 Task: Share a photo edited with the "Vivid" filter to enhance colors
Action: Mouse scrolled (768, 612) with delta (117, 0)
Screenshot: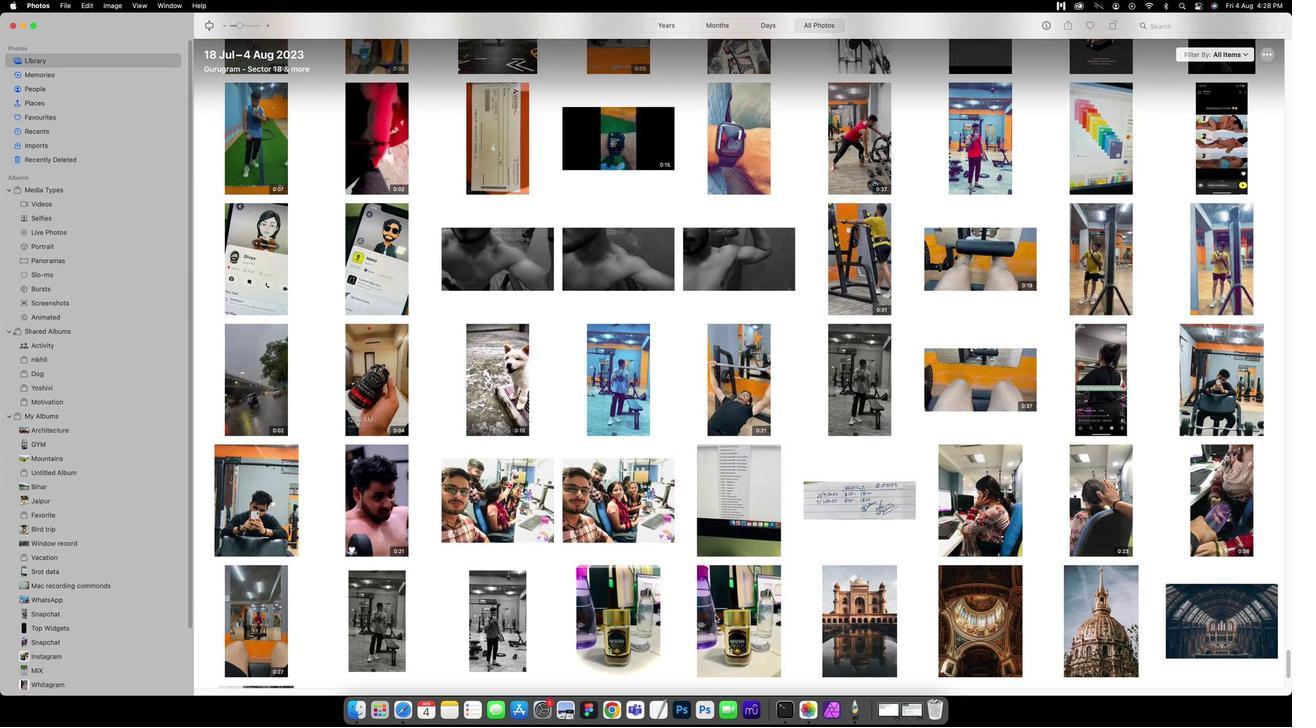 
Action: Mouse scrolled (768, 612) with delta (117, 0)
Screenshot: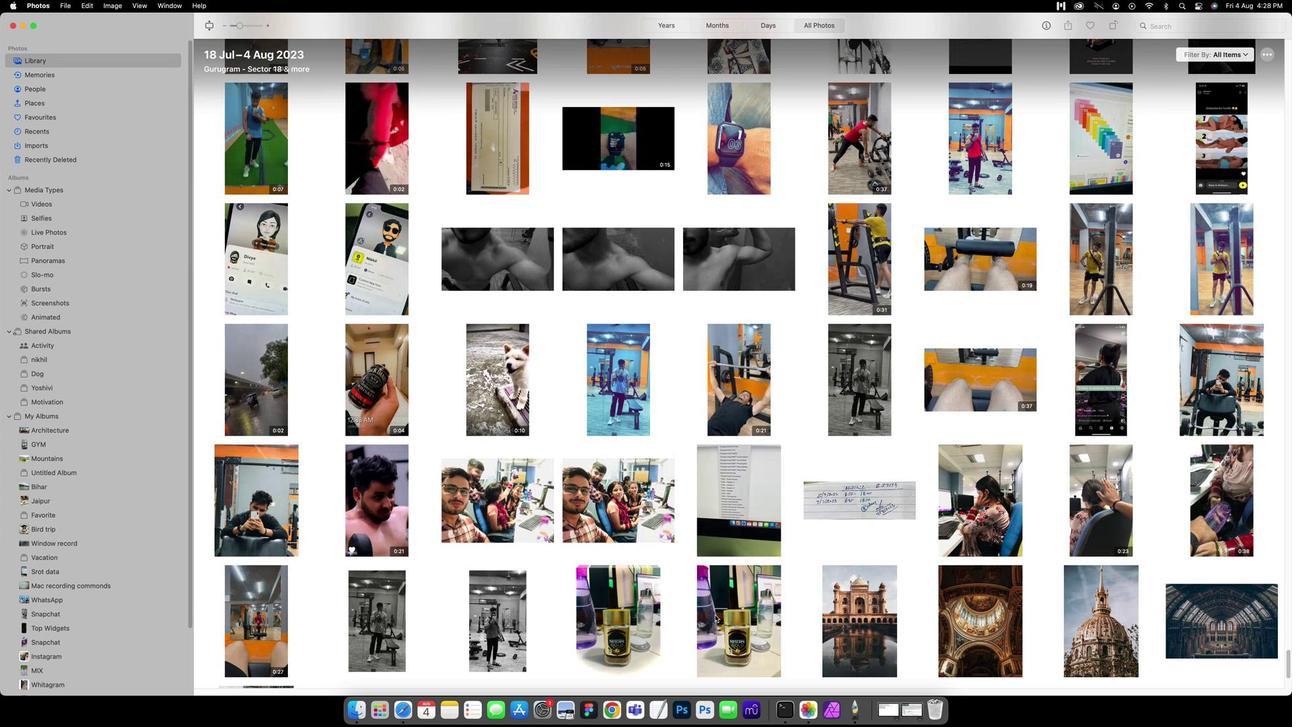 
Action: Mouse scrolled (768, 612) with delta (117, 0)
Screenshot: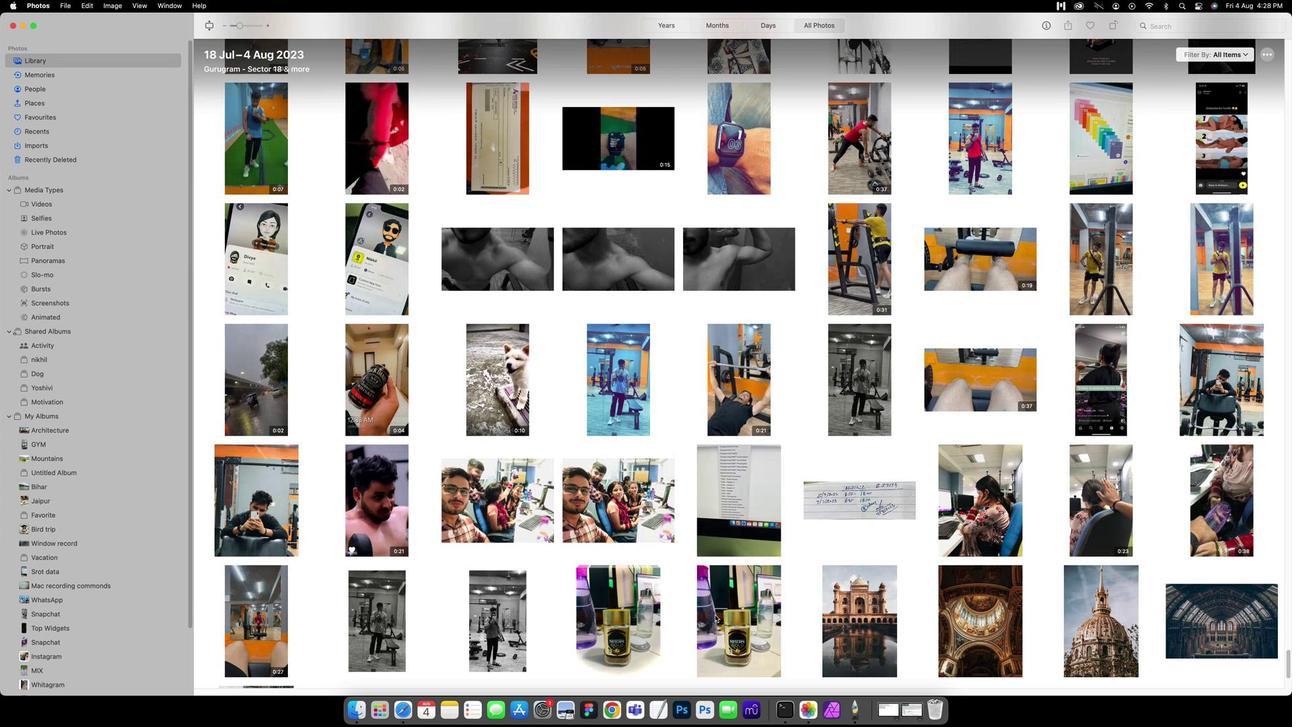
Action: Mouse scrolled (768, 612) with delta (117, 1)
Screenshot: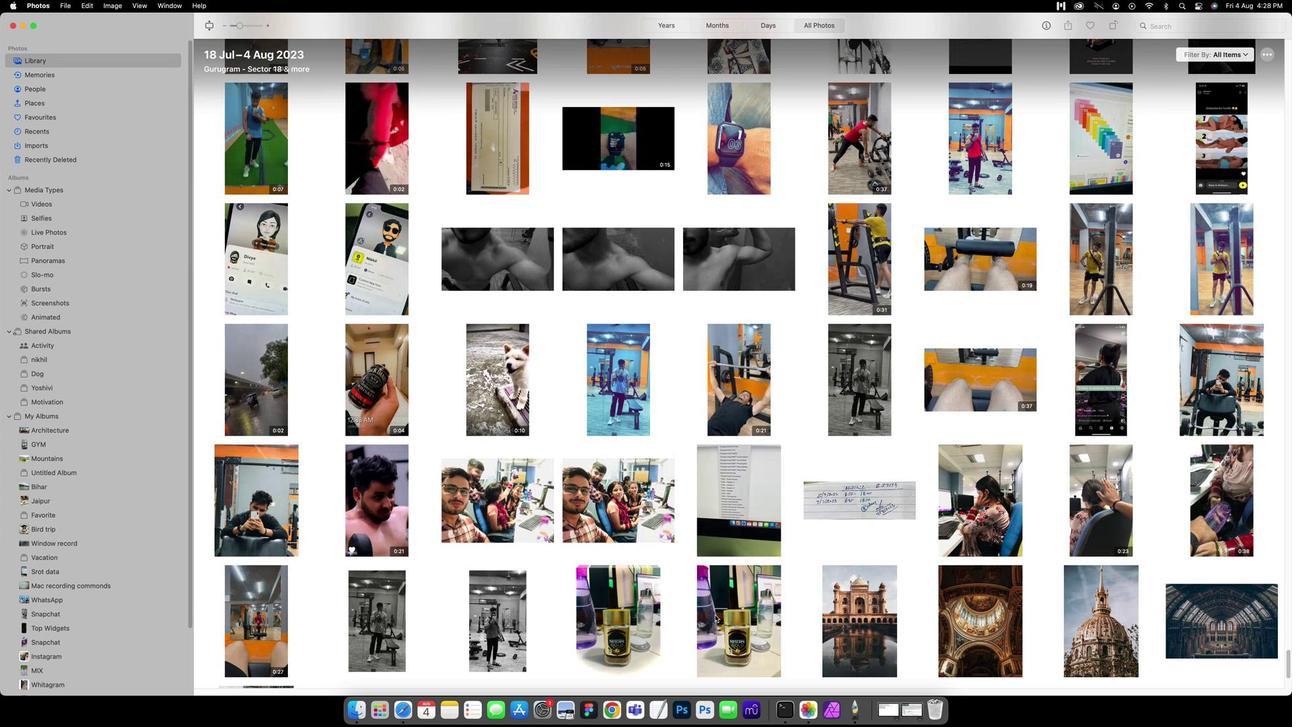 
Action: Mouse scrolled (768, 612) with delta (117, 2)
Screenshot: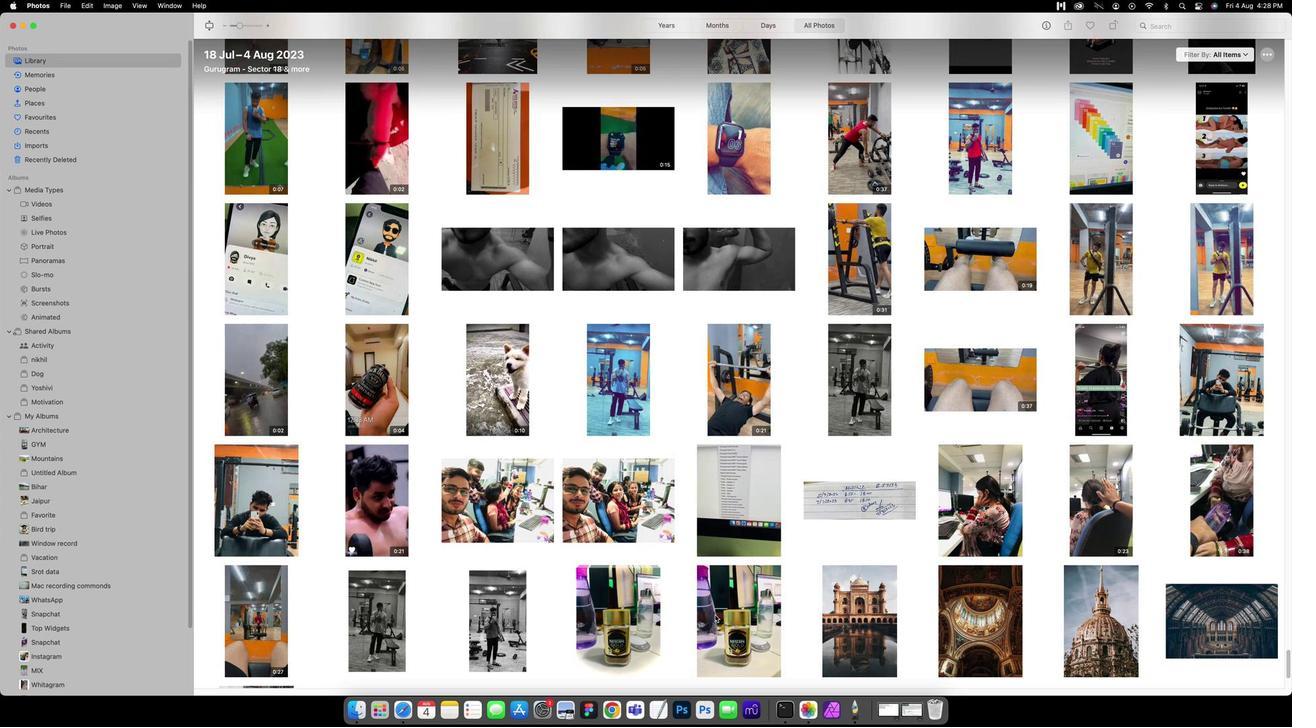 
Action: Mouse scrolled (768, 612) with delta (117, 0)
Screenshot: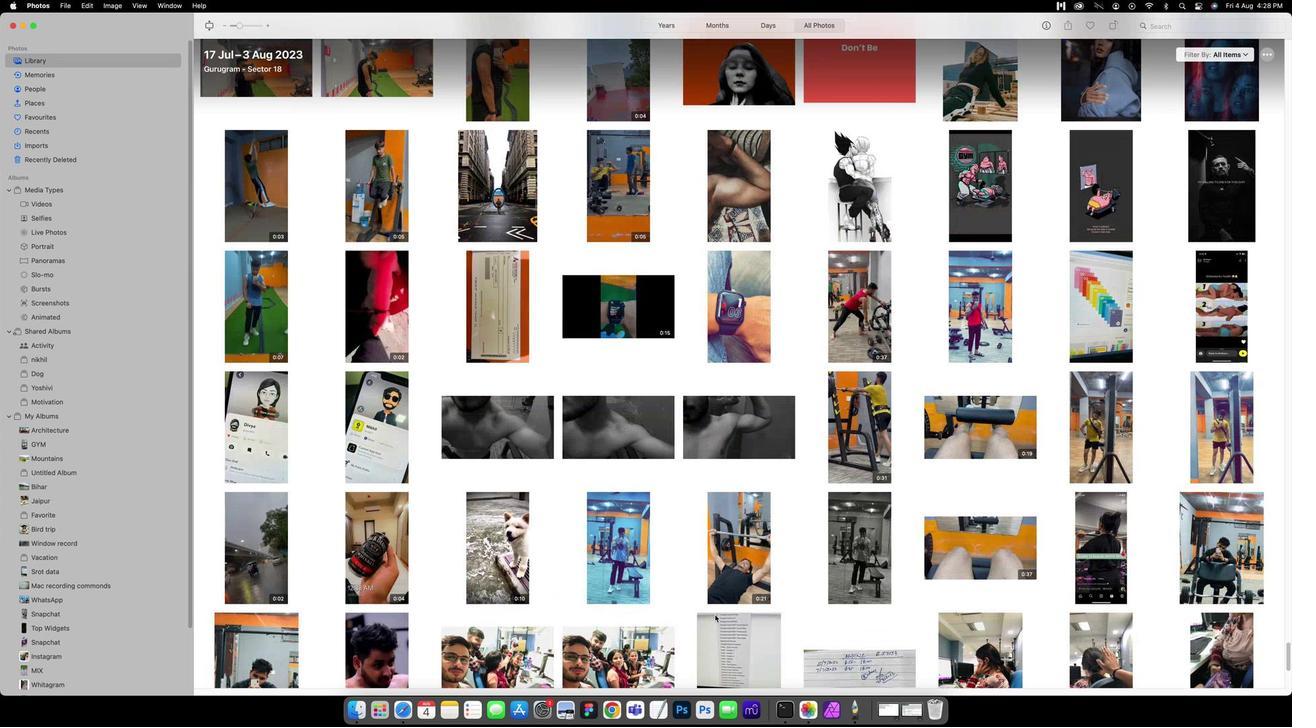 
Action: Mouse scrolled (768, 612) with delta (117, 0)
Screenshot: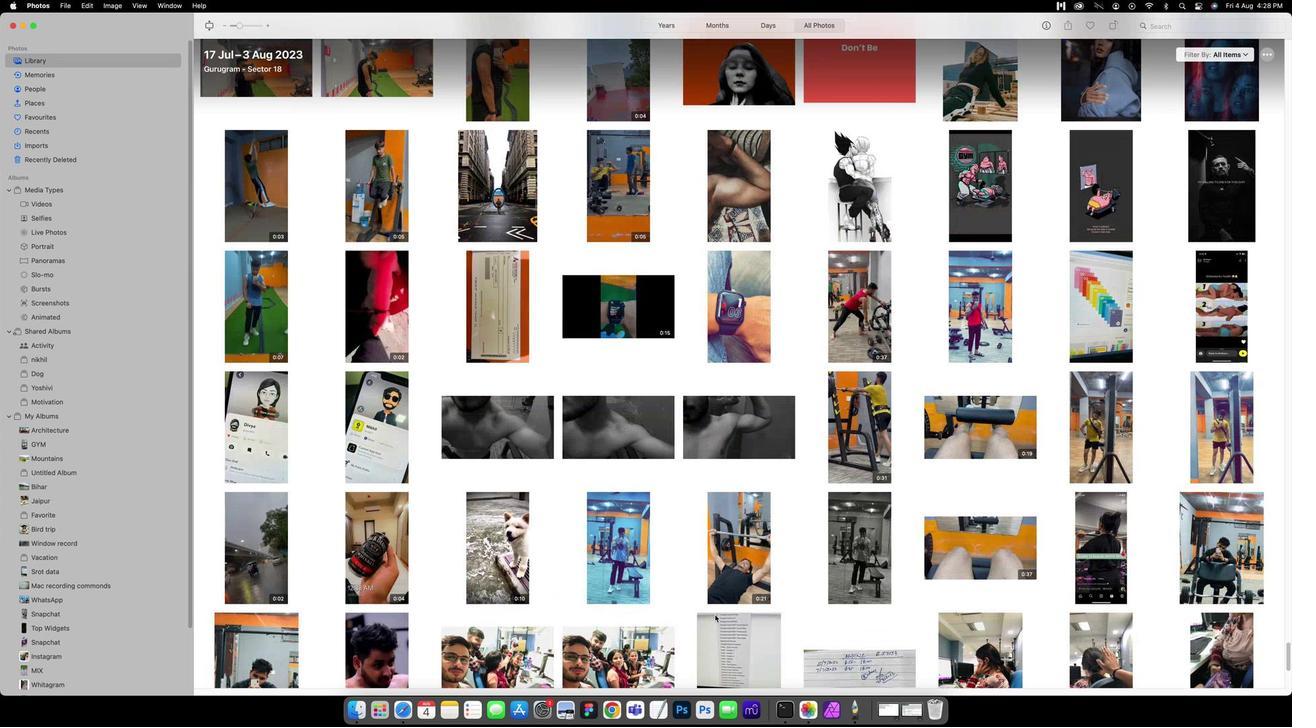 
Action: Mouse scrolled (768, 612) with delta (117, 0)
Screenshot: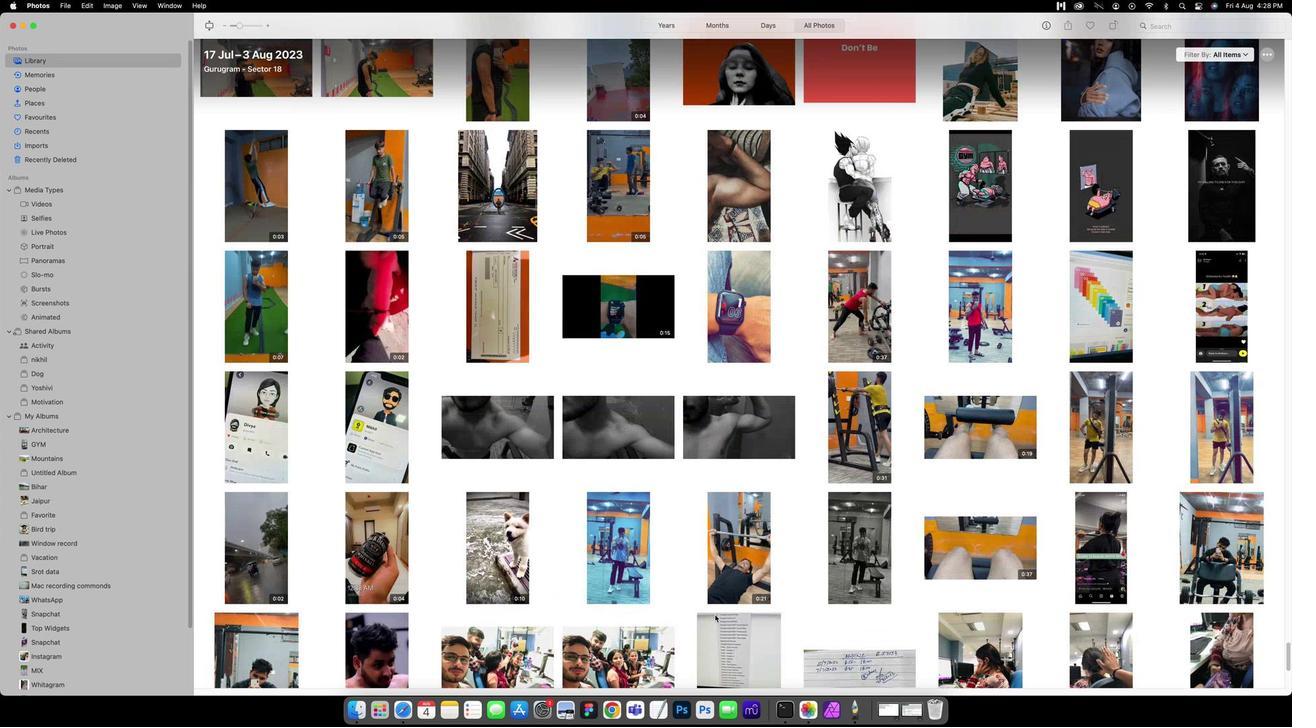 
Action: Mouse scrolled (768, 612) with delta (117, 1)
Screenshot: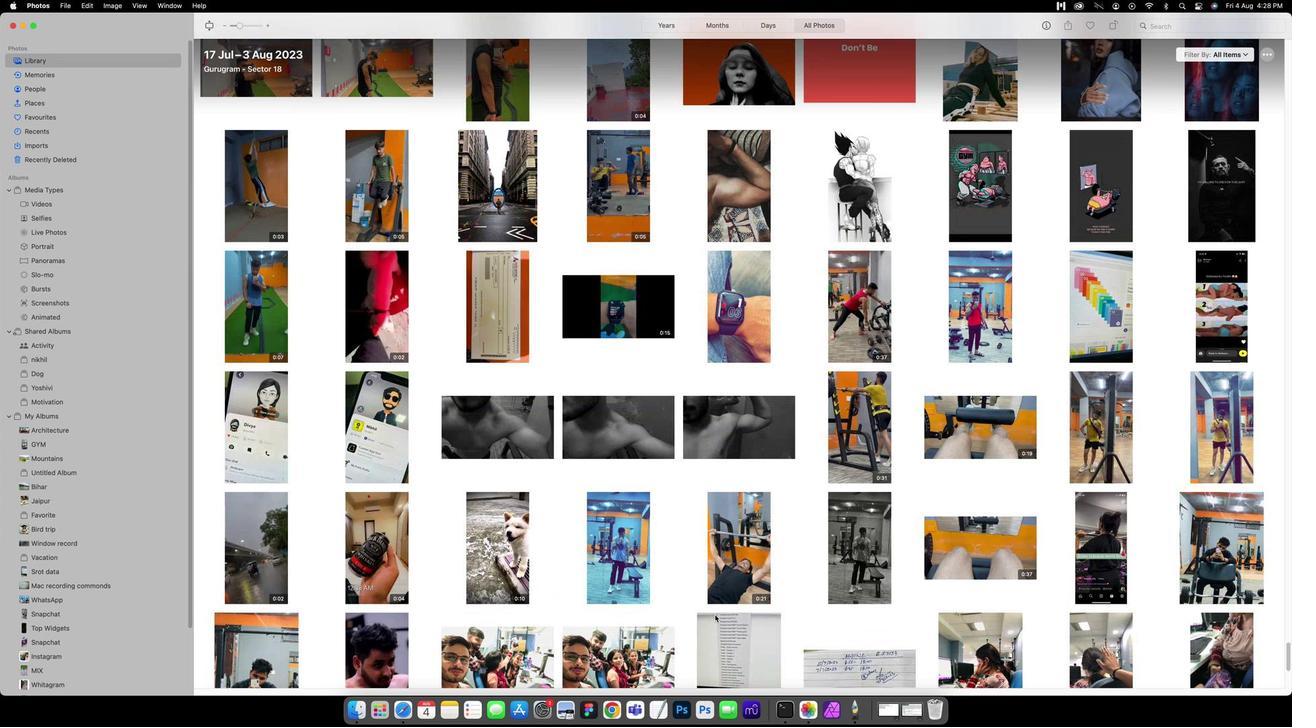 
Action: Mouse scrolled (768, 612) with delta (117, 2)
Screenshot: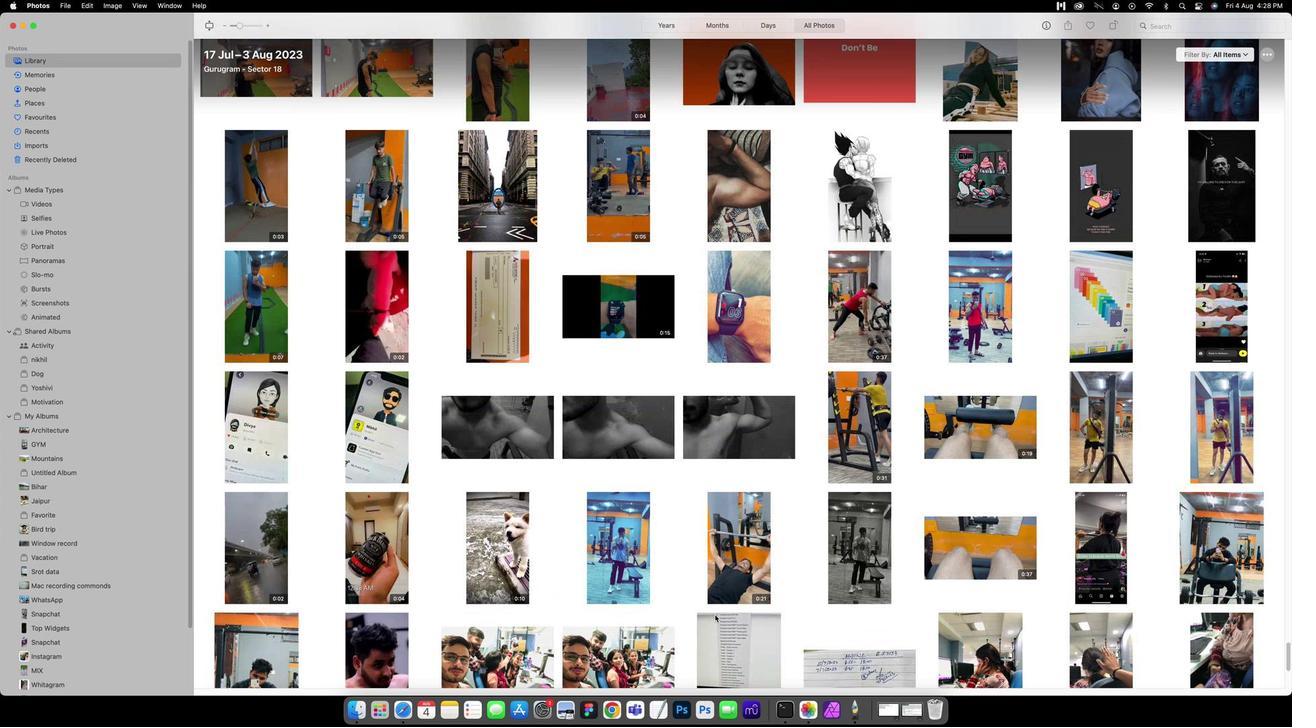 
Action: Mouse scrolled (768, 612) with delta (117, 2)
Screenshot: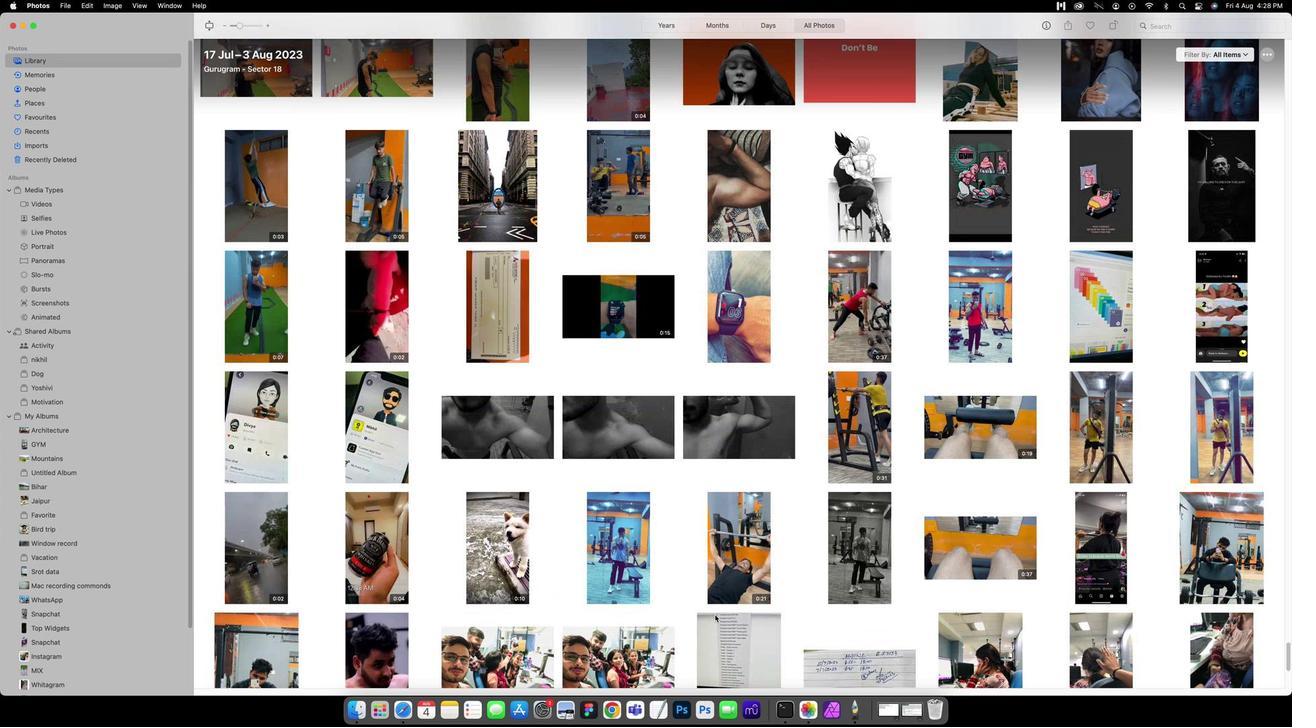 
Action: Mouse scrolled (768, 612) with delta (117, 2)
Screenshot: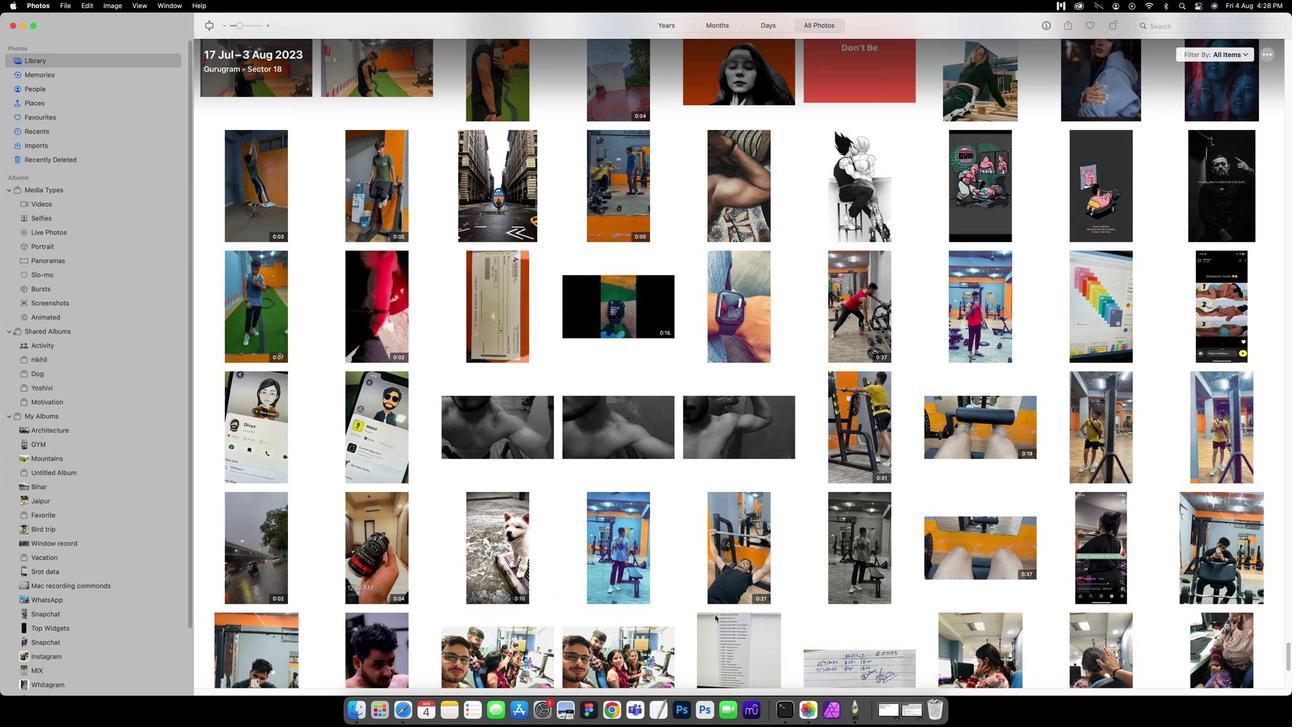 
Action: Mouse scrolled (768, 612) with delta (117, 0)
Screenshot: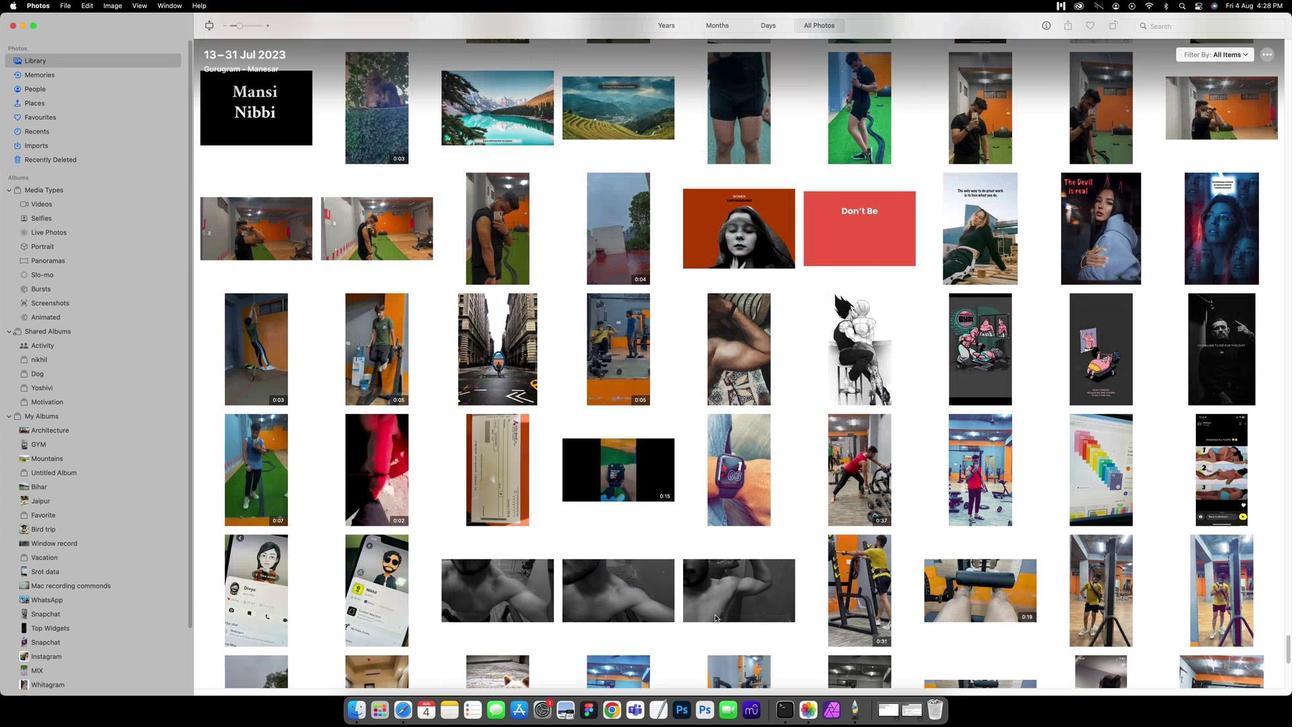 
Action: Mouse scrolled (768, 612) with delta (117, 0)
Screenshot: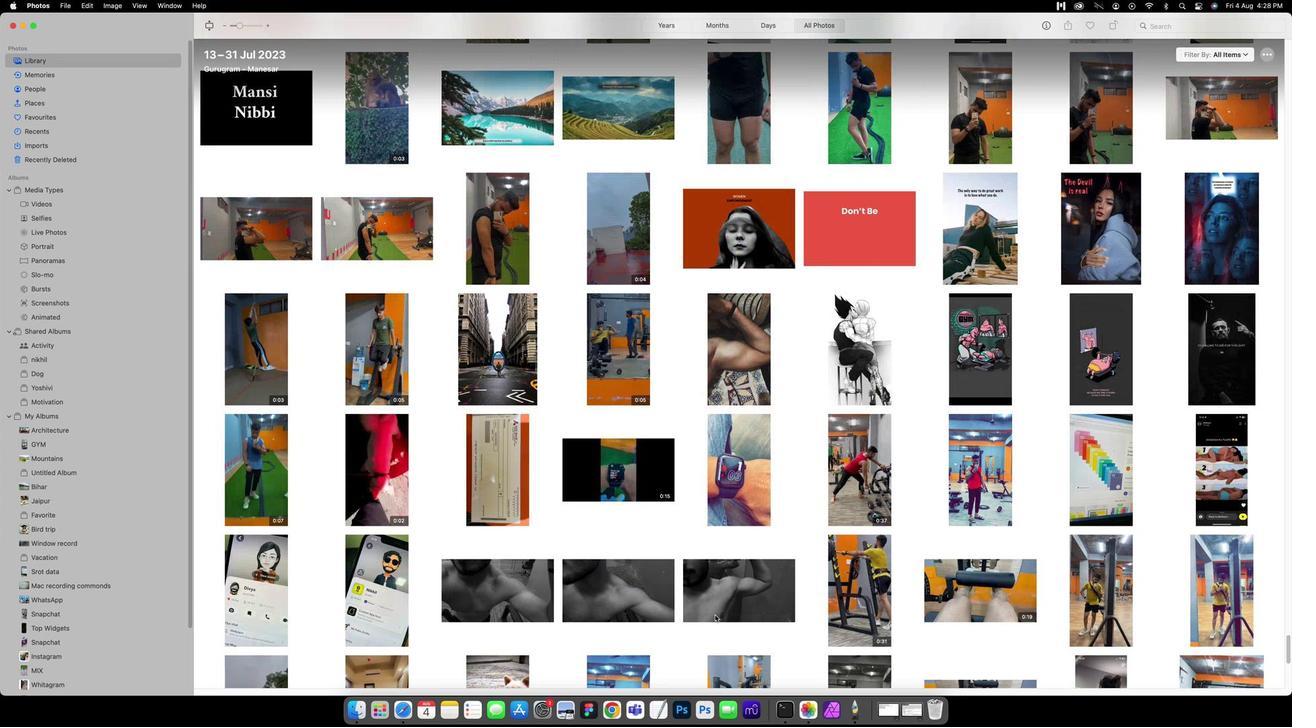 
Action: Mouse scrolled (768, 612) with delta (117, 0)
Screenshot: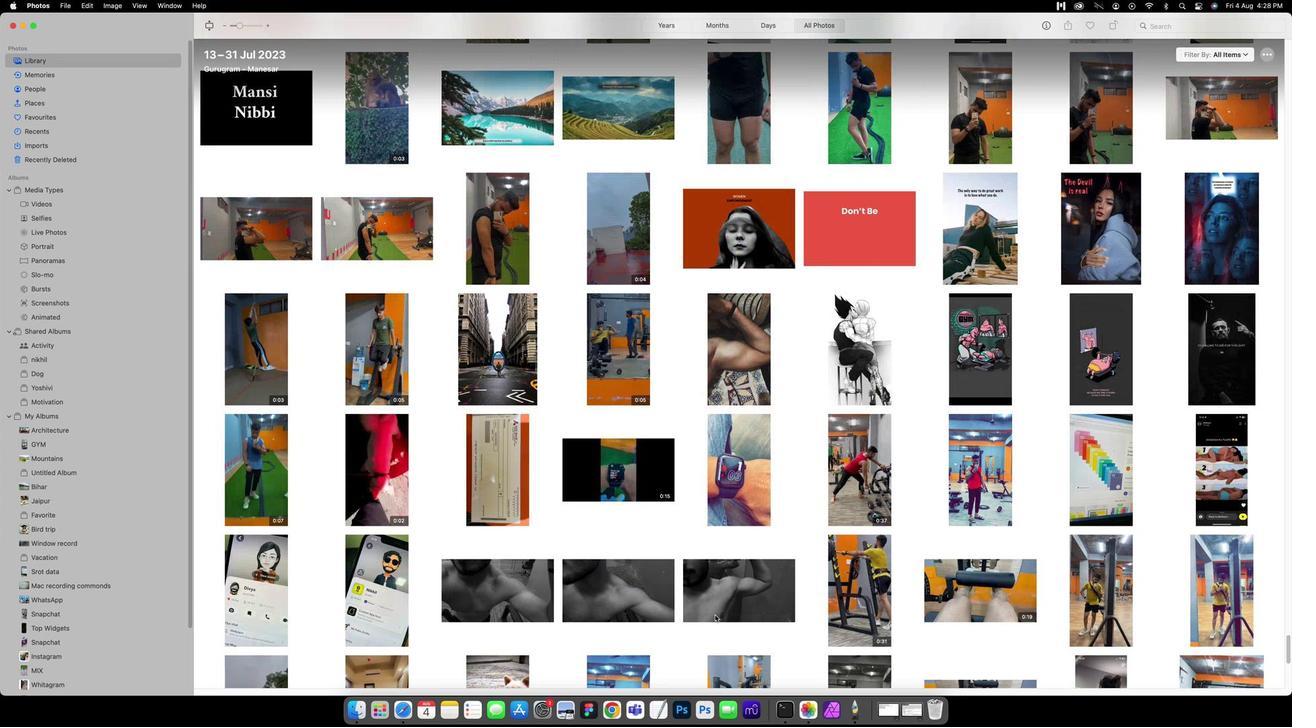 
Action: Mouse scrolled (768, 612) with delta (117, 1)
Screenshot: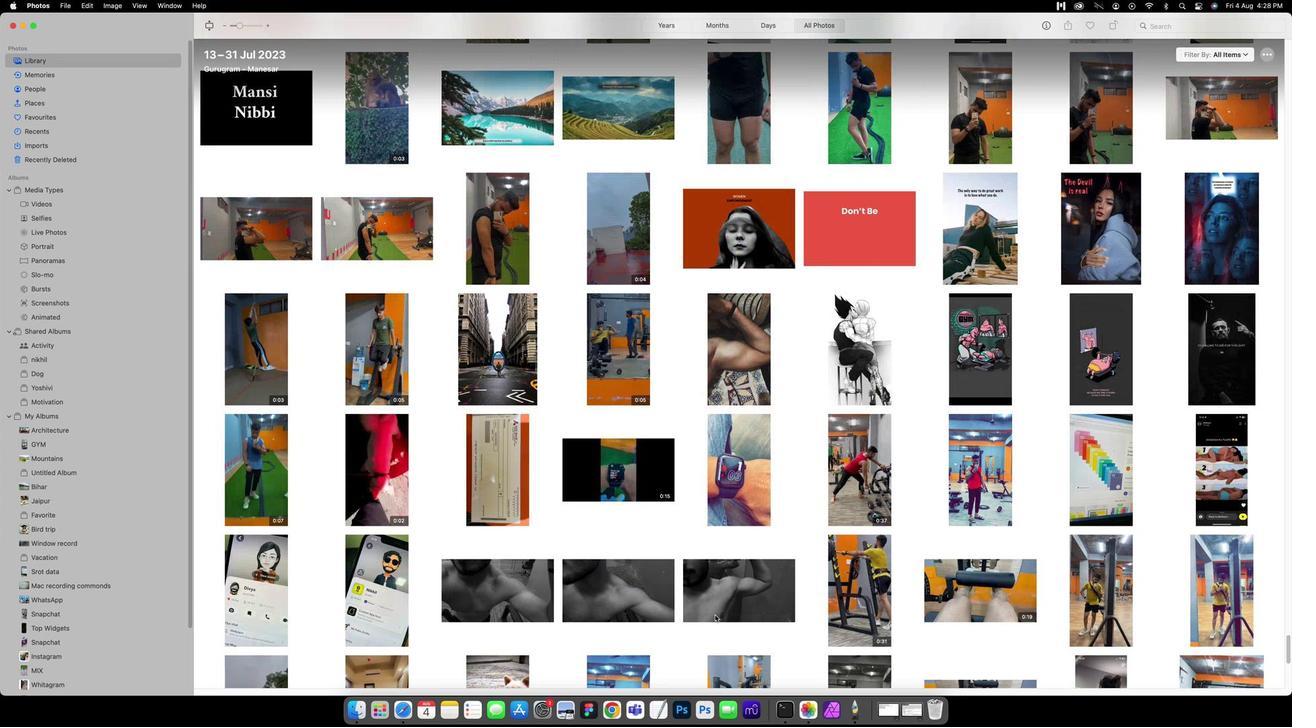 
Action: Mouse scrolled (768, 612) with delta (117, 2)
Screenshot: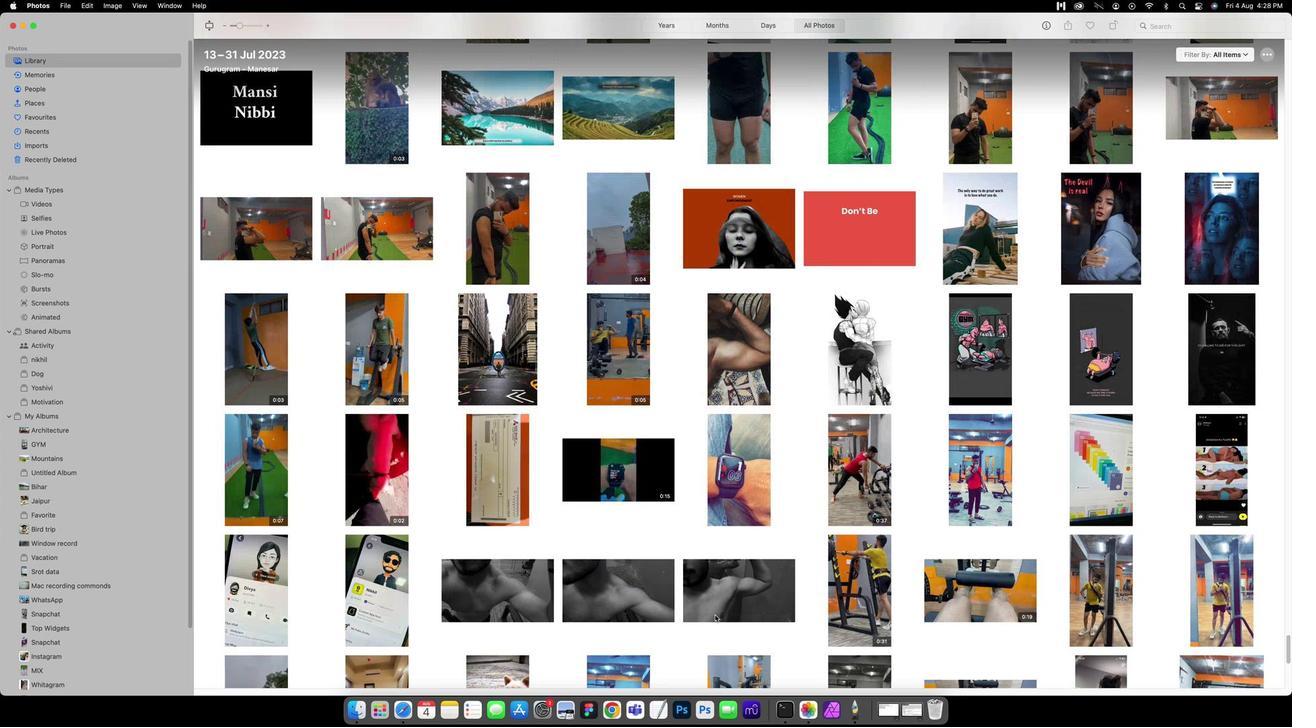 
Action: Mouse scrolled (768, 612) with delta (117, 2)
Screenshot: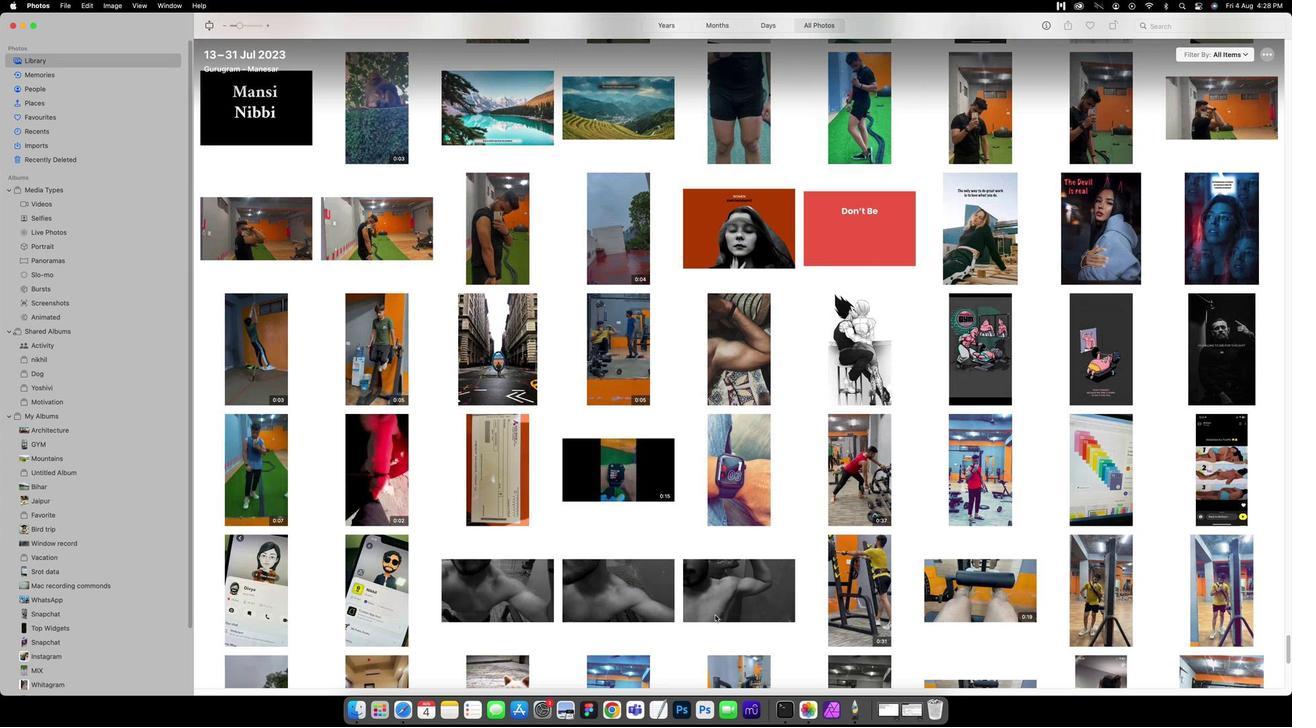 
Action: Mouse scrolled (768, 612) with delta (117, 2)
Screenshot: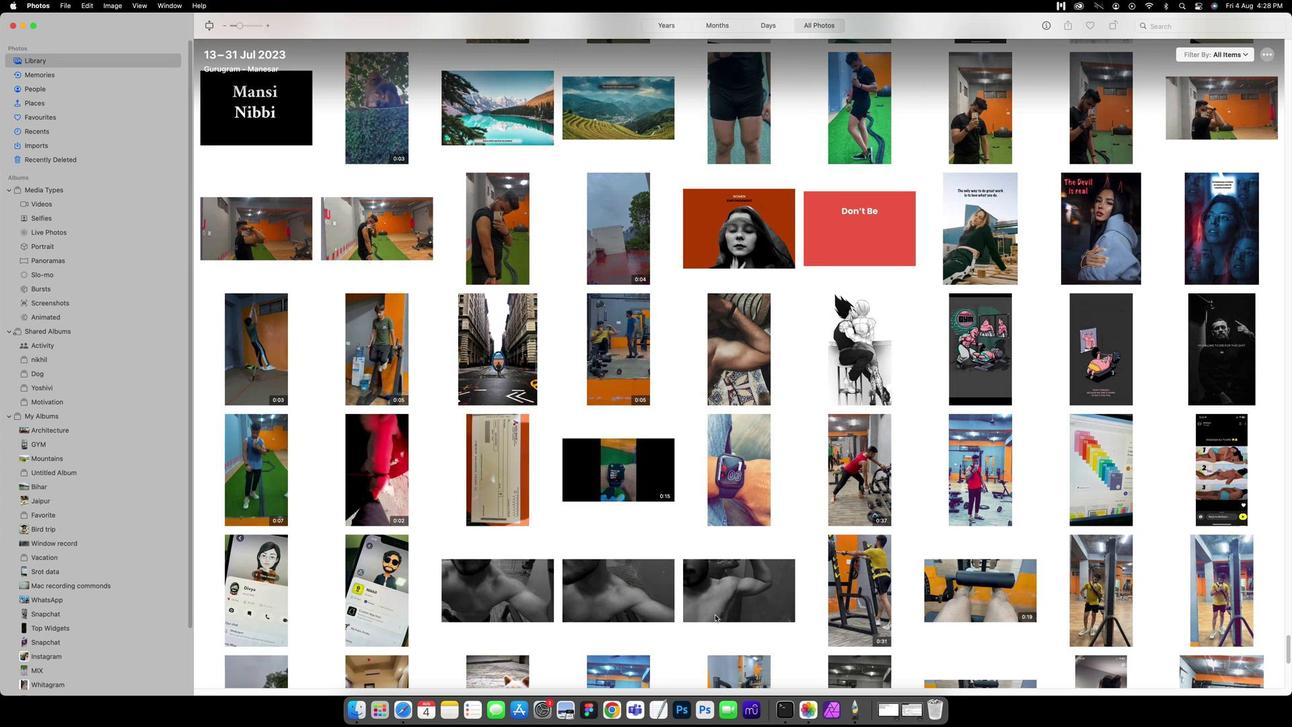 
Action: Mouse scrolled (768, 612) with delta (117, 0)
Screenshot: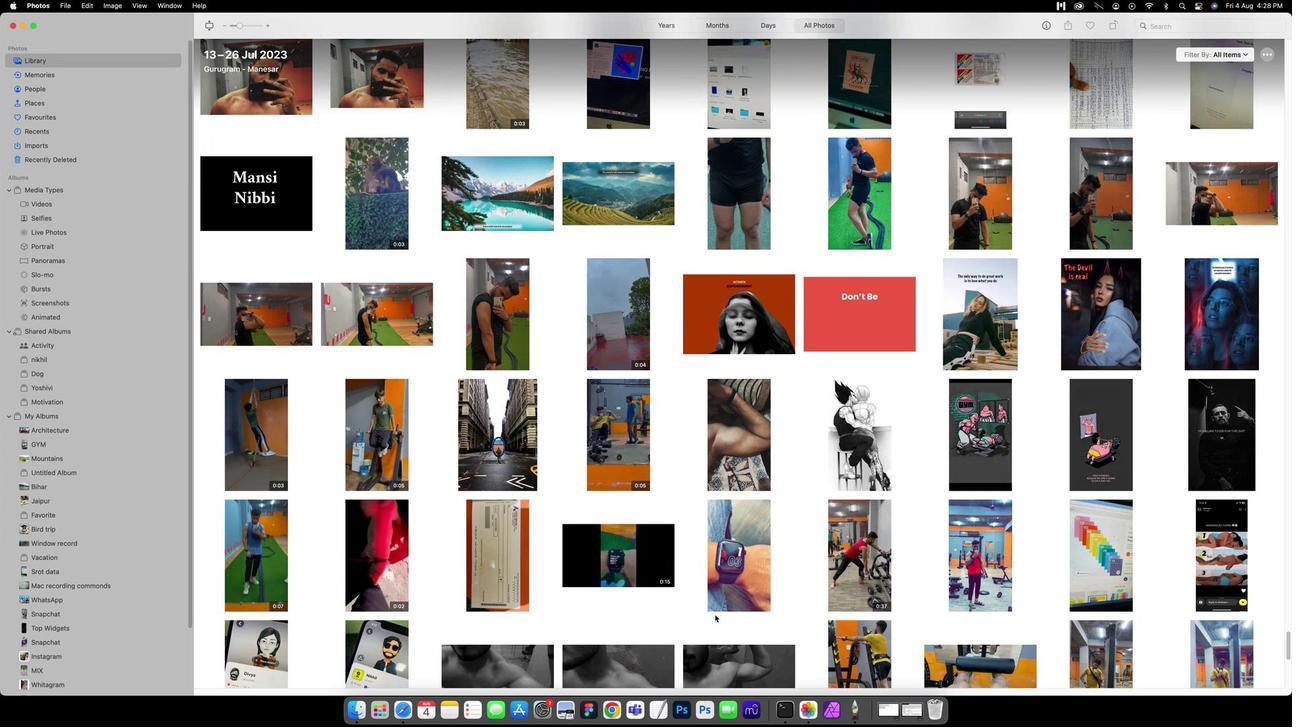 
Action: Mouse scrolled (768, 612) with delta (117, 0)
Screenshot: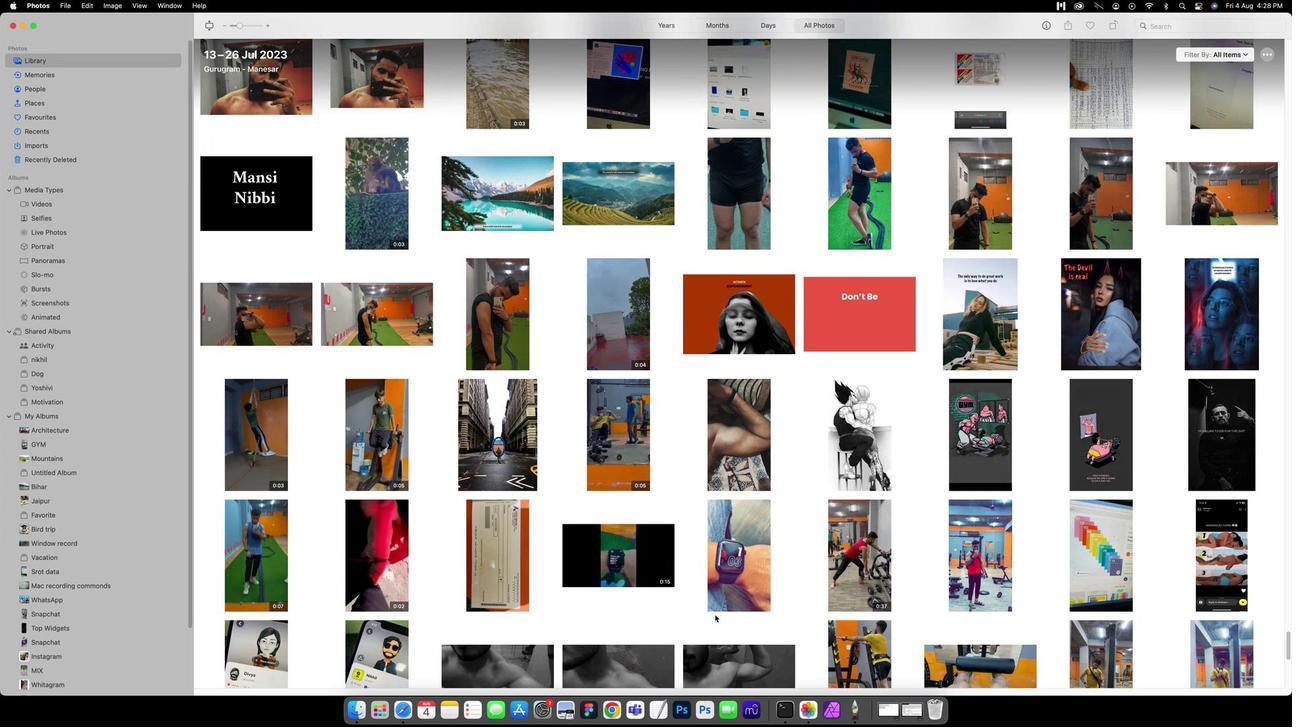 
Action: Mouse scrolled (768, 612) with delta (117, 0)
Screenshot: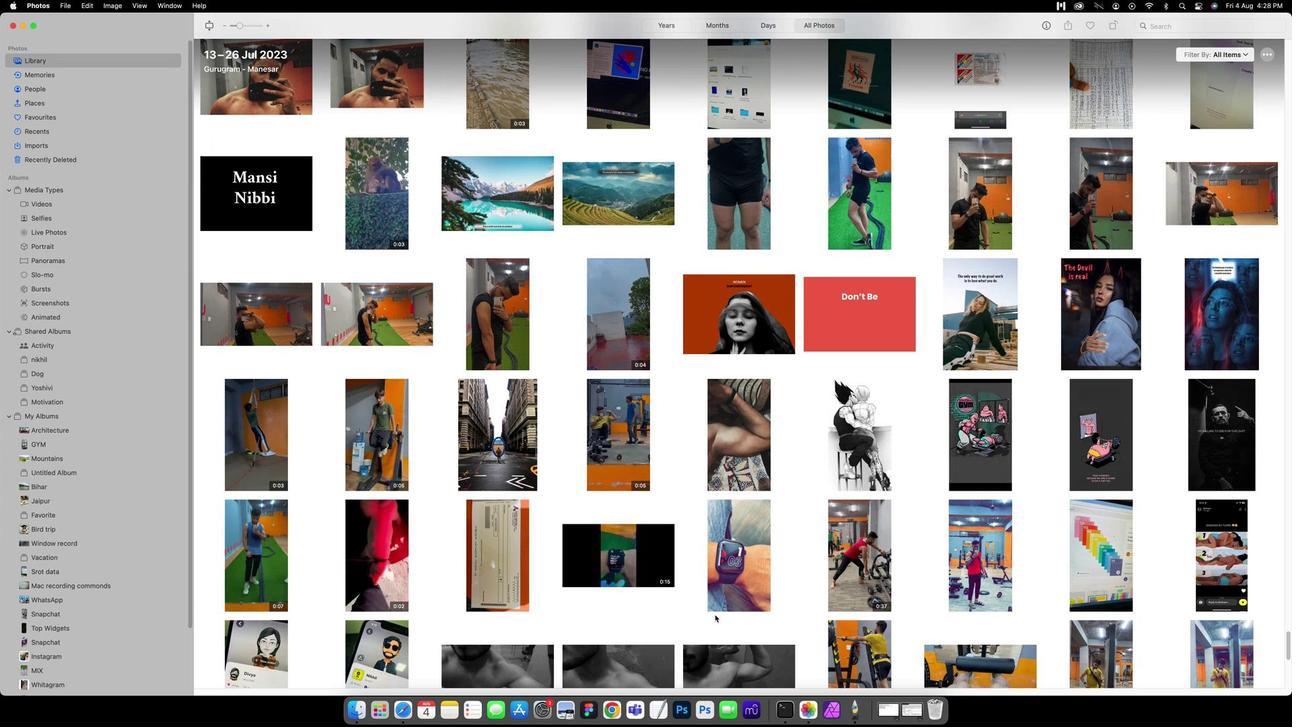 
Action: Mouse scrolled (768, 612) with delta (117, 1)
Screenshot: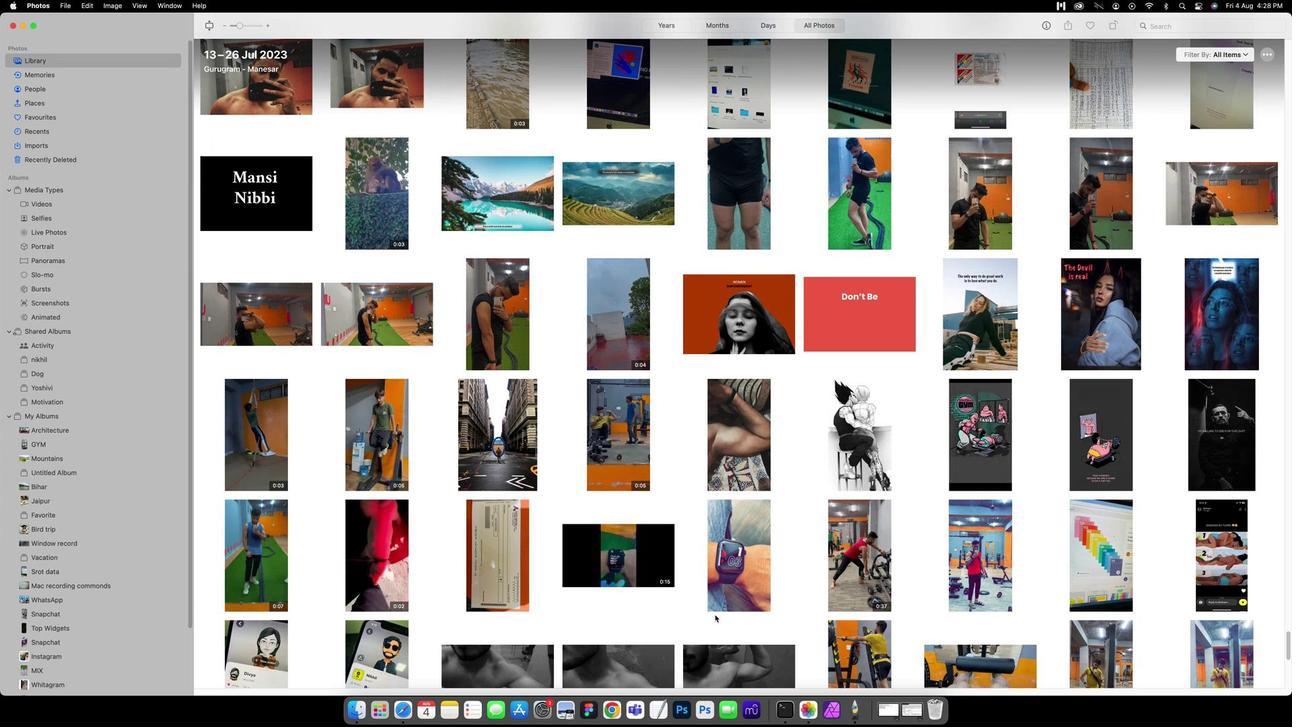 
Action: Mouse scrolled (768, 612) with delta (117, 2)
Screenshot: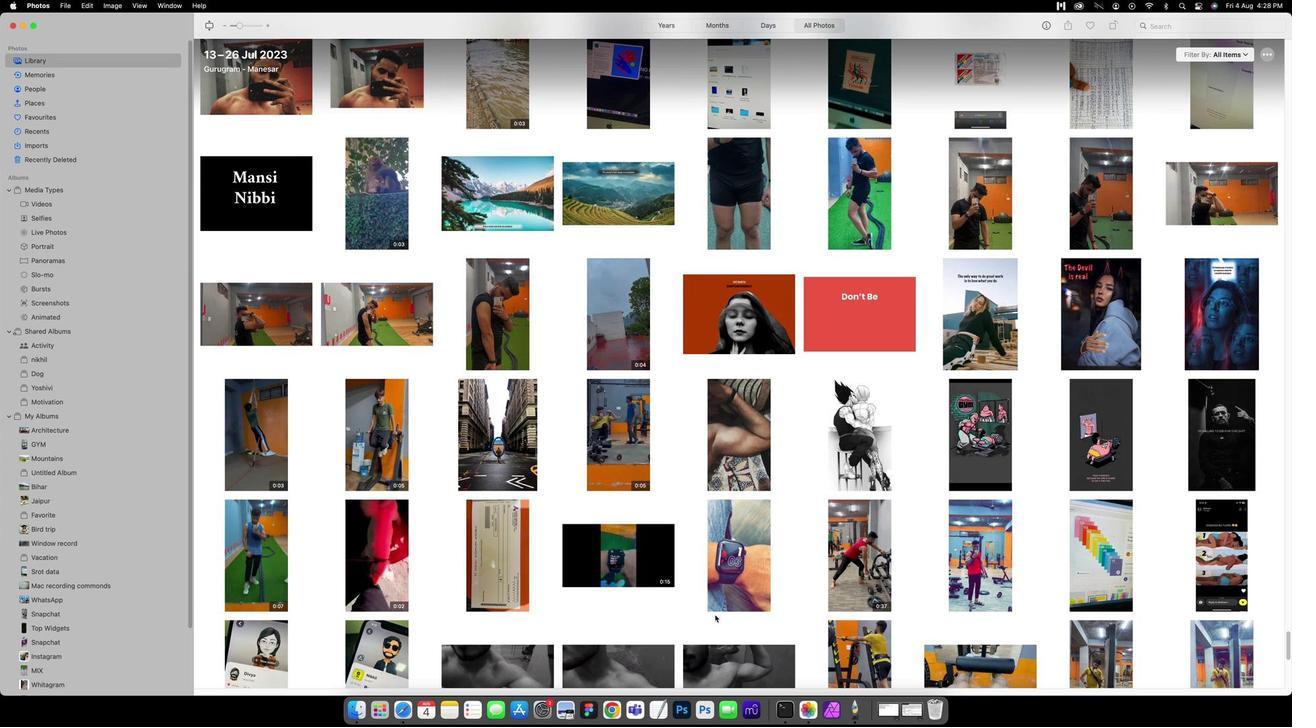 
Action: Mouse scrolled (768, 612) with delta (117, 0)
Screenshot: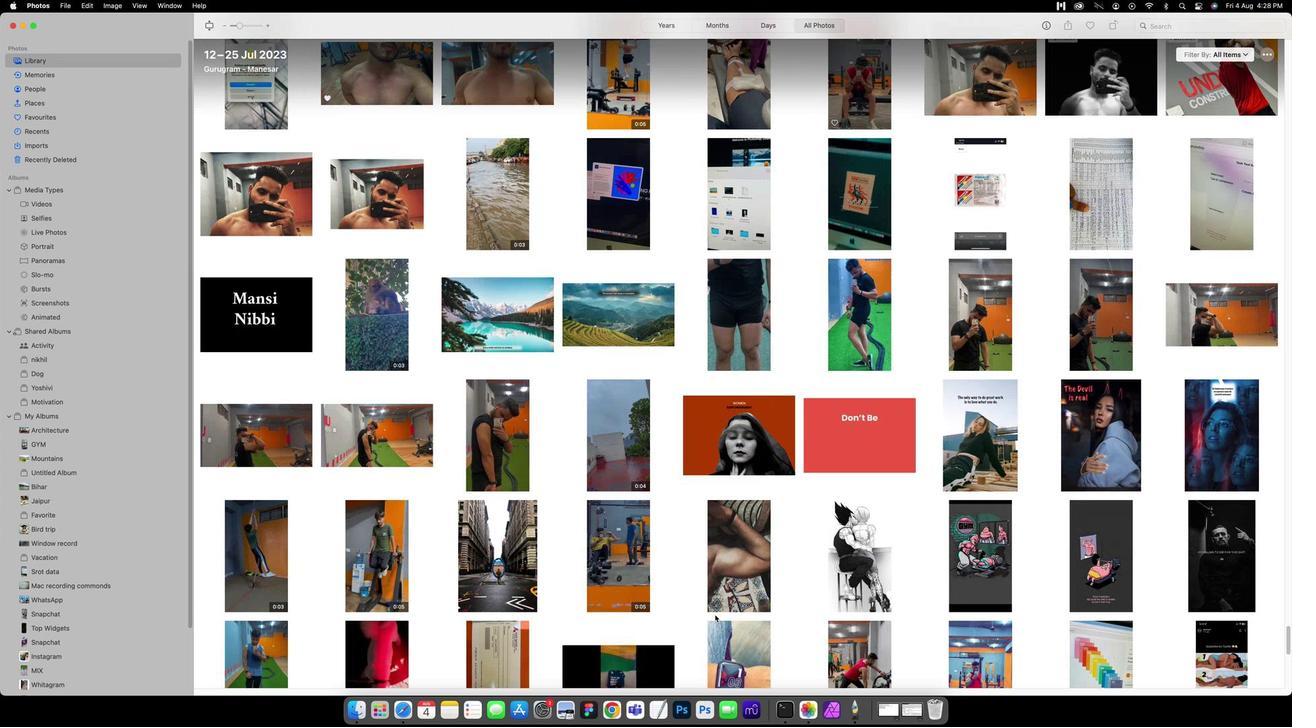 
Action: Mouse scrolled (768, 612) with delta (117, 0)
Screenshot: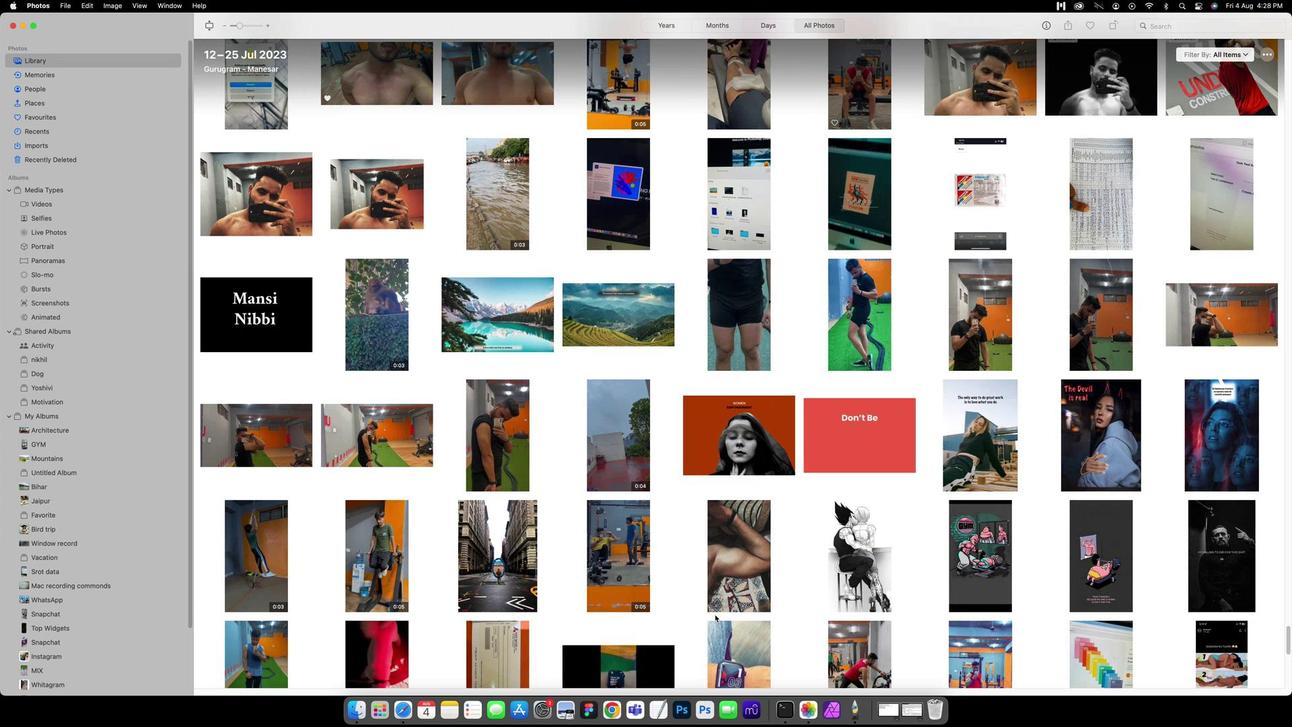 
Action: Mouse scrolled (768, 612) with delta (117, 0)
Screenshot: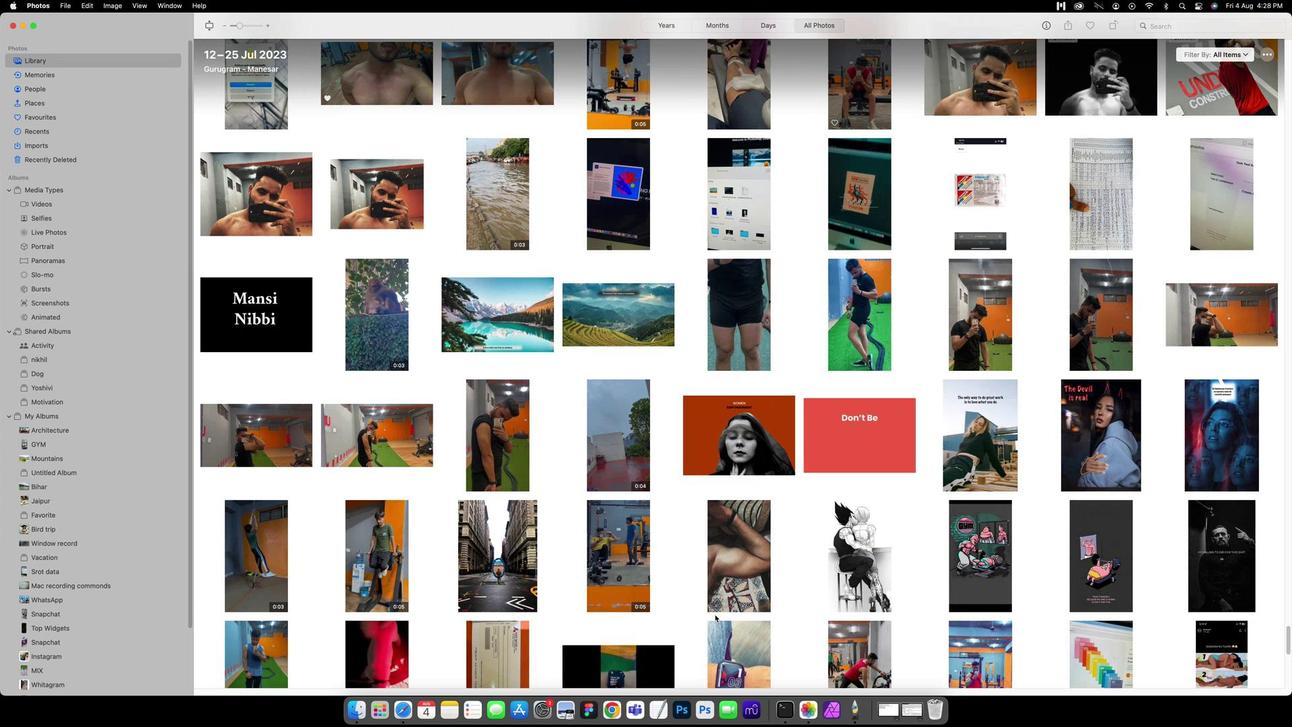 
Action: Mouse scrolled (768, 612) with delta (117, 1)
Screenshot: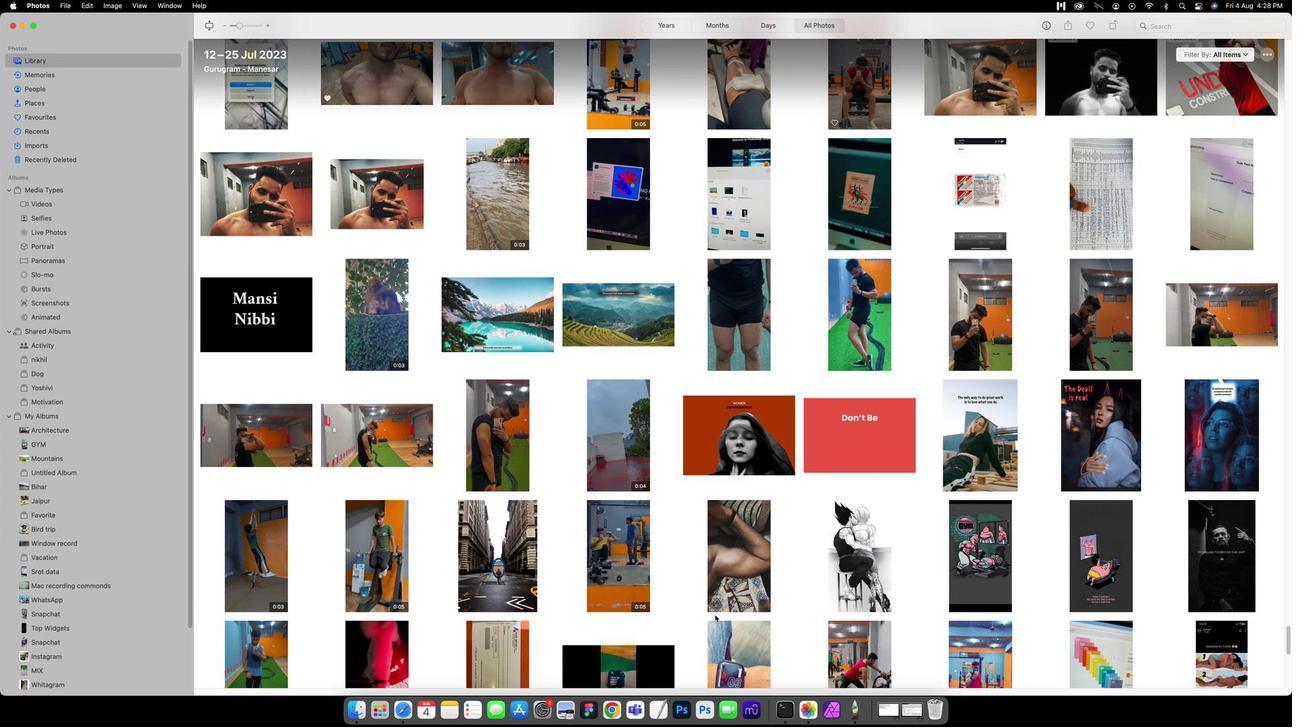 
Action: Mouse scrolled (768, 612) with delta (117, 2)
Screenshot: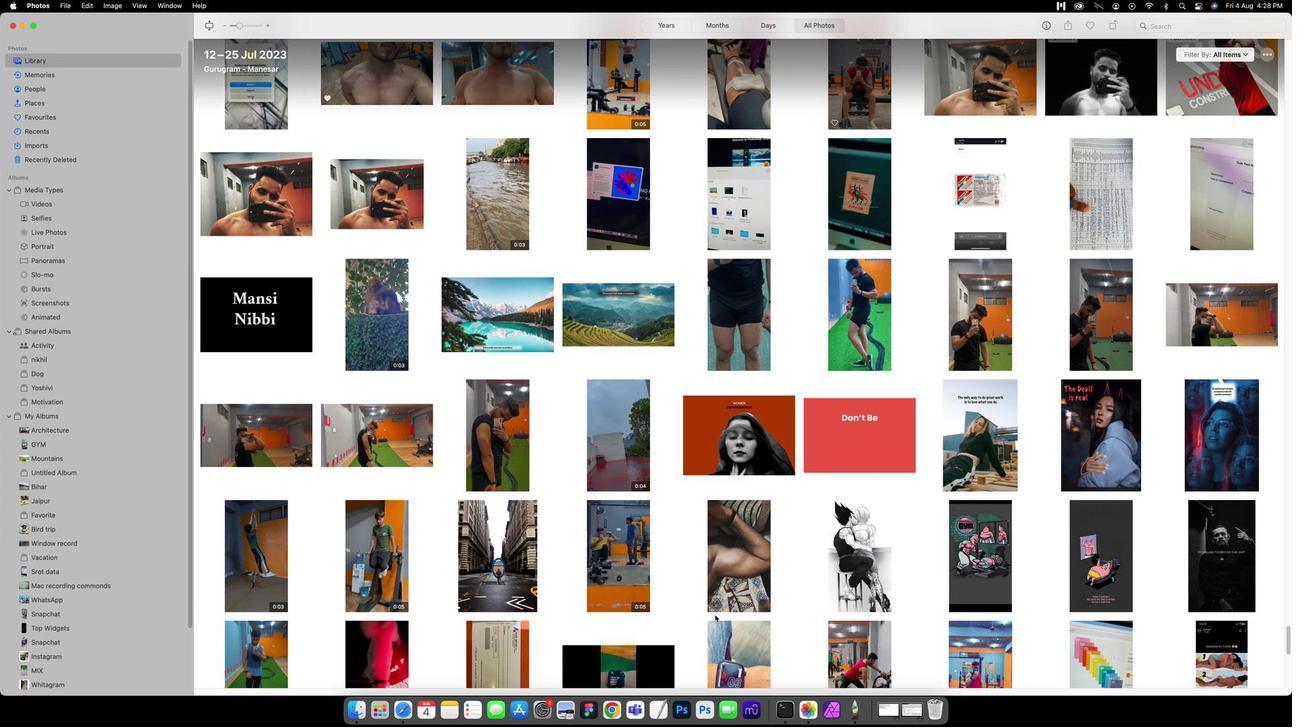 
Action: Mouse scrolled (768, 612) with delta (117, 2)
Screenshot: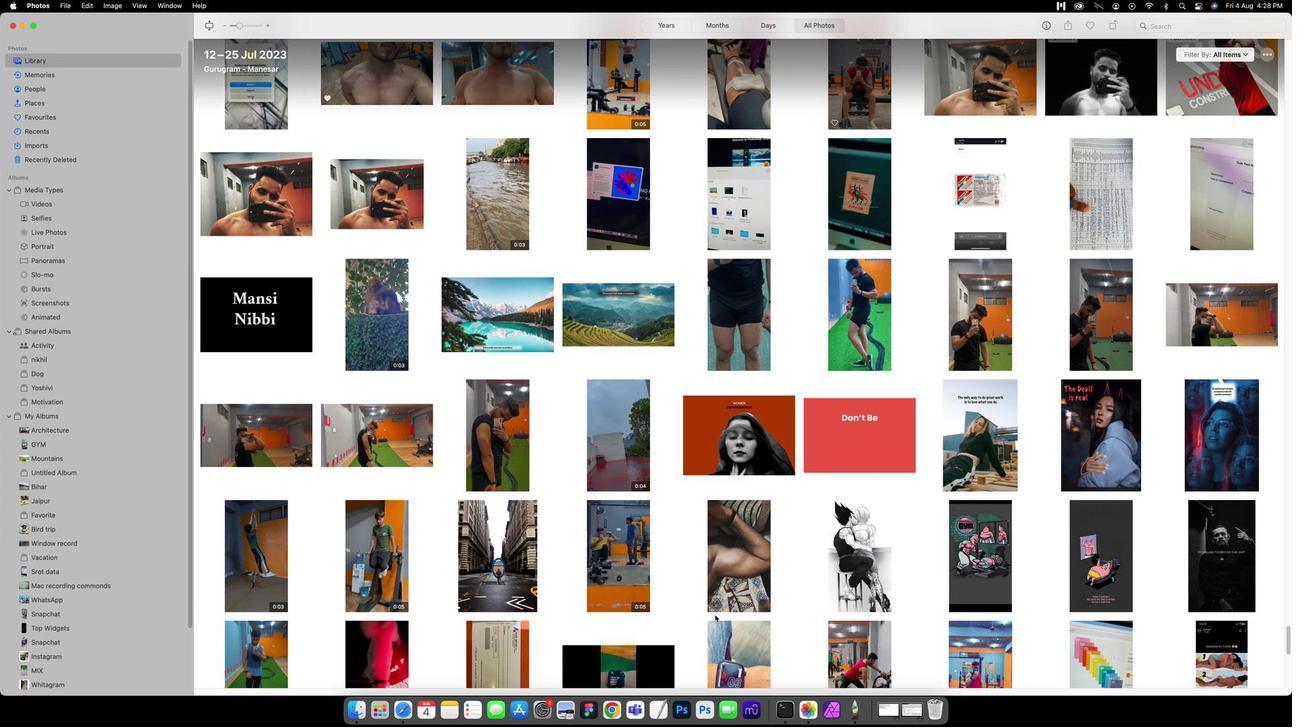 
Action: Mouse scrolled (768, 612) with delta (117, 0)
Screenshot: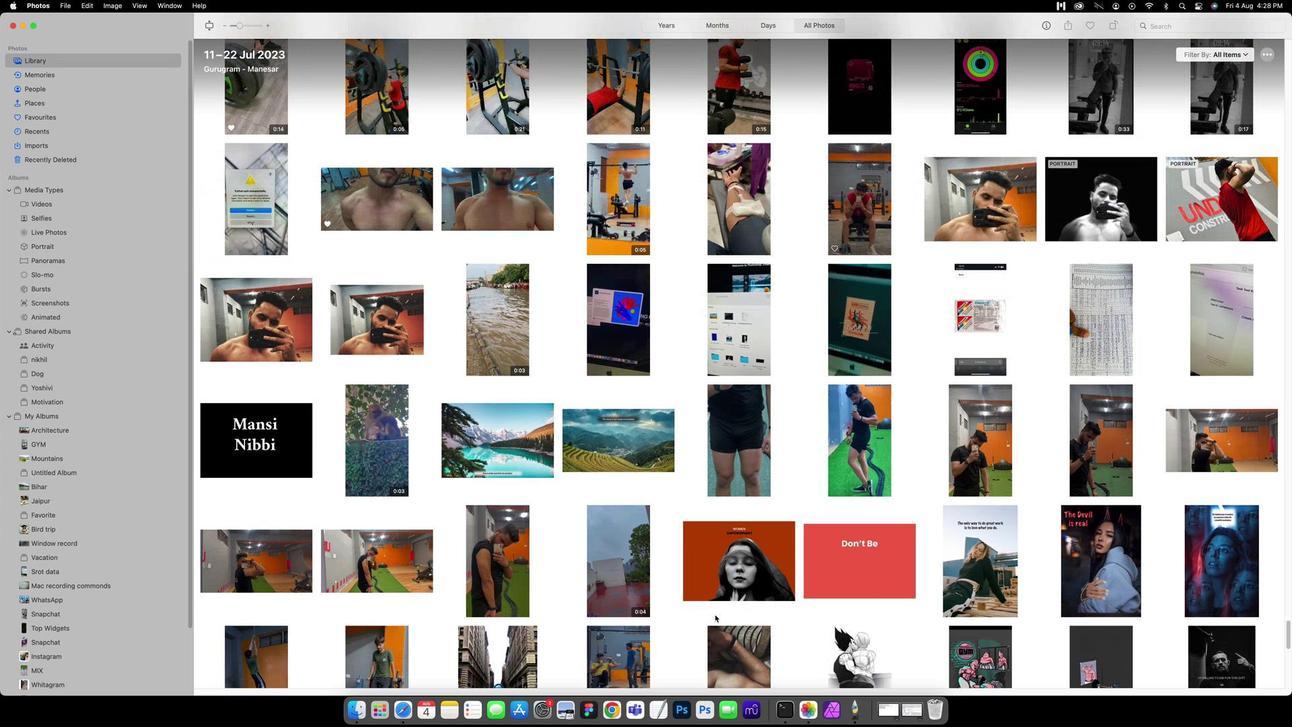 
Action: Mouse scrolled (768, 612) with delta (117, 0)
Screenshot: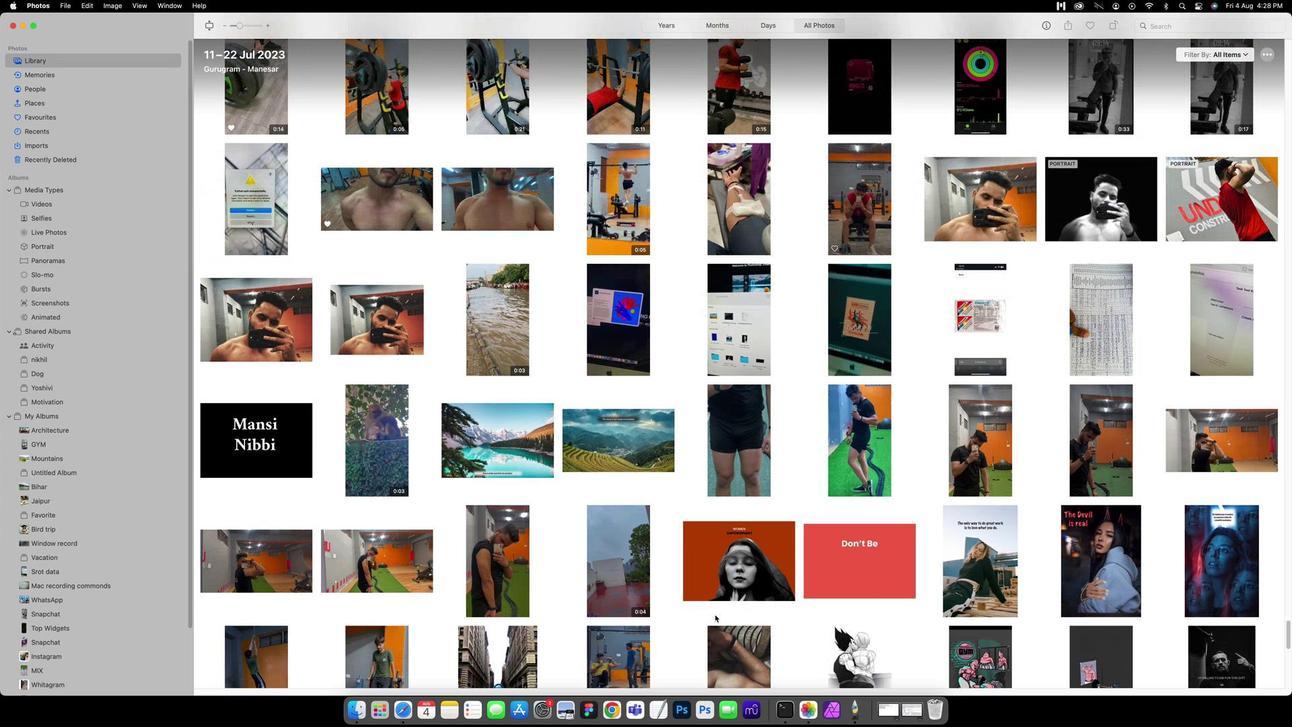 
Action: Mouse scrolled (768, 612) with delta (117, 0)
Screenshot: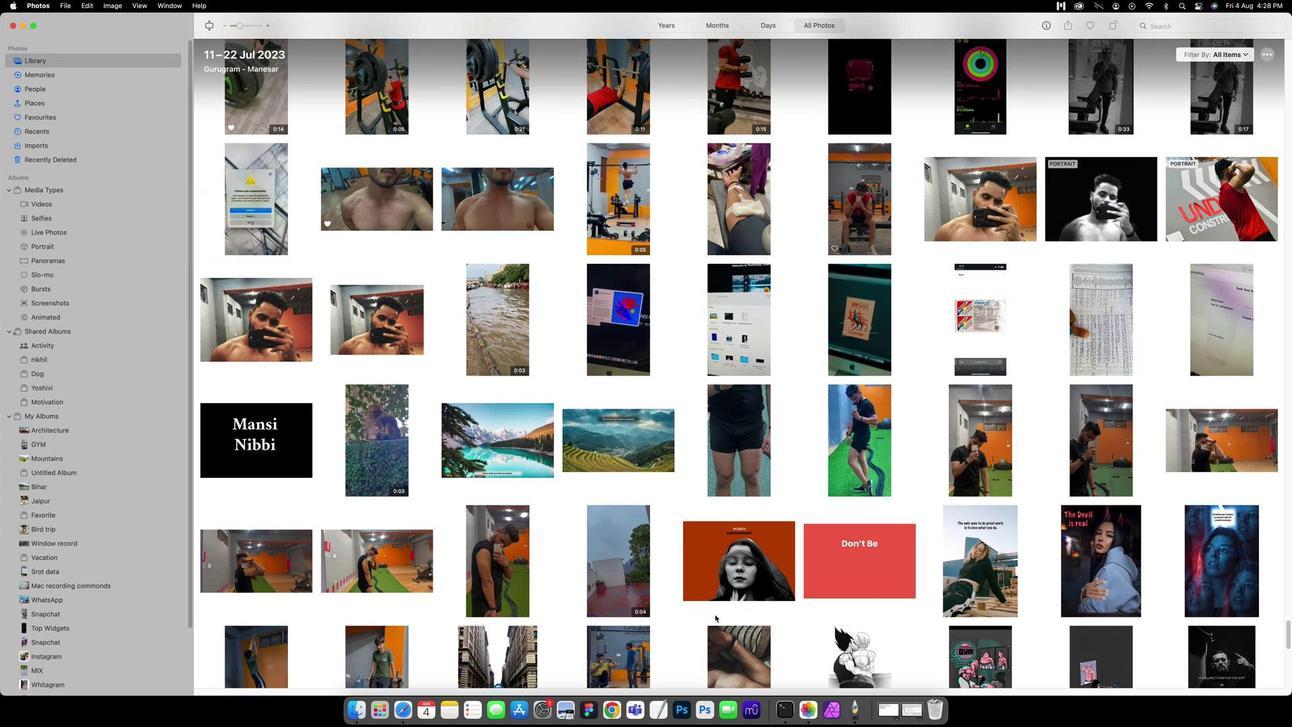 
Action: Mouse scrolled (768, 612) with delta (117, 1)
Screenshot: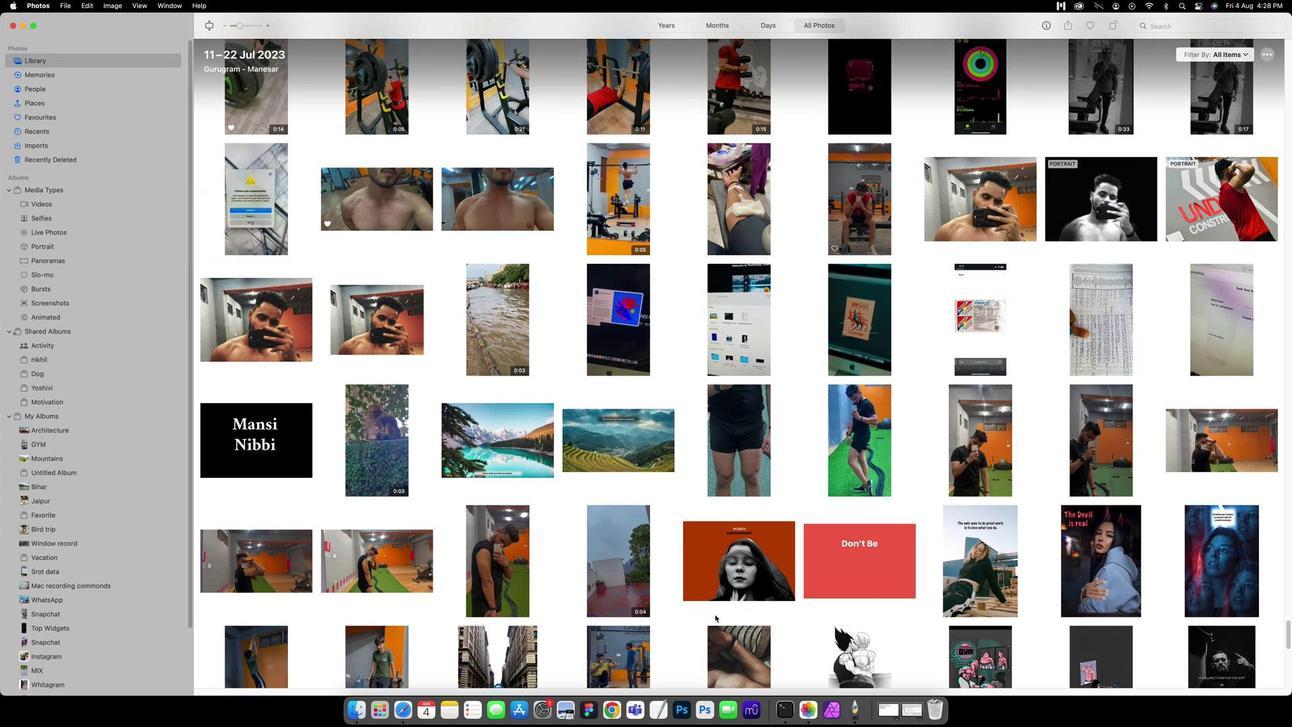 
Action: Mouse scrolled (768, 612) with delta (117, 2)
Screenshot: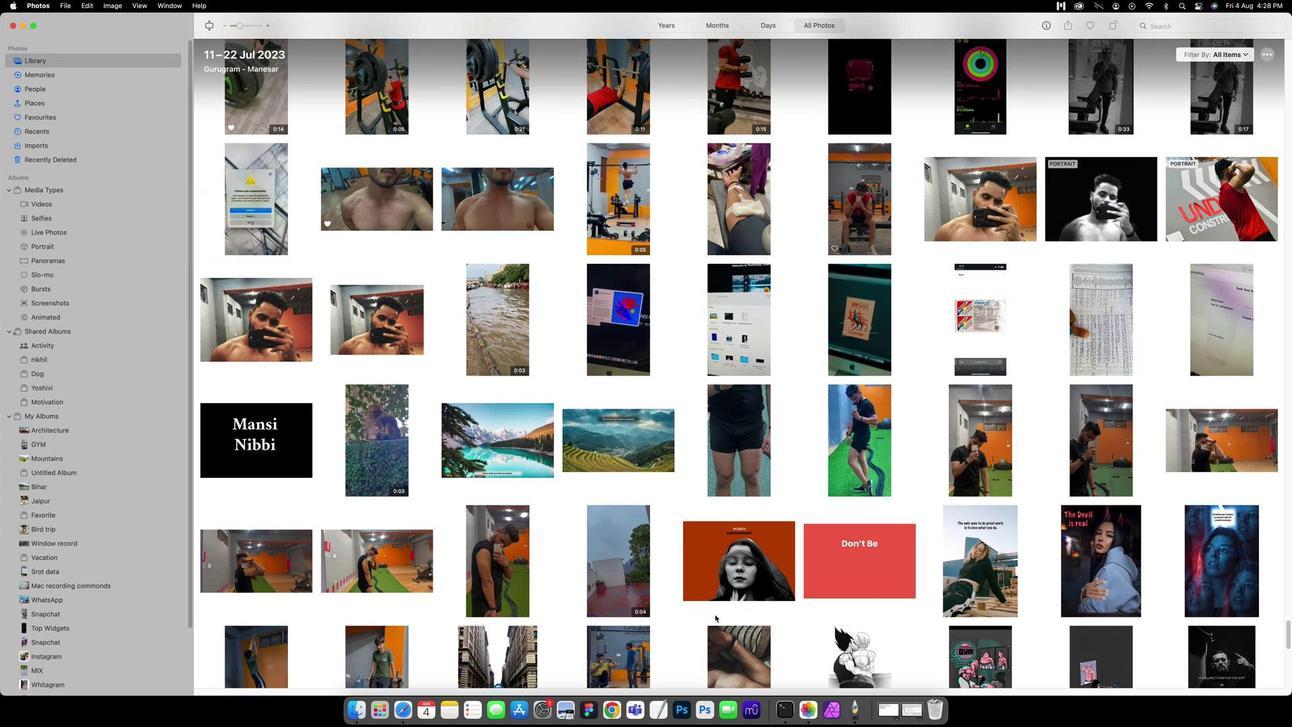 
Action: Mouse scrolled (768, 612) with delta (117, 2)
Screenshot: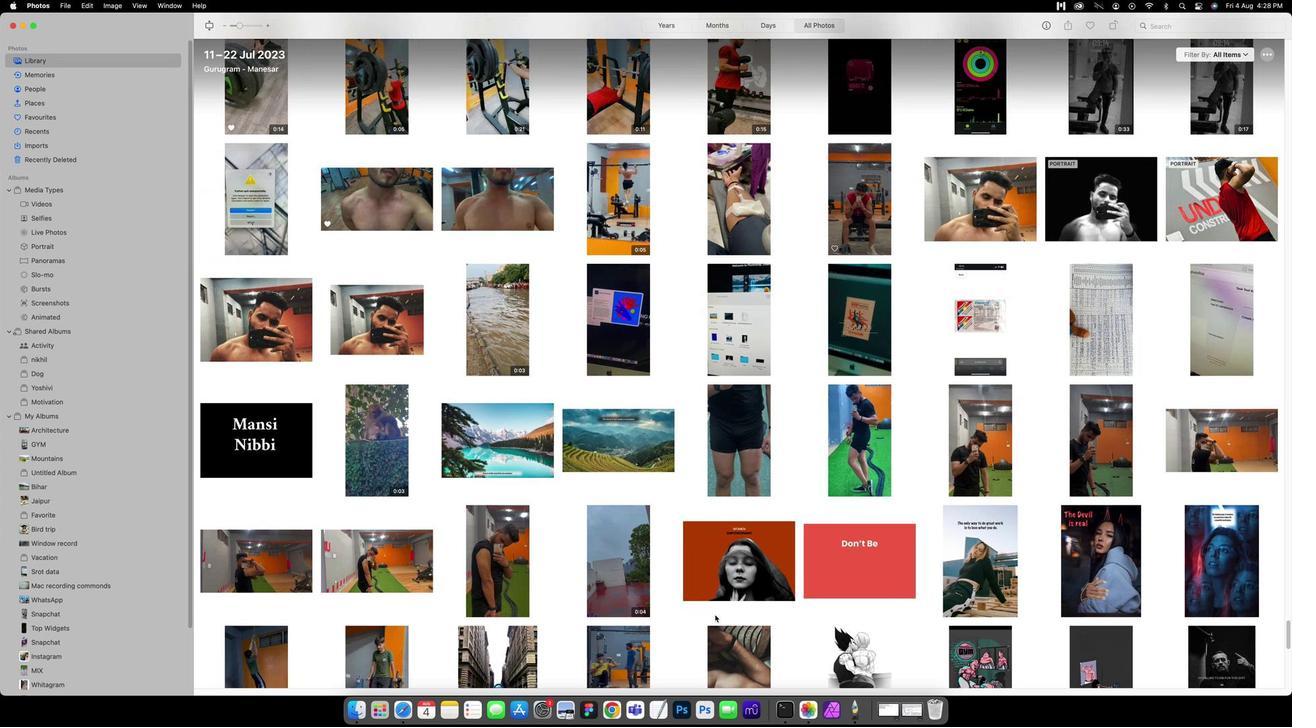 
Action: Mouse scrolled (768, 612) with delta (117, 0)
Screenshot: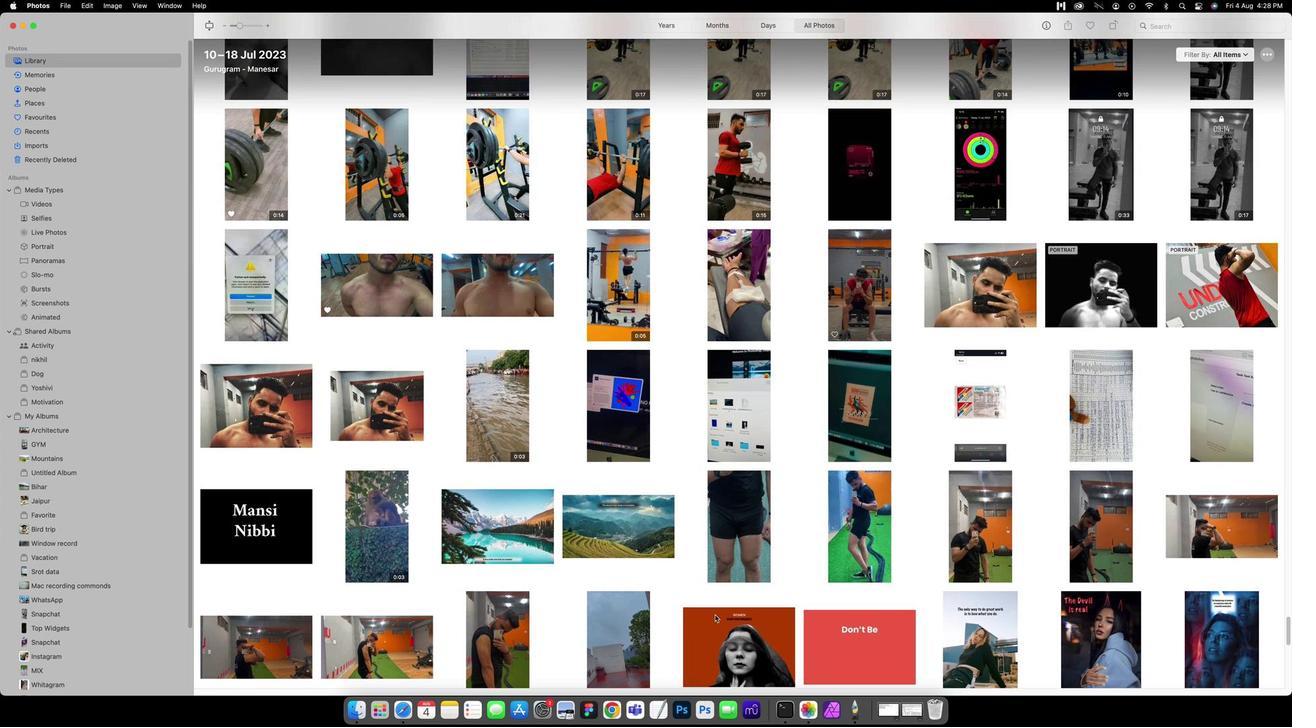 
Action: Mouse scrolled (768, 612) with delta (117, 0)
Screenshot: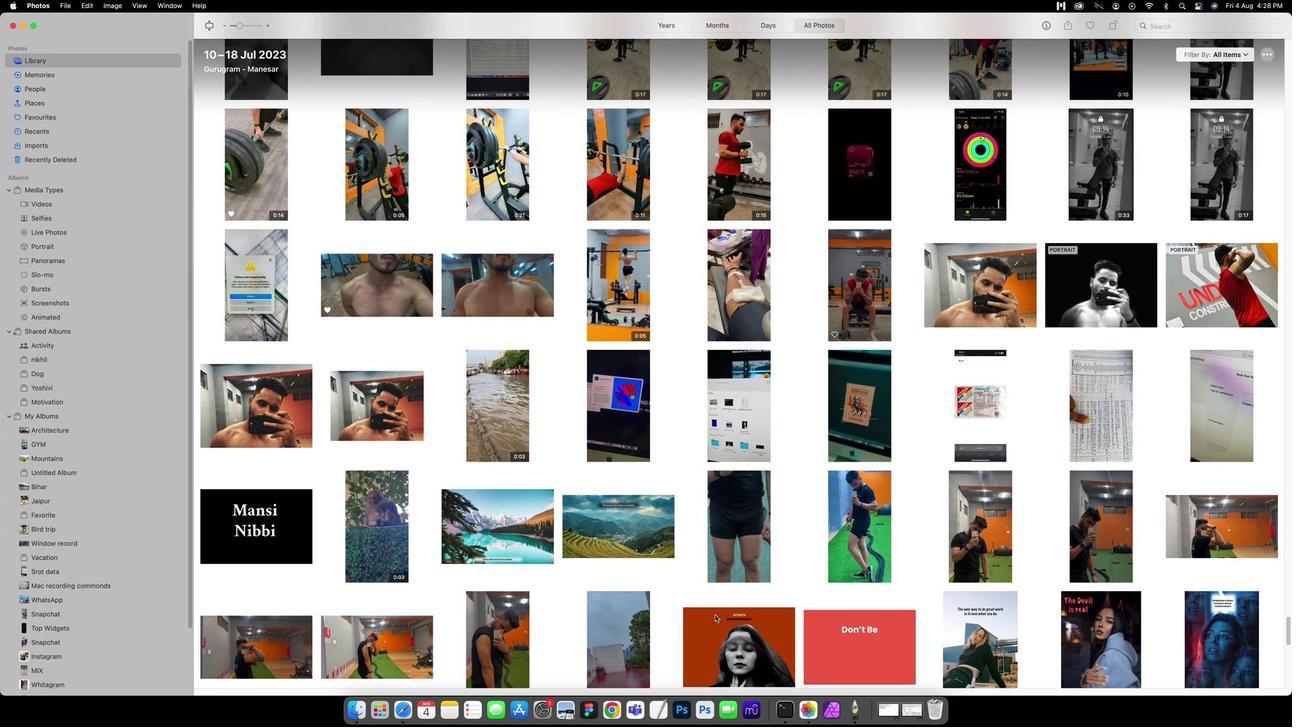 
Action: Mouse scrolled (768, 612) with delta (117, 0)
Screenshot: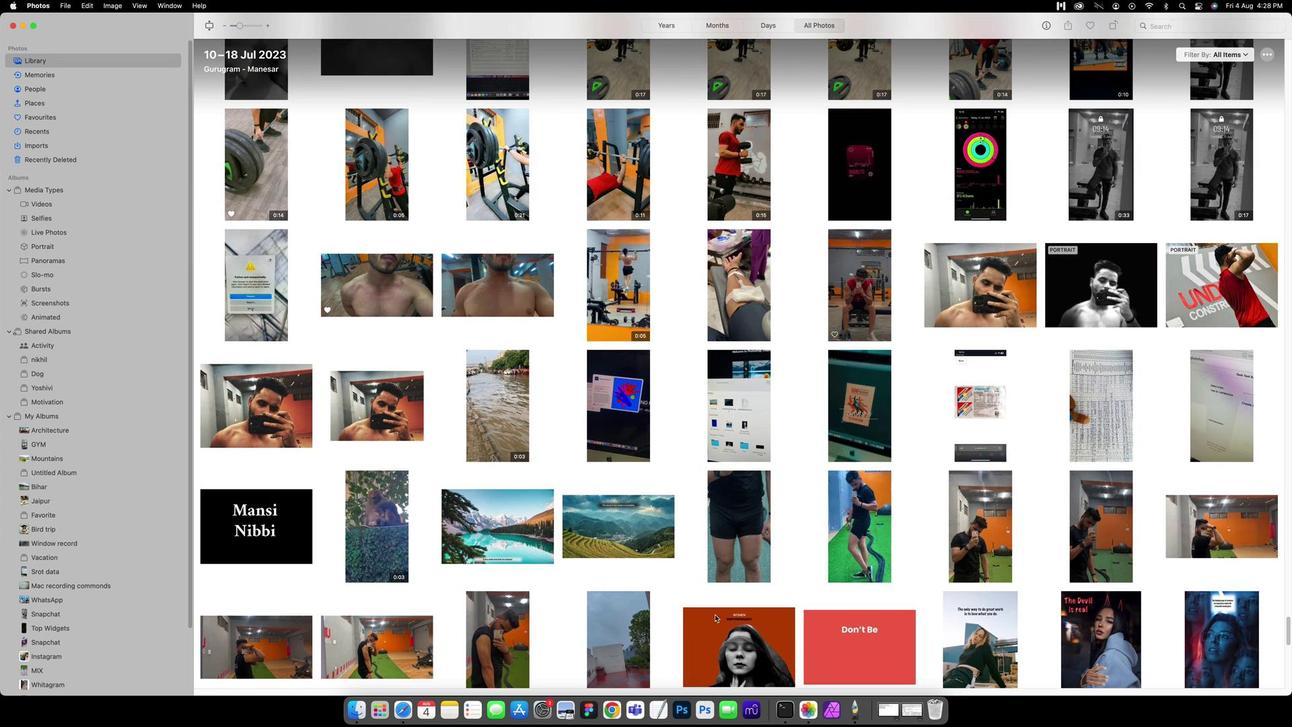 
Action: Mouse scrolled (768, 612) with delta (117, 1)
Screenshot: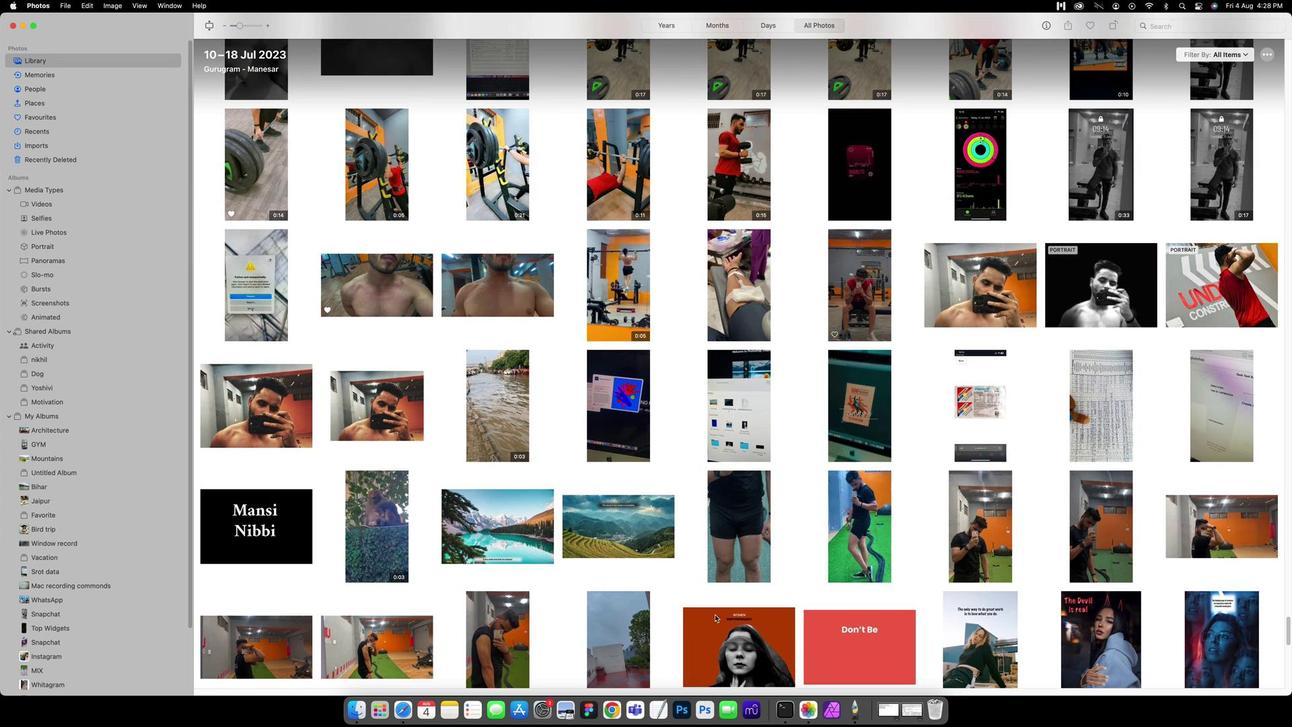 
Action: Mouse scrolled (768, 612) with delta (117, 2)
Screenshot: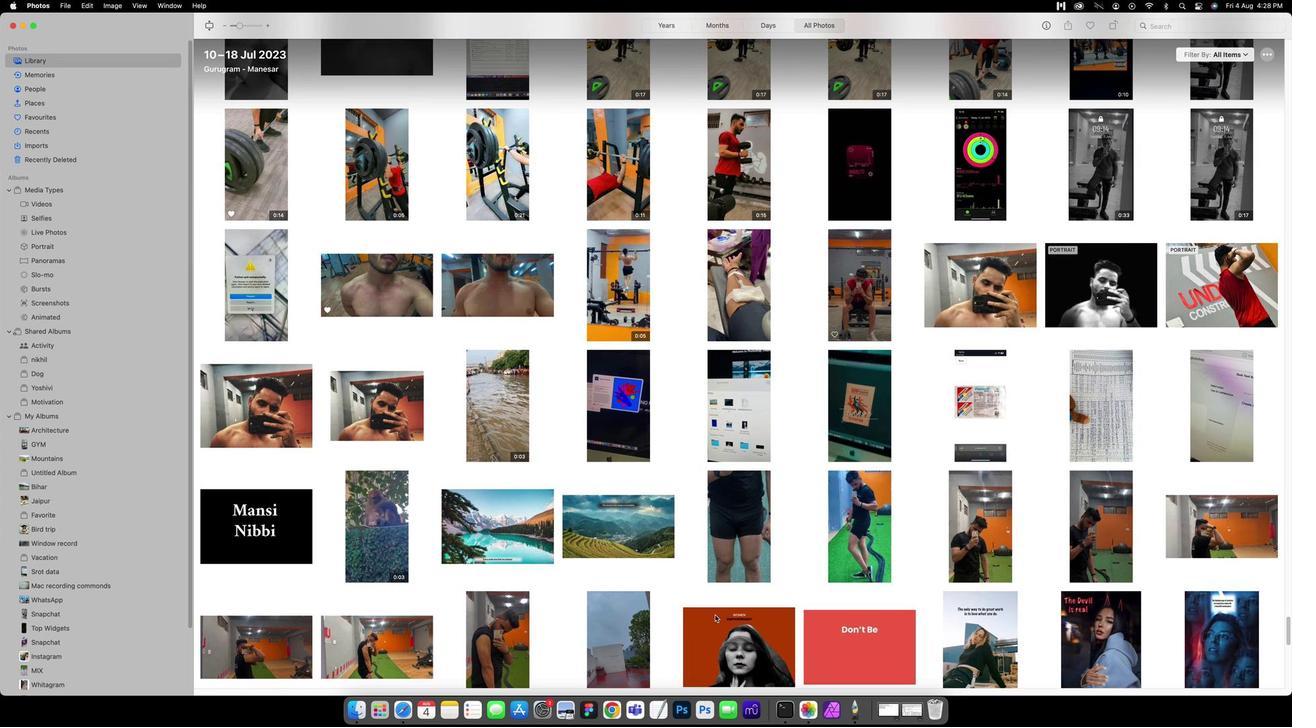 
Action: Mouse scrolled (768, 612) with delta (117, 0)
Screenshot: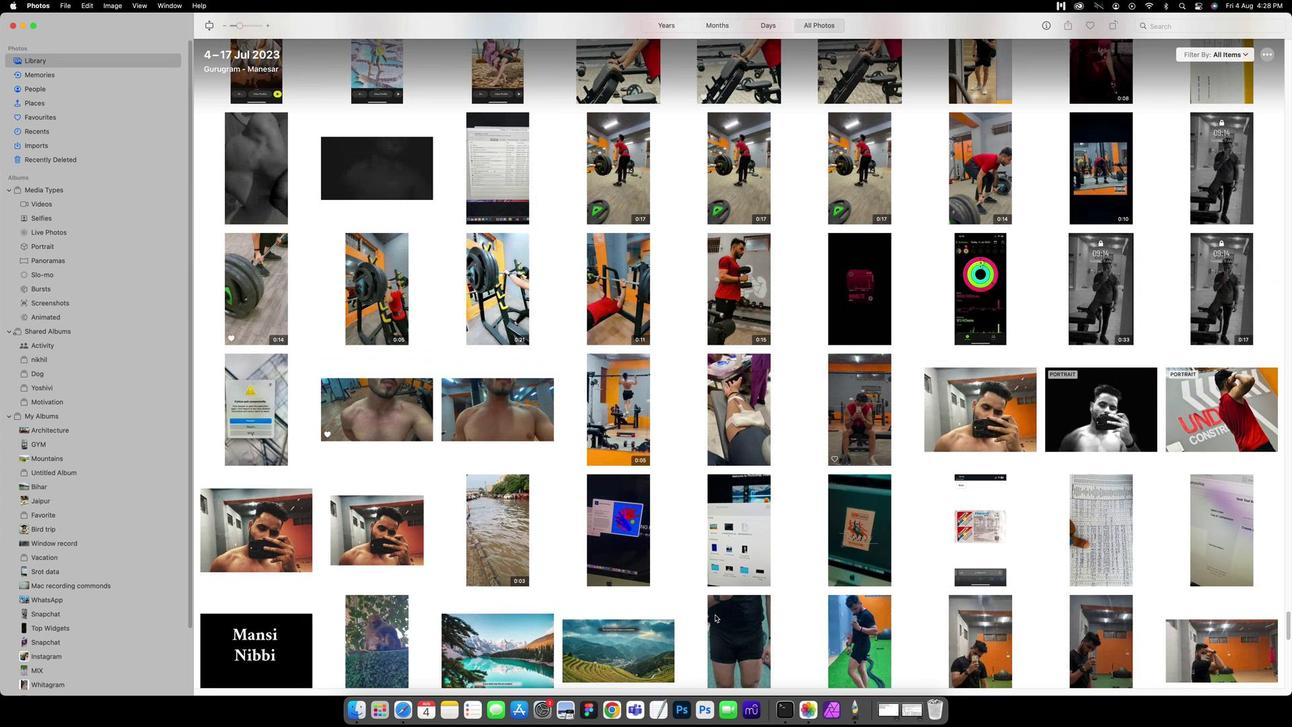 
Action: Mouse scrolled (768, 612) with delta (117, 0)
Screenshot: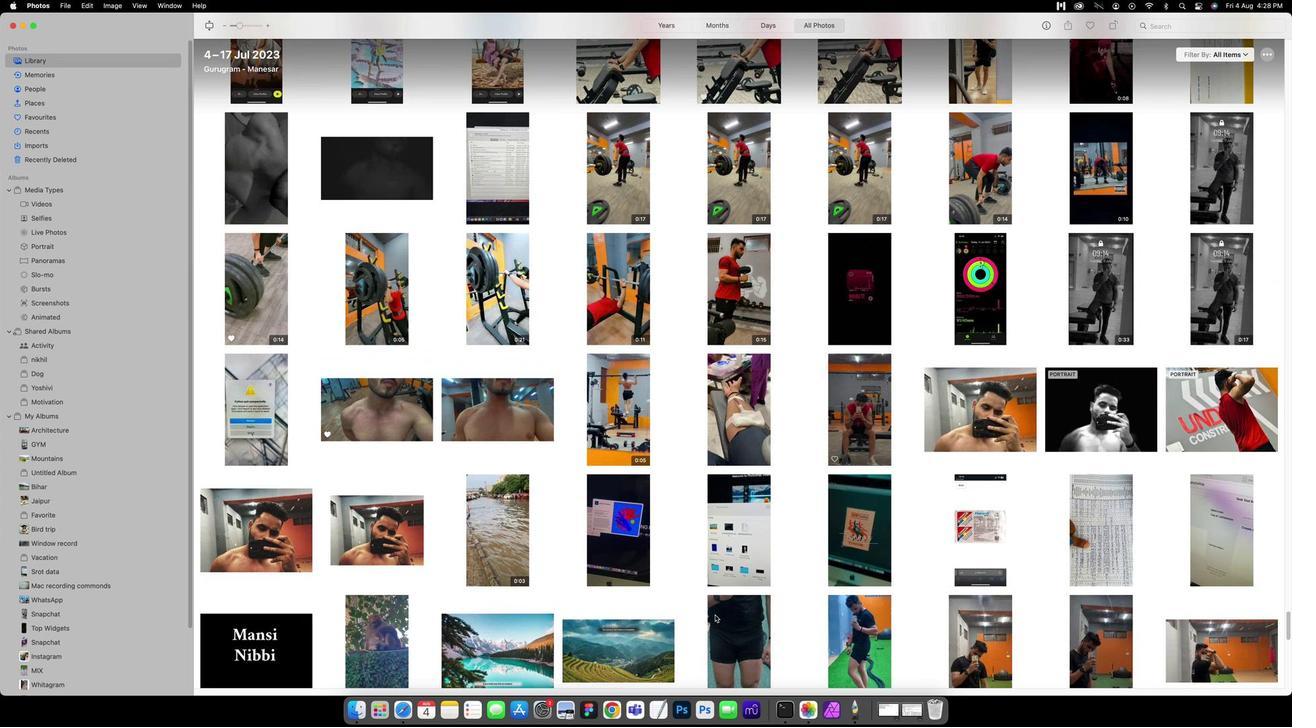
Action: Mouse scrolled (768, 612) with delta (117, 0)
Screenshot: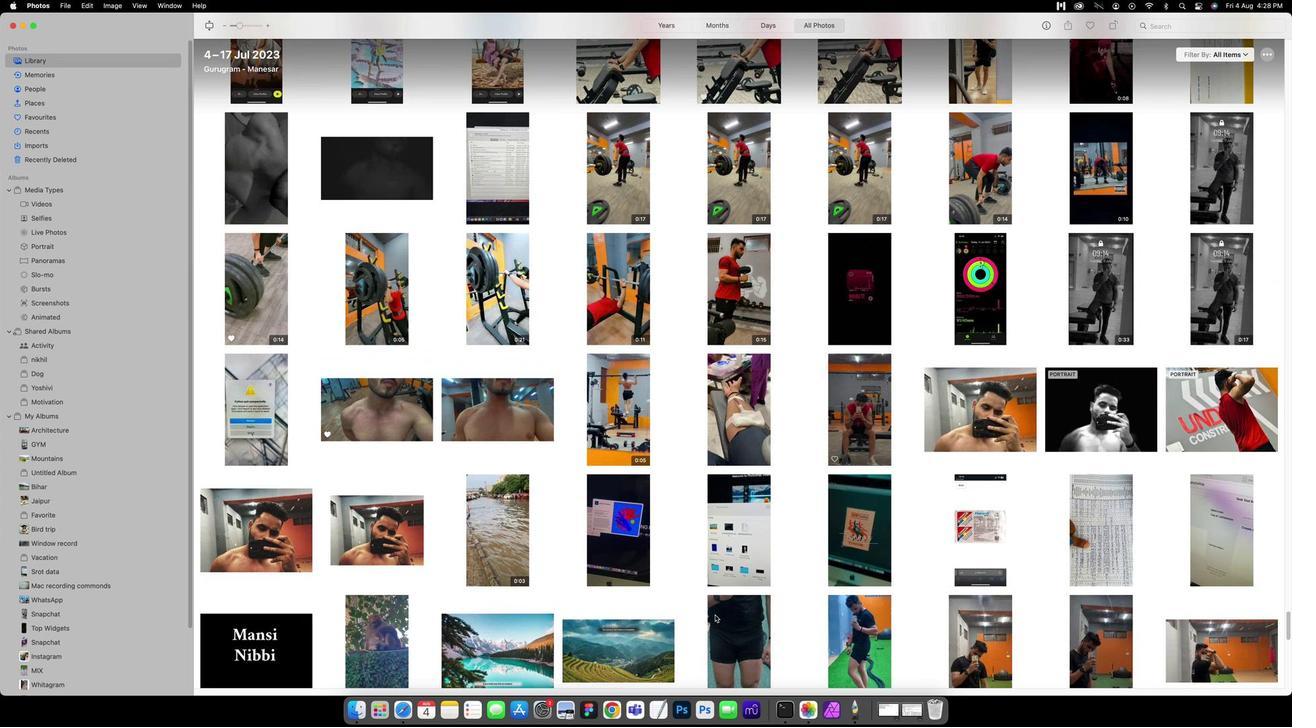 
Action: Mouse scrolled (768, 612) with delta (117, 1)
Screenshot: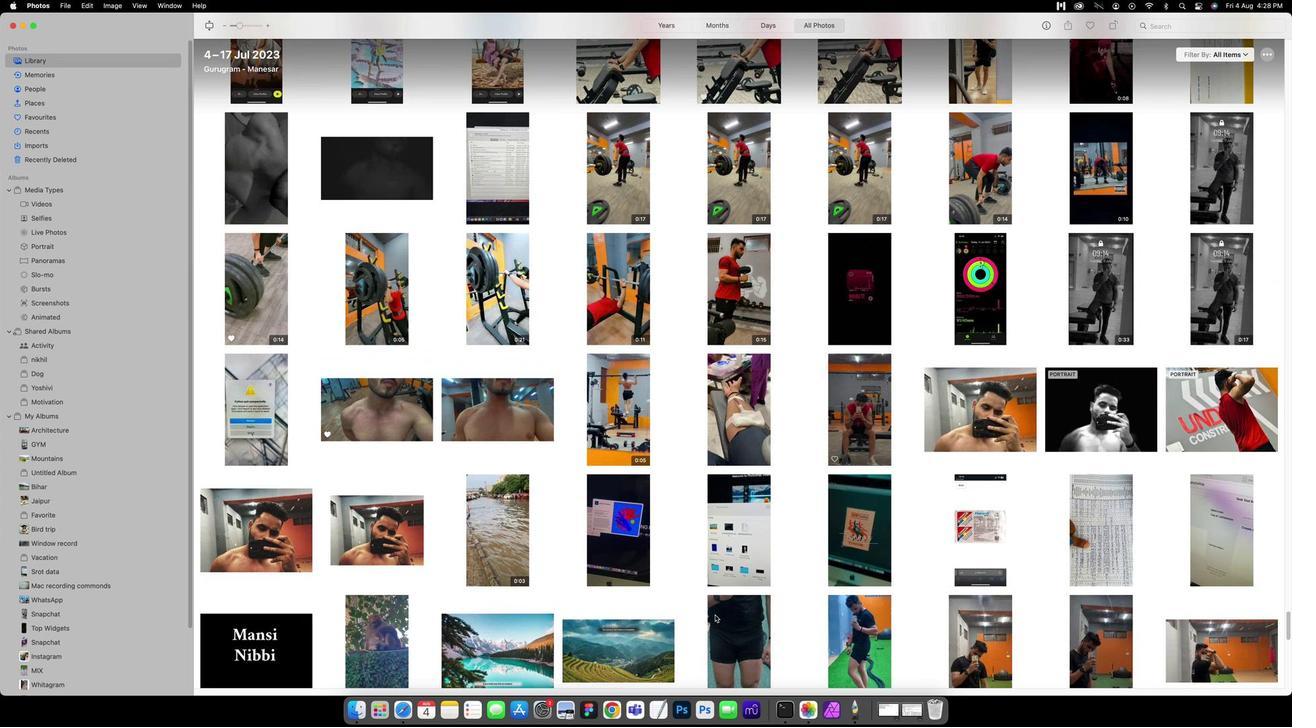 
Action: Mouse scrolled (768, 612) with delta (117, 2)
Screenshot: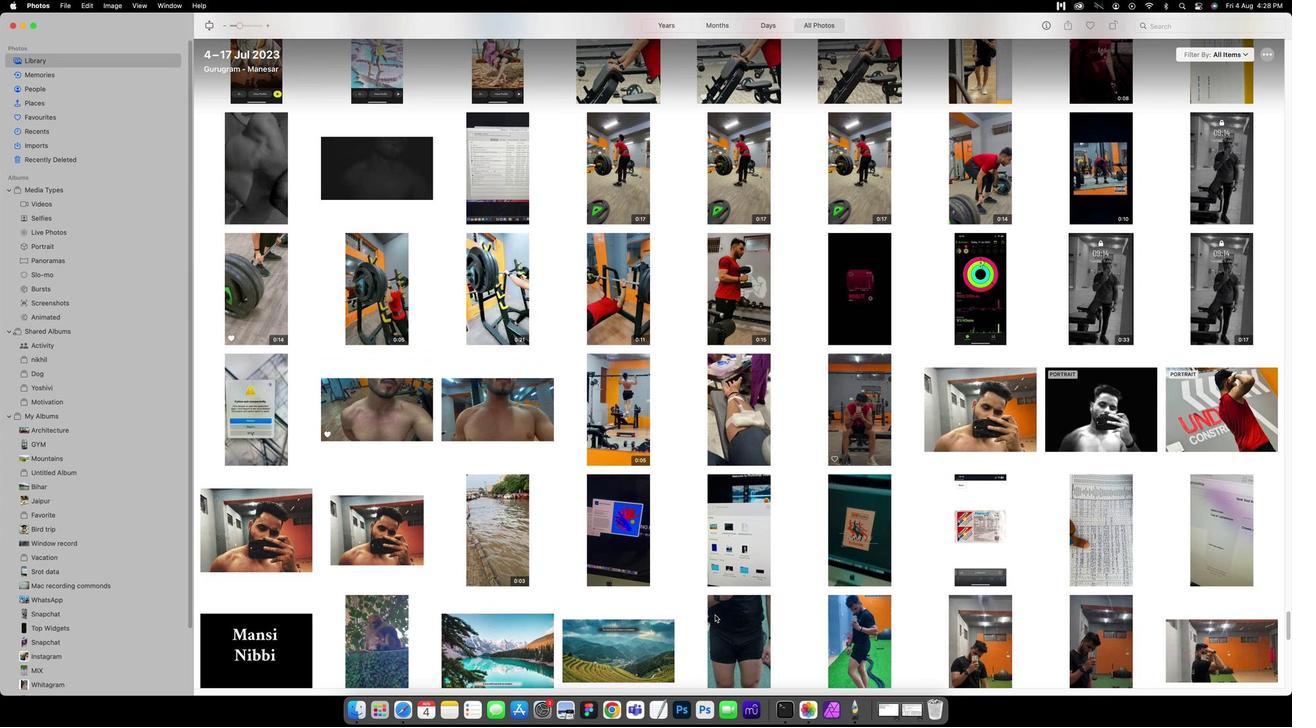 
Action: Mouse scrolled (768, 612) with delta (117, 2)
Screenshot: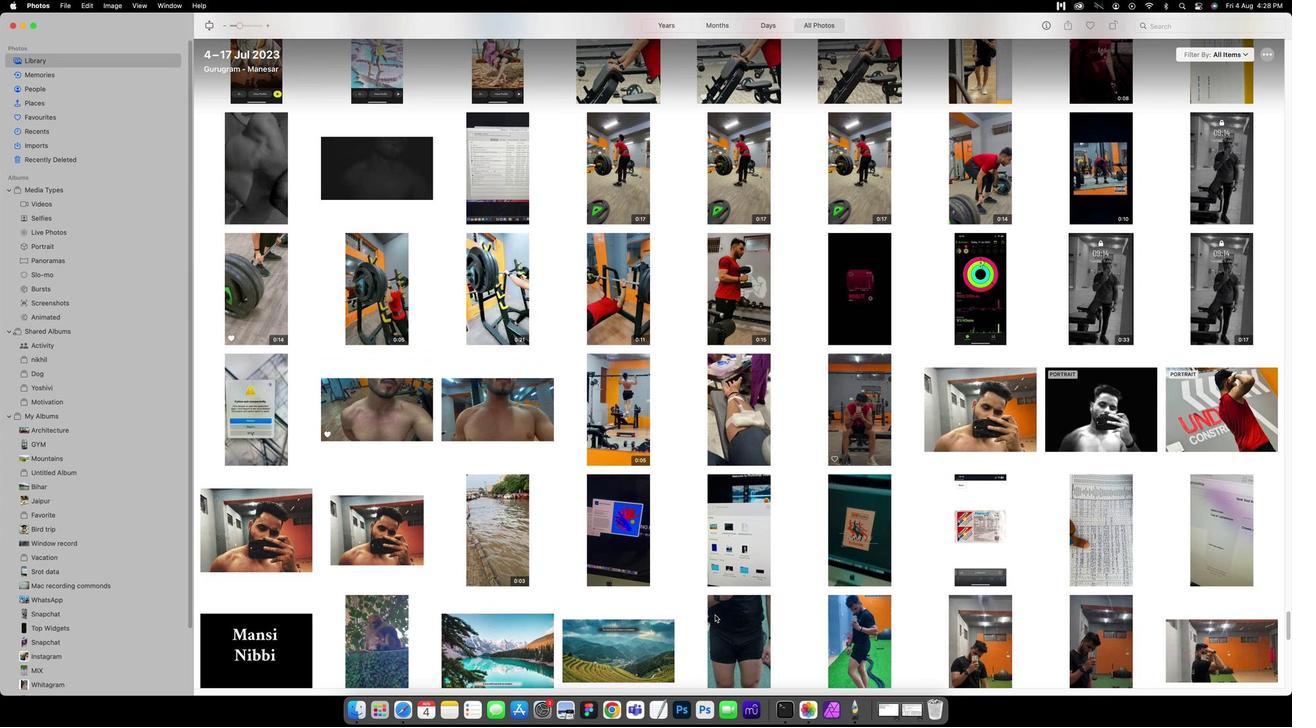 
Action: Mouse scrolled (768, 612) with delta (117, 0)
Screenshot: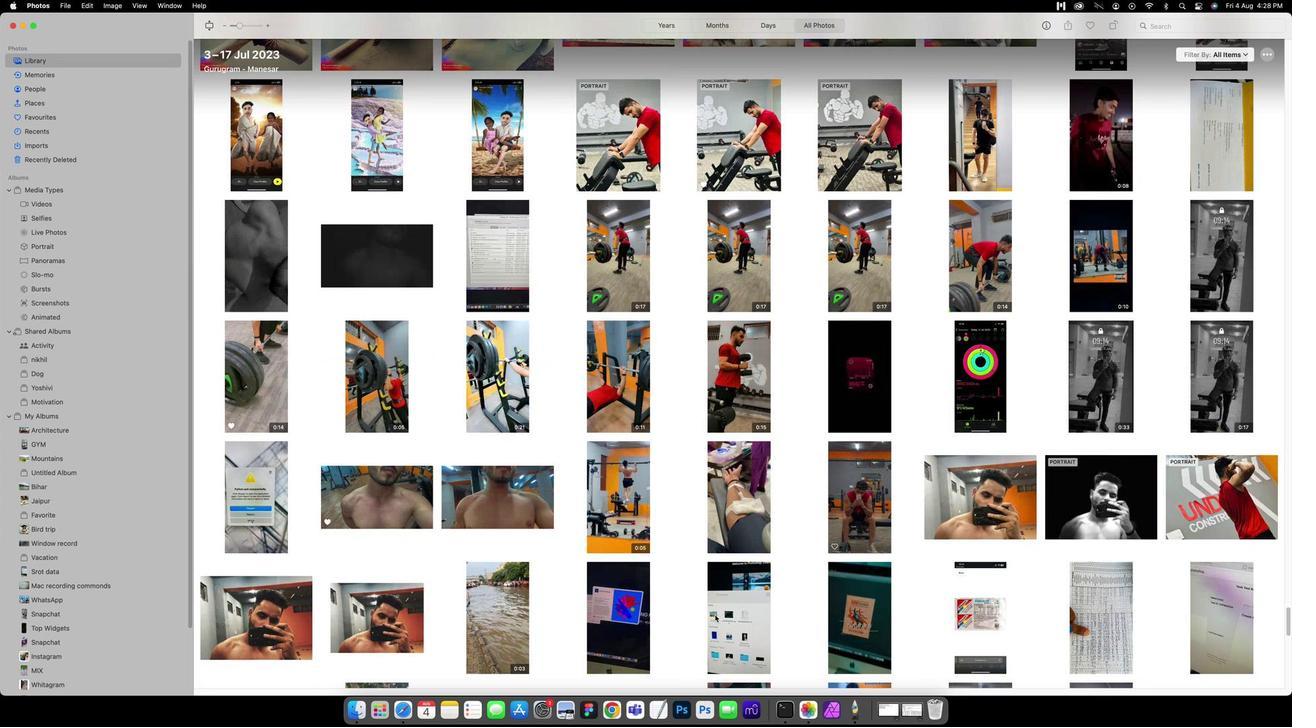 
Action: Mouse scrolled (768, 612) with delta (117, 0)
Screenshot: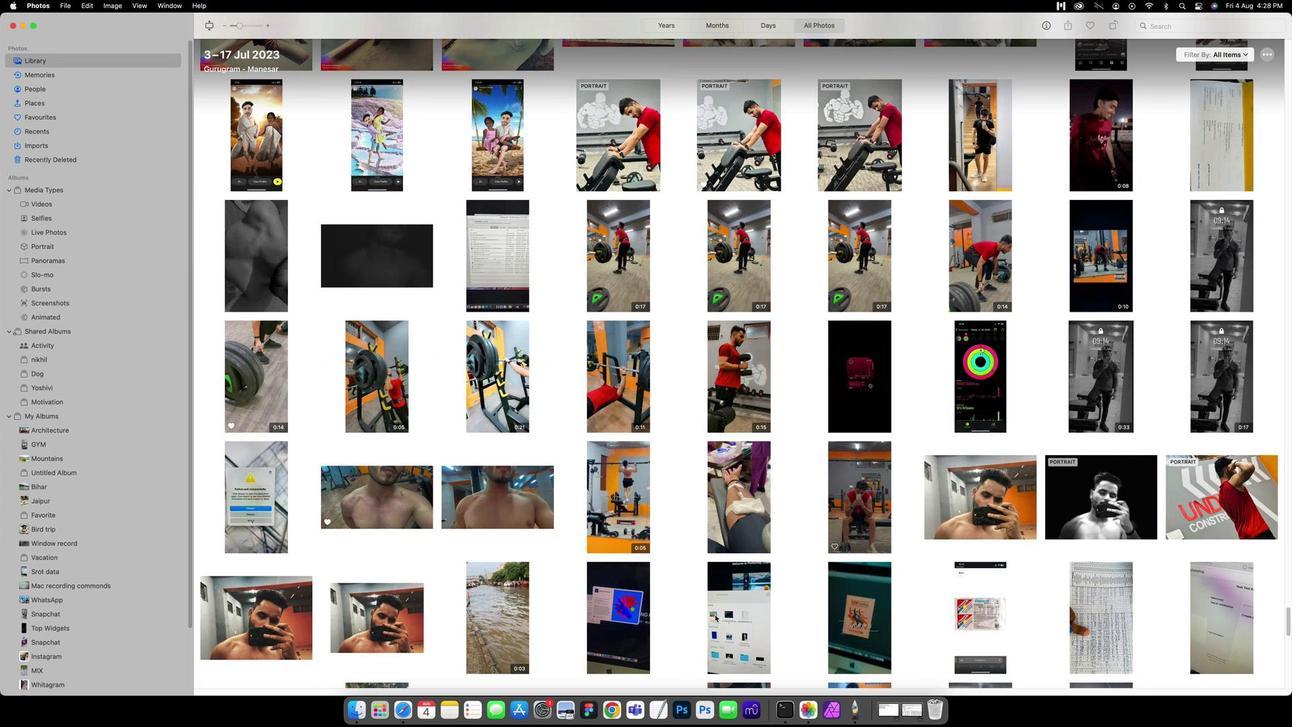 
Action: Mouse scrolled (768, 612) with delta (117, 0)
Screenshot: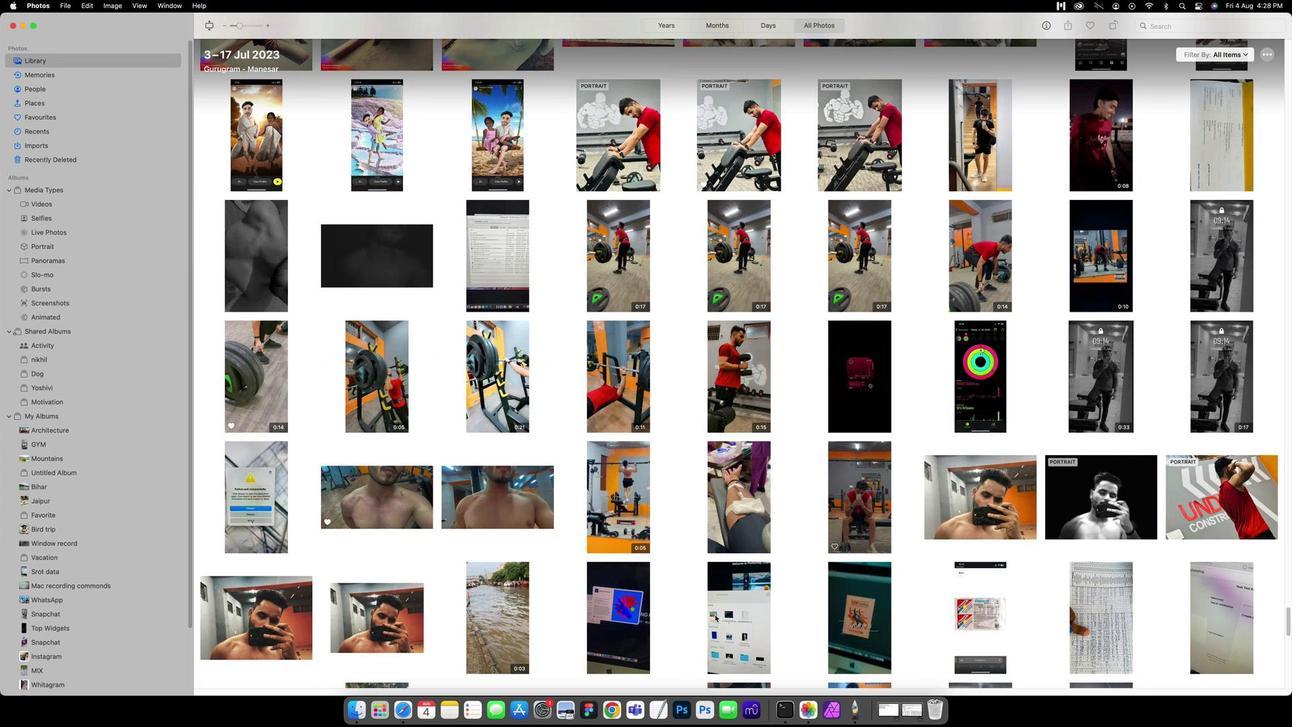 
Action: Mouse scrolled (768, 612) with delta (117, 1)
Screenshot: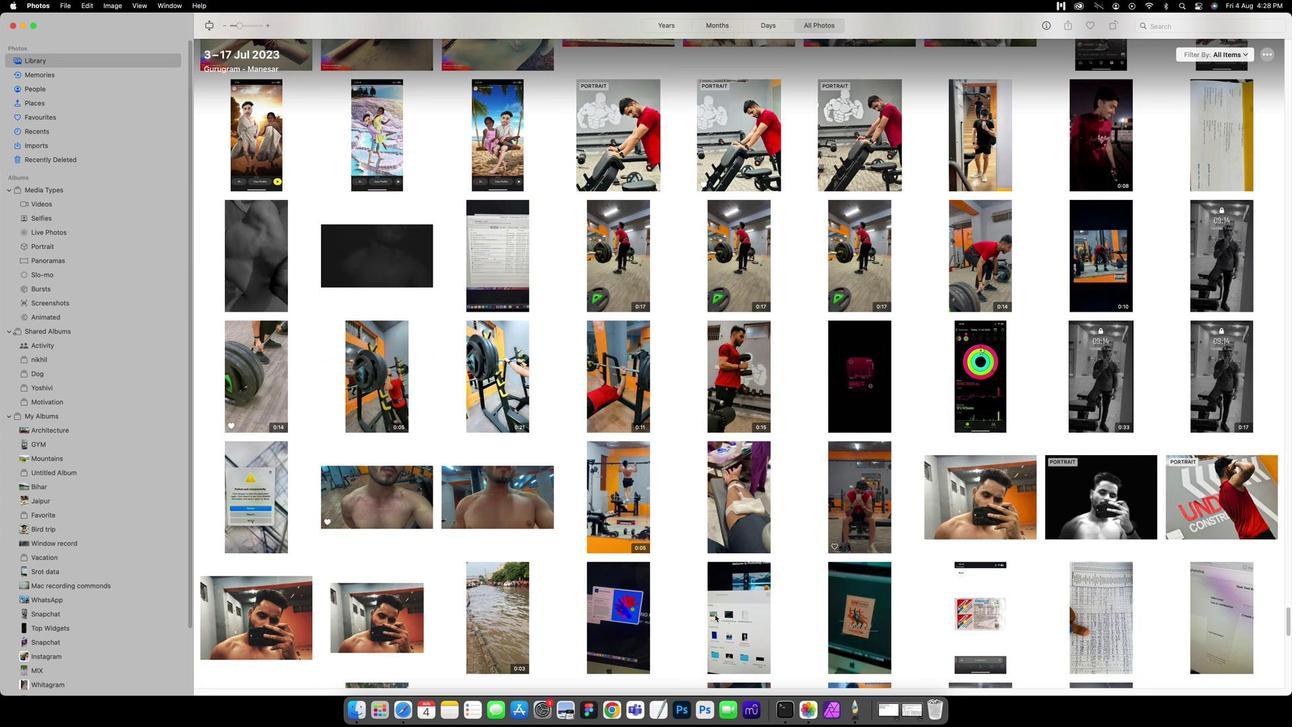 
Action: Mouse scrolled (768, 612) with delta (117, 2)
Screenshot: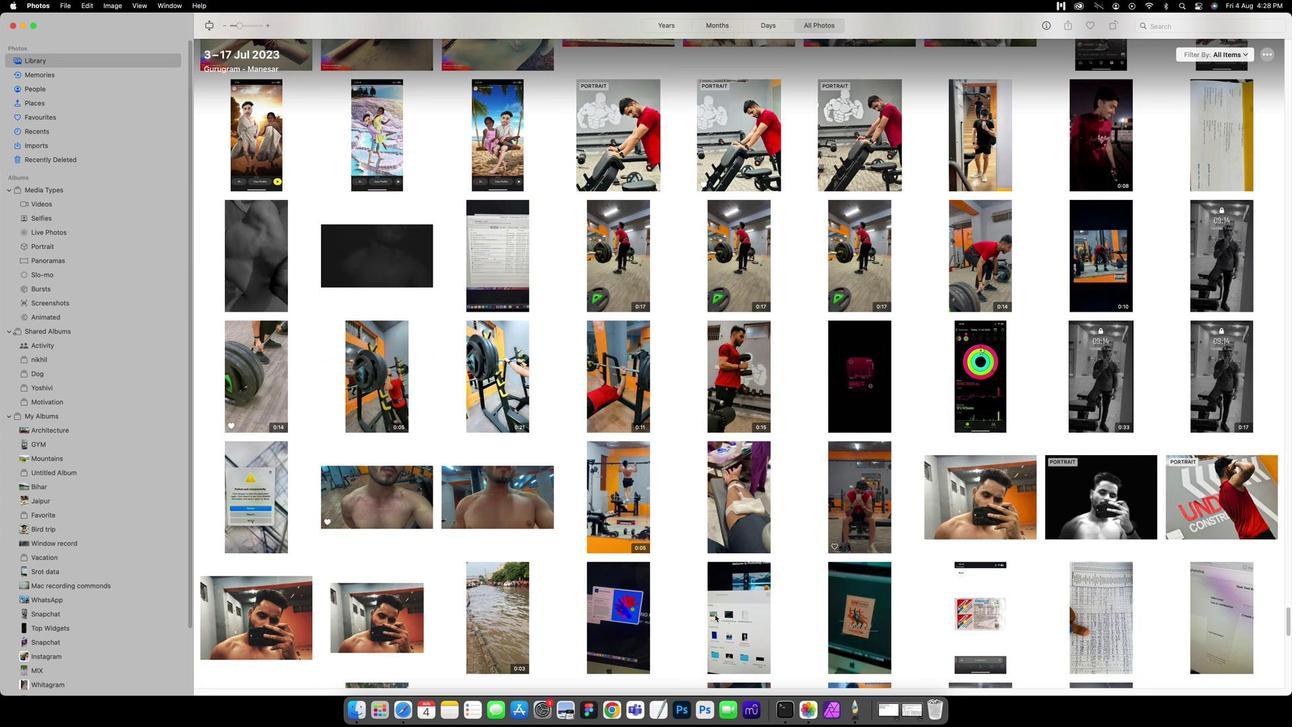 
Action: Mouse scrolled (768, 612) with delta (117, 0)
Screenshot: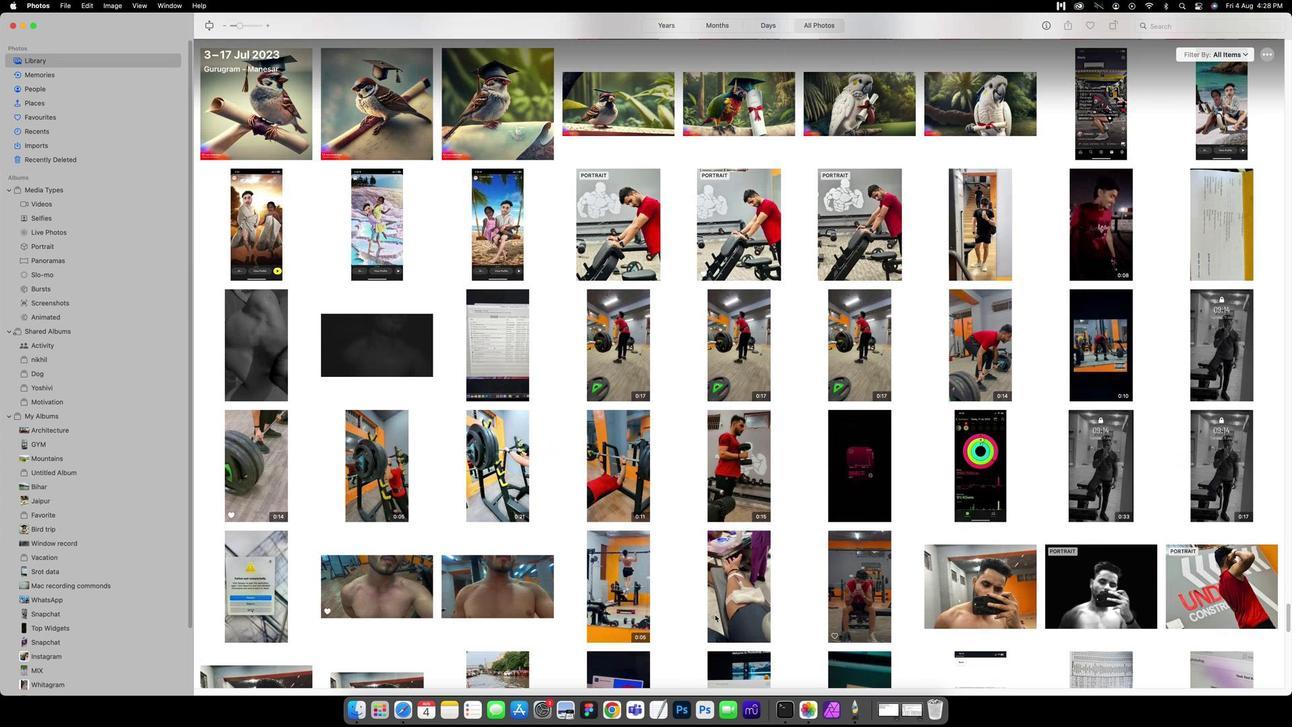 
Action: Mouse scrolled (768, 612) with delta (117, 0)
Screenshot: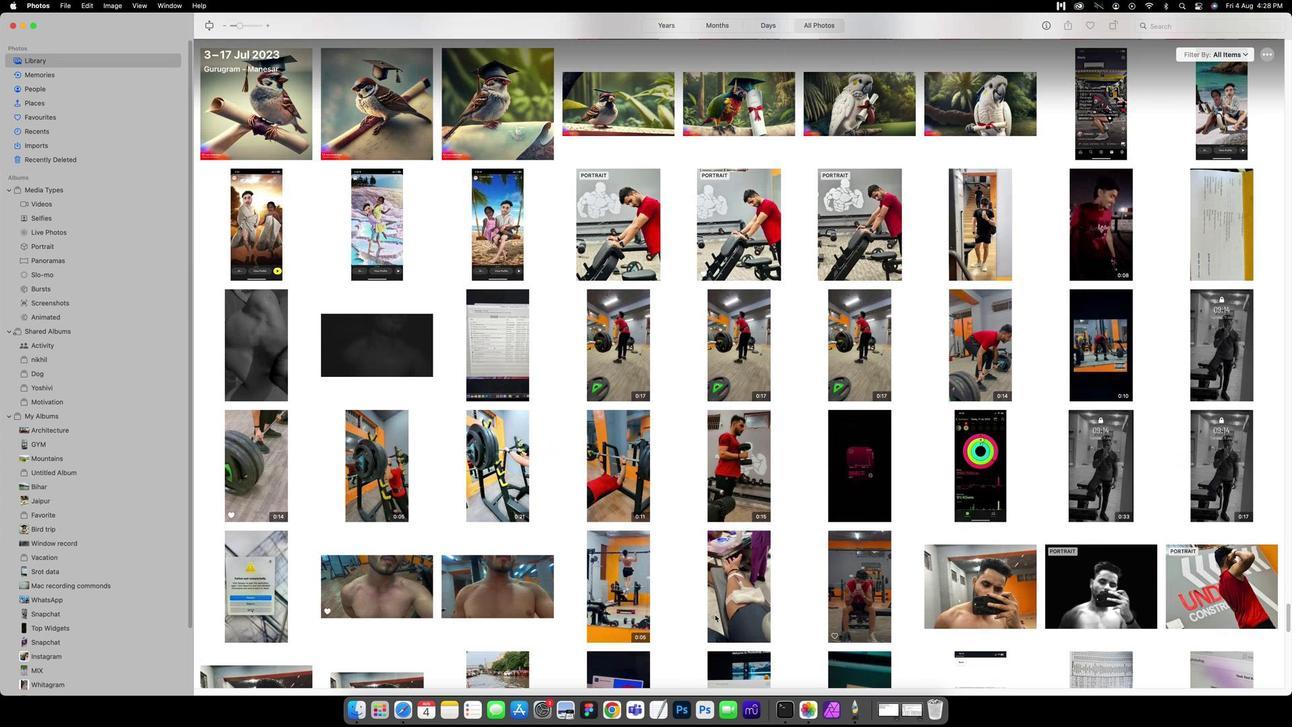 
Action: Mouse scrolled (768, 612) with delta (117, 0)
Screenshot: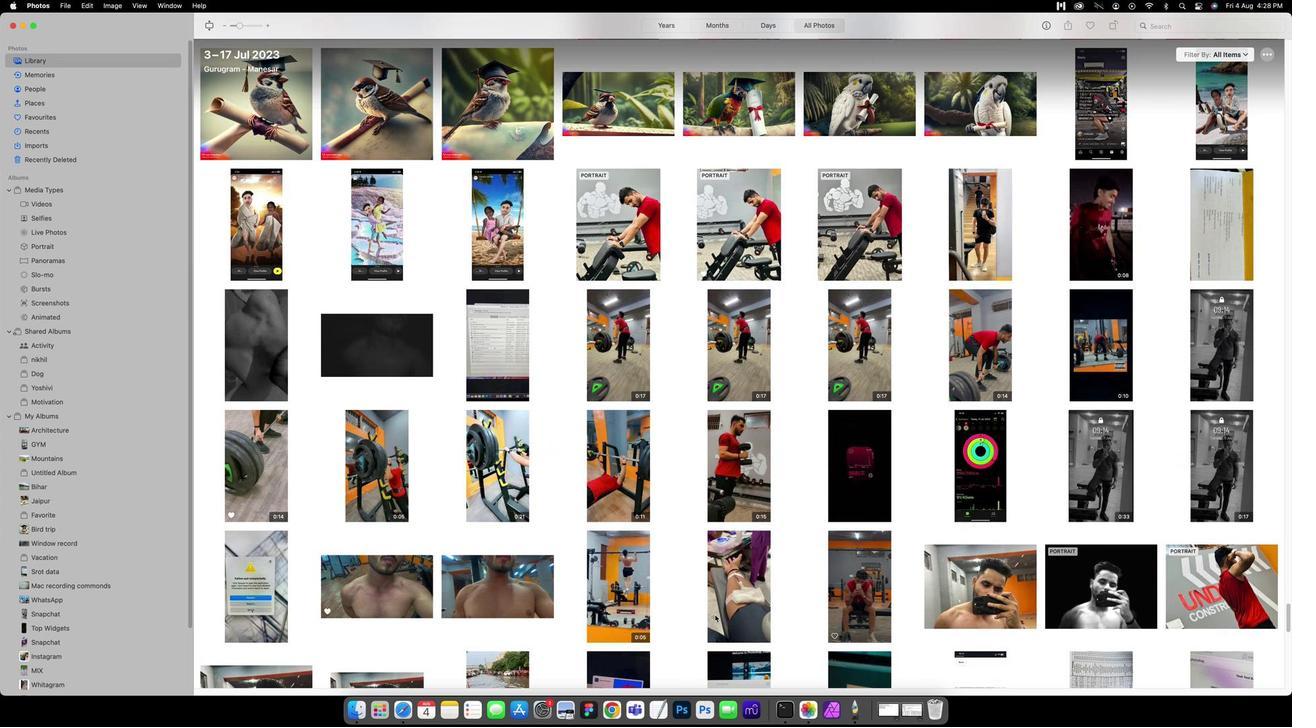 
Action: Mouse scrolled (768, 612) with delta (117, 1)
Screenshot: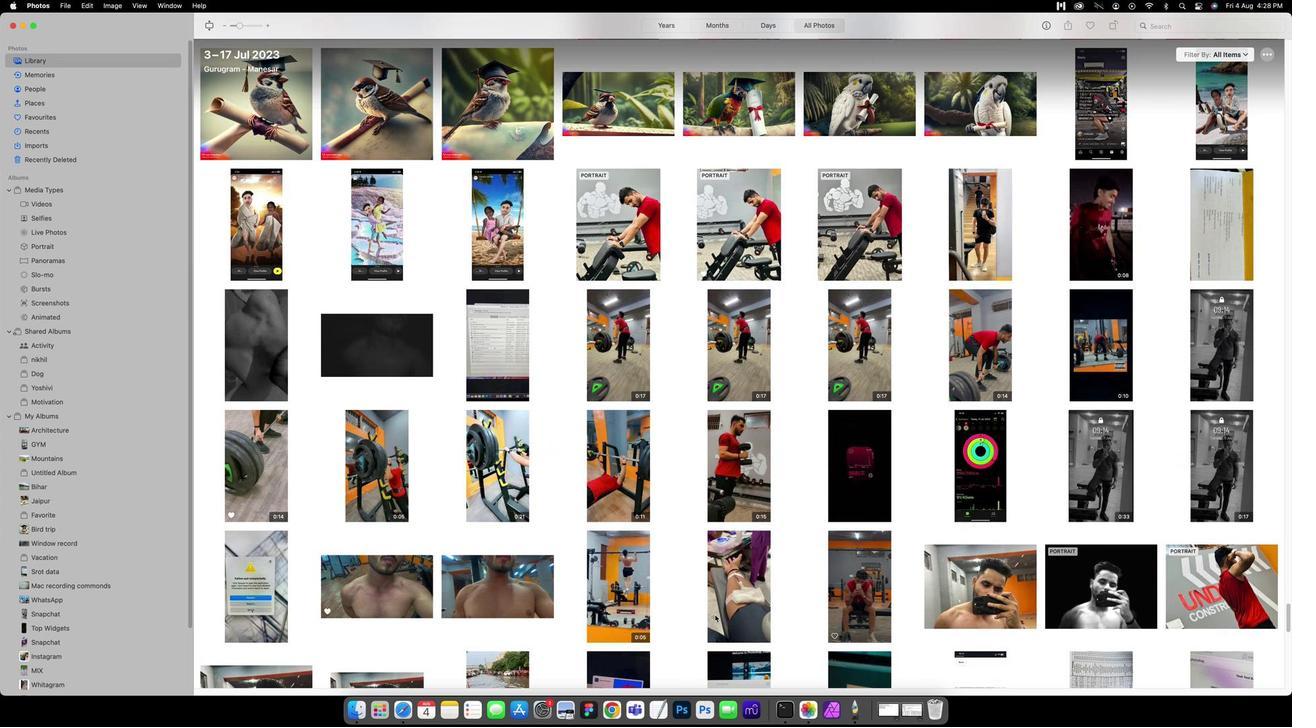 
Action: Mouse scrolled (768, 612) with delta (117, 2)
Screenshot: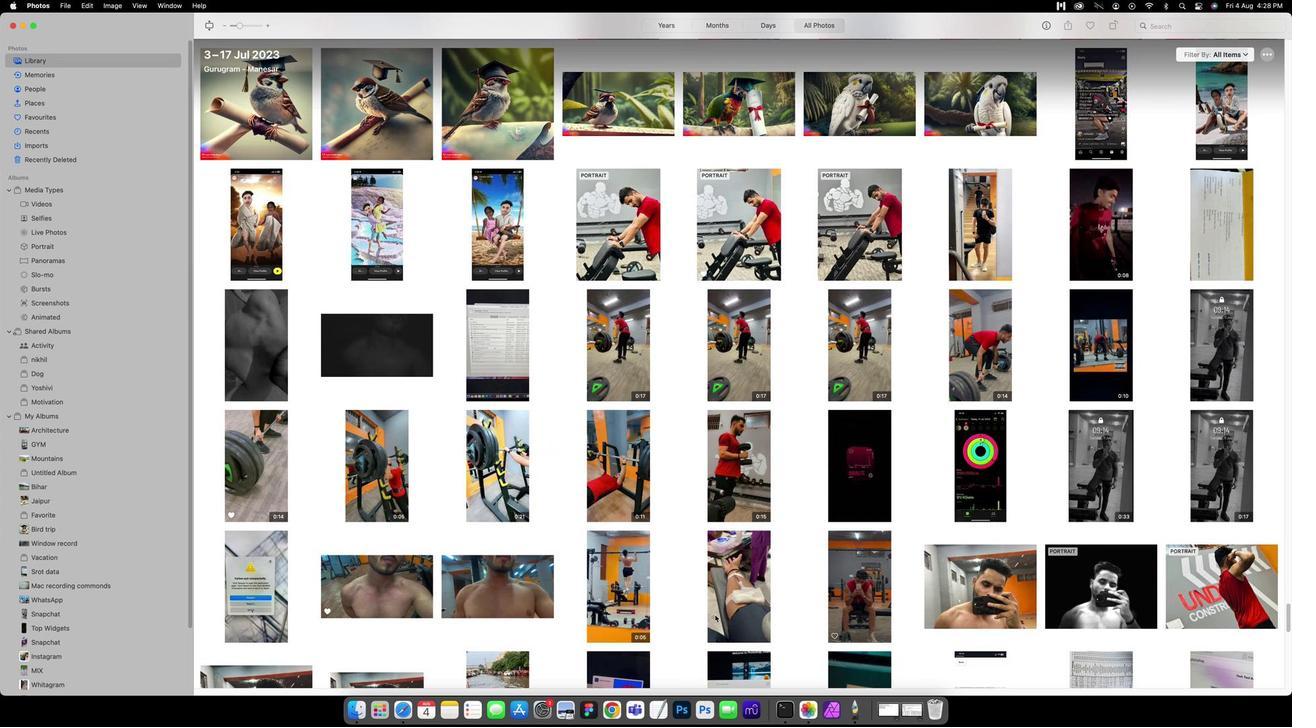 
Action: Mouse scrolled (768, 612) with delta (117, 0)
Screenshot: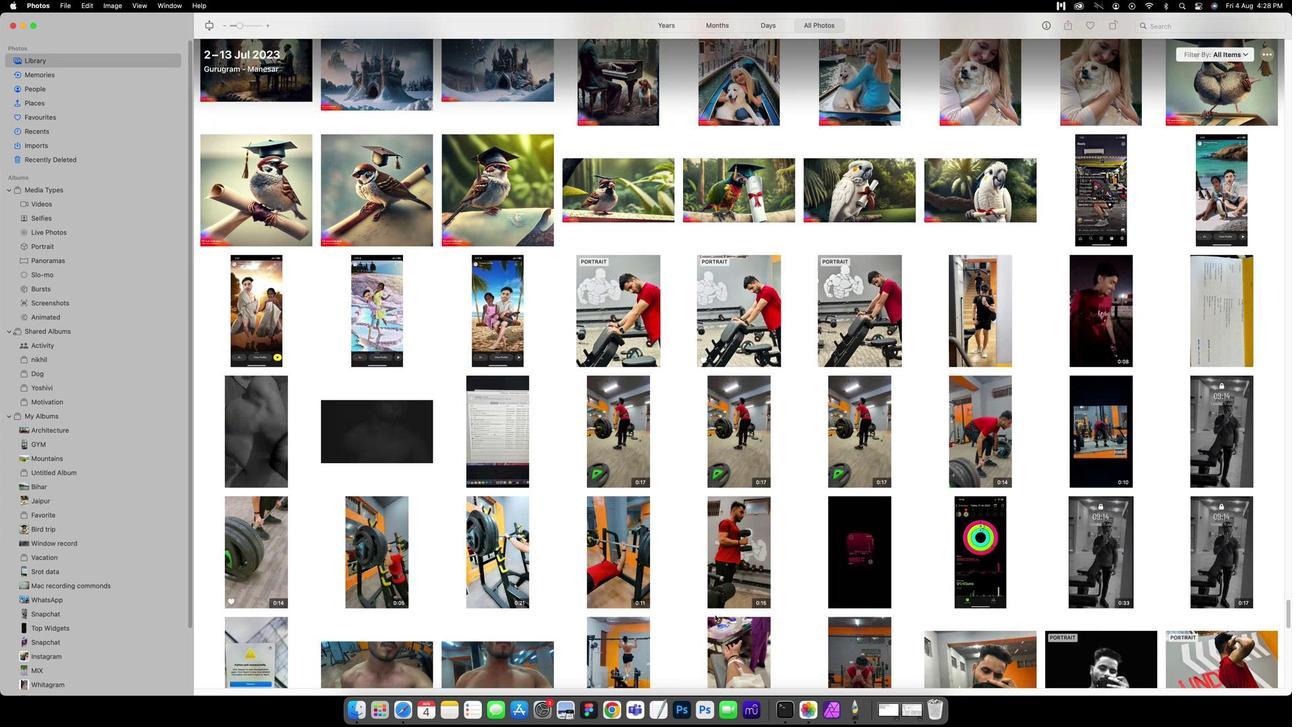 
Action: Mouse scrolled (768, 612) with delta (117, 0)
Screenshot: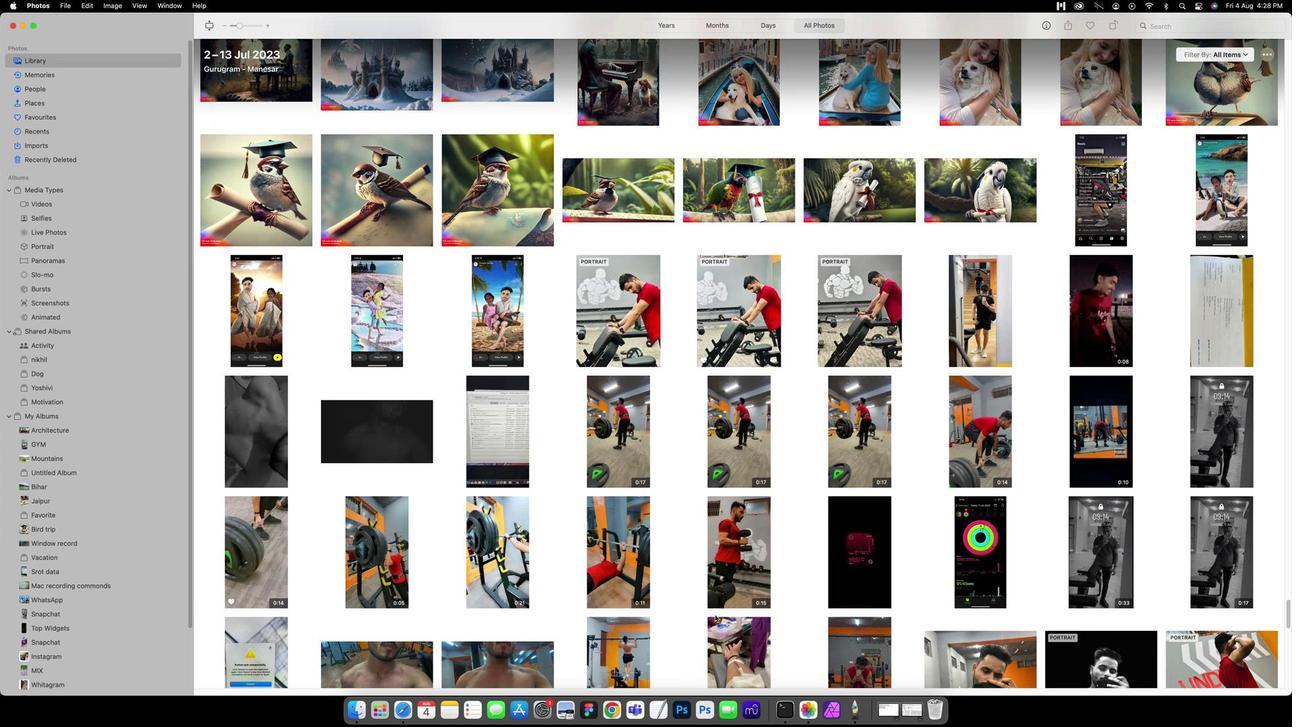 
Action: Mouse scrolled (768, 612) with delta (117, 0)
Screenshot: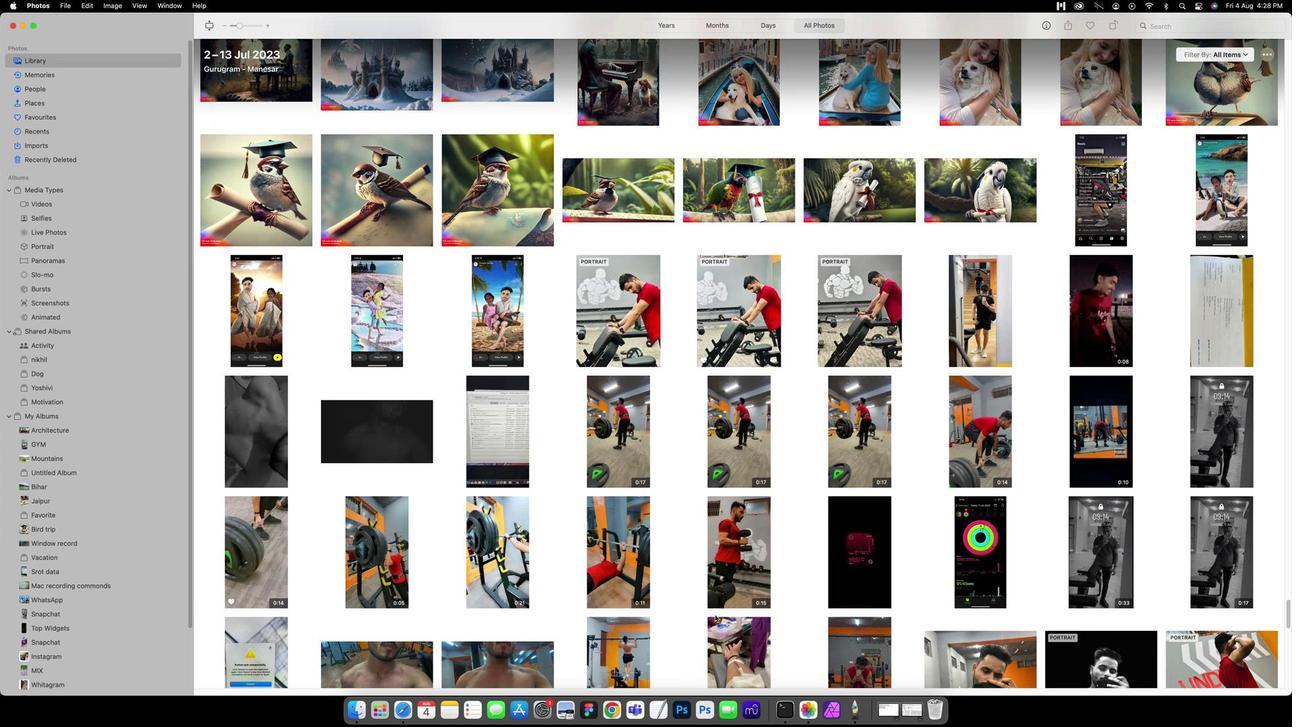 
Action: Mouse scrolled (768, 612) with delta (117, 1)
Screenshot: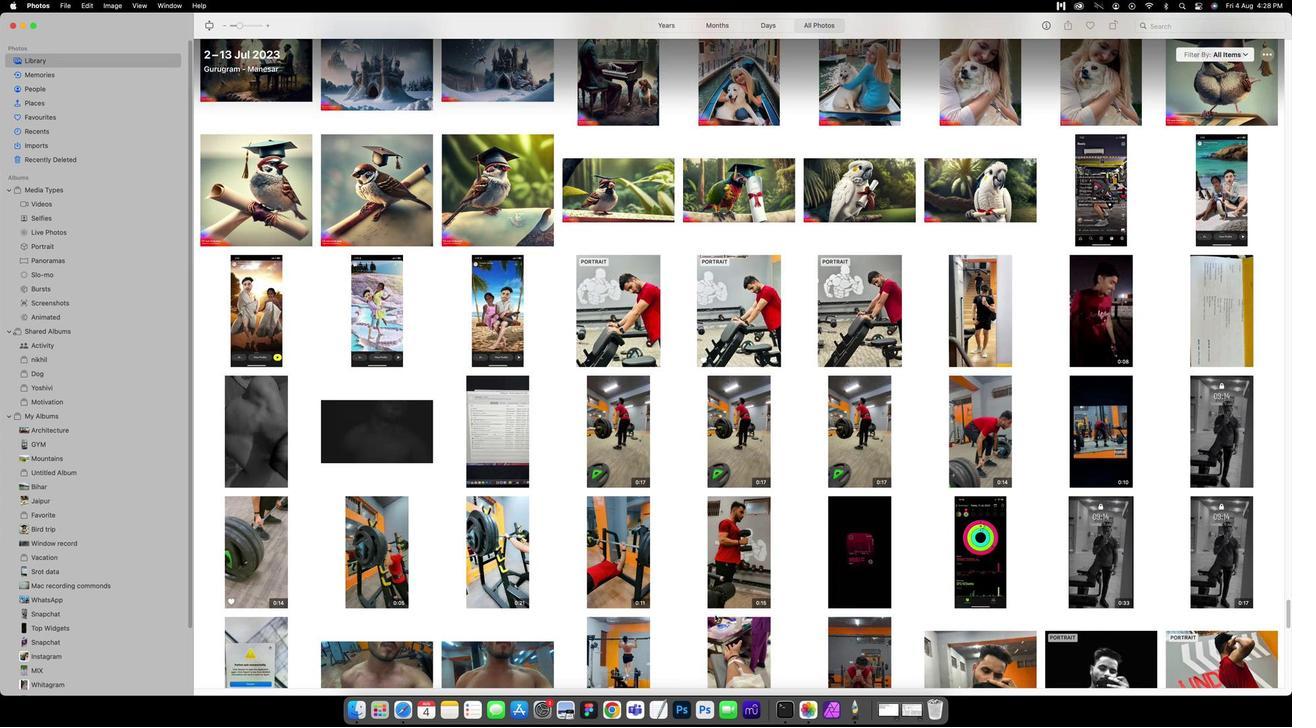 
Action: Mouse scrolled (768, 612) with delta (117, 2)
Screenshot: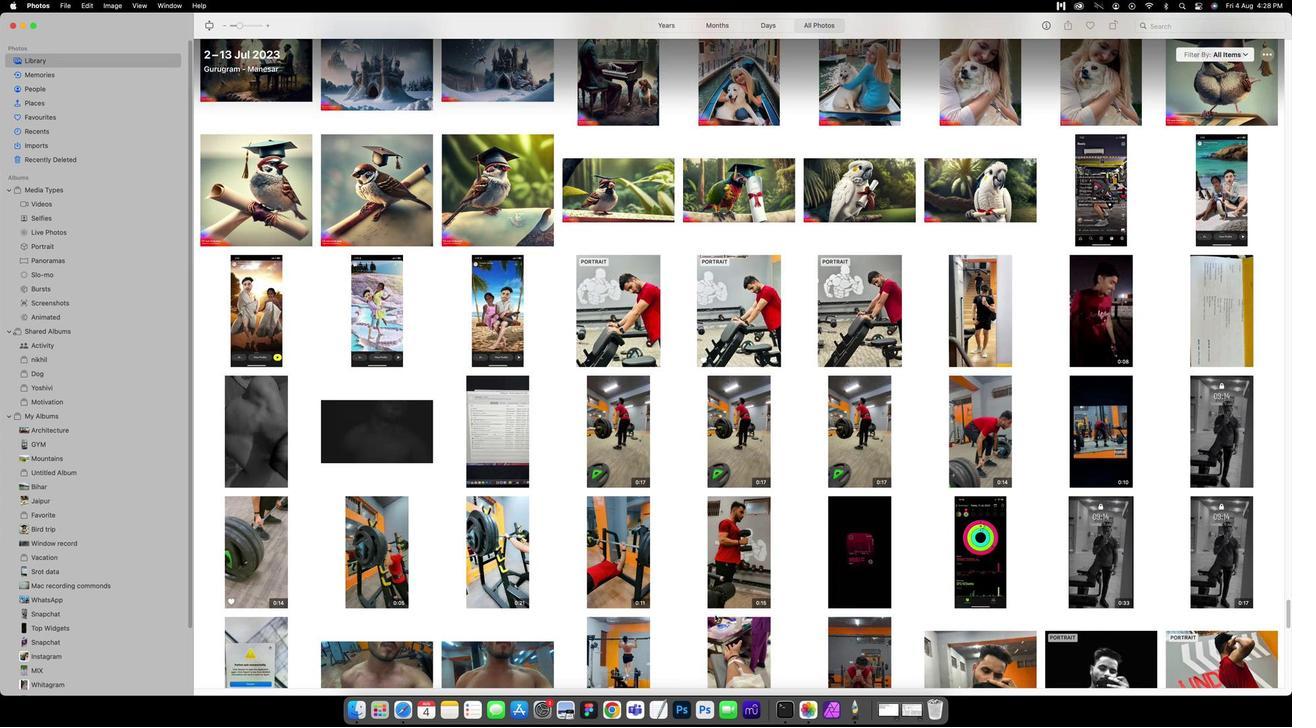 
Action: Mouse scrolled (768, 612) with delta (117, 0)
Screenshot: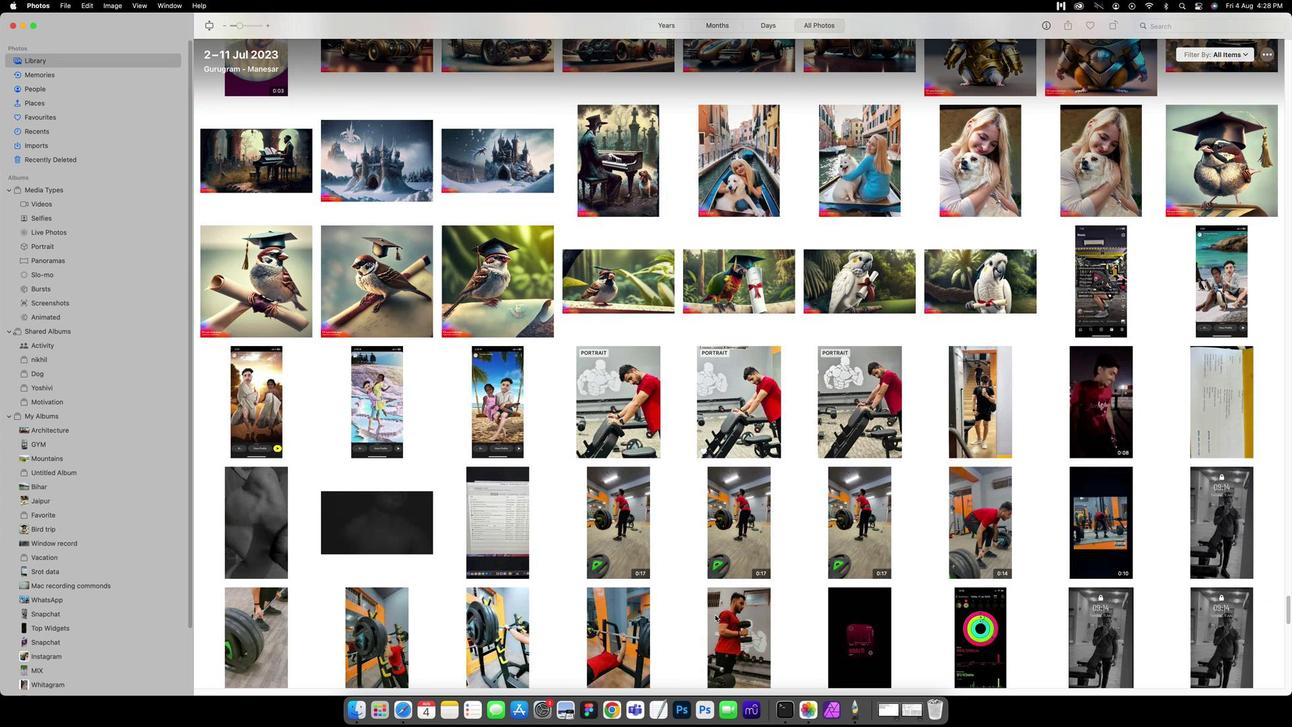 
Action: Mouse scrolled (768, 612) with delta (117, 0)
Screenshot: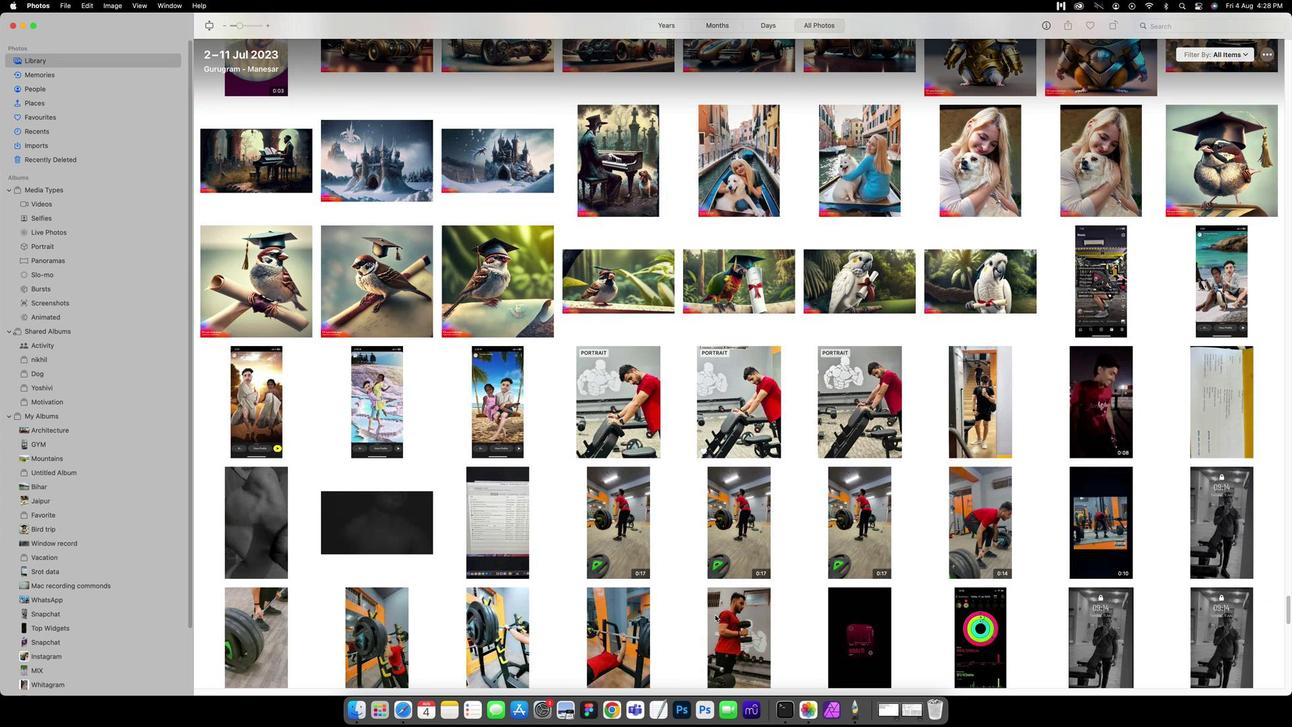 
Action: Mouse scrolled (768, 612) with delta (117, 0)
Screenshot: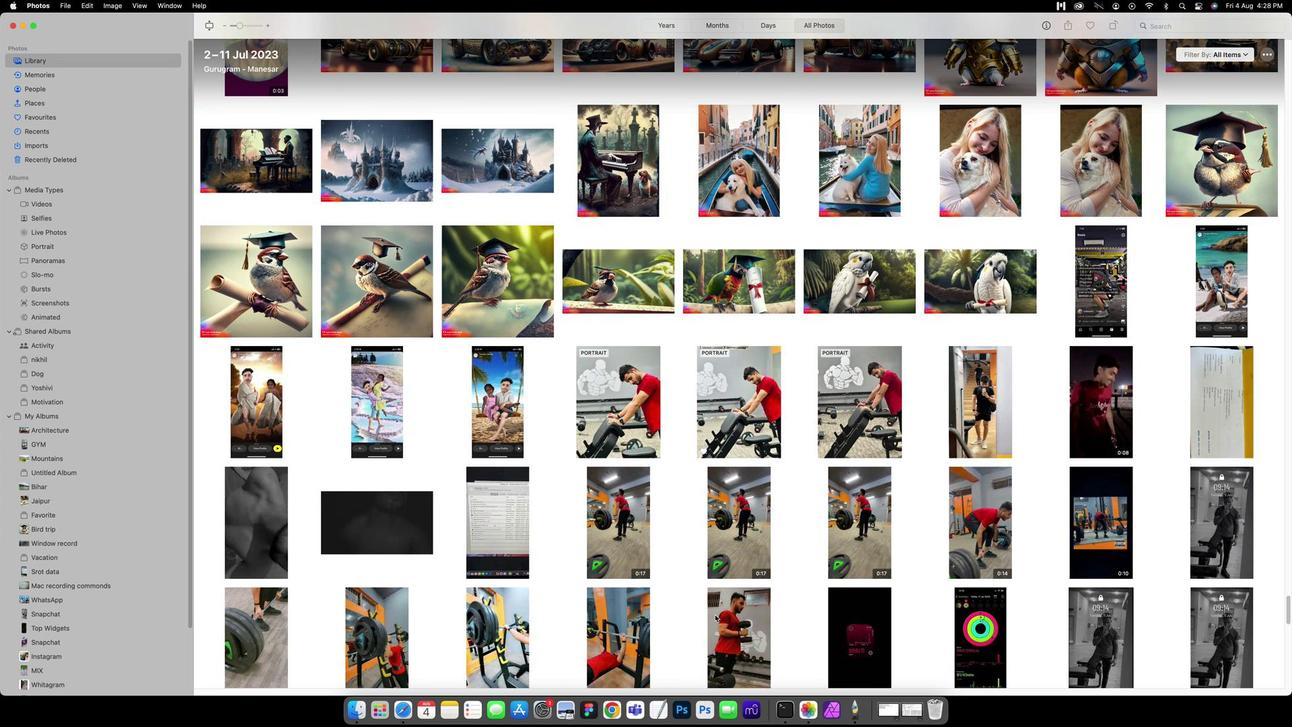 
Action: Mouse scrolled (768, 612) with delta (117, 1)
Screenshot: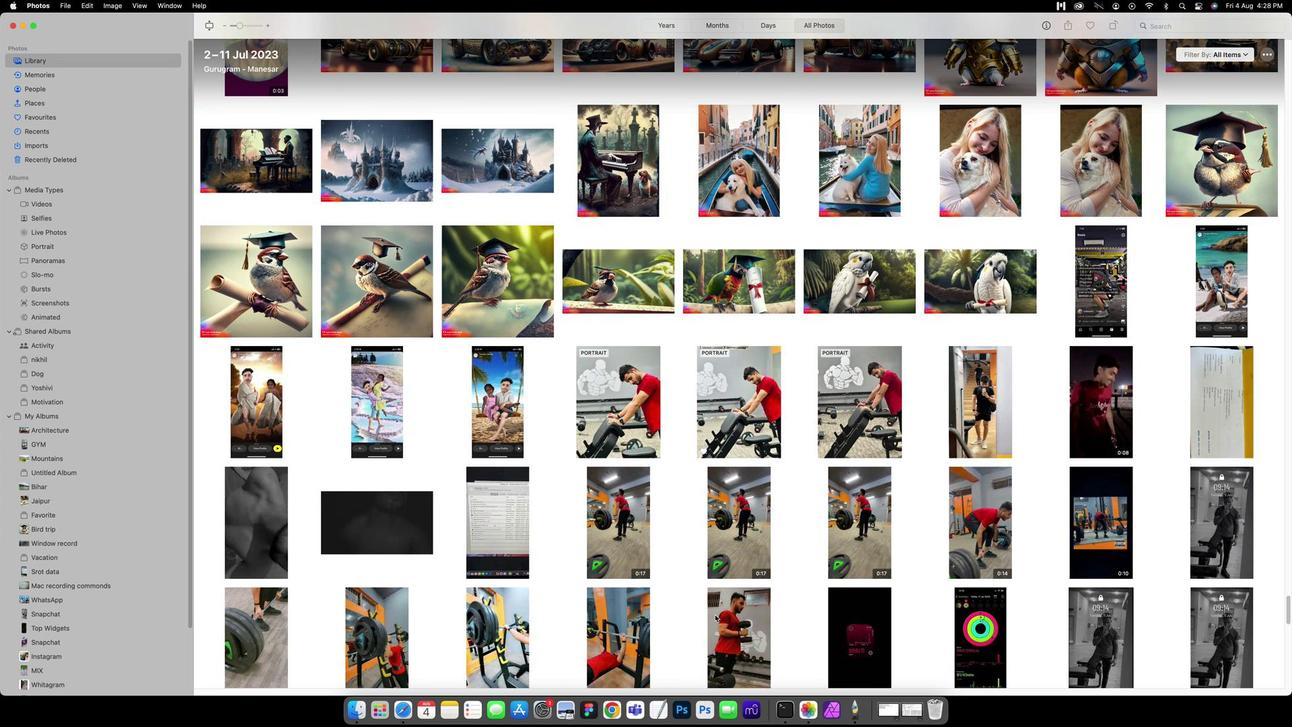 
Action: Mouse scrolled (768, 612) with delta (117, 2)
Screenshot: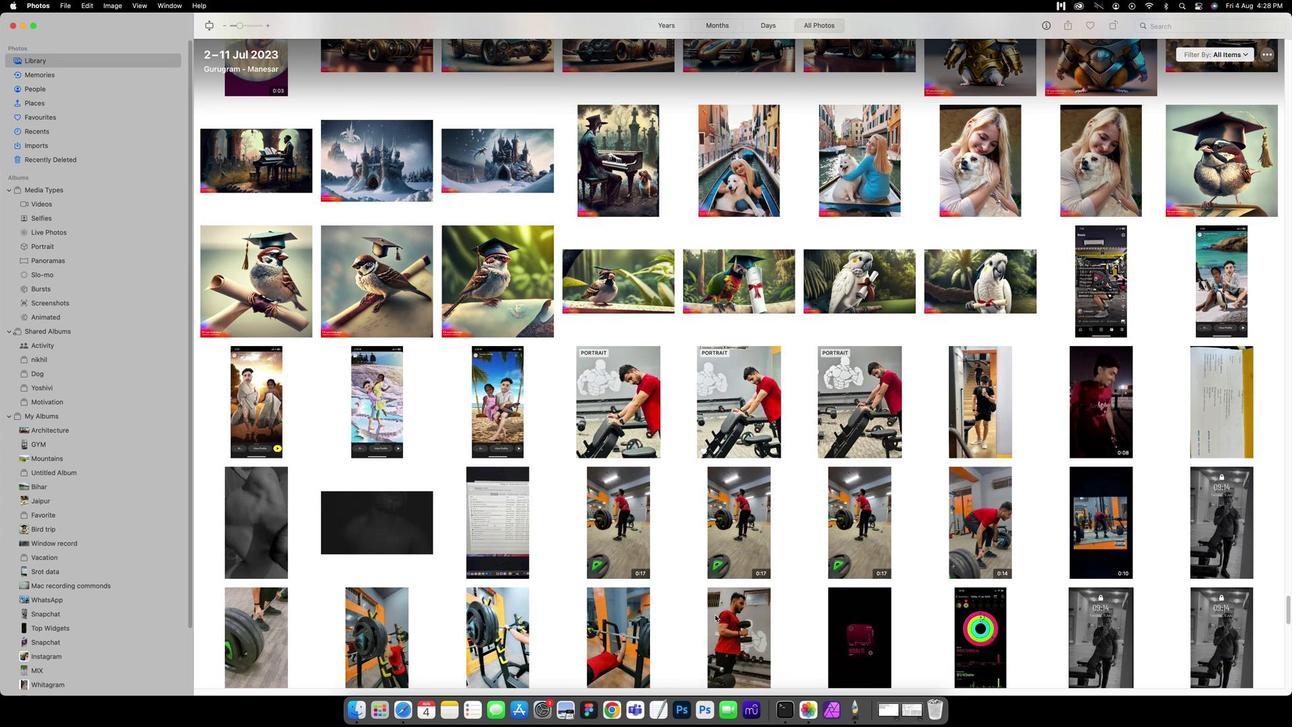 
Action: Mouse scrolled (768, 612) with delta (117, 0)
Screenshot: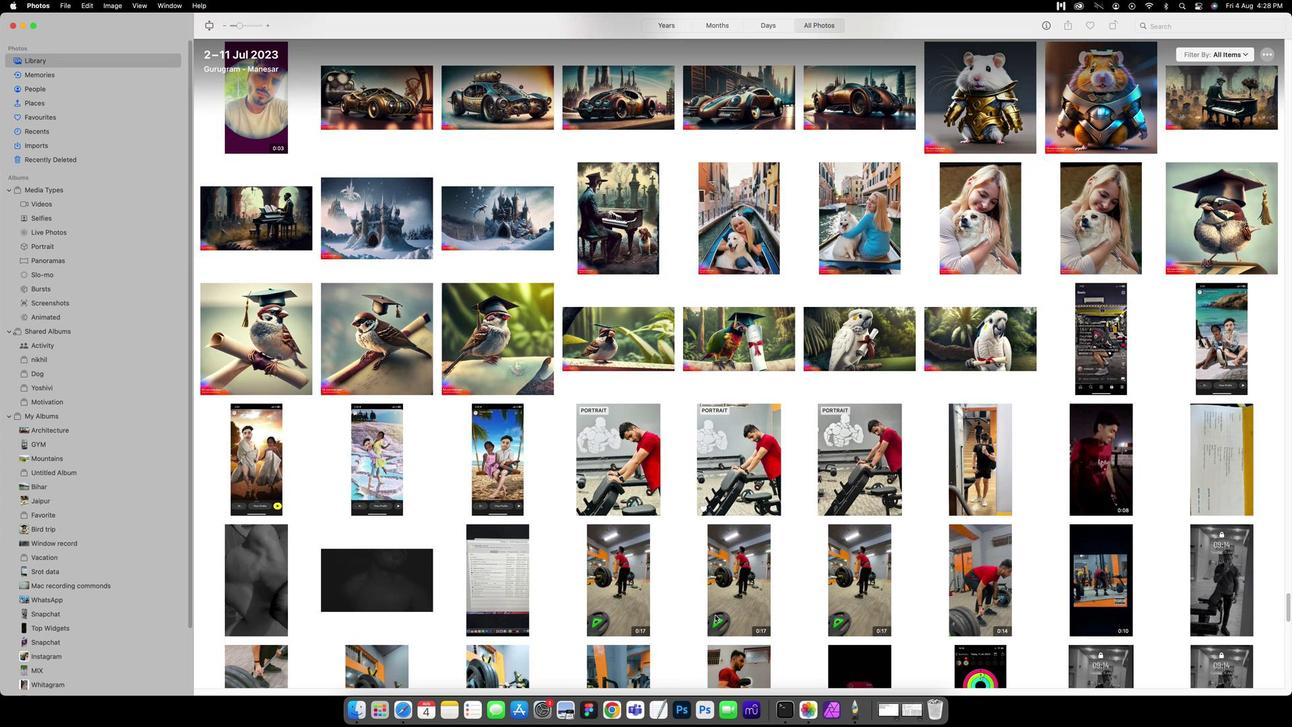 
Action: Mouse scrolled (768, 612) with delta (117, 0)
Screenshot: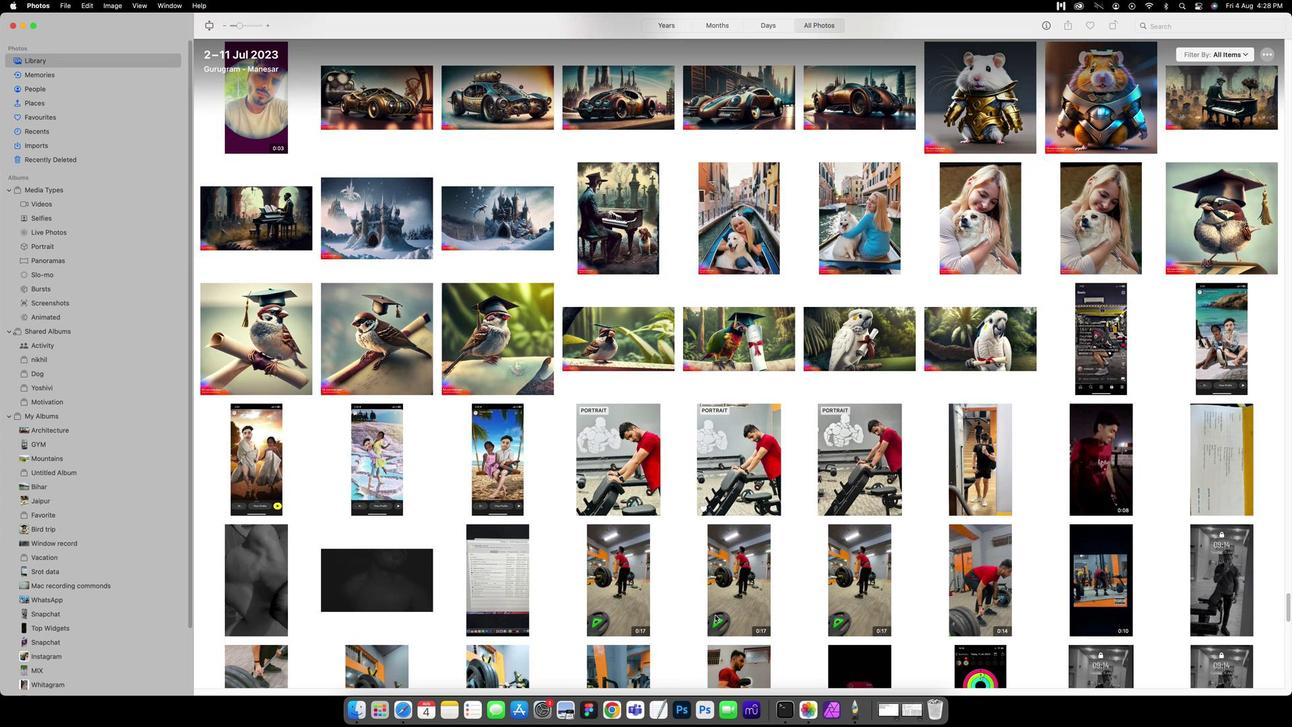 
Action: Mouse scrolled (768, 612) with delta (117, 0)
Screenshot: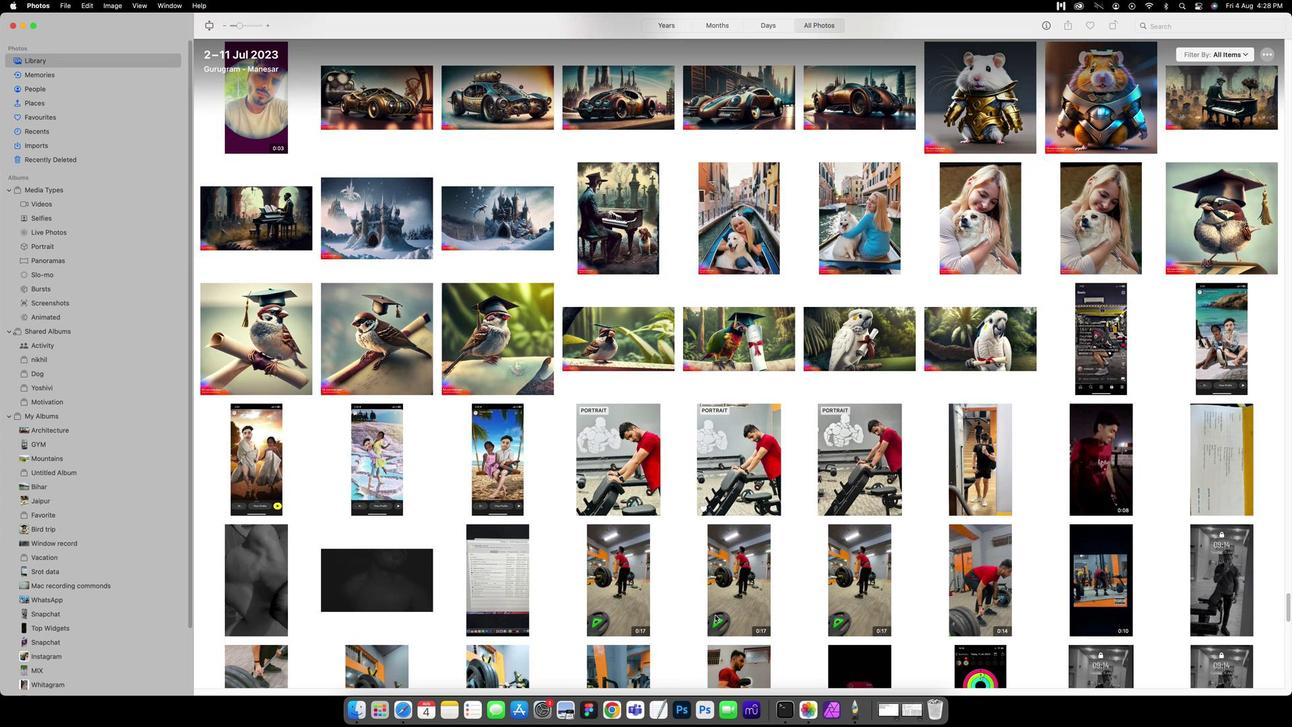 
Action: Mouse scrolled (768, 612) with delta (117, 1)
Screenshot: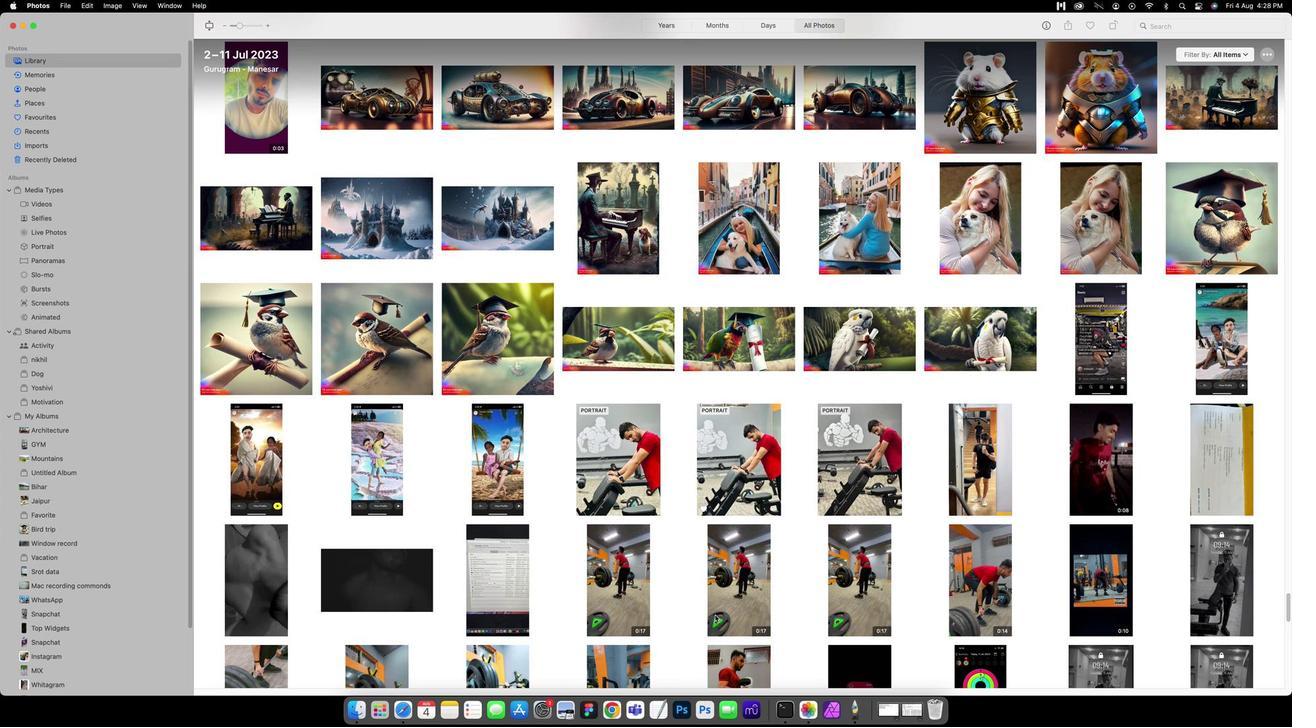 
Action: Mouse scrolled (768, 612) with delta (117, 0)
Screenshot: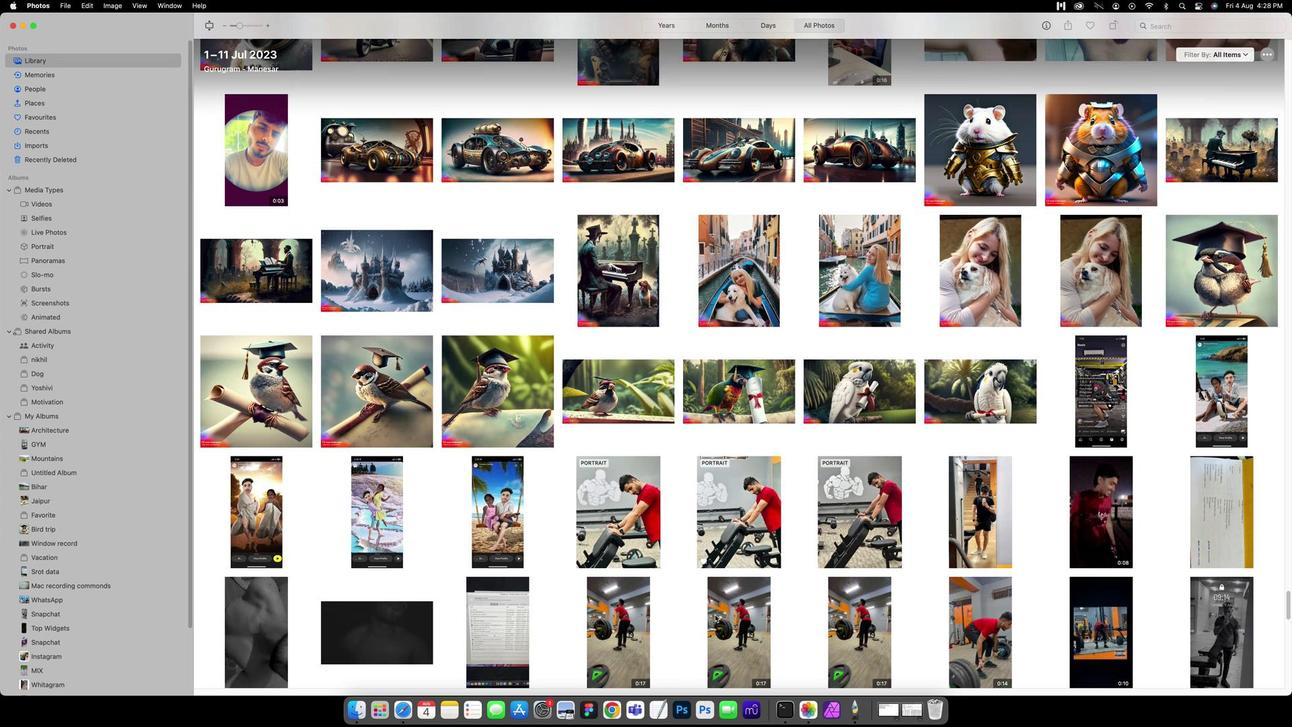 
Action: Mouse scrolled (768, 612) with delta (117, 0)
Screenshot: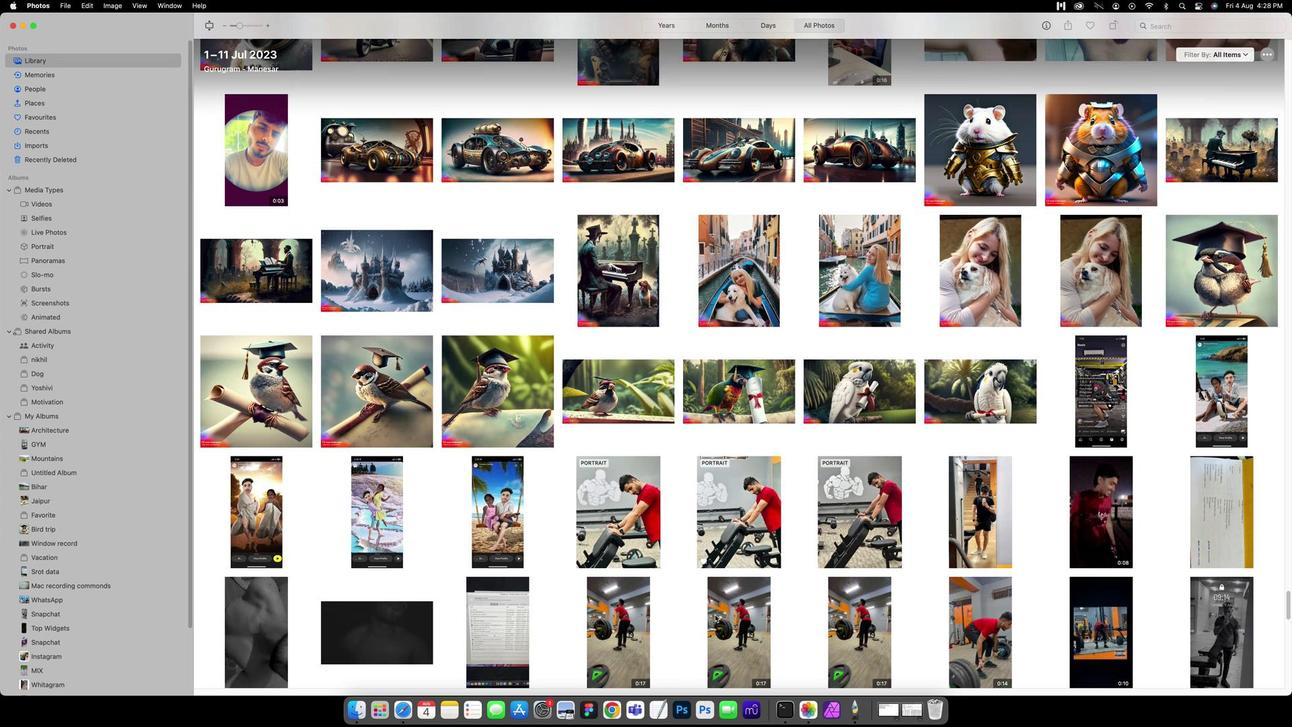 
Action: Mouse scrolled (768, 612) with delta (117, 0)
Screenshot: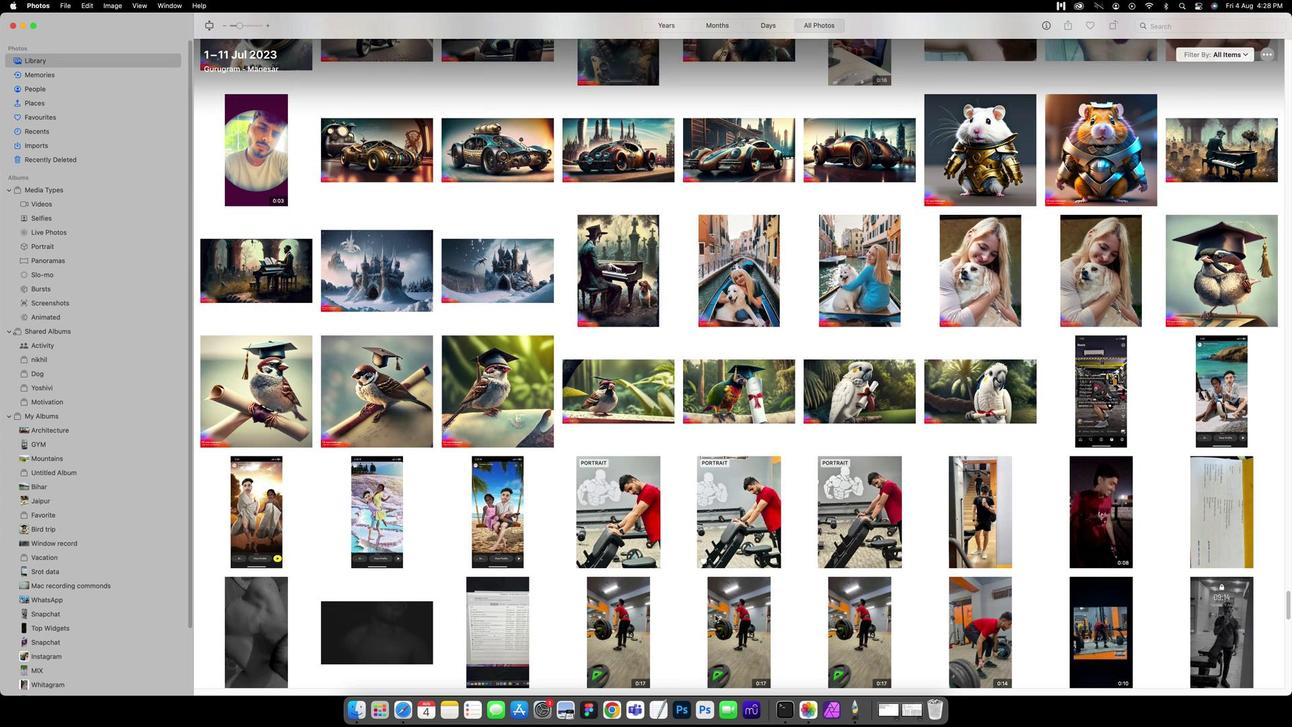 
Action: Mouse scrolled (768, 612) with delta (117, 1)
Screenshot: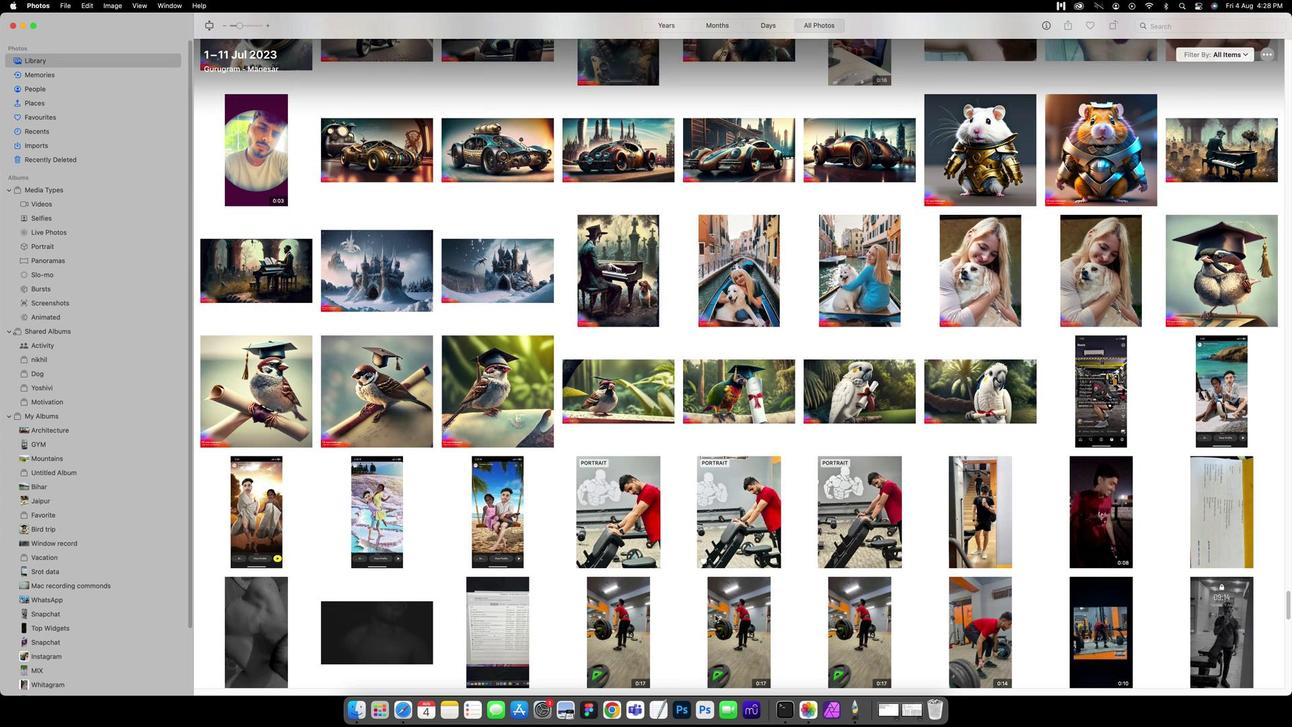 
Action: Mouse scrolled (768, 612) with delta (117, 0)
Screenshot: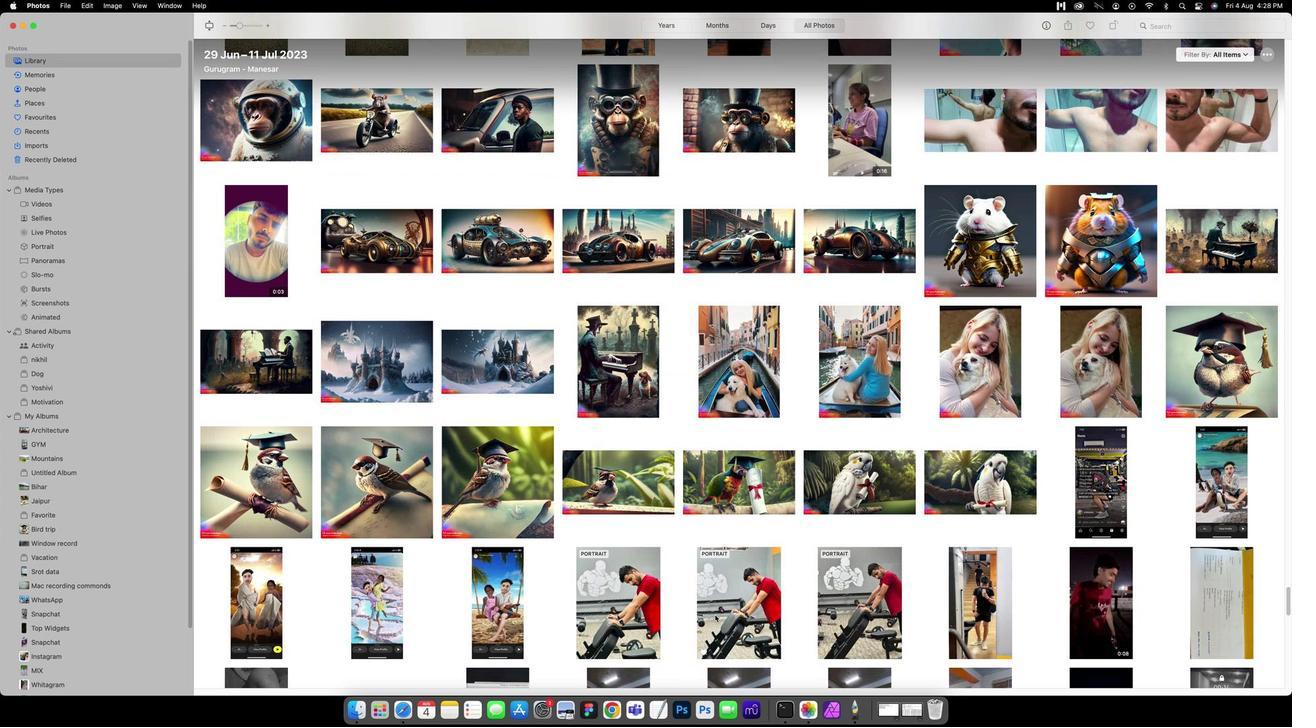 
Action: Mouse scrolled (768, 612) with delta (117, 0)
Screenshot: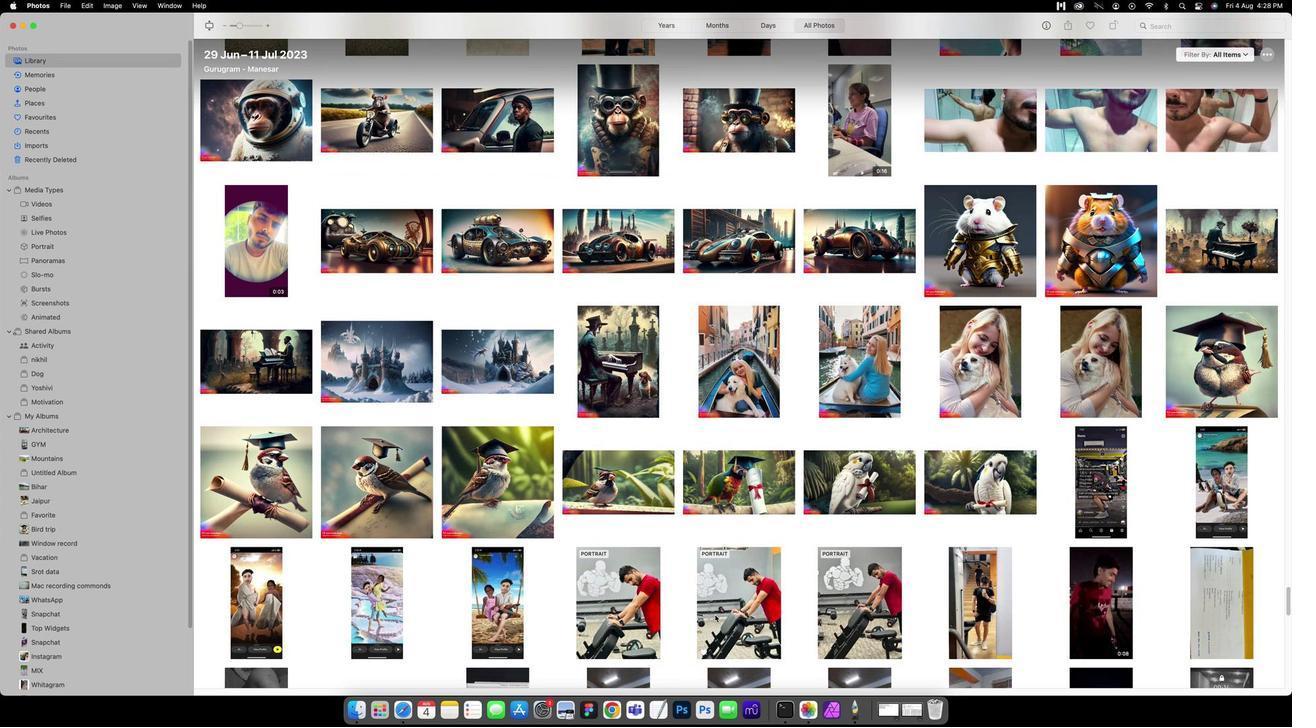 
Action: Mouse scrolled (768, 612) with delta (117, 0)
Screenshot: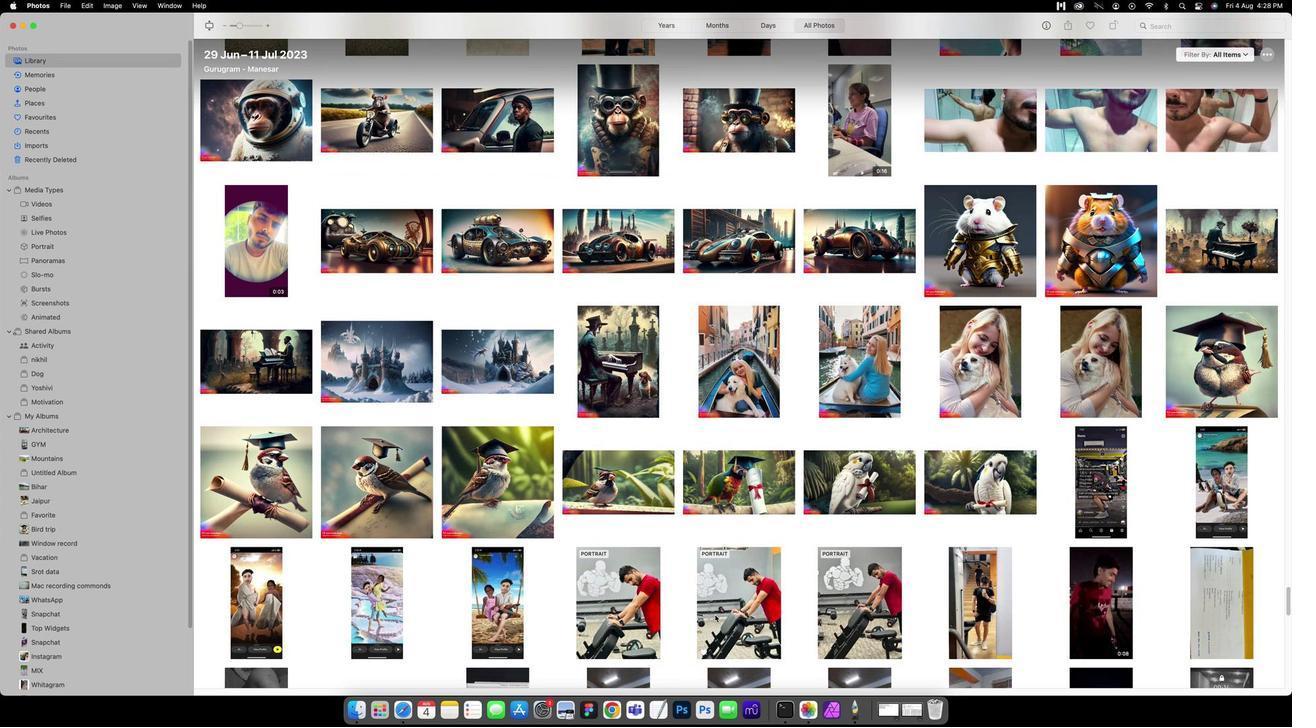 
Action: Mouse scrolled (768, 612) with delta (117, 1)
Screenshot: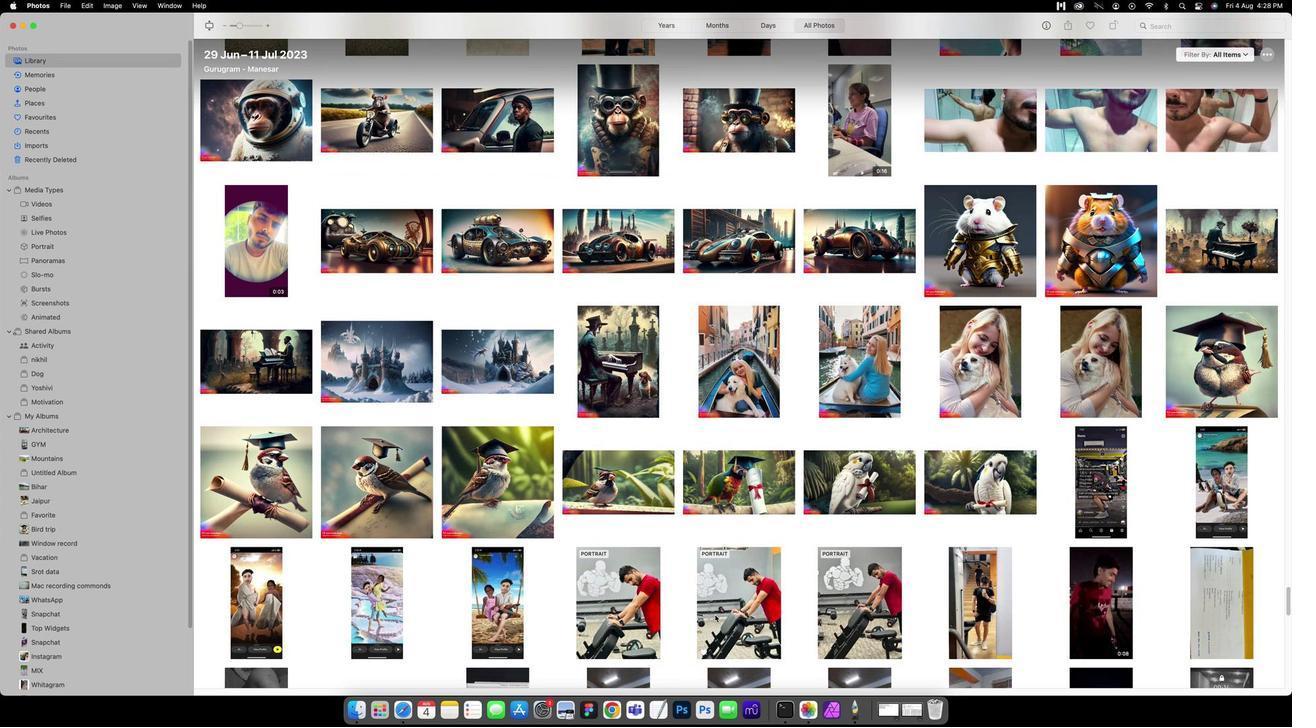 
Action: Mouse scrolled (768, 612) with delta (117, 2)
Screenshot: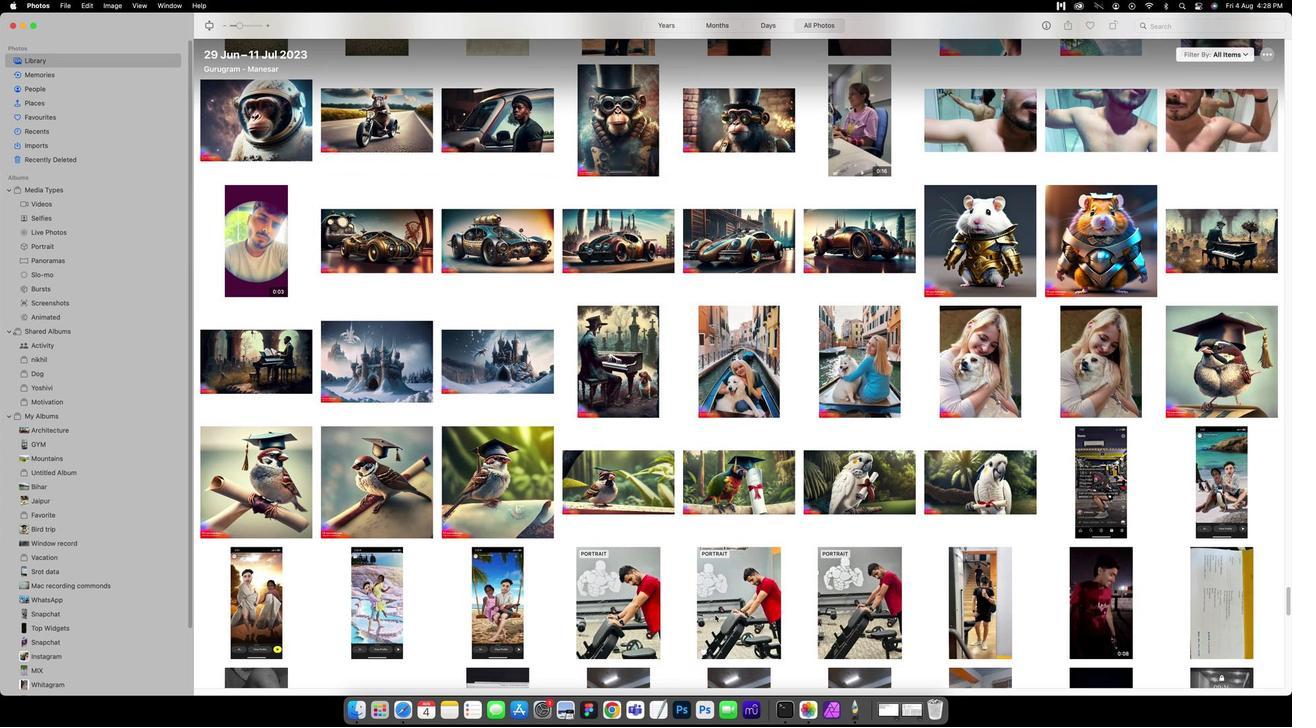 
Action: Mouse scrolled (768, 612) with delta (117, 0)
Screenshot: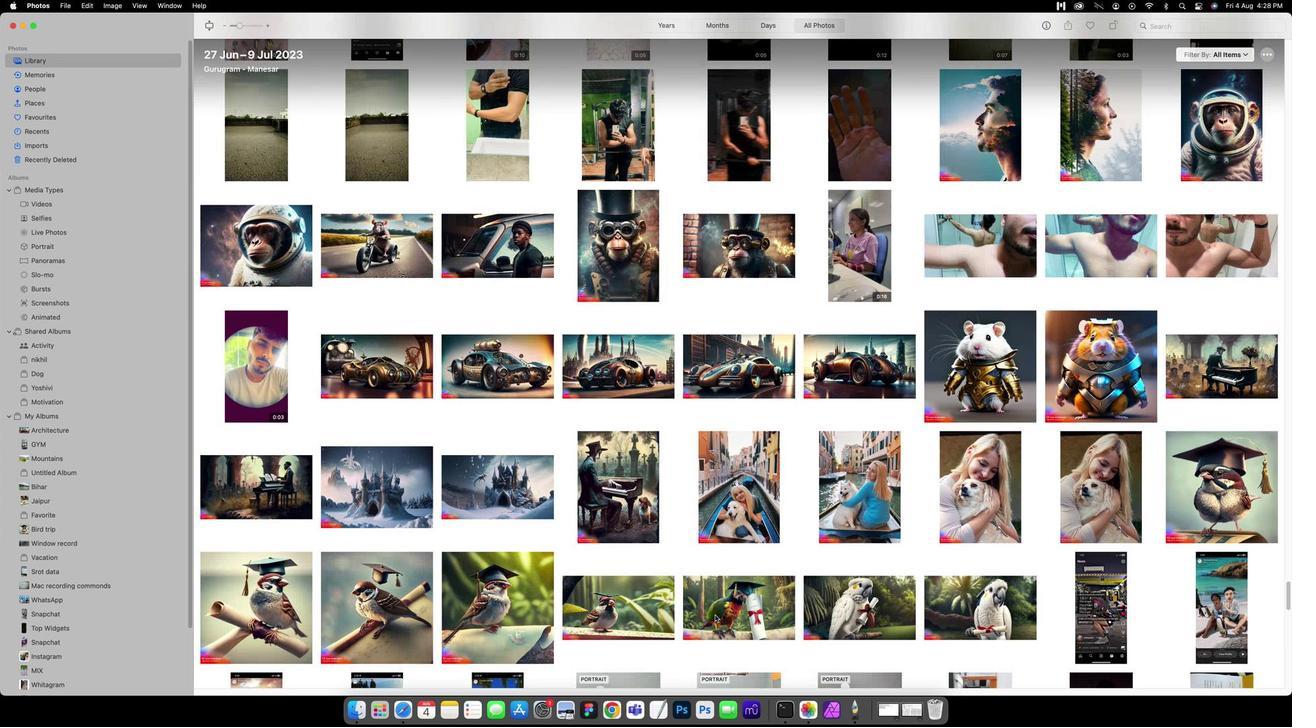 
Action: Mouse scrolled (768, 612) with delta (117, 0)
Screenshot: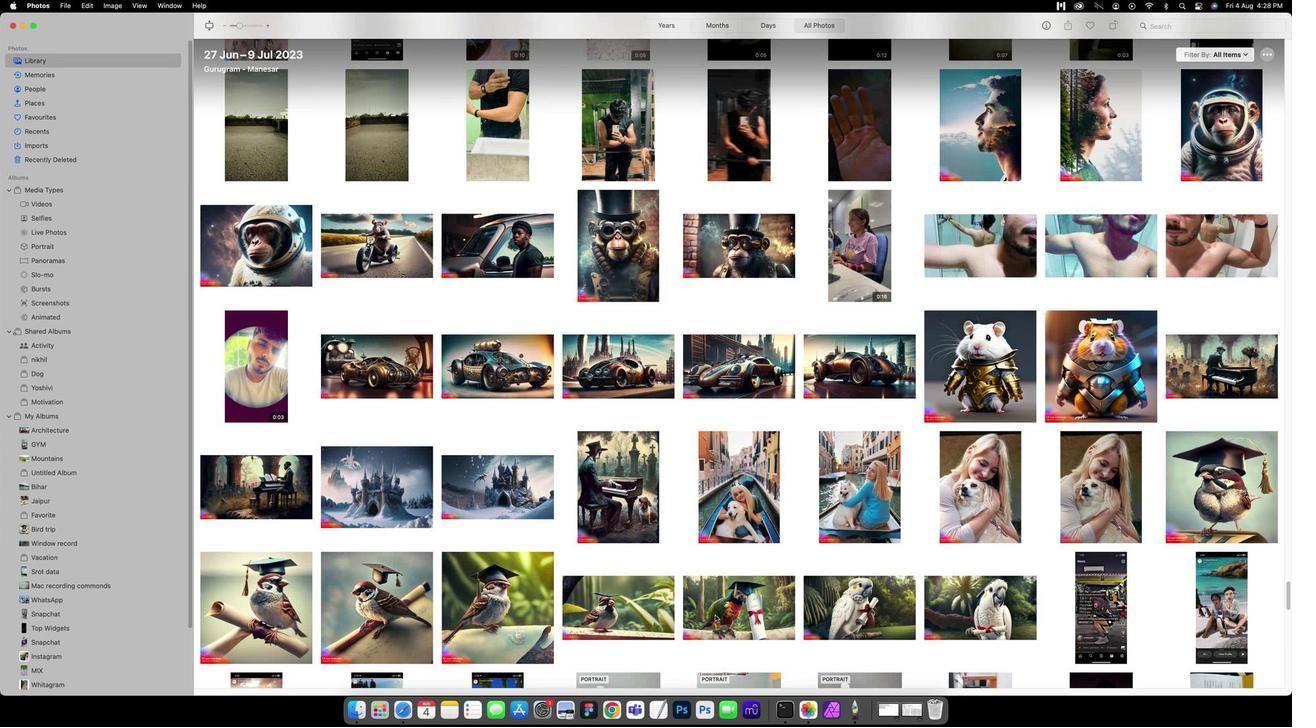 
Action: Mouse scrolled (768, 612) with delta (117, 0)
Screenshot: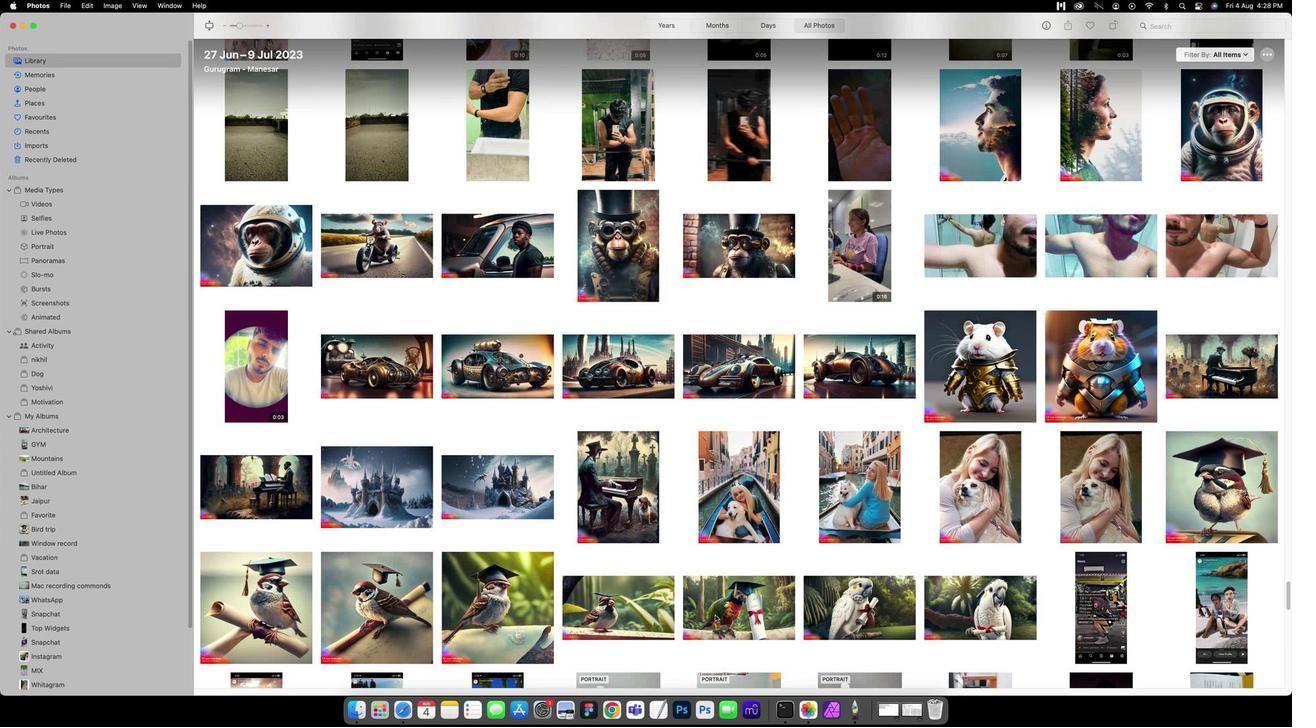 
Action: Mouse scrolled (768, 612) with delta (117, 1)
Screenshot: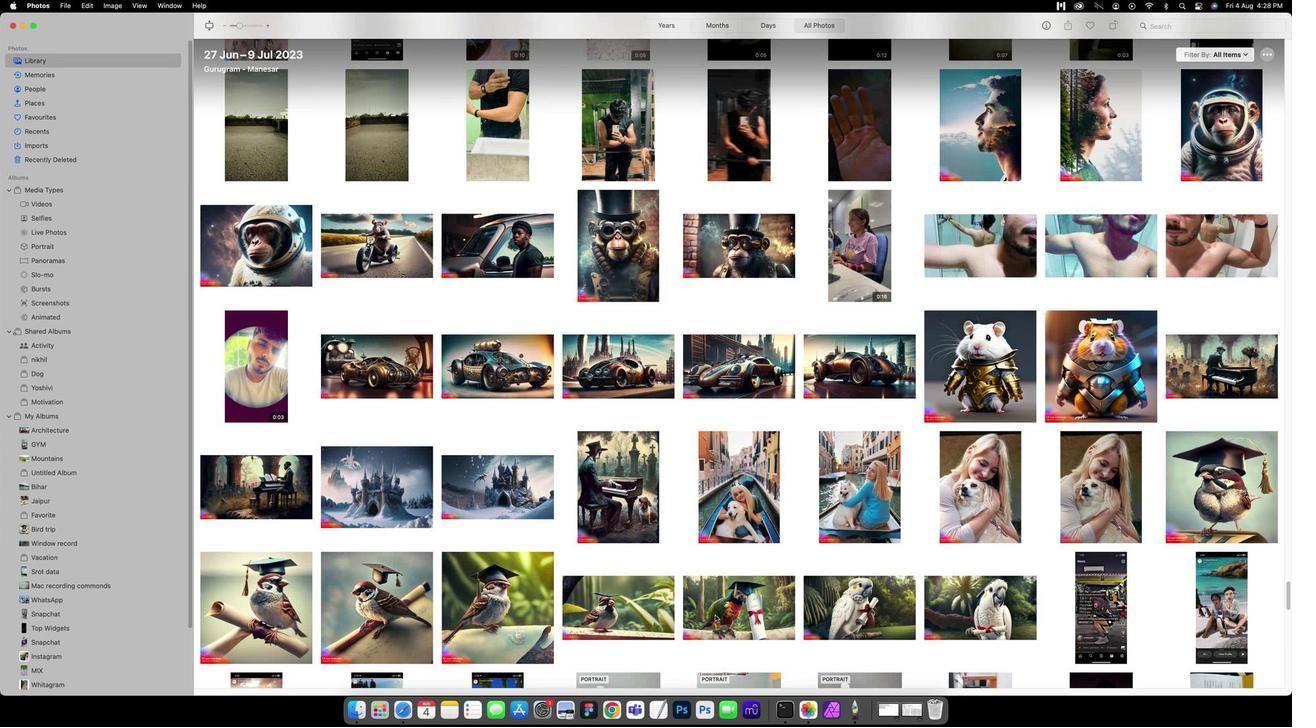 
Action: Mouse scrolled (768, 612) with delta (117, 2)
Screenshot: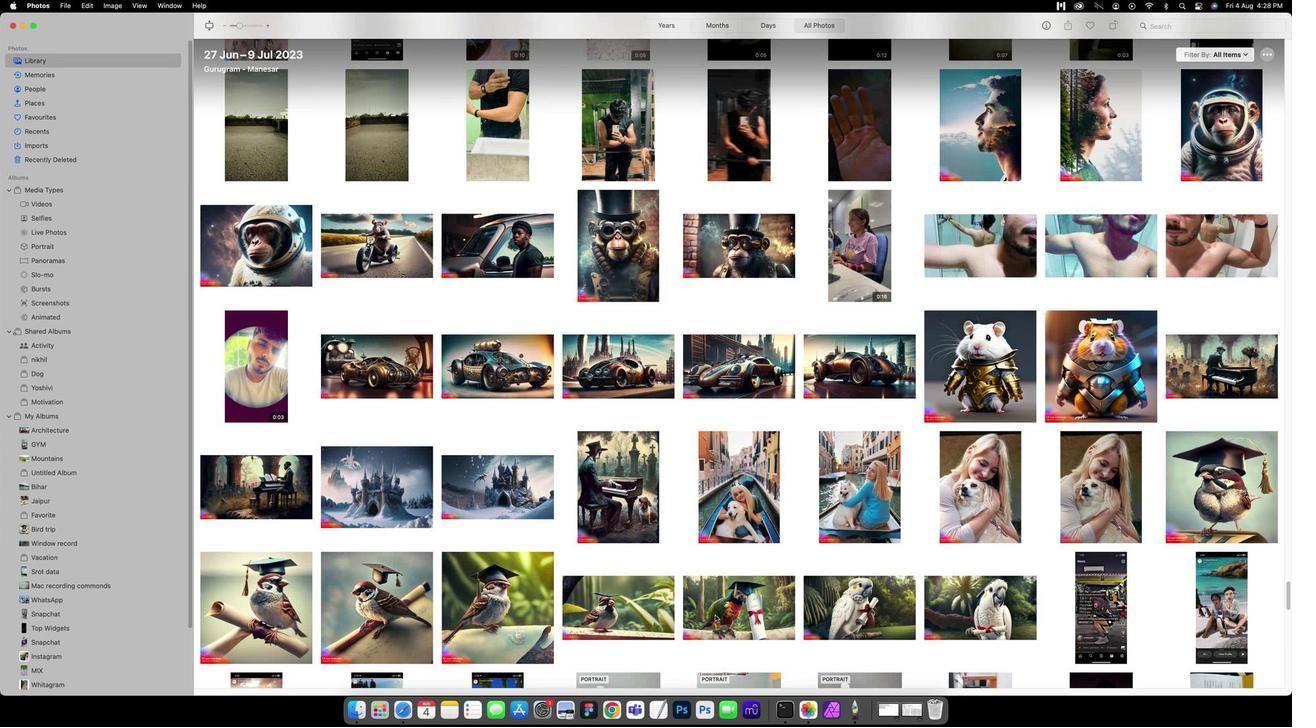 
Action: Mouse scrolled (768, 612) with delta (117, 2)
Screenshot: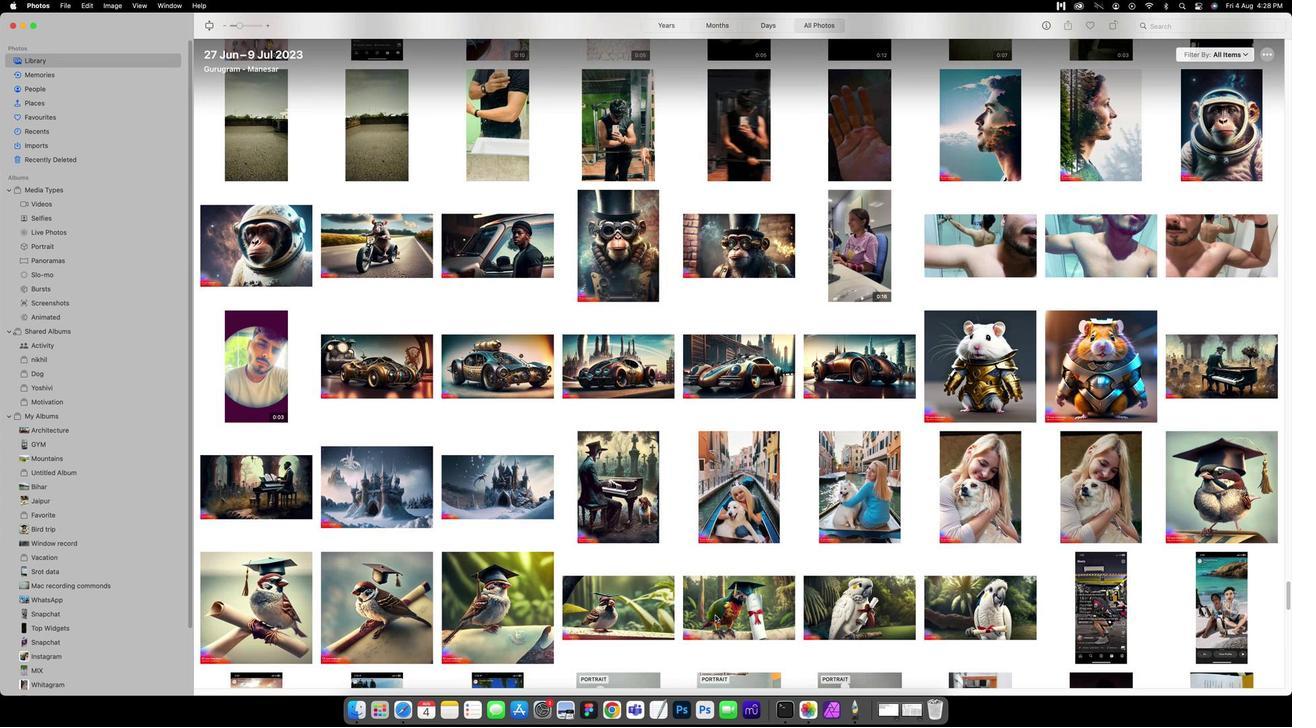 
Action: Mouse scrolled (768, 612) with delta (117, 0)
Screenshot: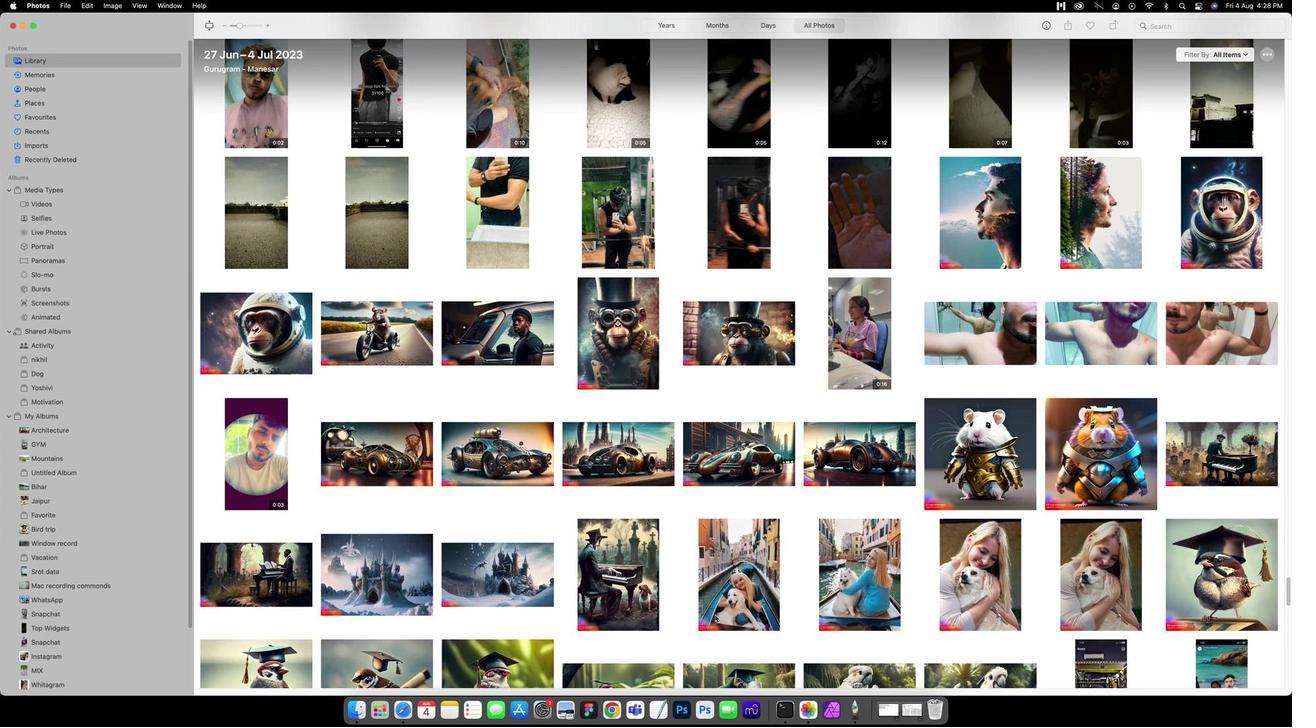 
Action: Mouse scrolled (768, 612) with delta (117, 0)
Screenshot: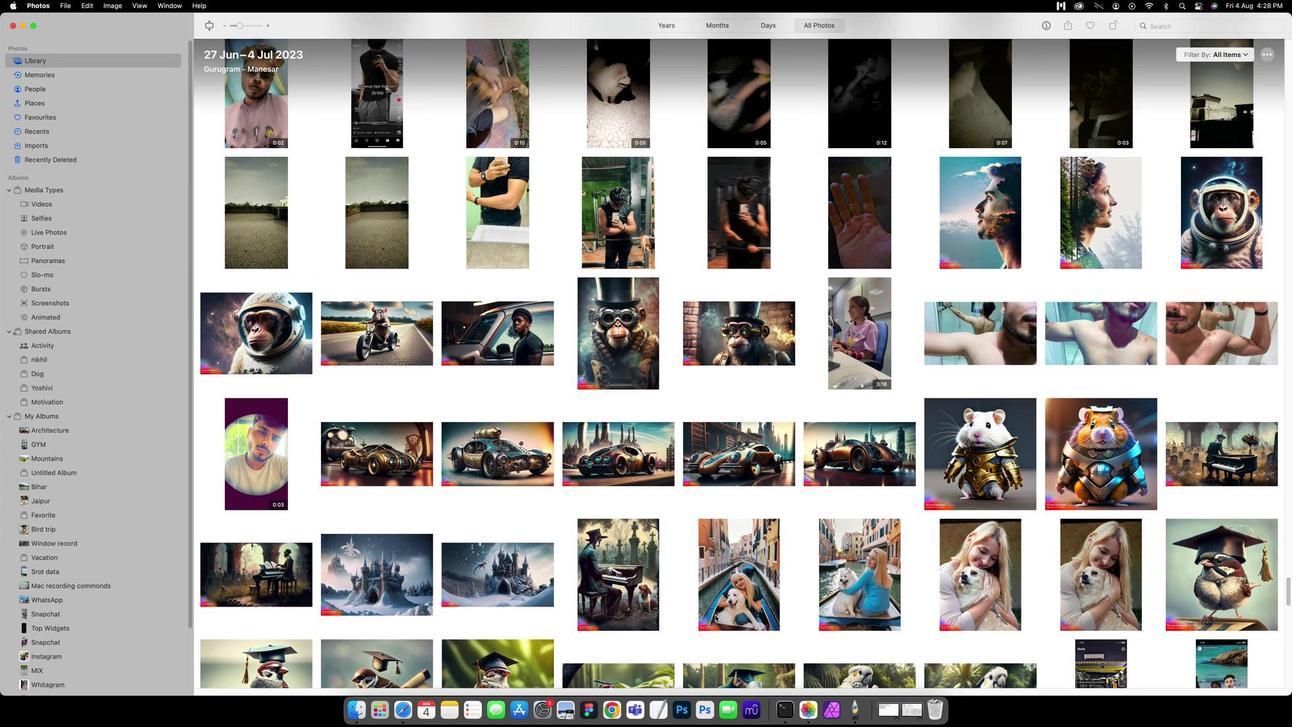 
Action: Mouse scrolled (768, 612) with delta (117, 0)
Screenshot: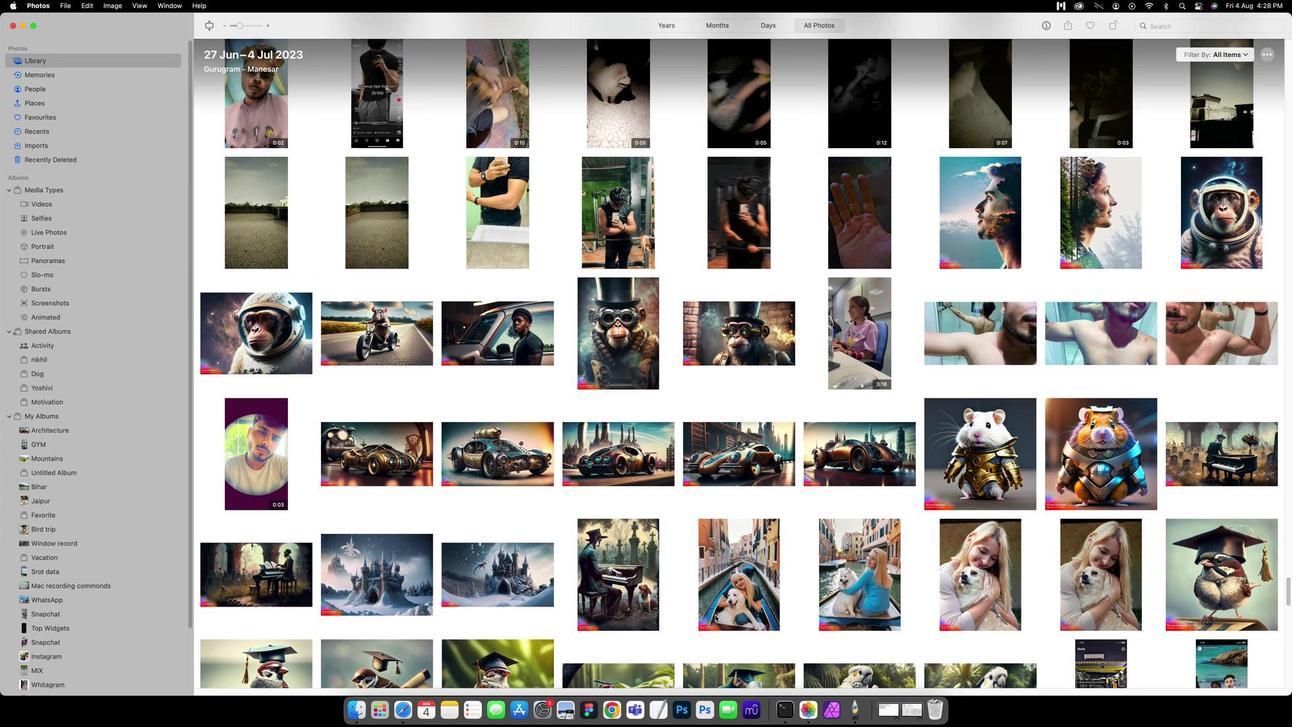 
Action: Mouse scrolled (768, 612) with delta (117, 1)
Screenshot: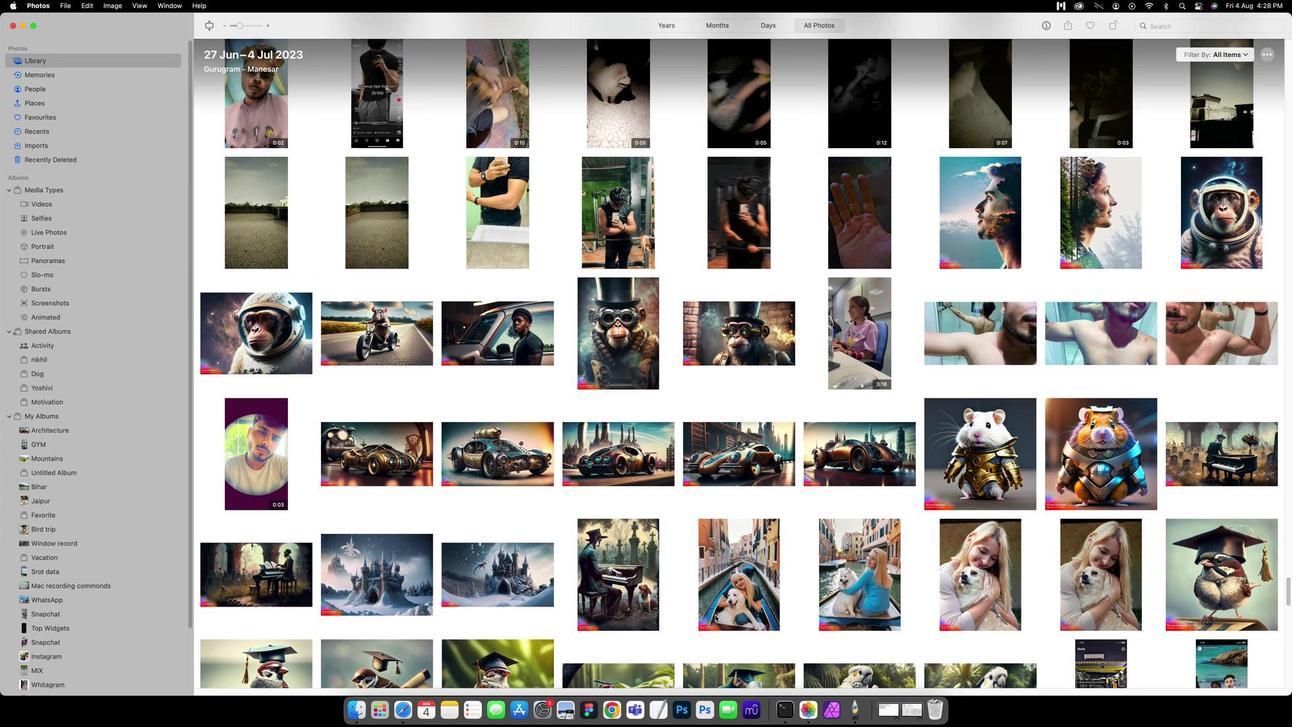 
Action: Mouse scrolled (768, 612) with delta (117, 2)
Screenshot: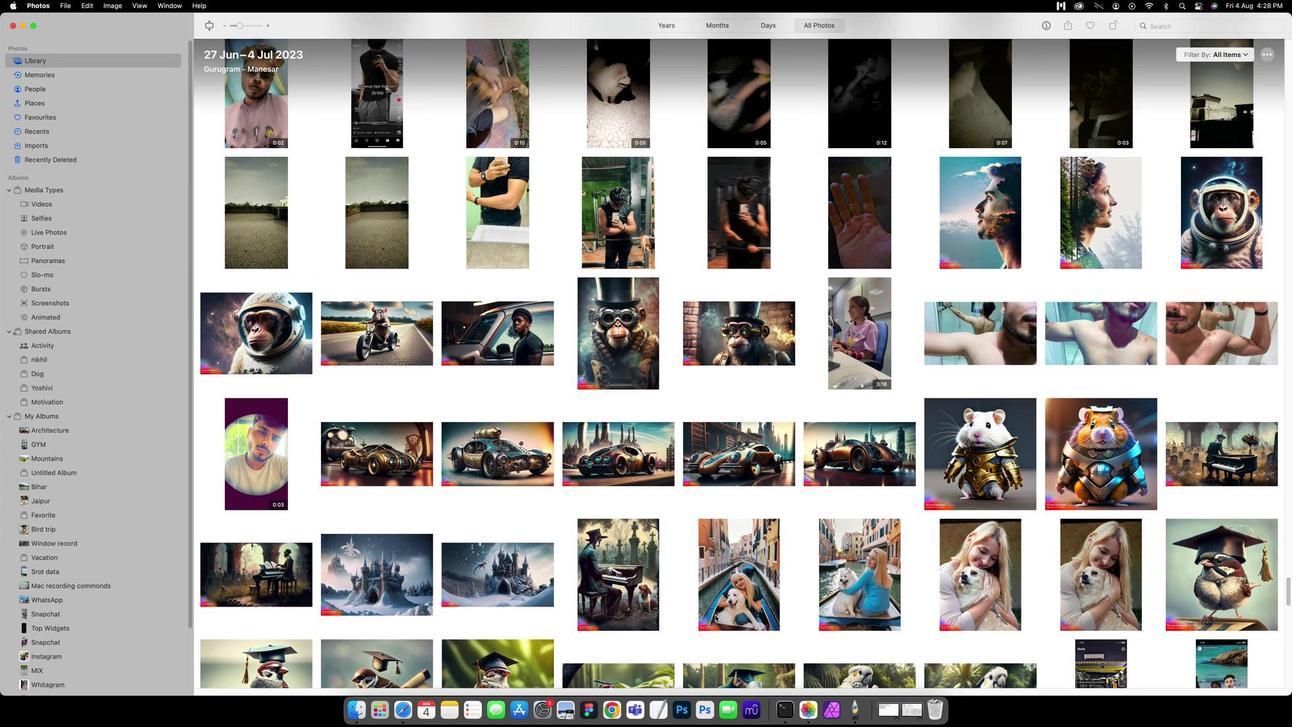 
Action: Mouse scrolled (768, 612) with delta (117, 0)
Screenshot: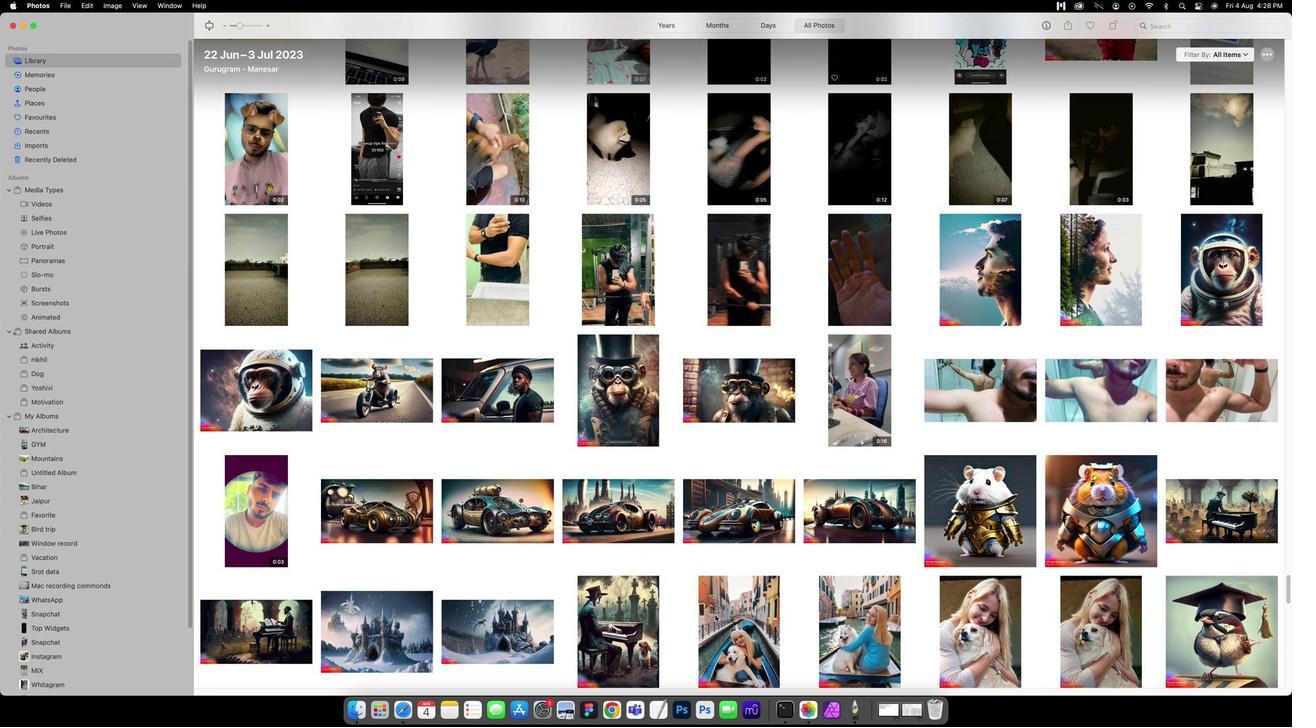
Action: Mouse scrolled (768, 612) with delta (117, 0)
Screenshot: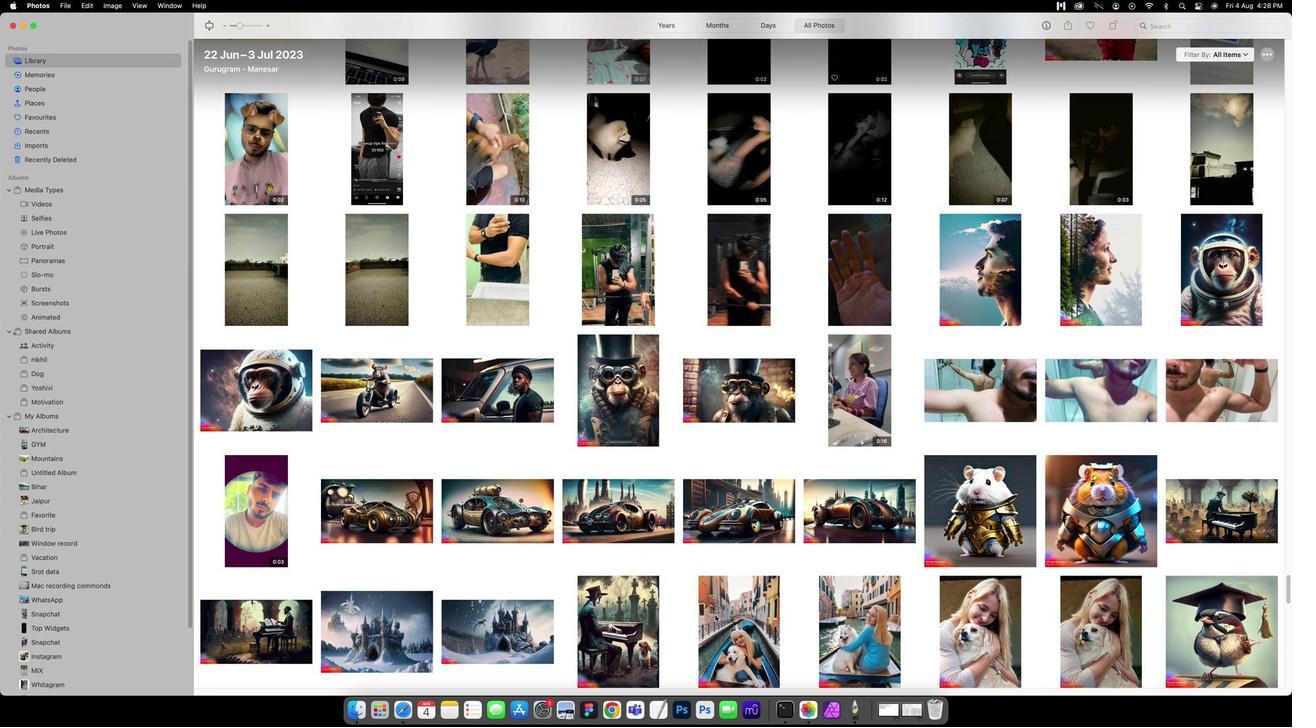 
Action: Mouse scrolled (768, 612) with delta (117, 0)
Screenshot: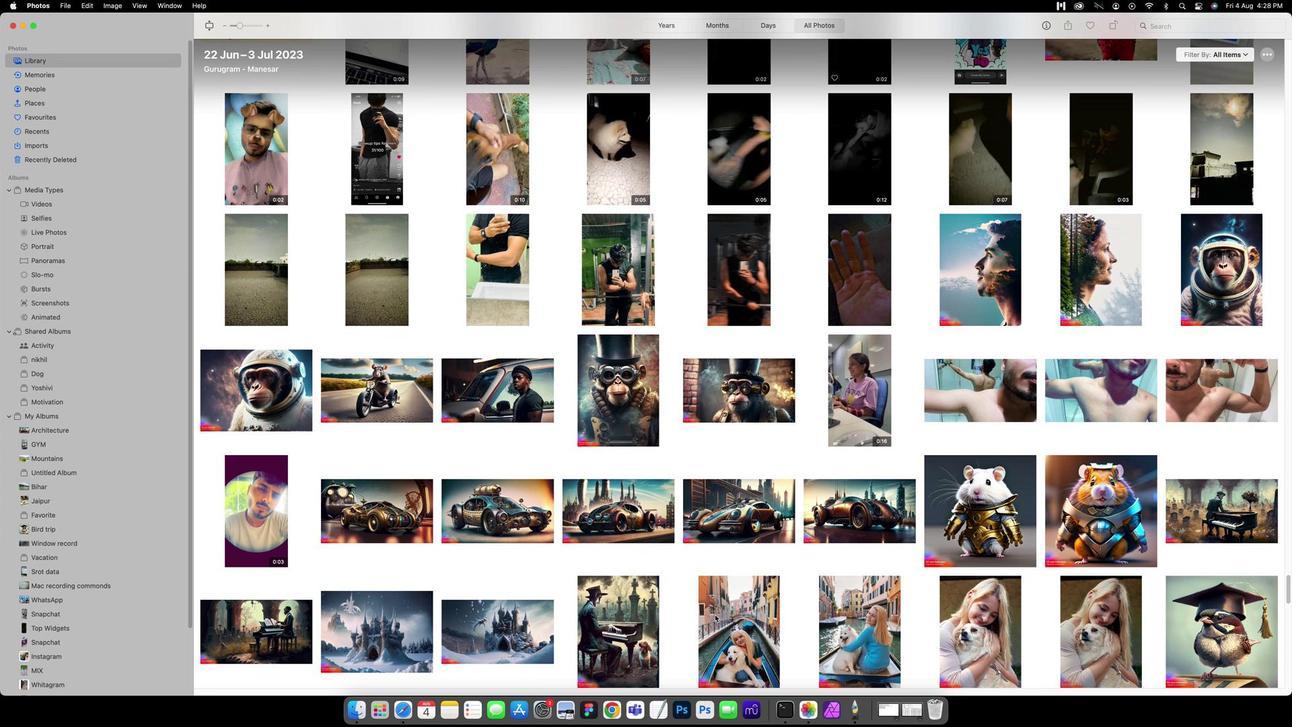 
Action: Mouse scrolled (768, 612) with delta (117, 1)
Screenshot: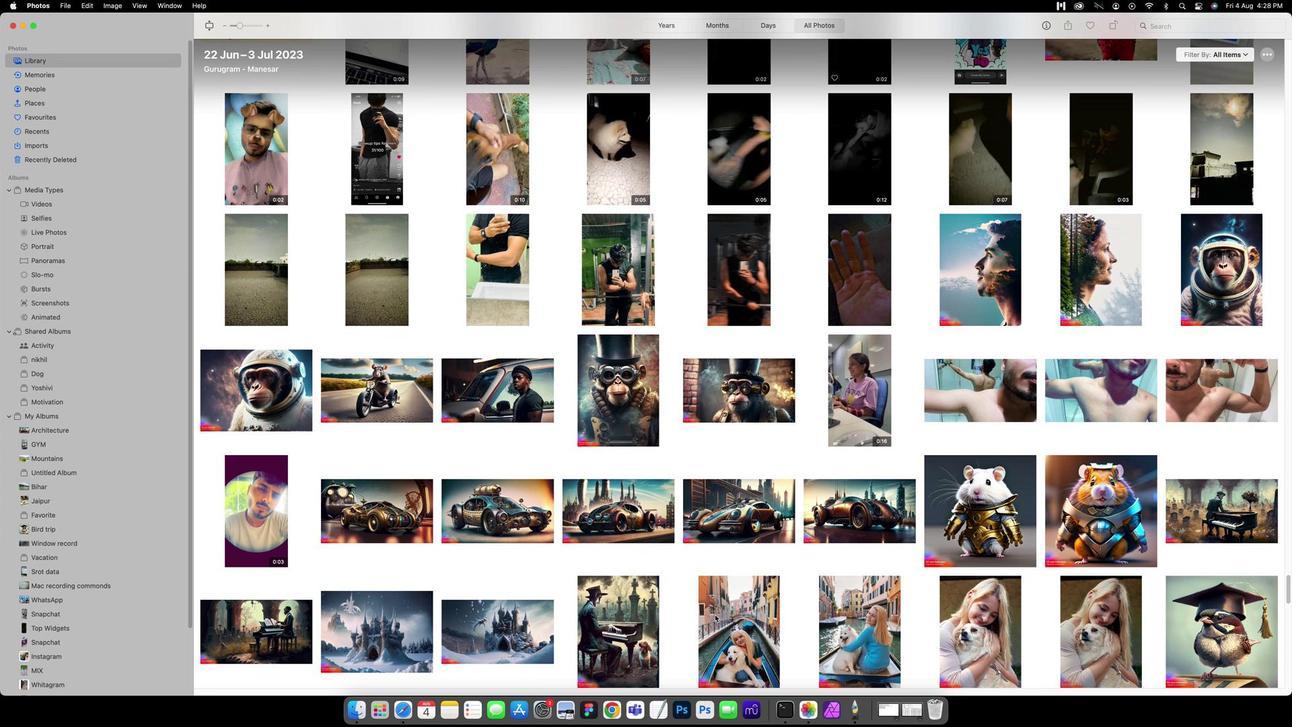 
Action: Mouse scrolled (768, 612) with delta (117, 0)
Screenshot: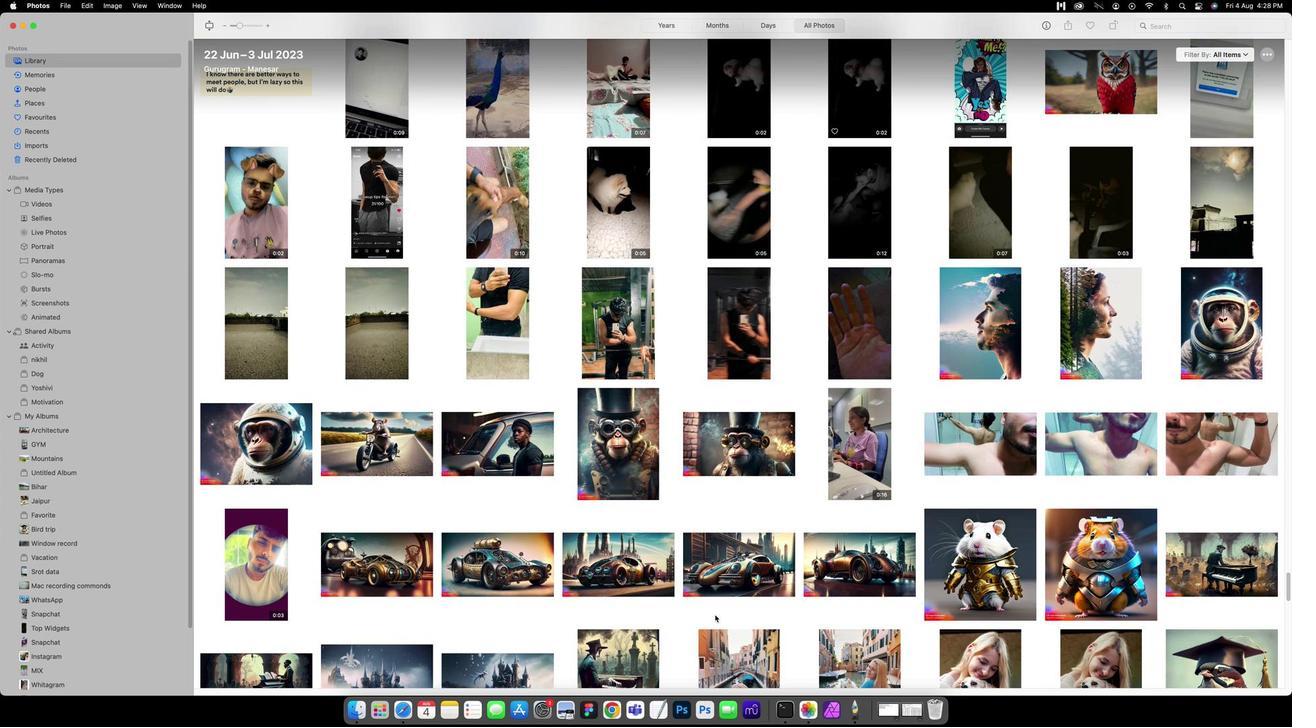 
Action: Mouse scrolled (768, 612) with delta (117, 0)
Screenshot: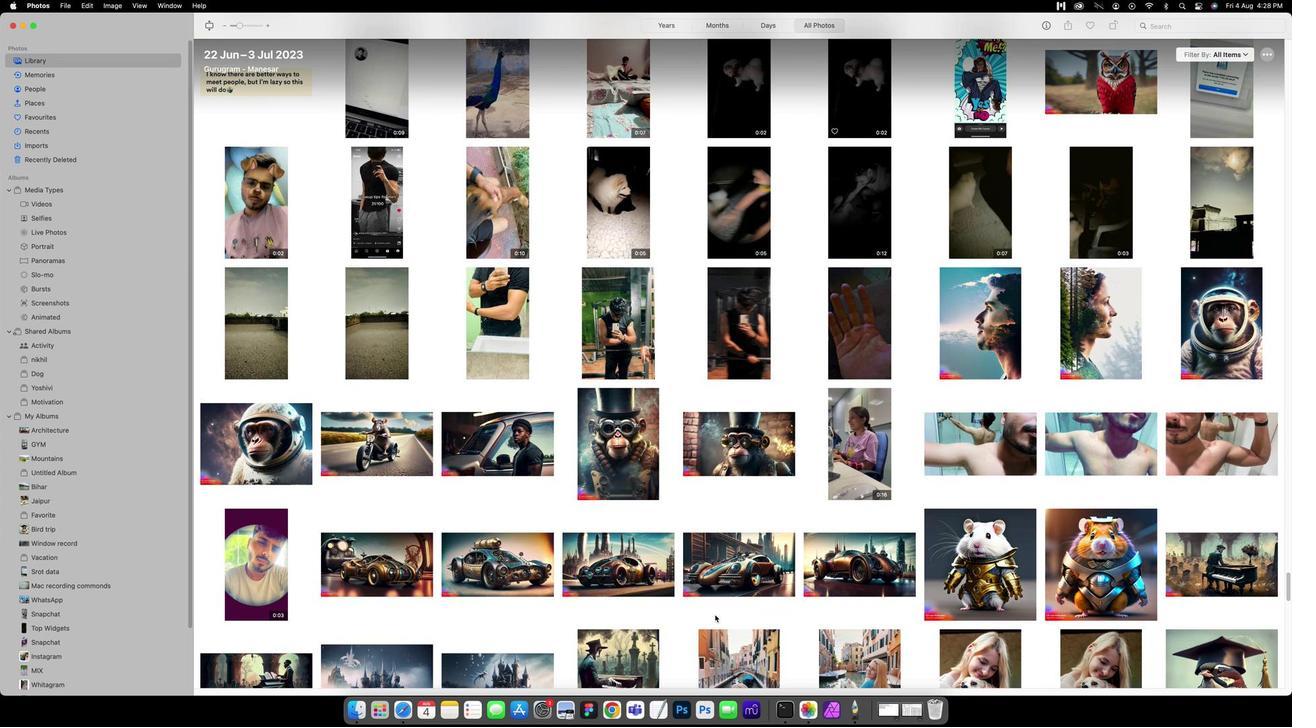 
Action: Mouse scrolled (768, 612) with delta (117, 0)
Screenshot: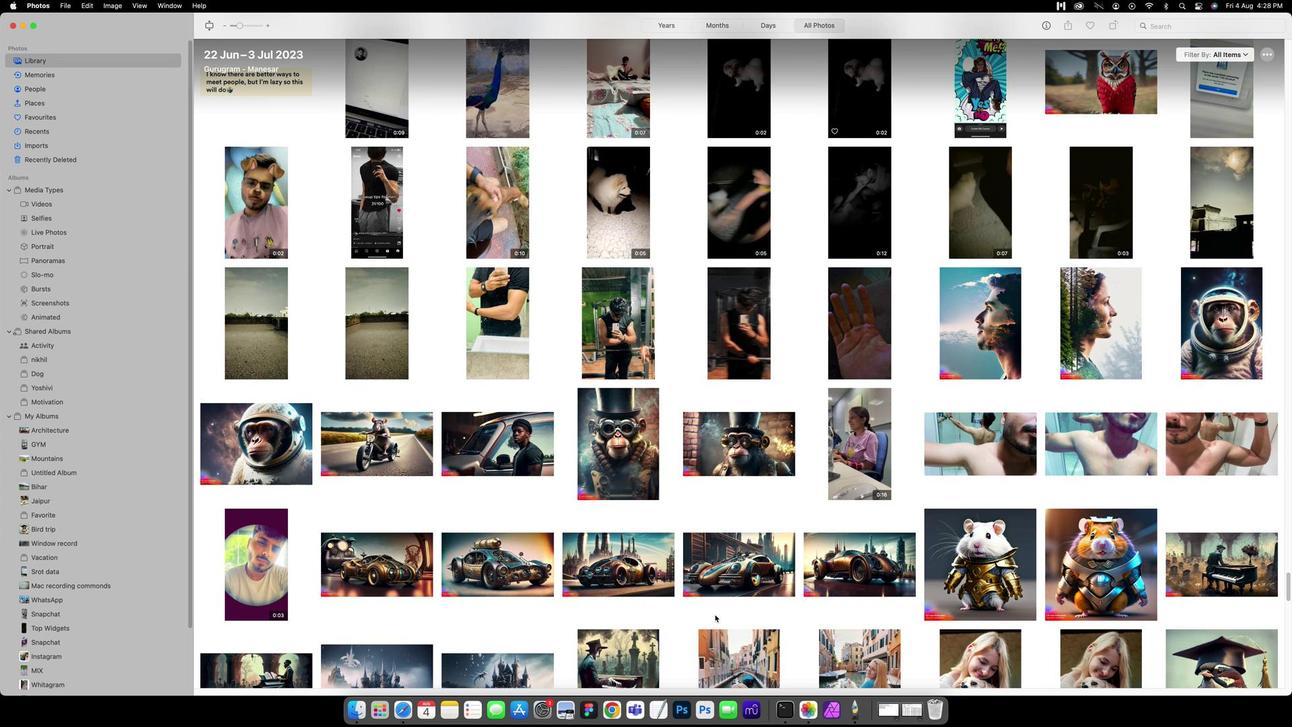
Action: Mouse scrolled (768, 612) with delta (117, 1)
Screenshot: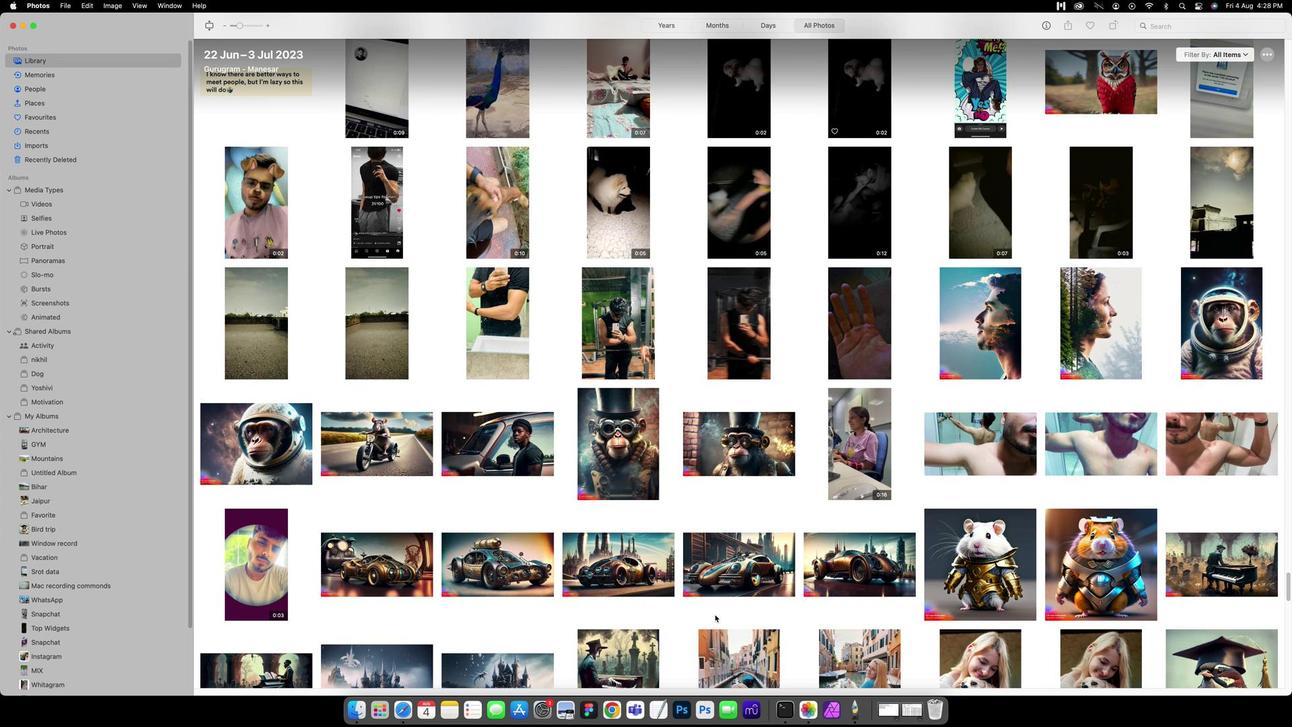 
Action: Mouse scrolled (768, 612) with delta (117, 0)
Screenshot: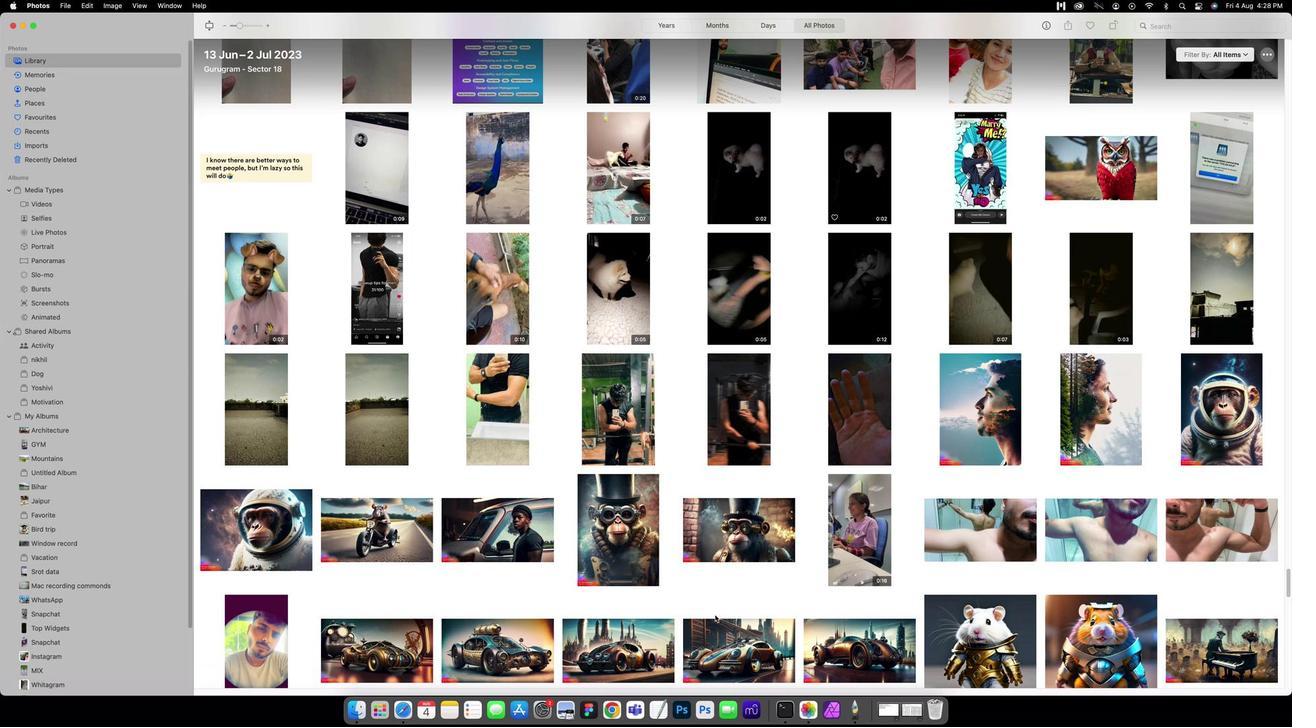 
Action: Mouse scrolled (768, 612) with delta (117, 0)
Screenshot: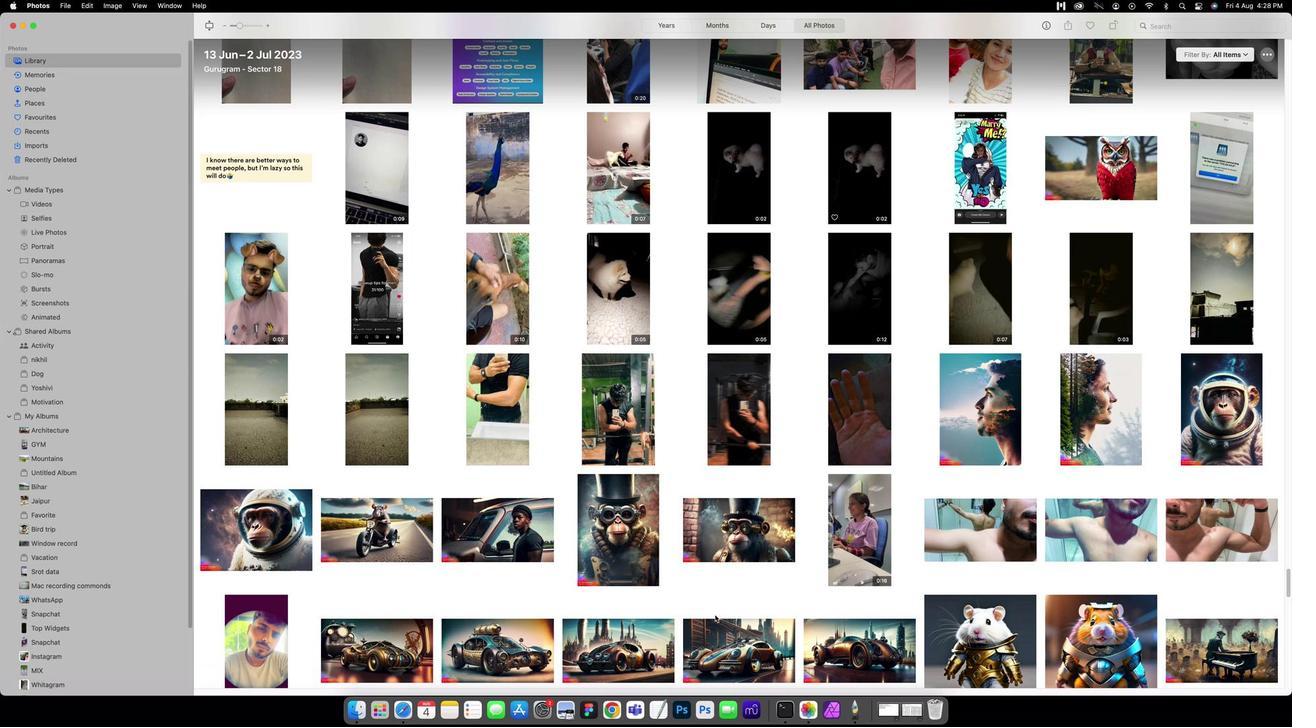 
Action: Mouse scrolled (768, 612) with delta (117, 0)
Screenshot: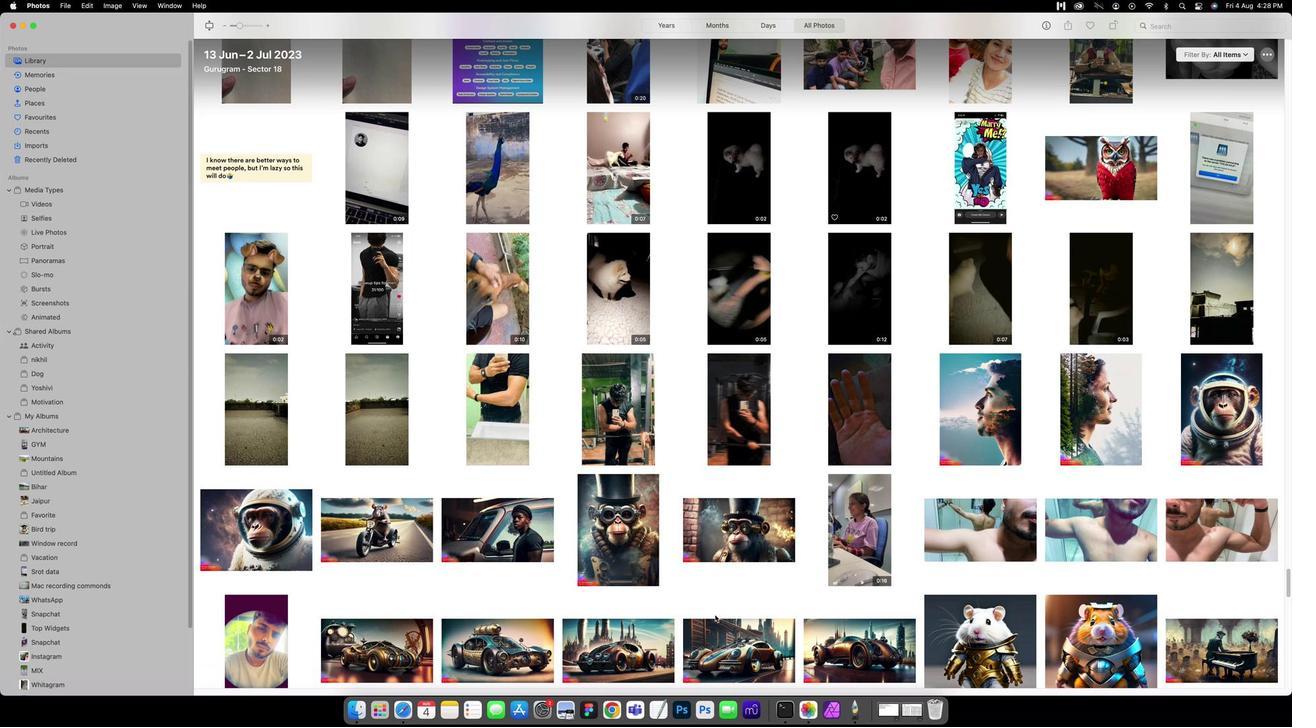 
Action: Mouse scrolled (768, 612) with delta (117, 1)
Screenshot: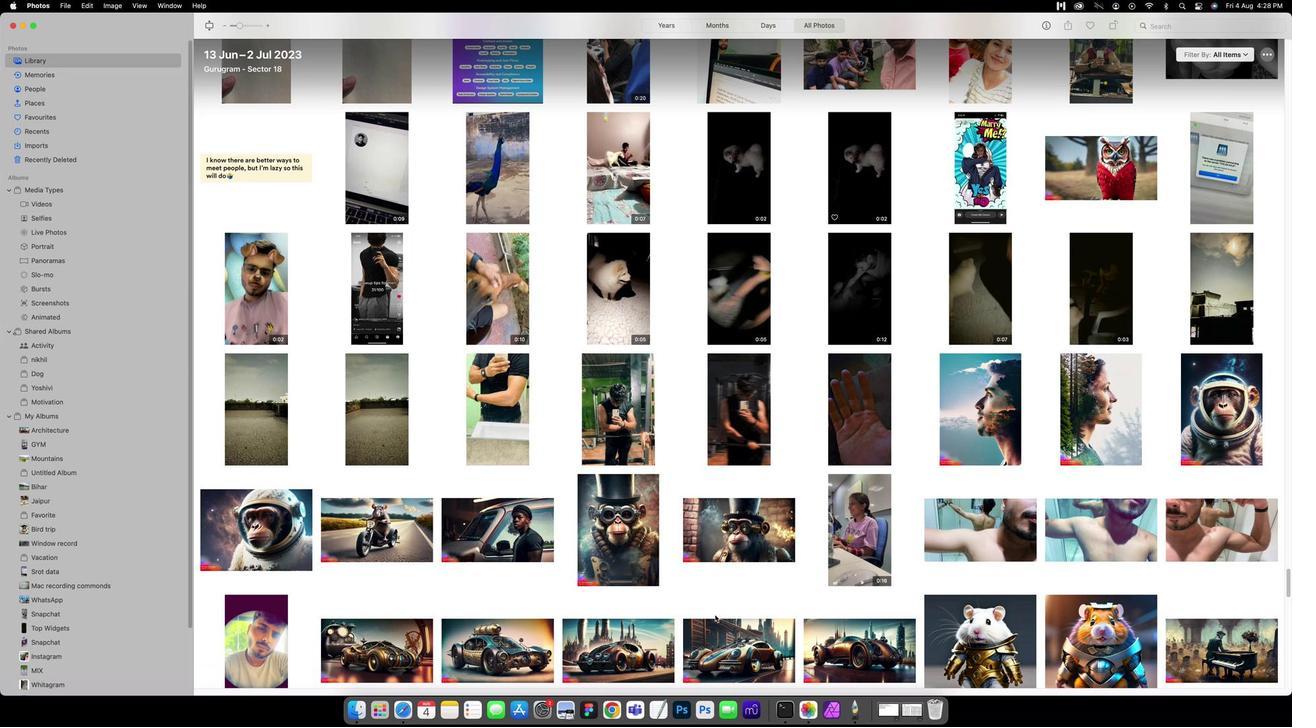 
Action: Mouse scrolled (768, 612) with delta (117, 2)
Screenshot: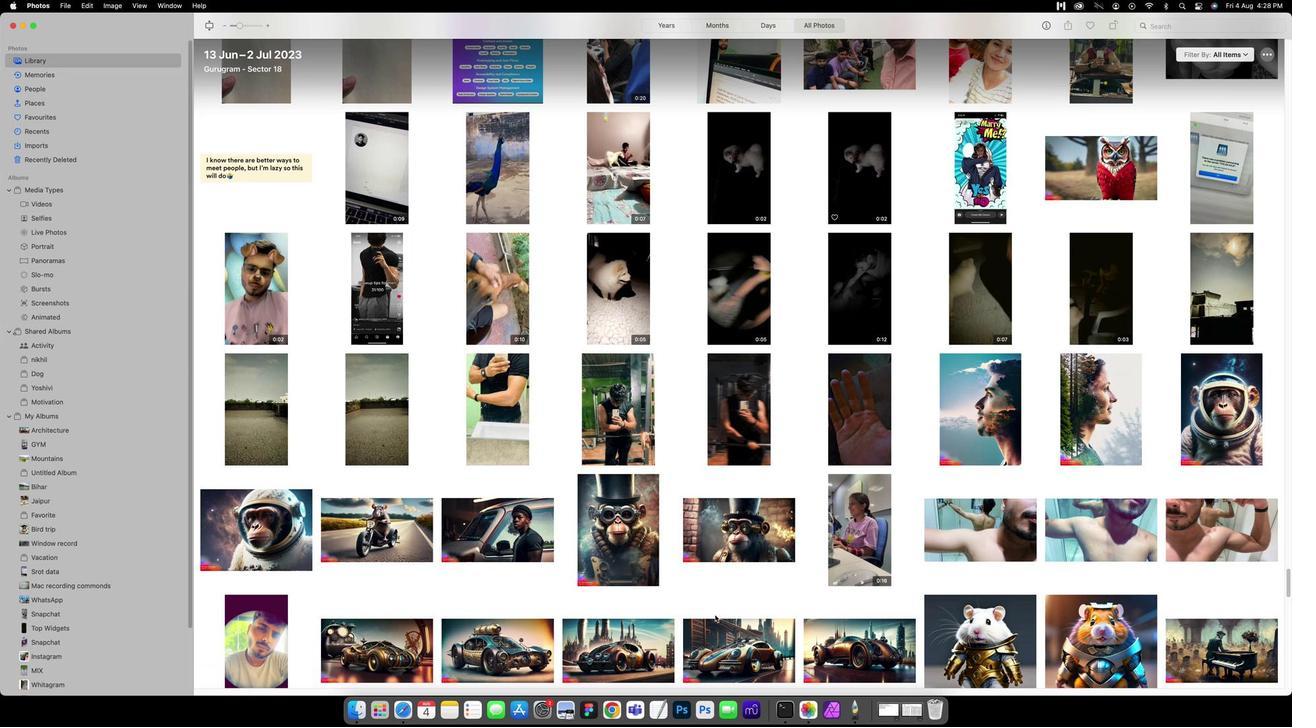 
Action: Mouse scrolled (768, 612) with delta (117, 0)
Screenshot: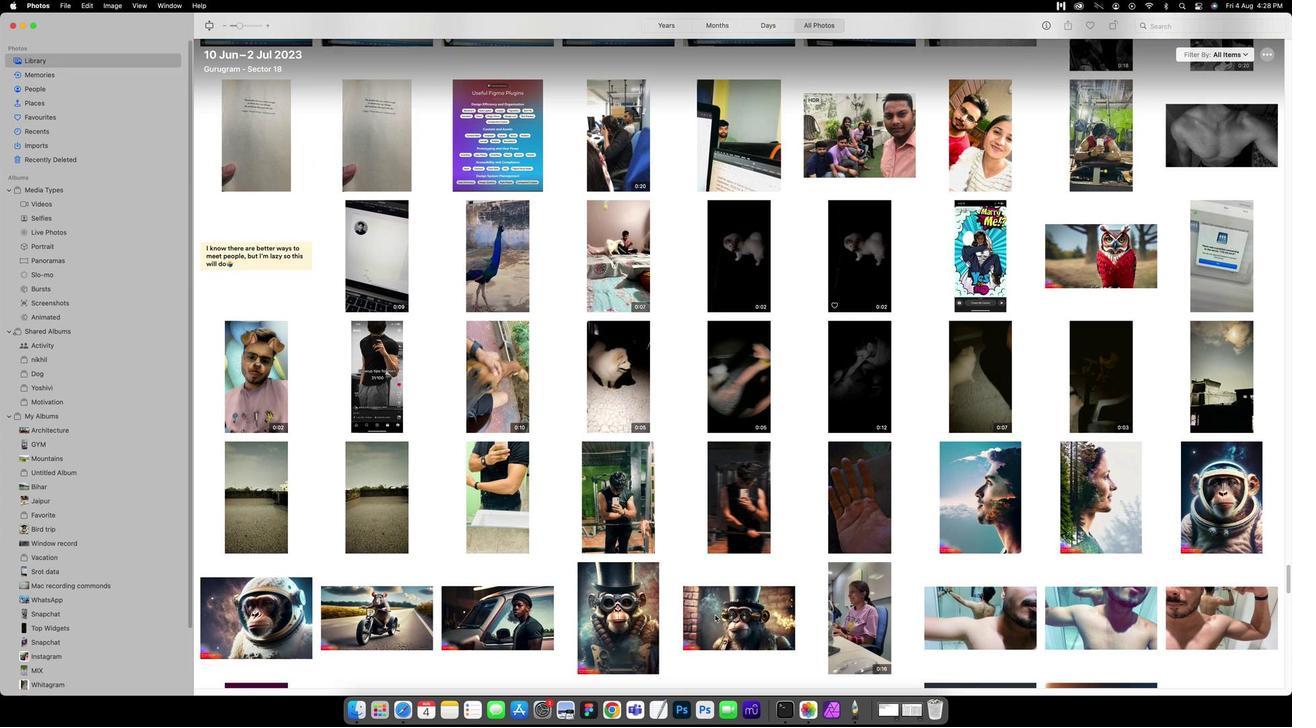 
Action: Mouse scrolled (768, 612) with delta (117, 0)
Screenshot: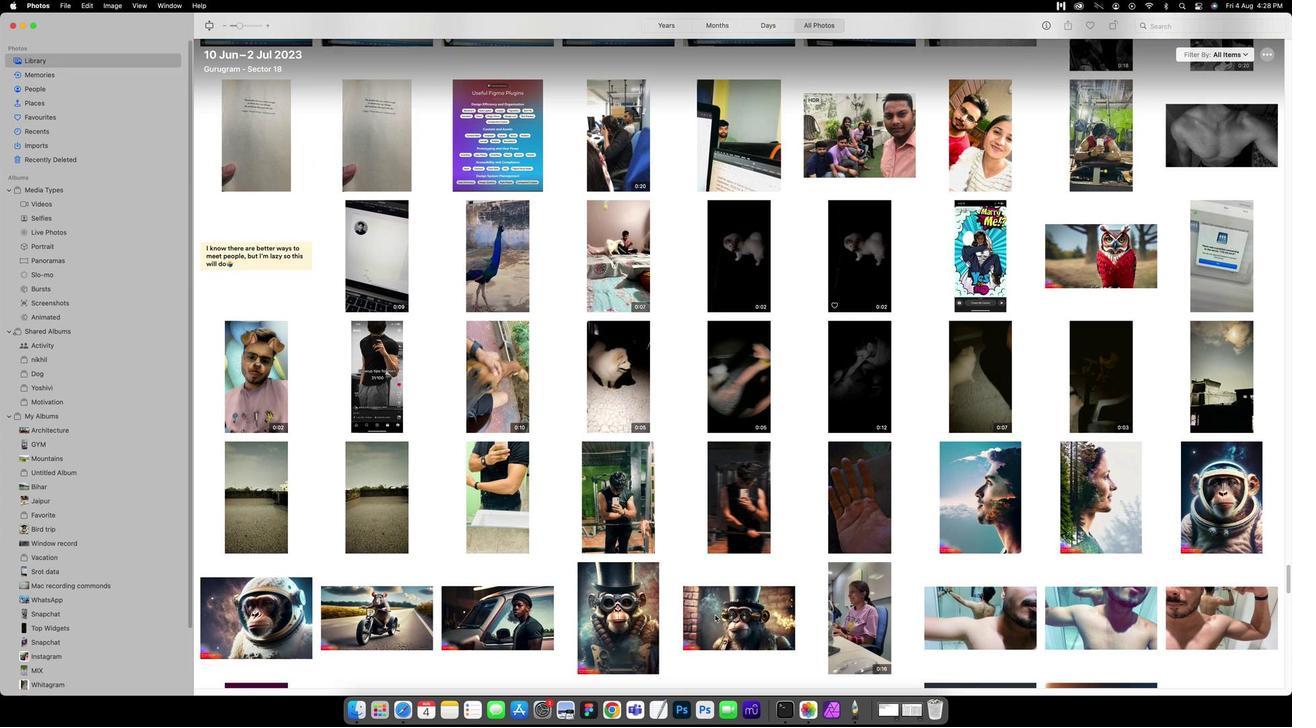 
Action: Mouse scrolled (768, 612) with delta (117, 0)
Screenshot: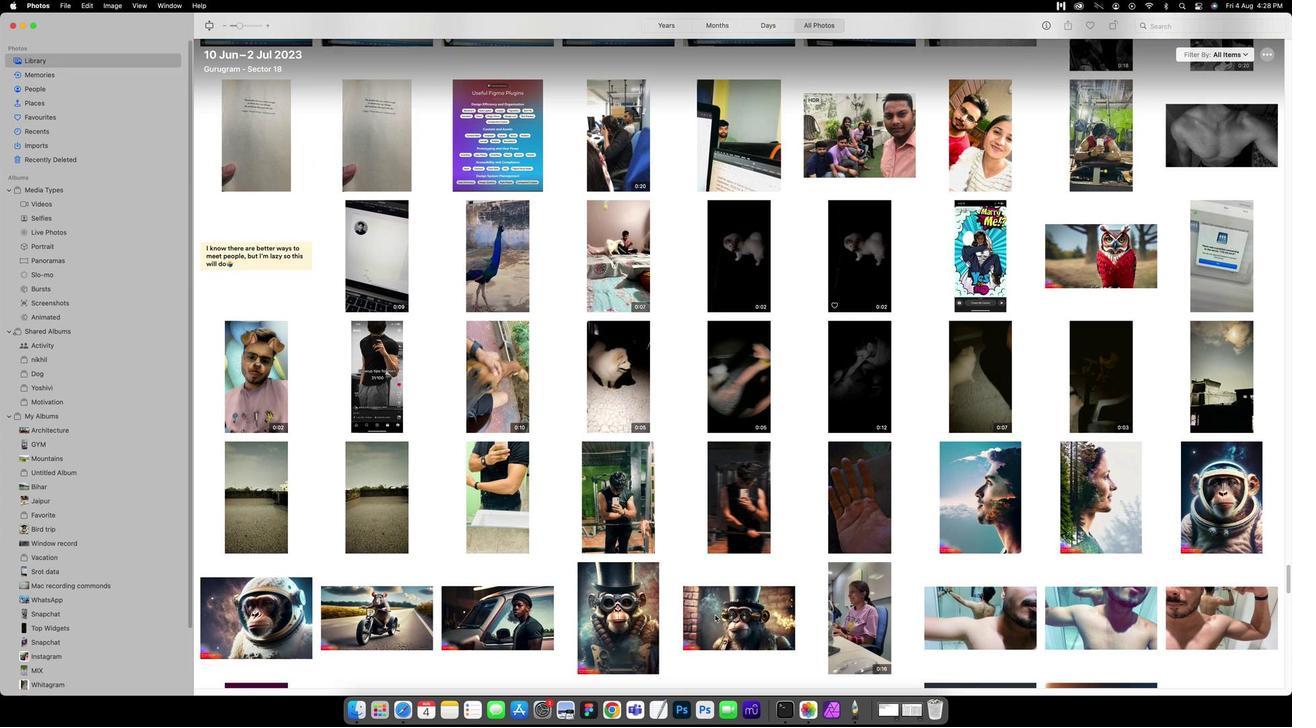
Action: Mouse scrolled (768, 612) with delta (117, 1)
Screenshot: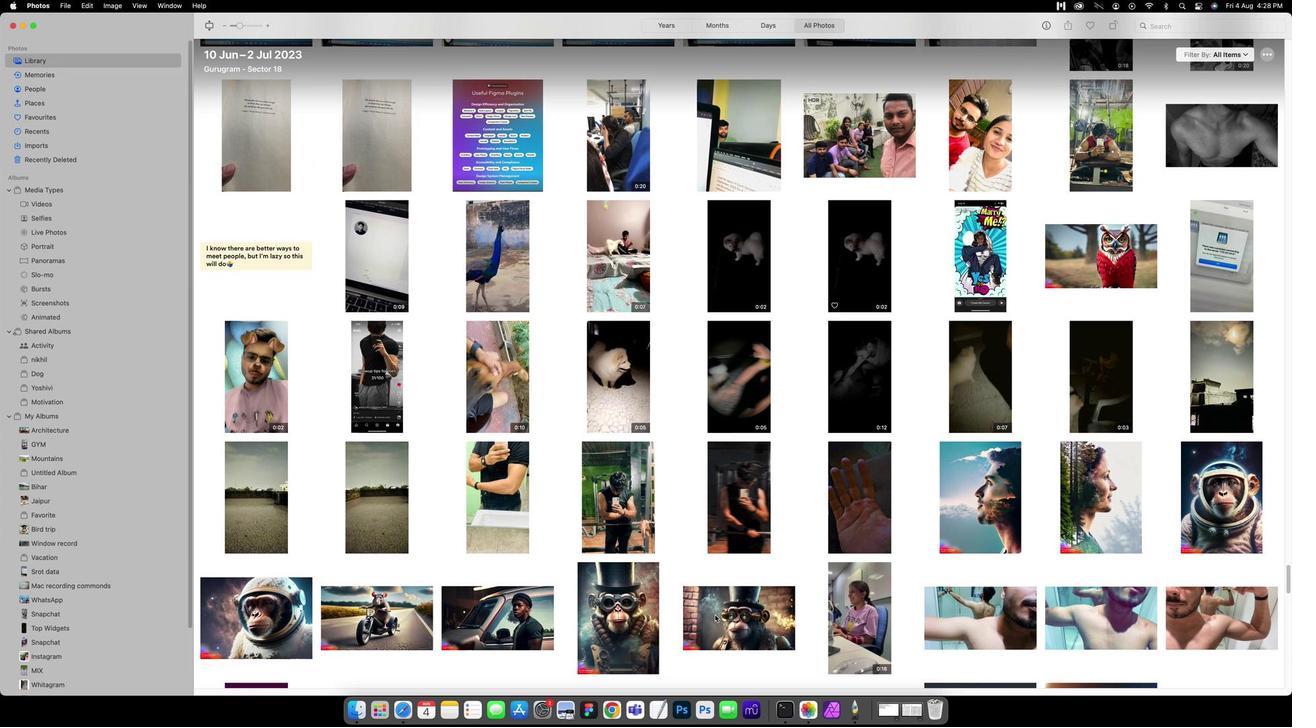 
Action: Mouse scrolled (768, 612) with delta (117, 2)
Screenshot: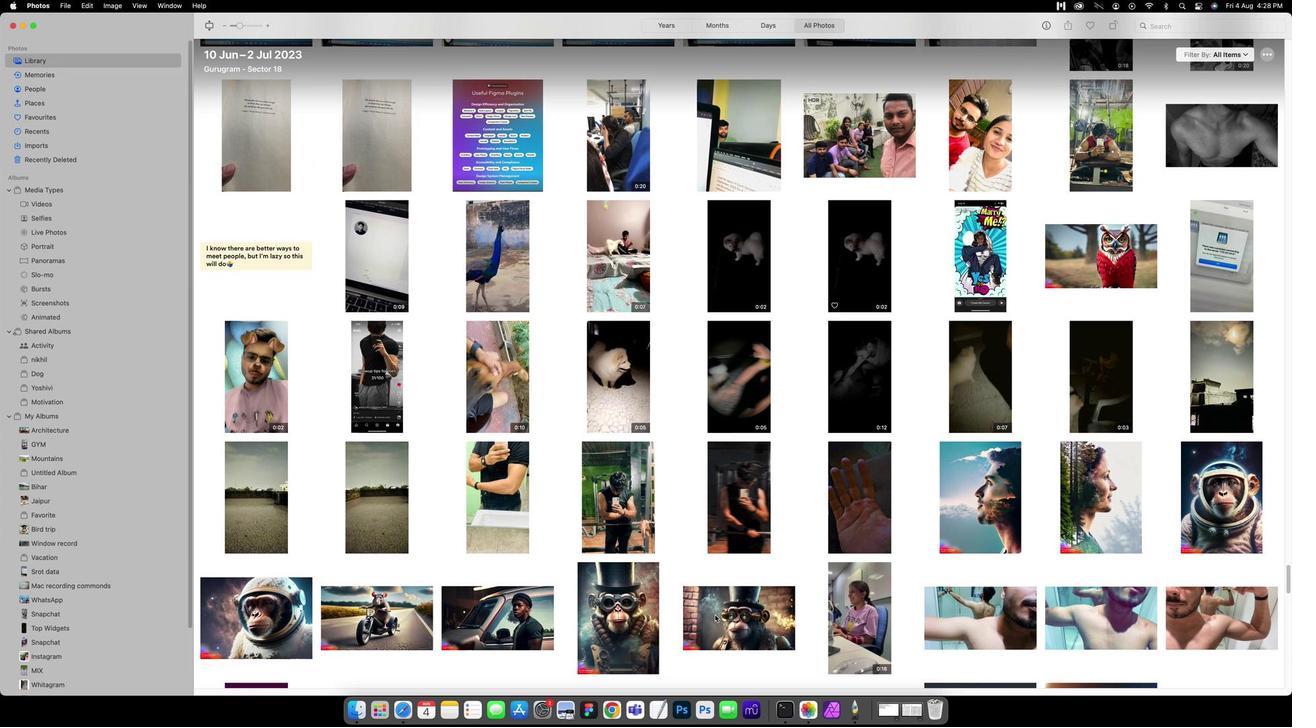 
Action: Mouse scrolled (768, 612) with delta (117, 0)
Screenshot: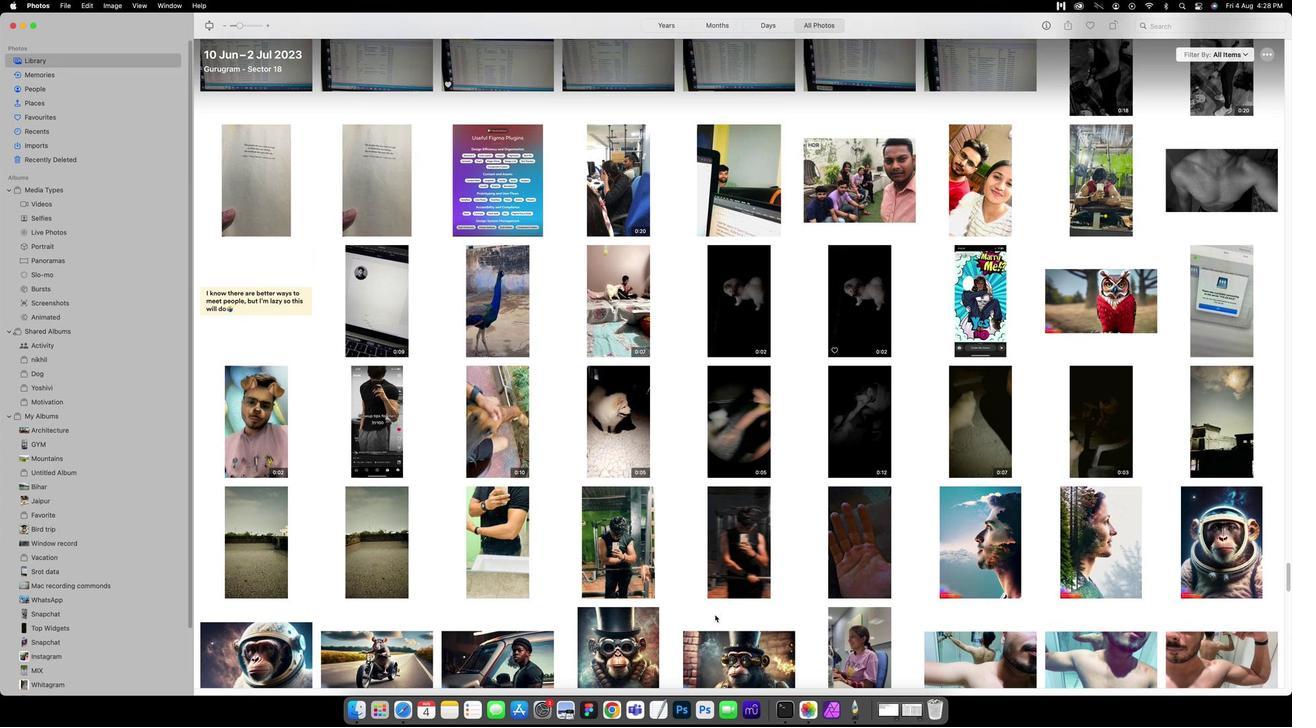 
Action: Mouse scrolled (768, 612) with delta (117, 0)
Screenshot: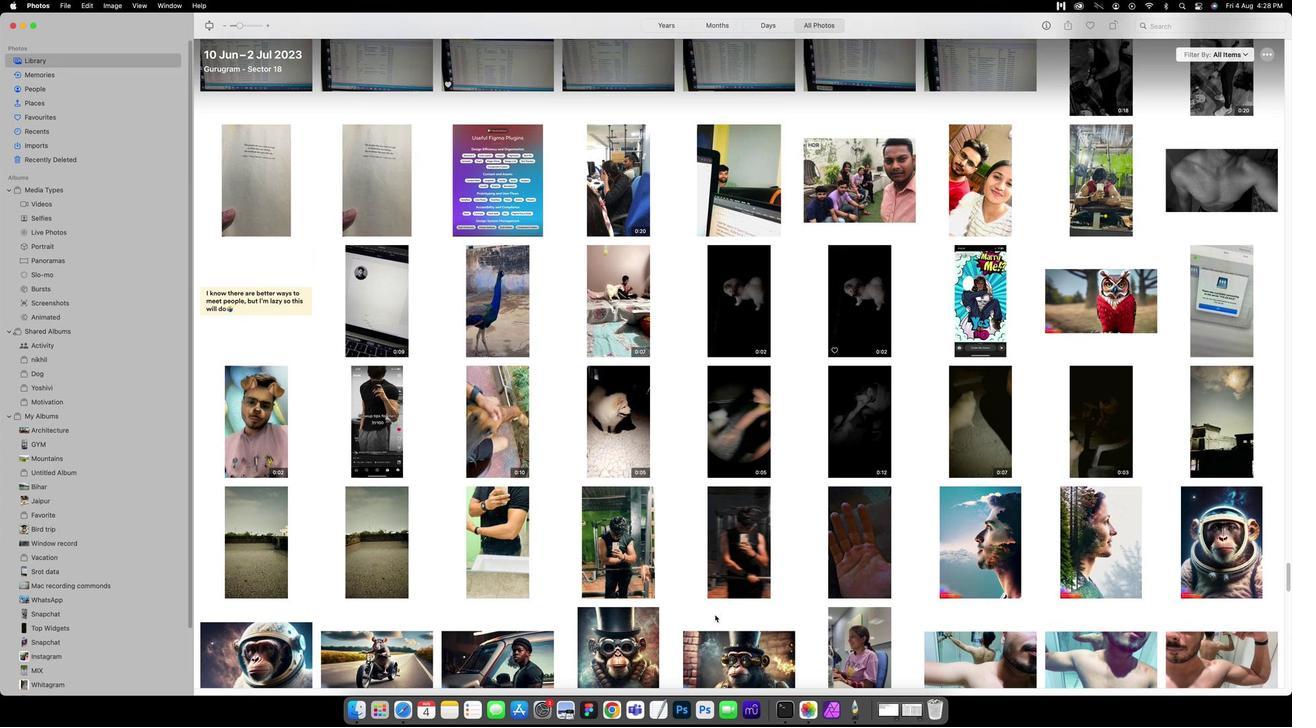 
Action: Mouse scrolled (768, 612) with delta (117, 0)
Screenshot: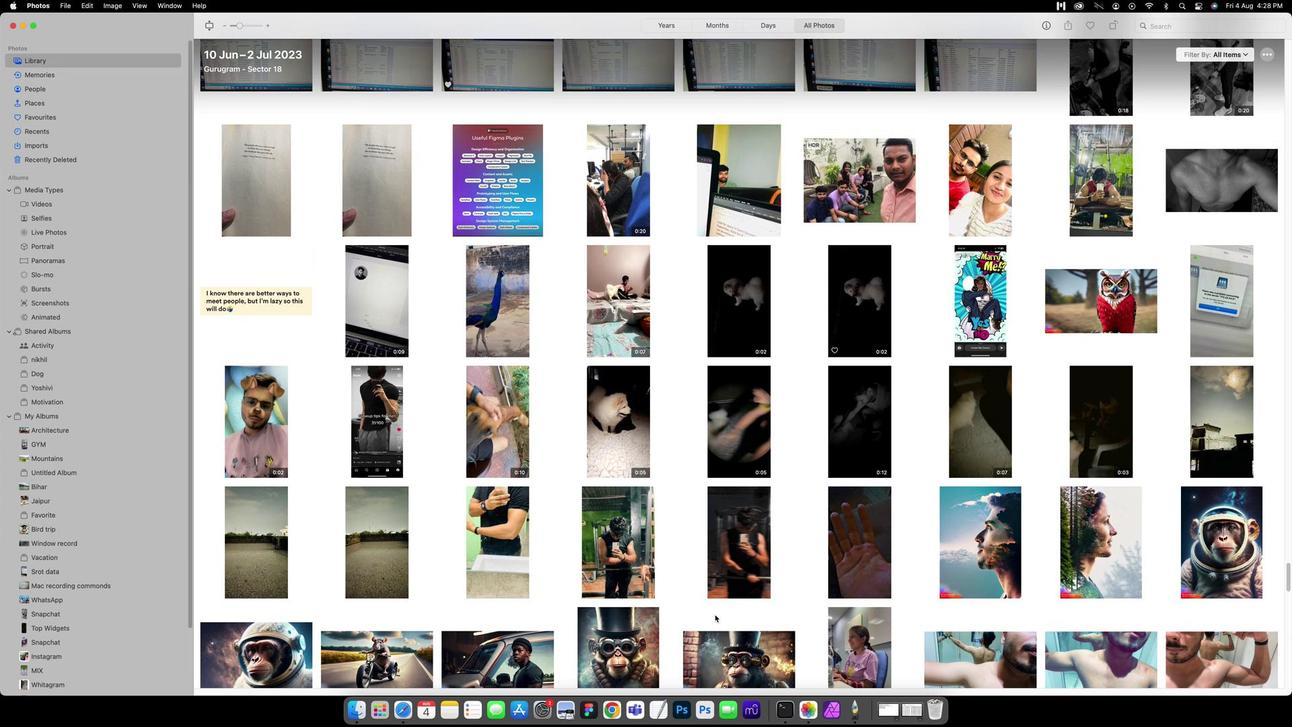 
Action: Mouse scrolled (768, 612) with delta (117, 0)
Screenshot: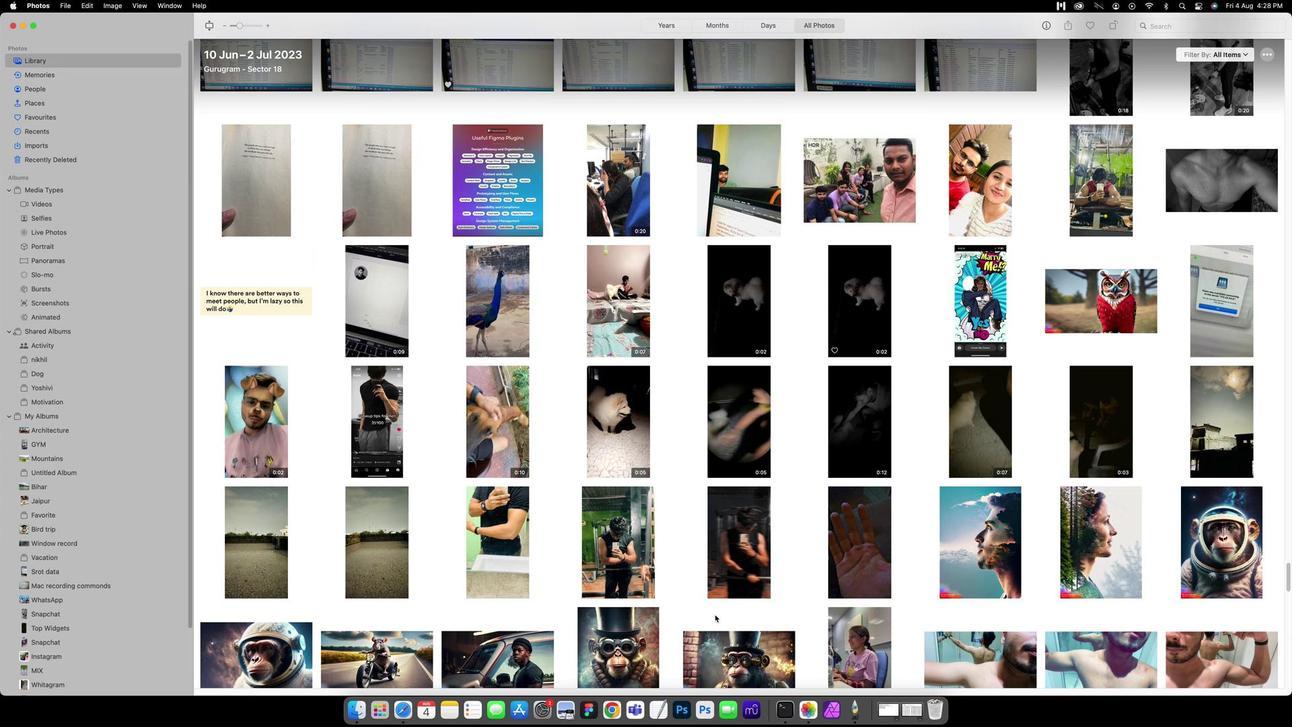 
Action: Mouse scrolled (768, 612) with delta (117, 0)
Screenshot: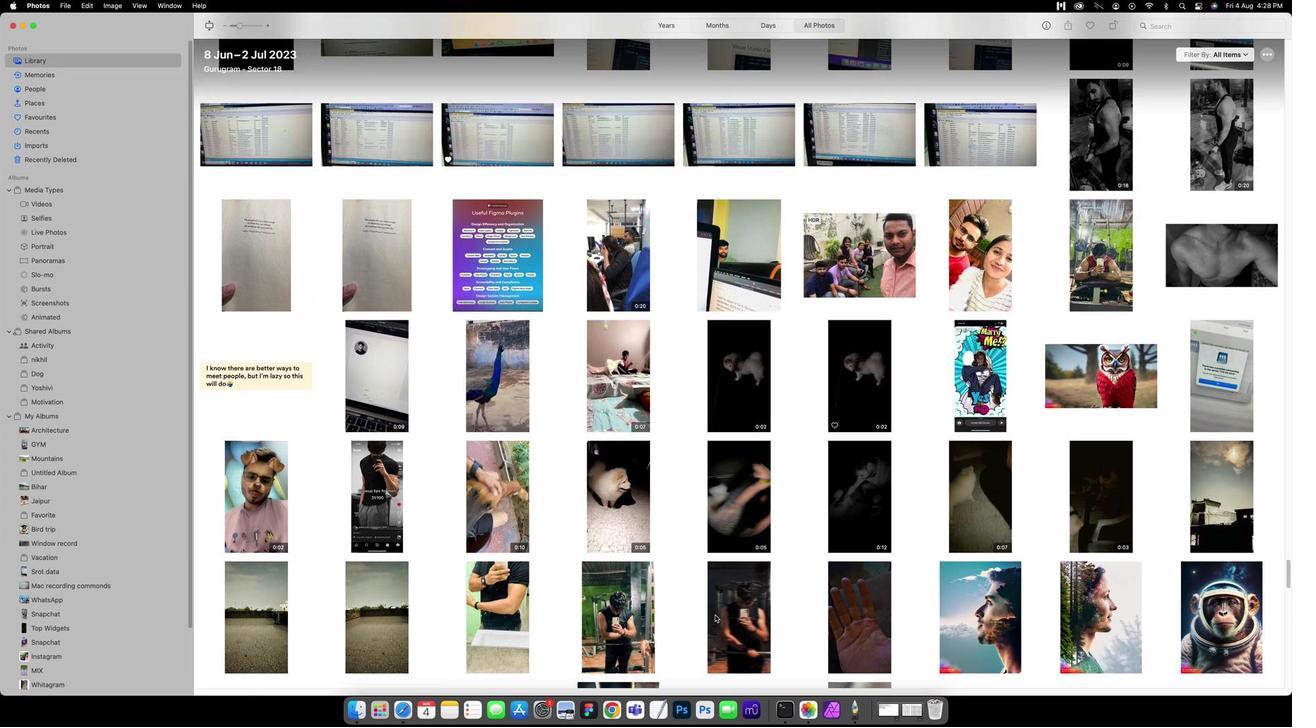 
Action: Mouse scrolled (768, 612) with delta (117, 0)
Screenshot: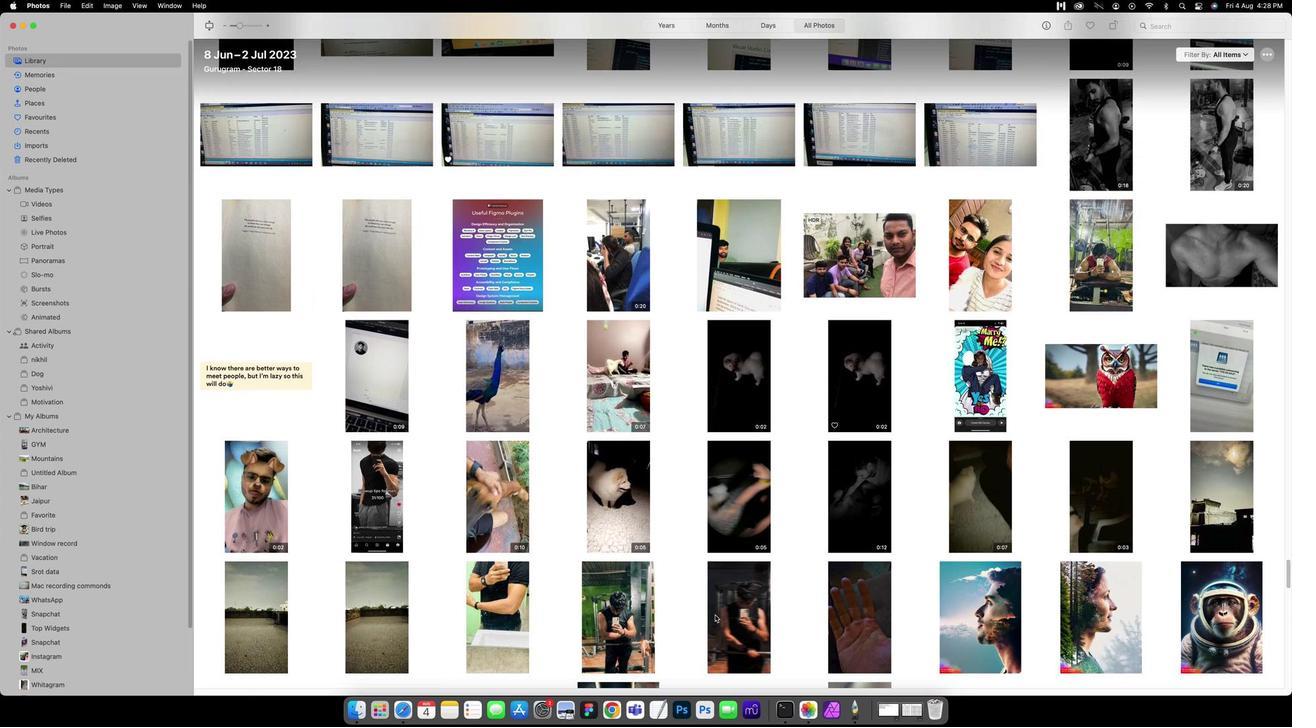 
Action: Mouse scrolled (768, 612) with delta (117, 0)
Screenshot: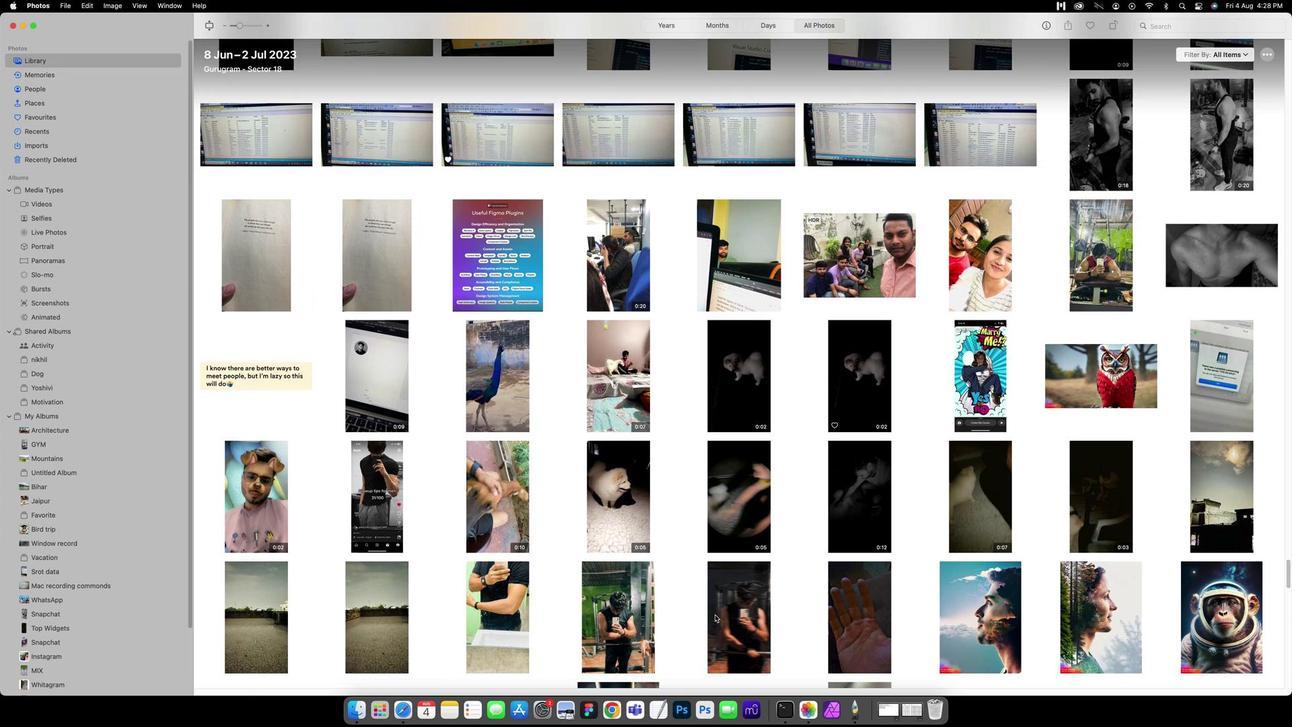 
Action: Mouse scrolled (768, 612) with delta (117, 0)
Screenshot: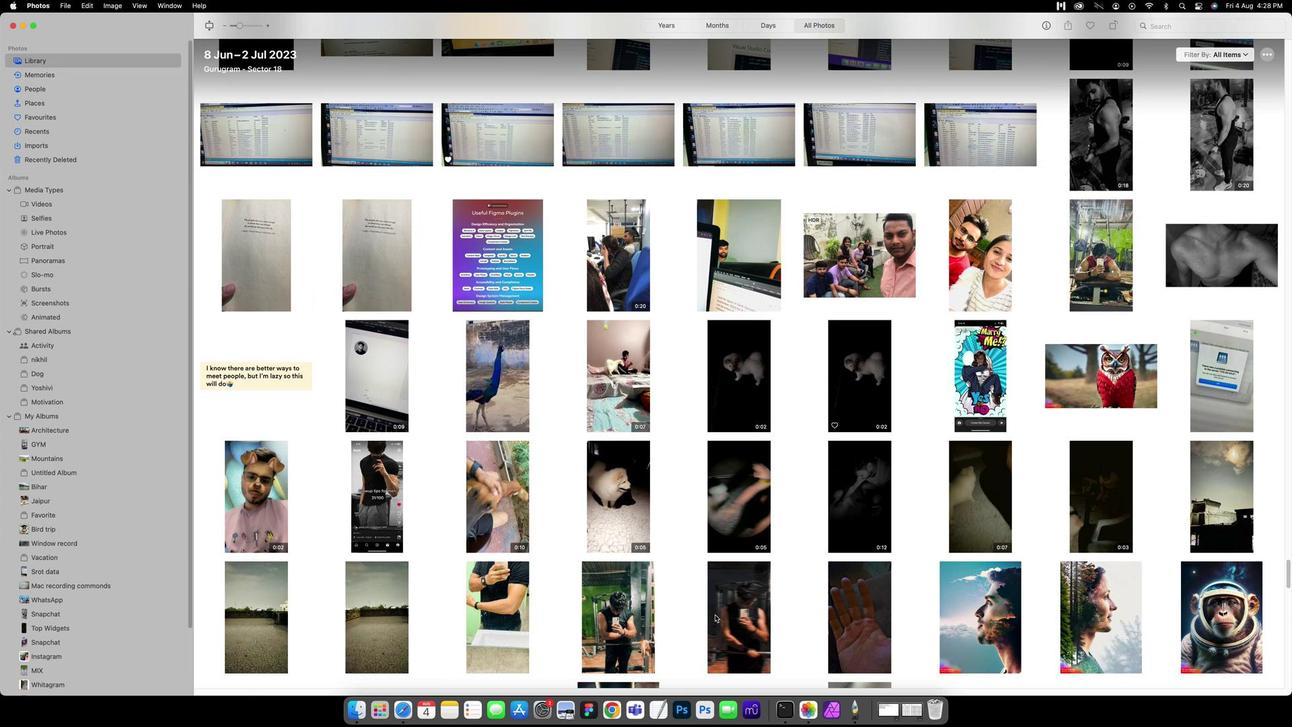 
Action: Mouse scrolled (768, 612) with delta (117, 1)
Screenshot: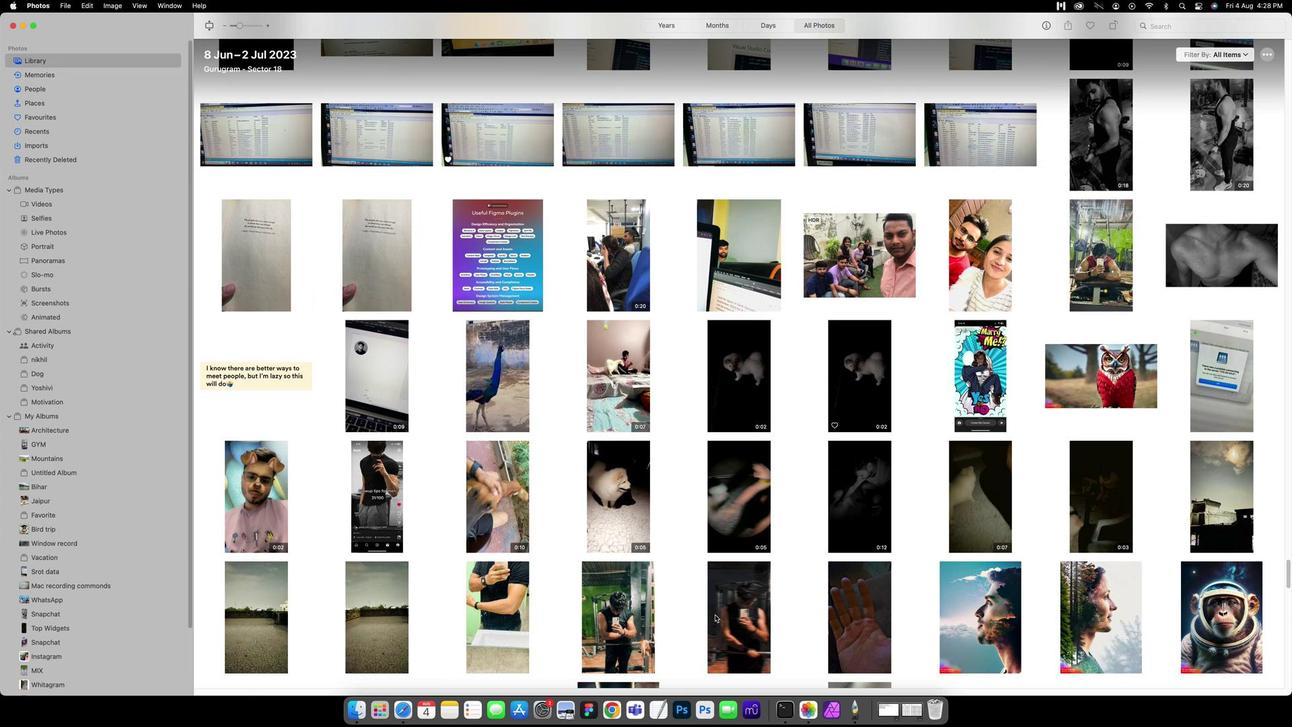 
Action: Mouse scrolled (768, 612) with delta (117, 0)
Screenshot: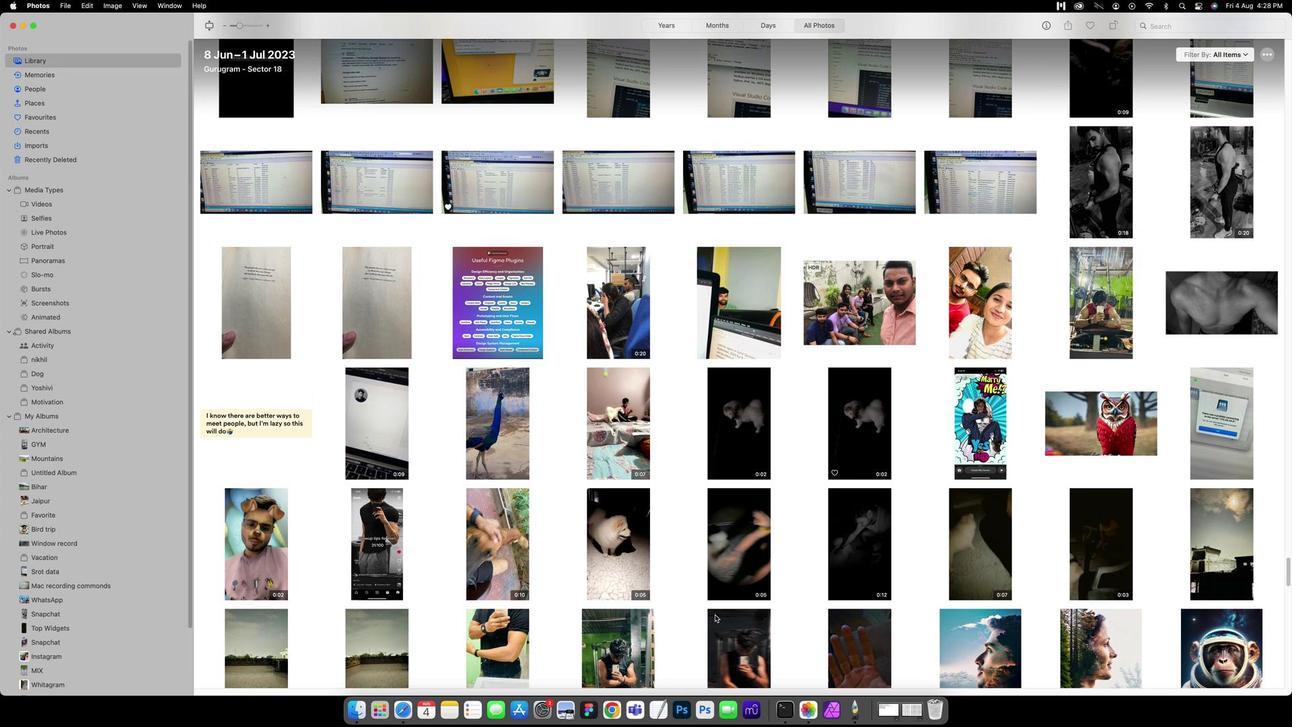 
Action: Mouse scrolled (768, 612) with delta (117, 0)
Screenshot: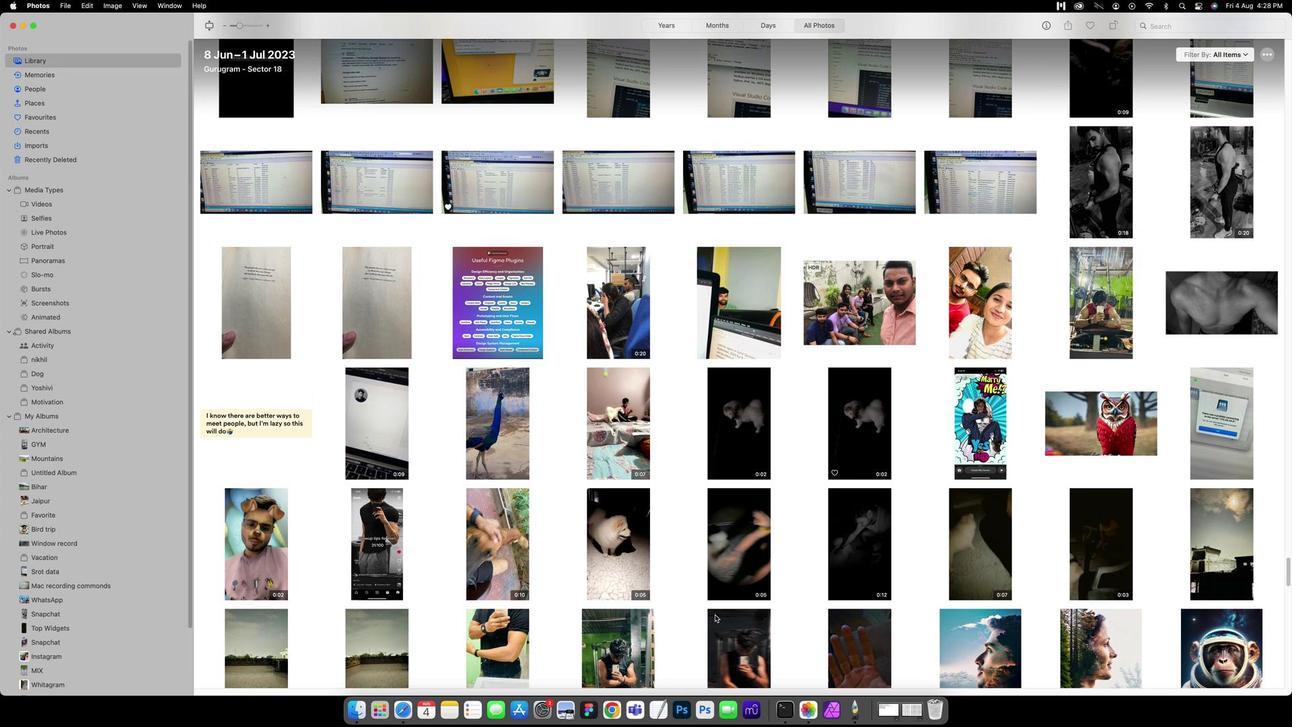 
Action: Mouse scrolled (768, 612) with delta (117, 0)
Screenshot: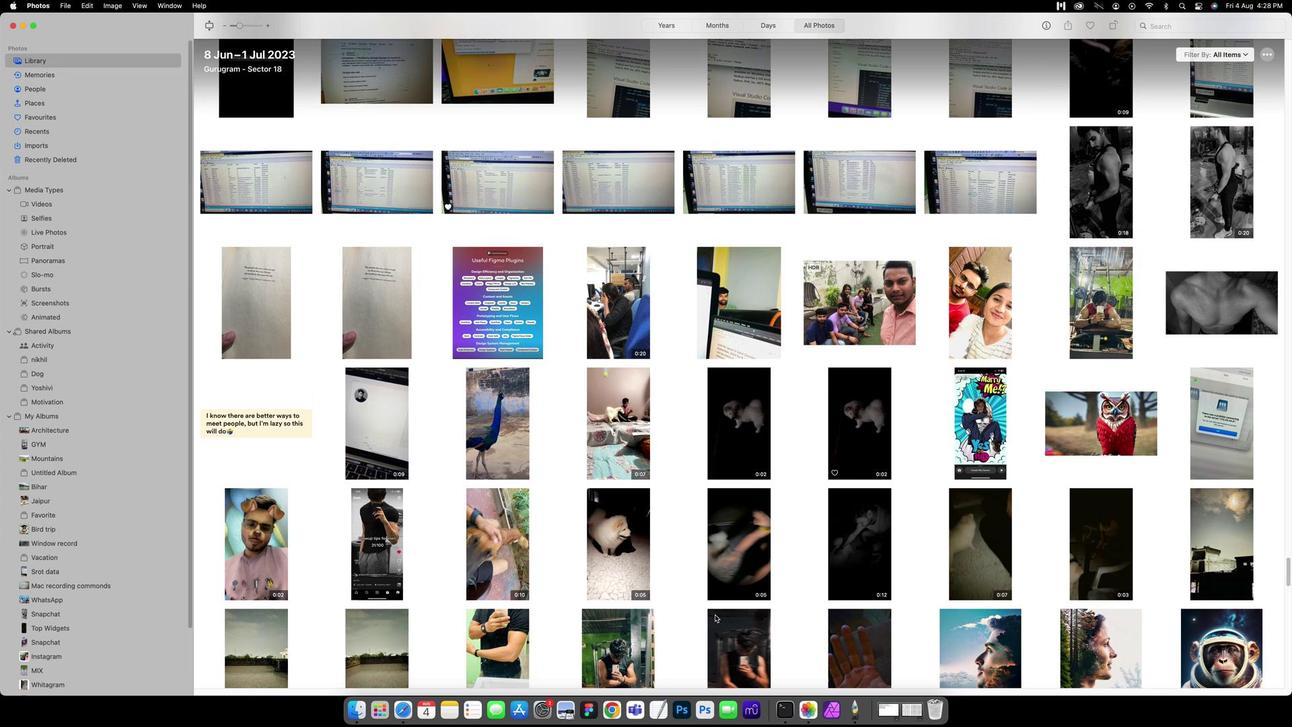 
Action: Mouse scrolled (768, 612) with delta (117, 0)
Screenshot: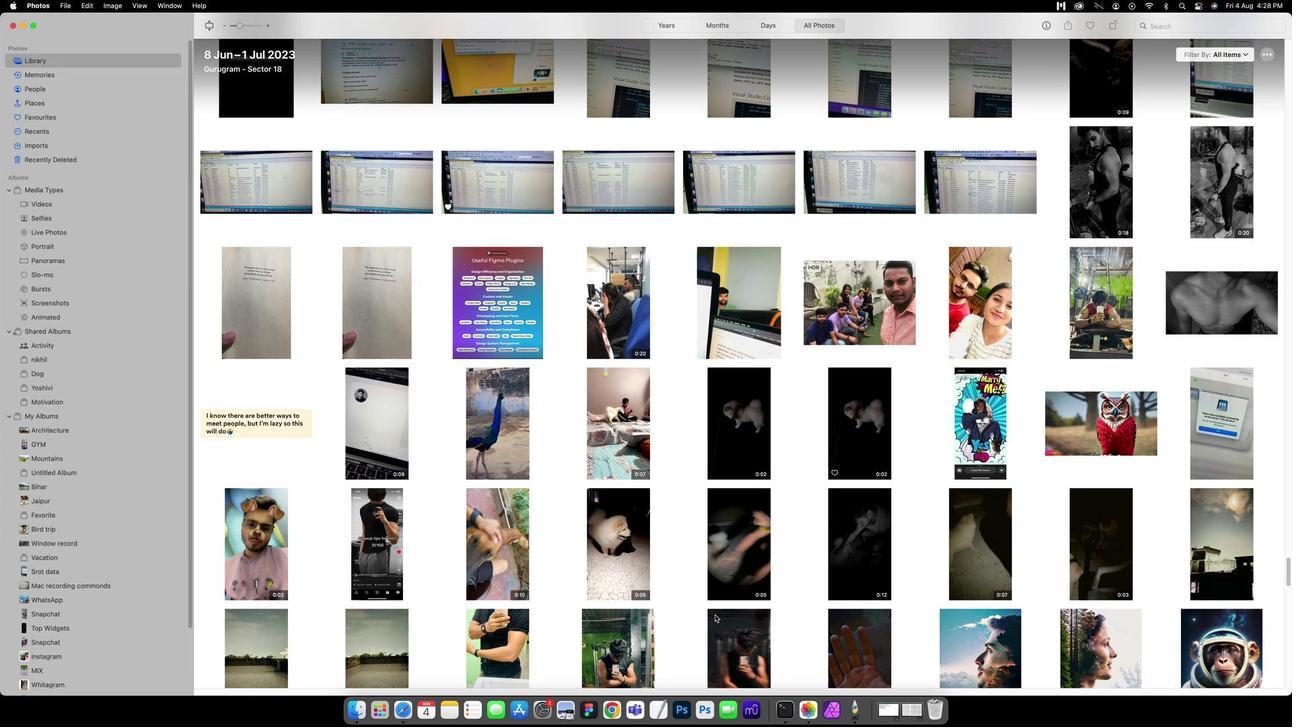 
Action: Mouse scrolled (768, 612) with delta (117, 0)
Screenshot: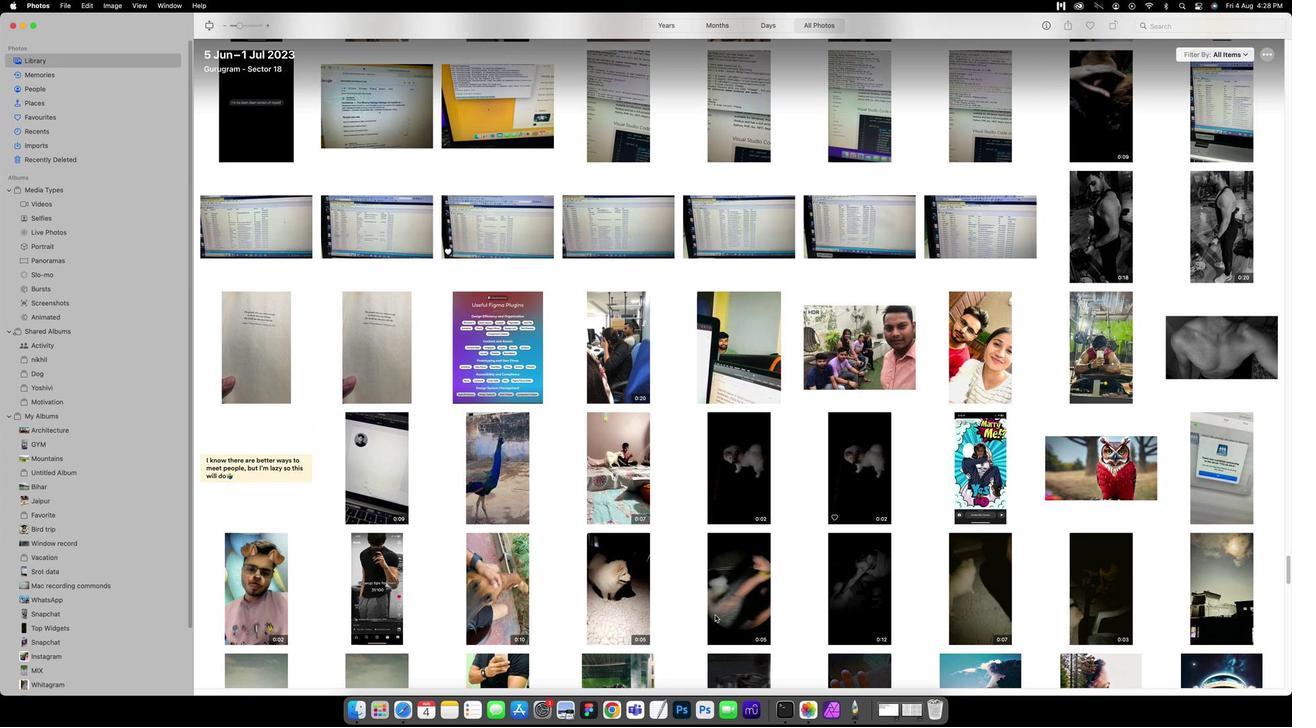 
Action: Mouse scrolled (768, 612) with delta (117, 0)
Screenshot: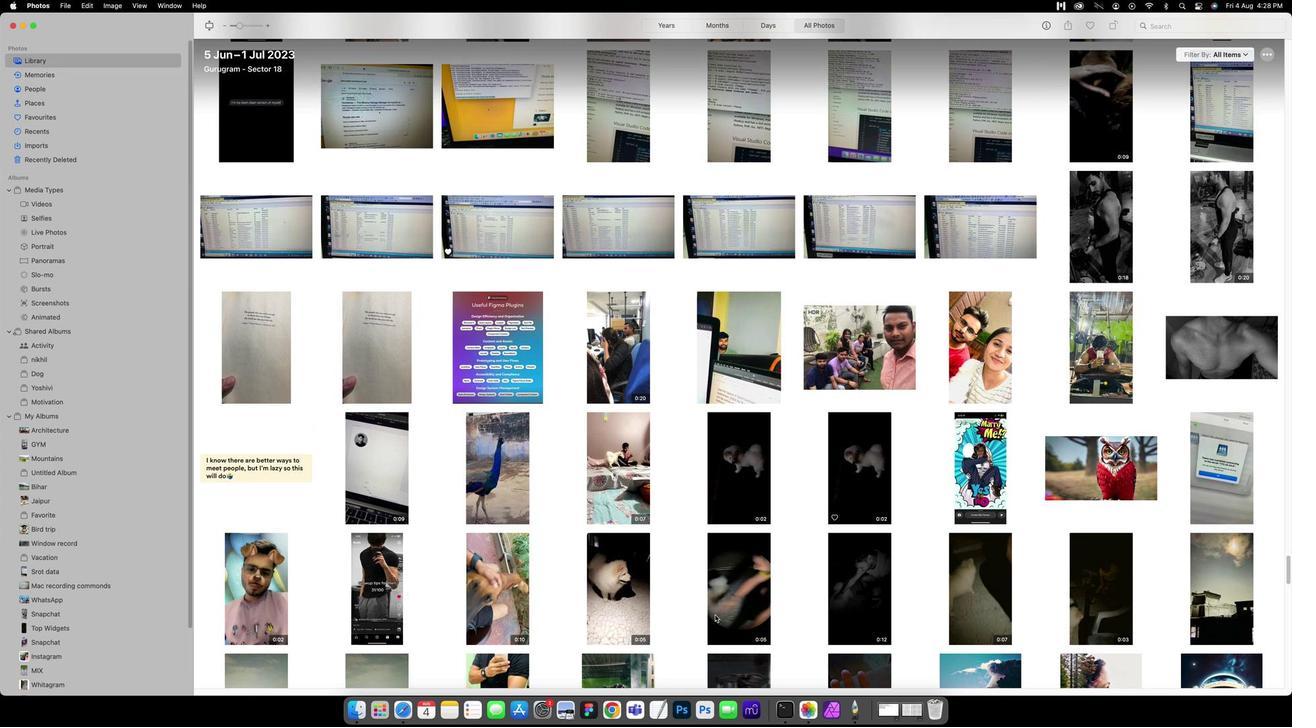 
Action: Mouse scrolled (768, 612) with delta (117, 0)
Screenshot: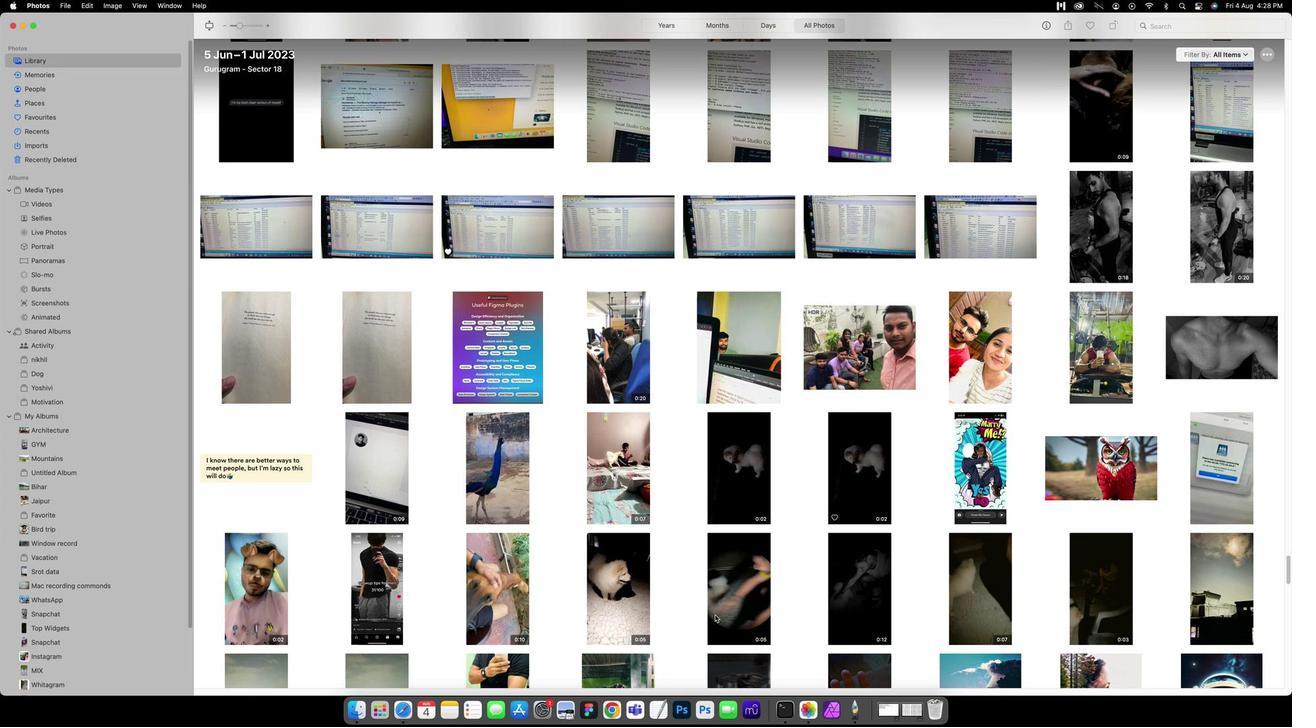 
Action: Mouse scrolled (768, 612) with delta (117, 0)
Screenshot: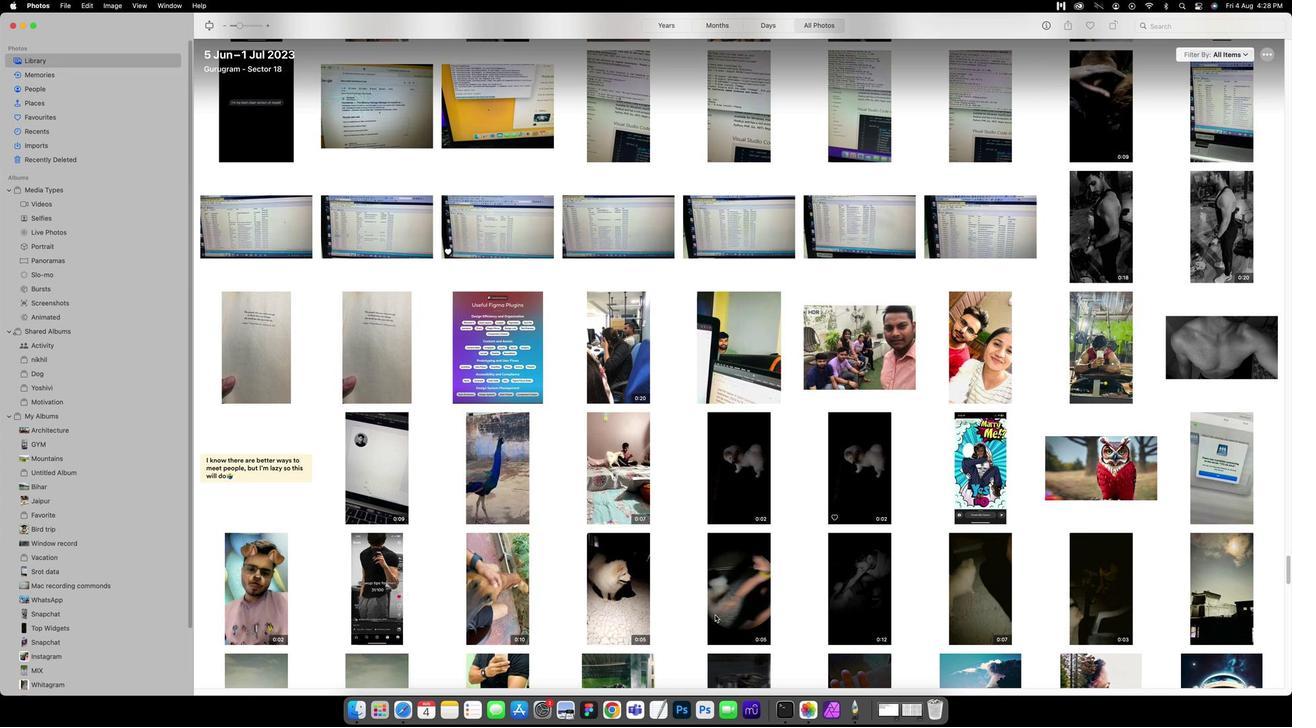 
Action: Mouse scrolled (768, 612) with delta (117, 0)
Screenshot: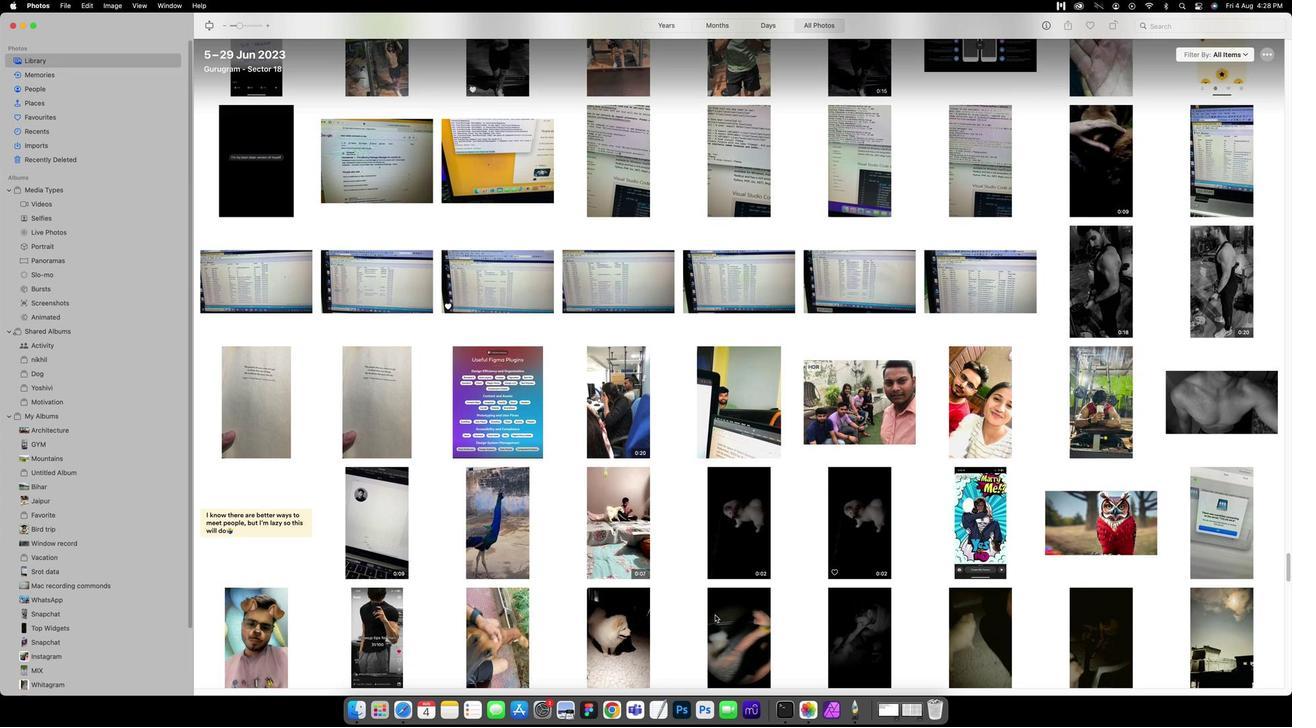 
Action: Mouse scrolled (768, 612) with delta (117, 0)
Screenshot: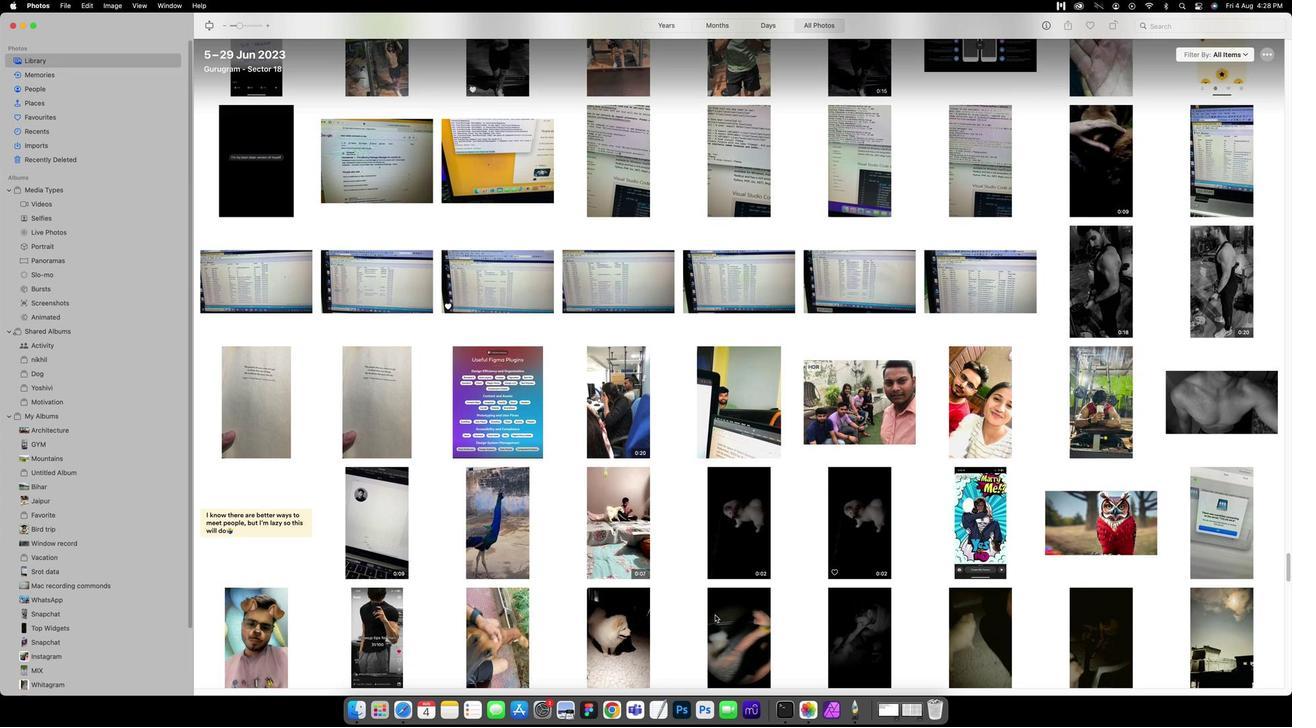 
Action: Mouse scrolled (768, 612) with delta (117, 0)
Screenshot: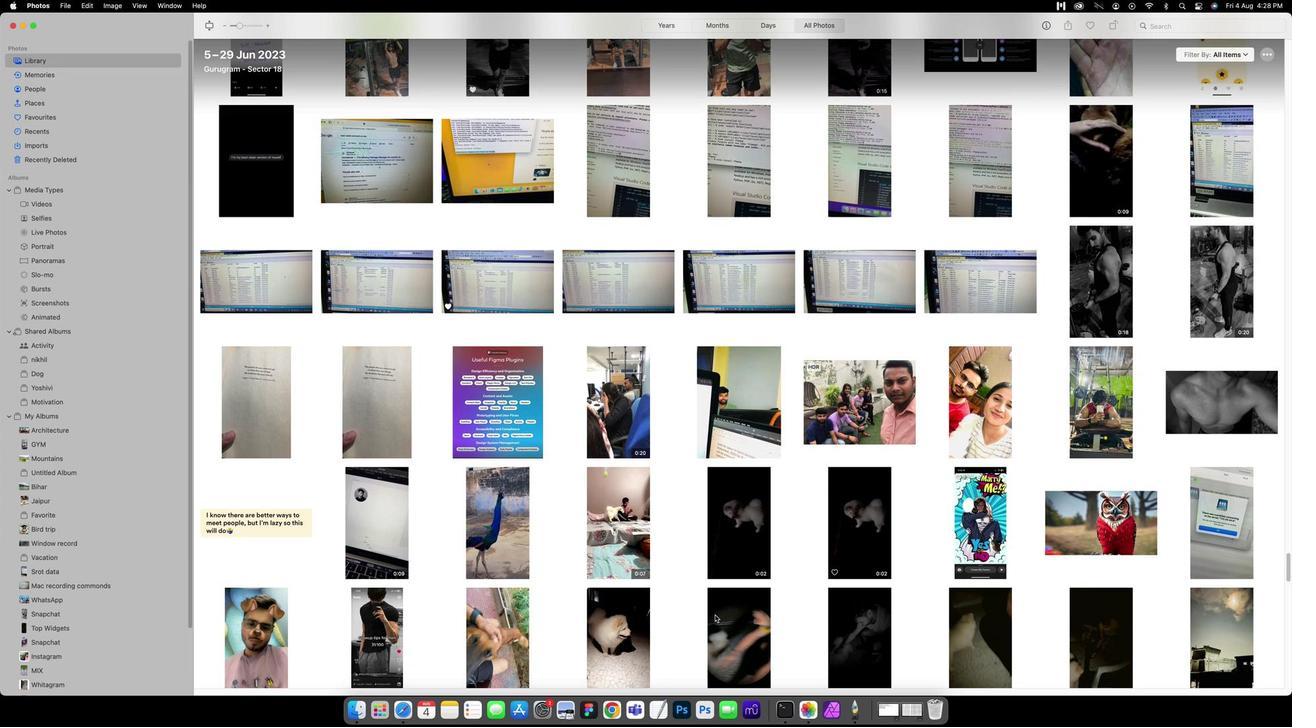 
Action: Mouse scrolled (768, 612) with delta (117, 1)
Screenshot: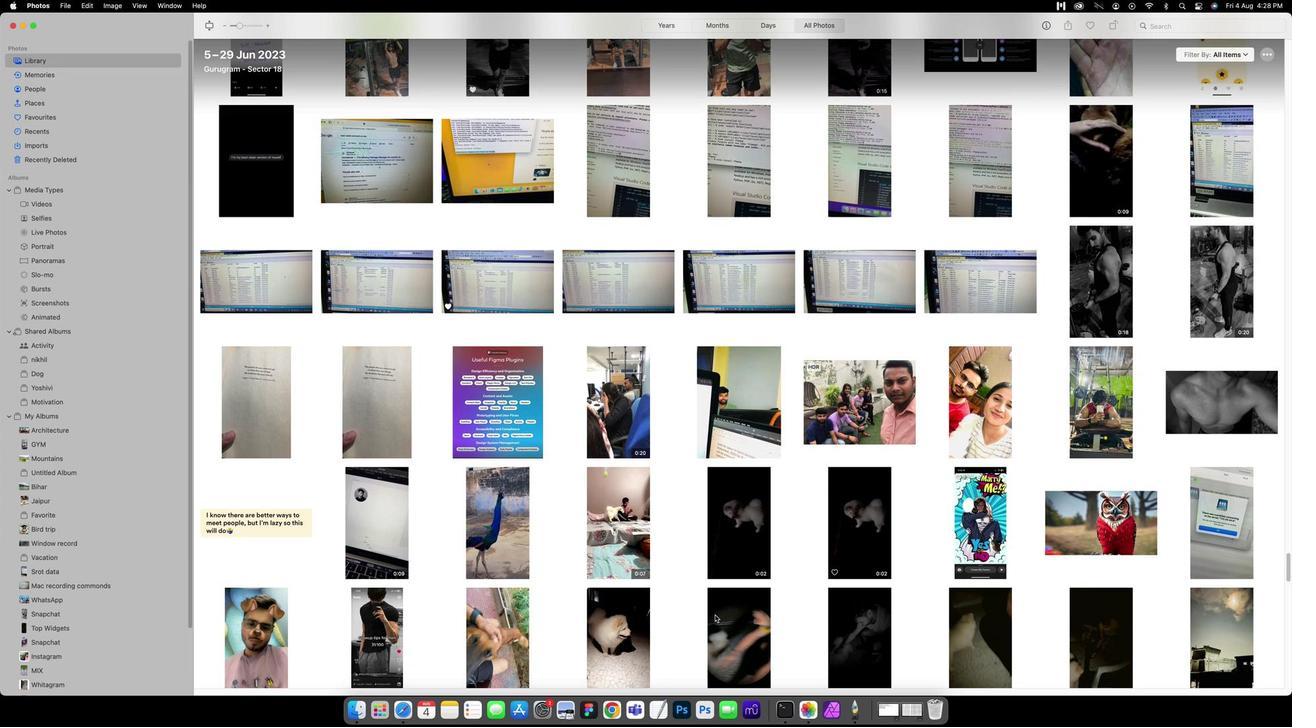 
Action: Mouse scrolled (768, 612) with delta (117, 0)
Screenshot: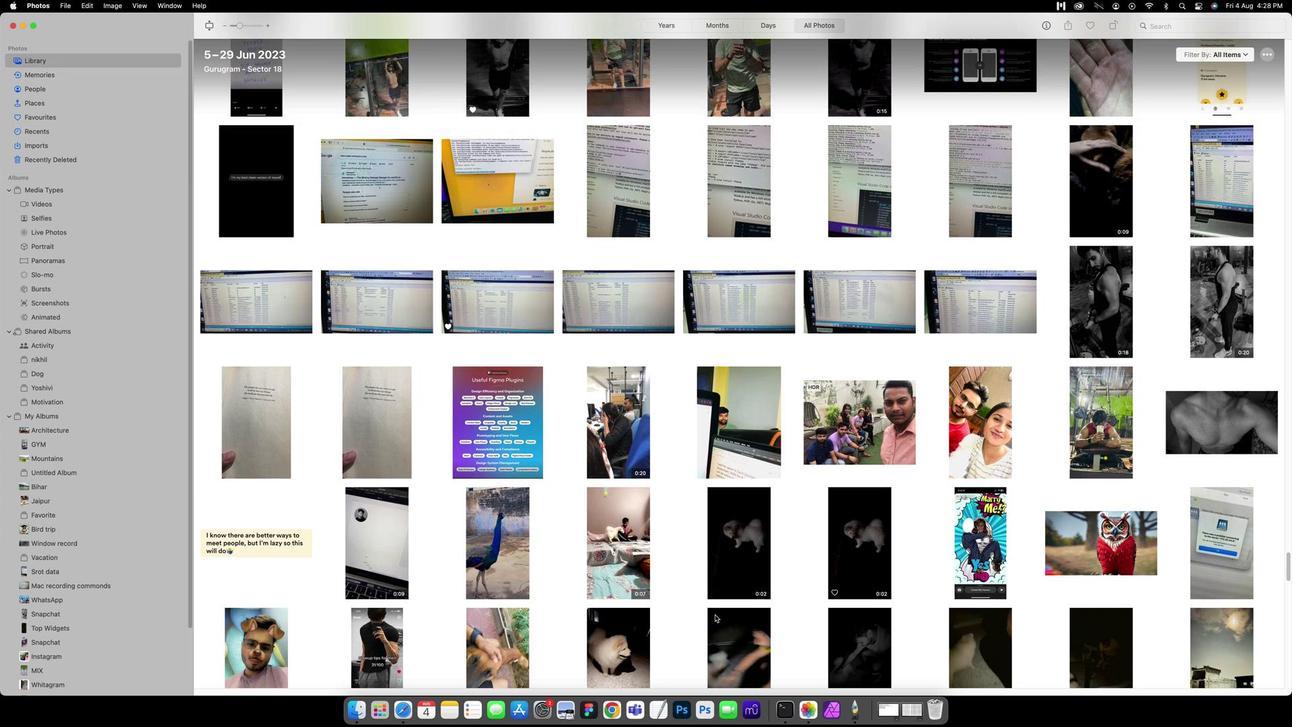 
Action: Mouse scrolled (768, 612) with delta (117, 0)
Screenshot: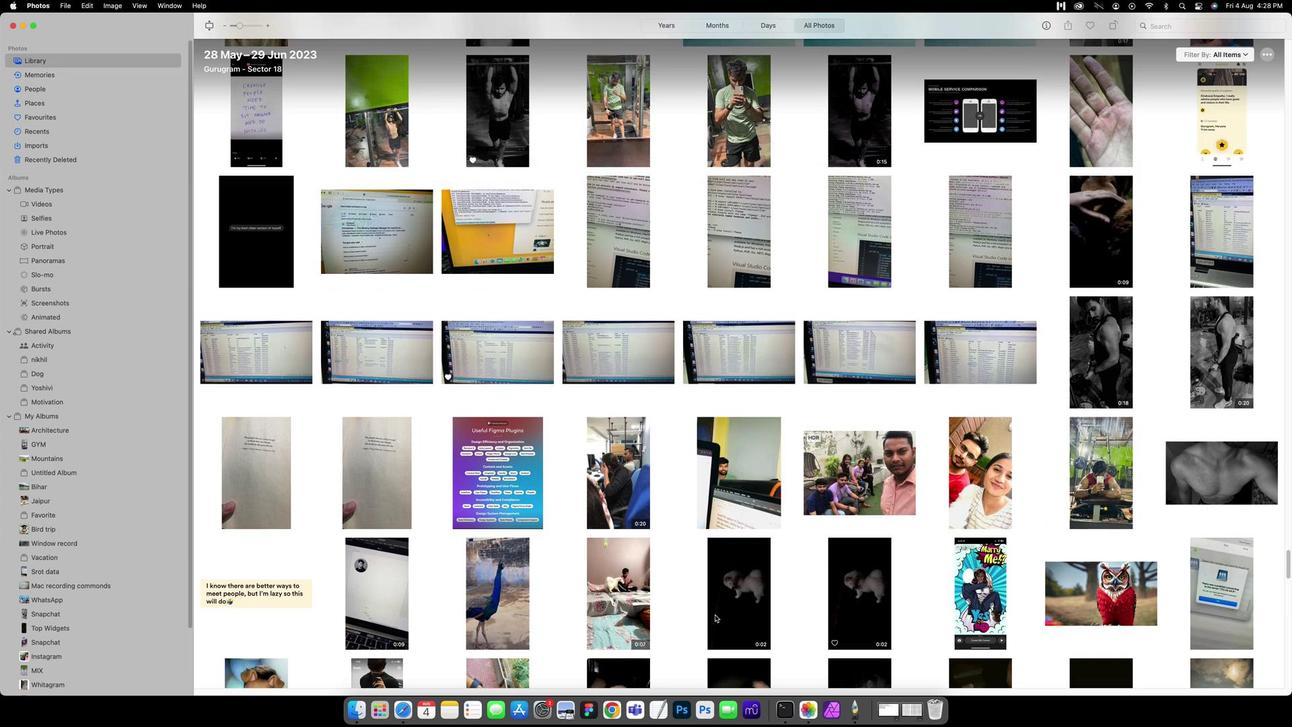 
Action: Mouse scrolled (768, 612) with delta (117, 0)
Screenshot: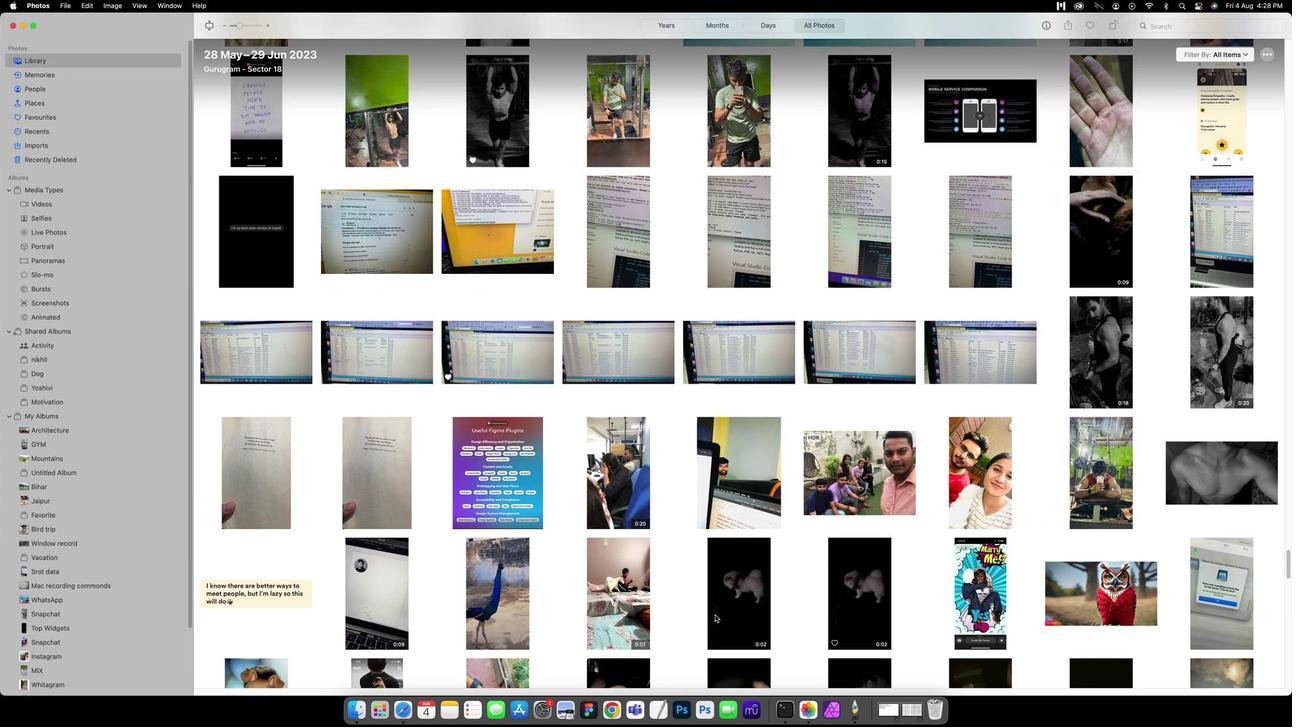 
Action: Mouse scrolled (768, 612) with delta (117, 0)
Screenshot: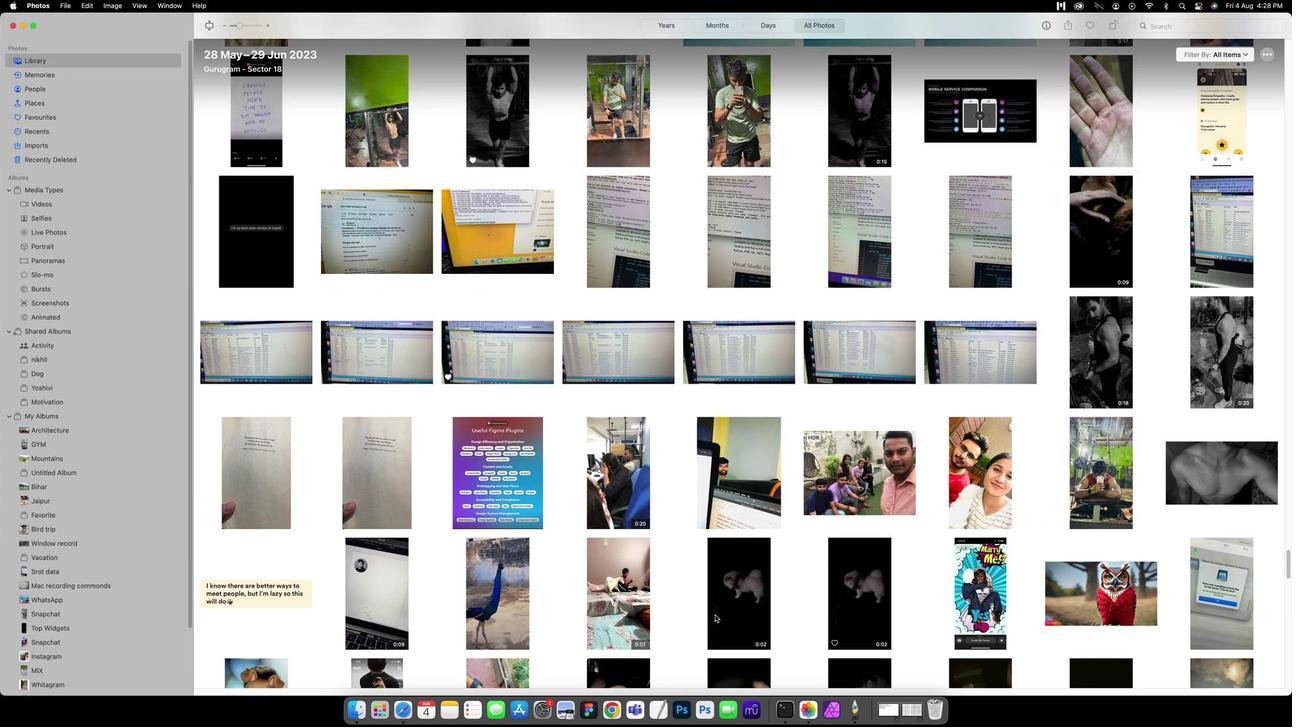 
Action: Mouse scrolled (768, 612) with delta (117, 0)
Screenshot: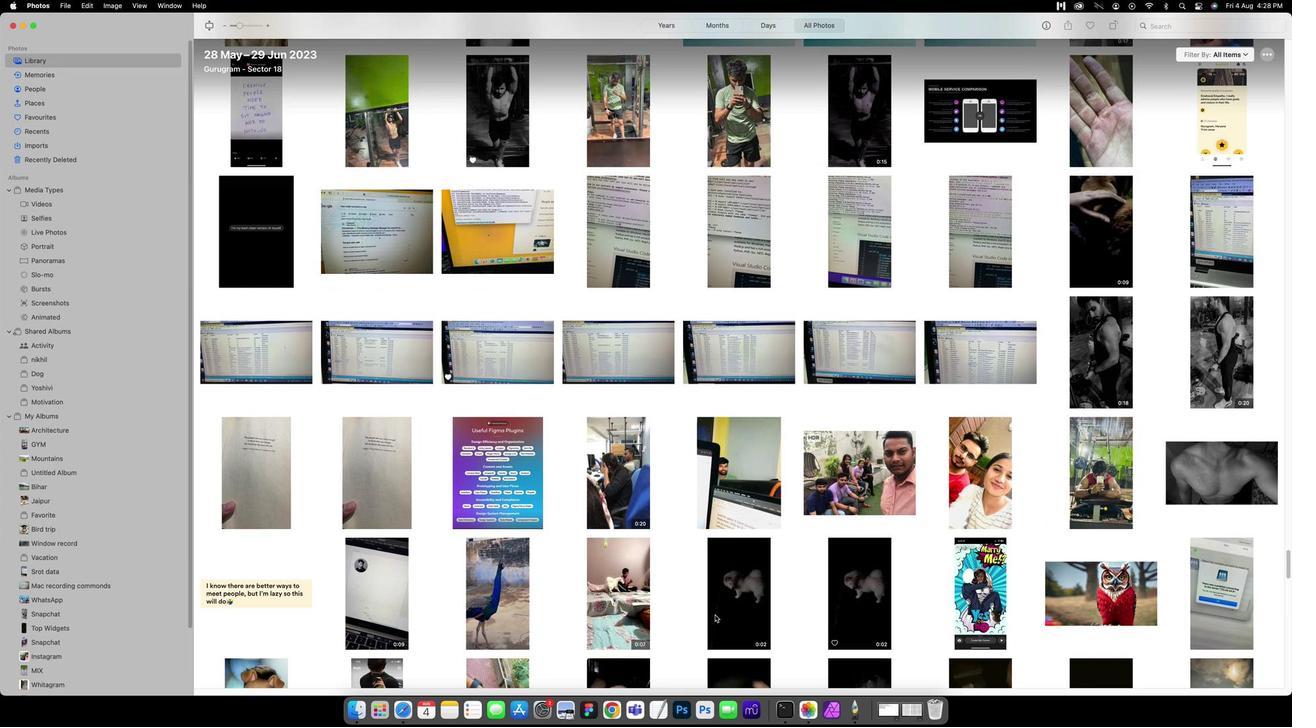 
Action: Mouse scrolled (768, 612) with delta (117, 1)
Screenshot: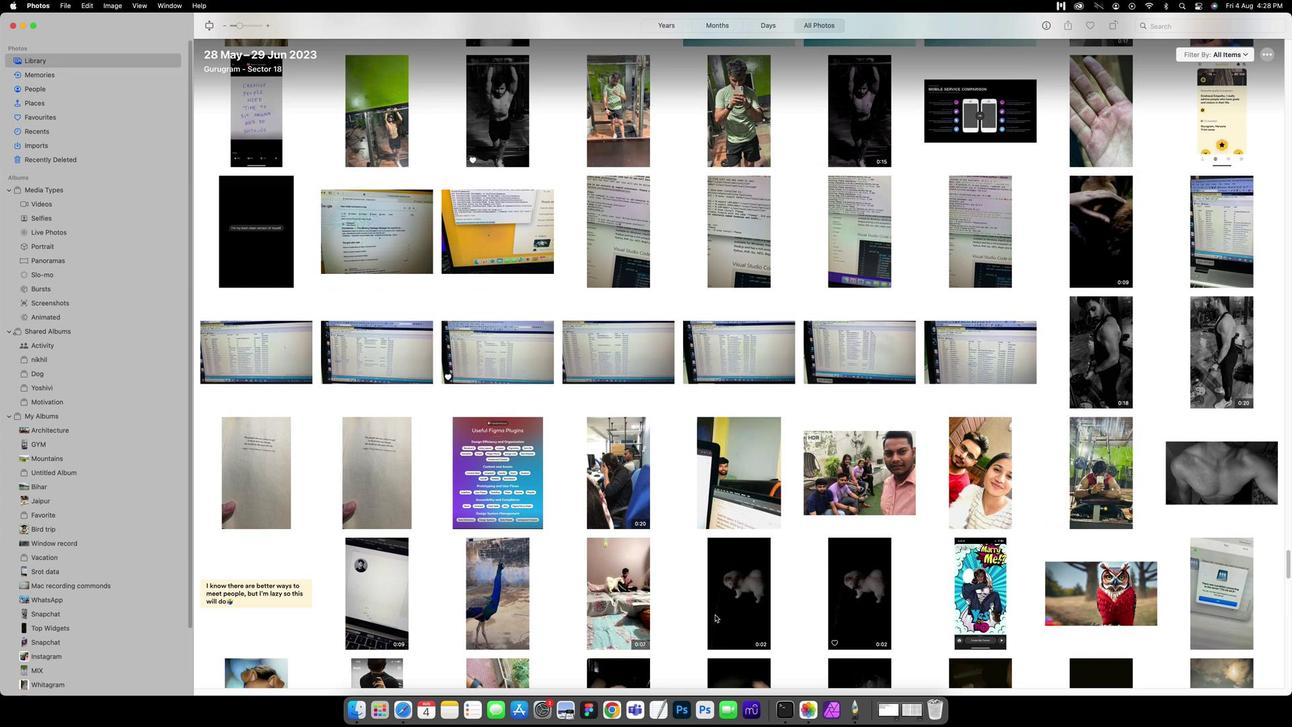 
Action: Mouse scrolled (768, 612) with delta (117, 0)
Screenshot: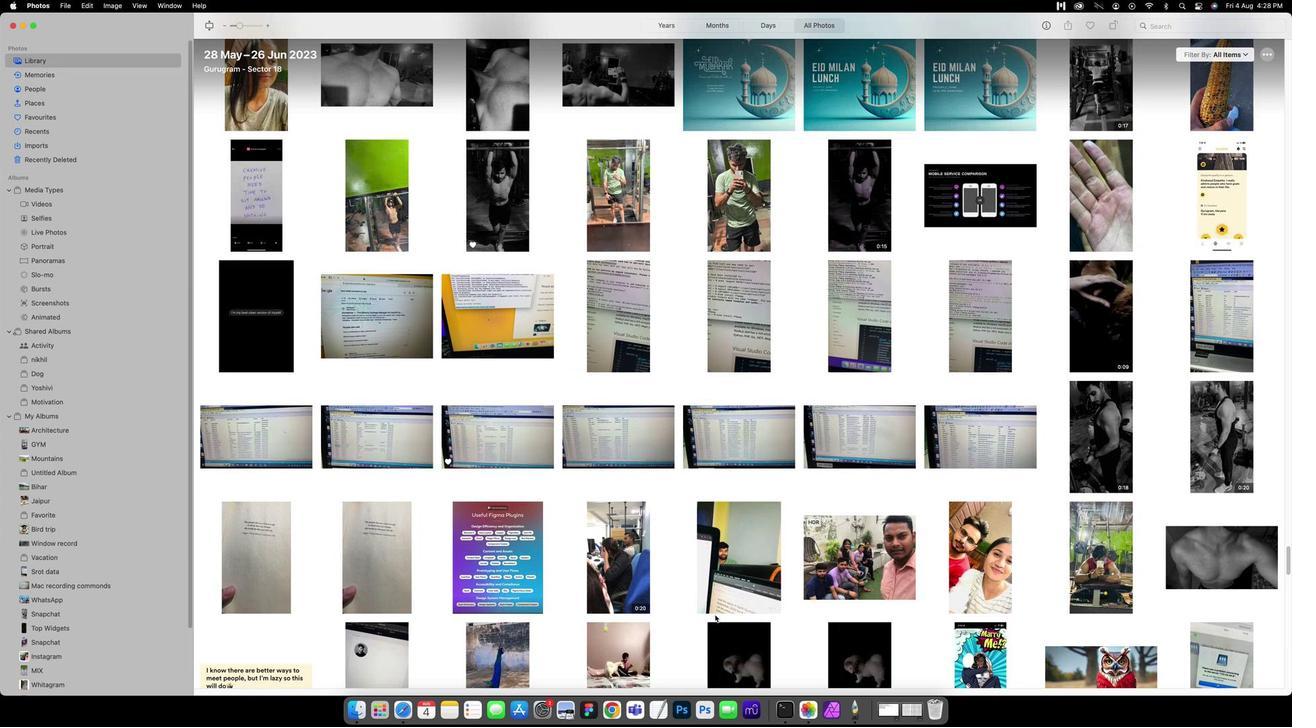 
Action: Mouse scrolled (768, 612) with delta (117, 0)
Screenshot: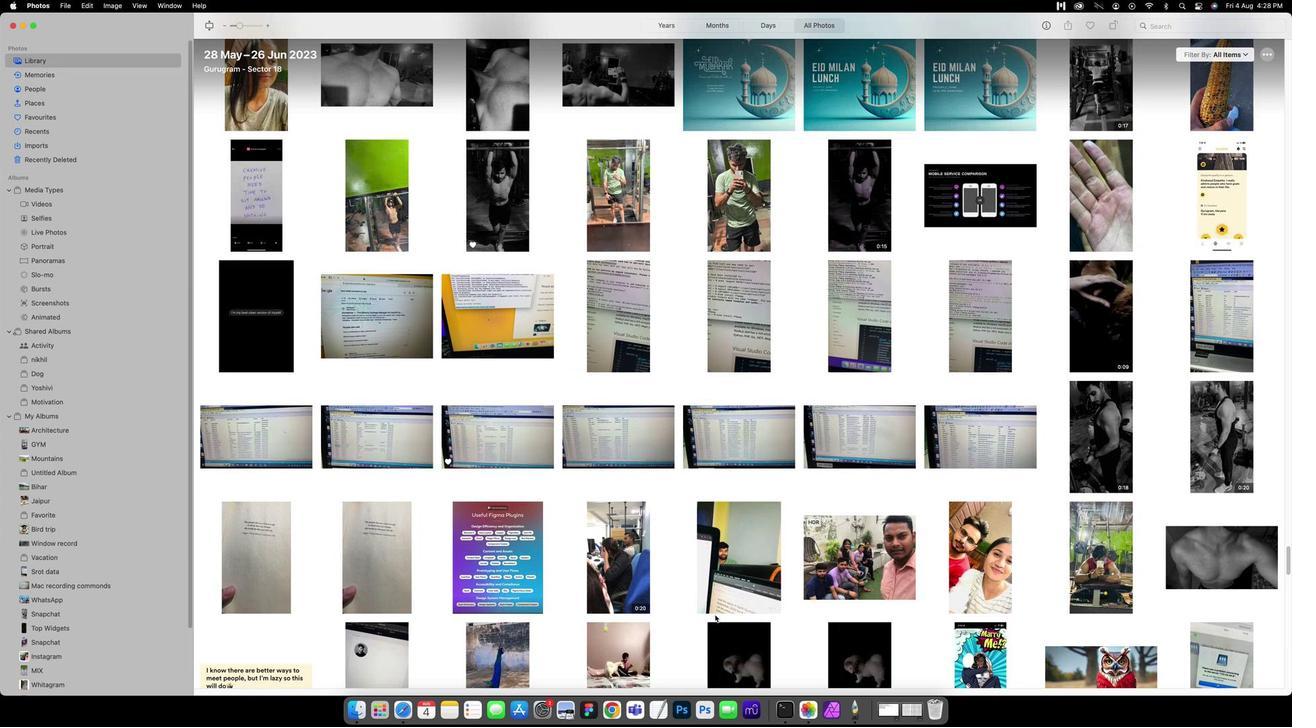 
Action: Mouse scrolled (768, 612) with delta (117, 0)
Screenshot: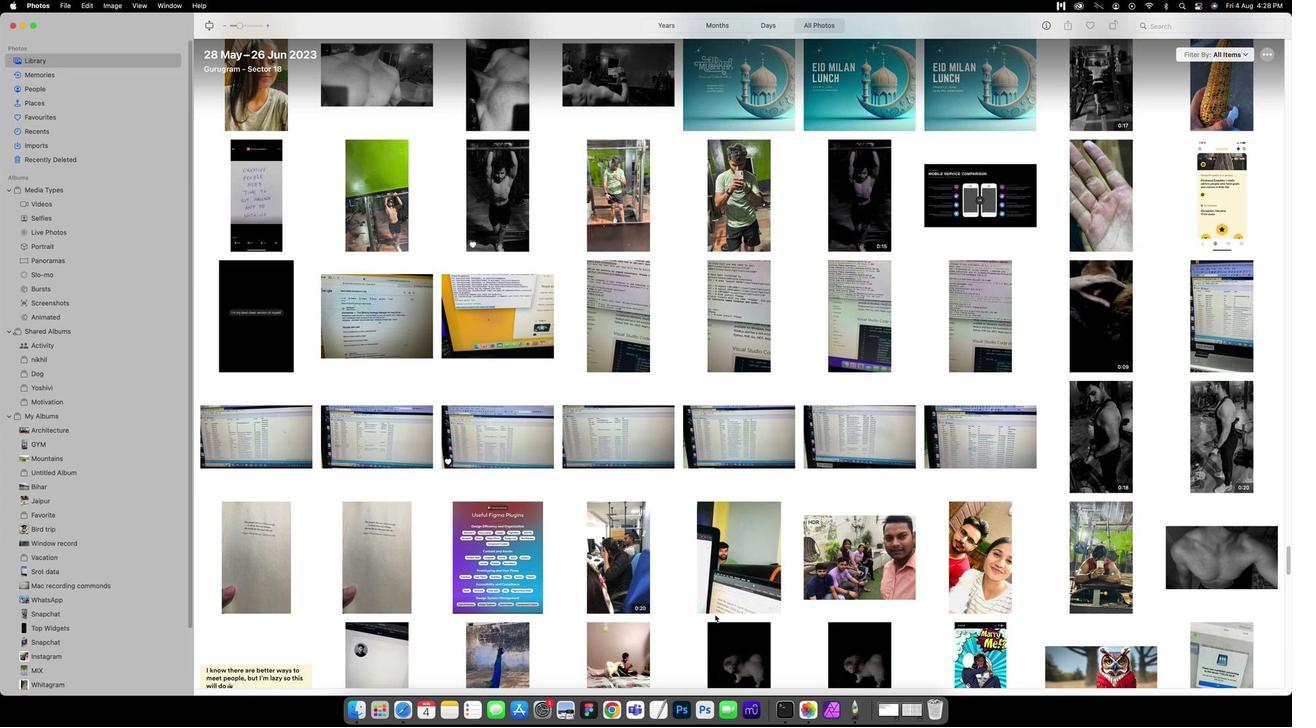
Action: Mouse scrolled (768, 612) with delta (117, 1)
Screenshot: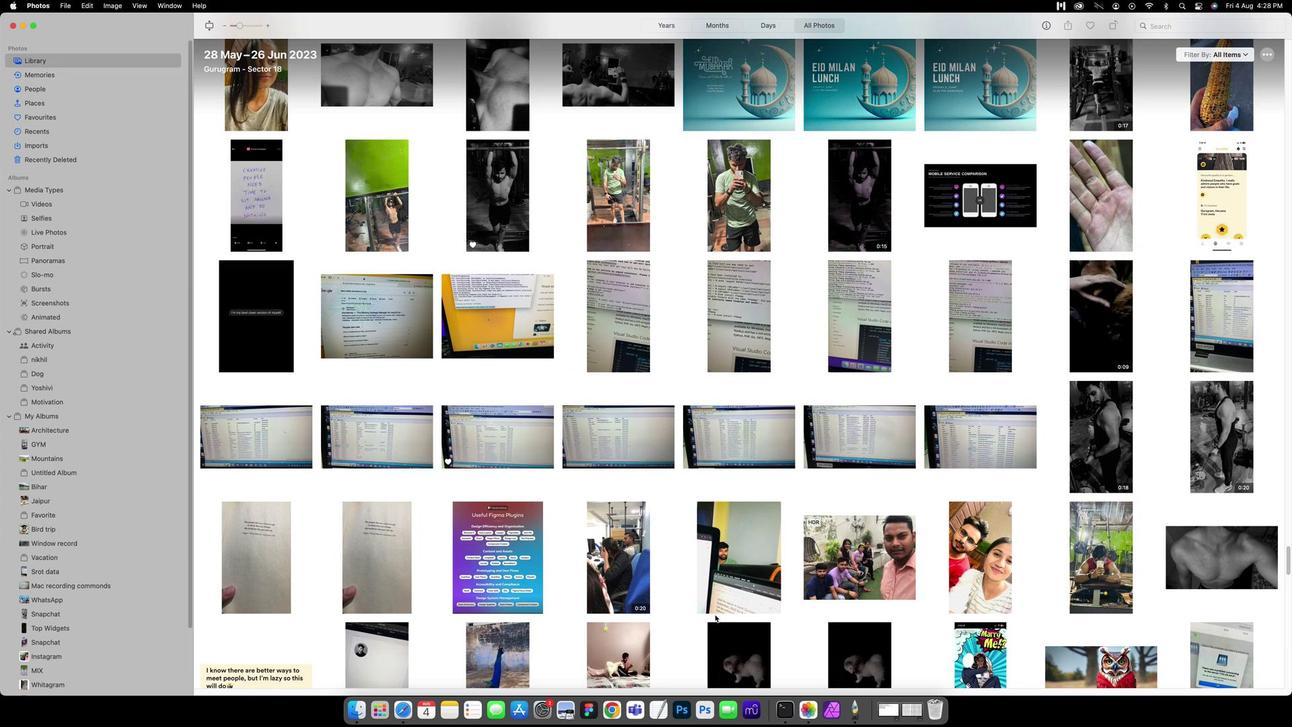 
Action: Mouse scrolled (768, 612) with delta (117, 2)
Screenshot: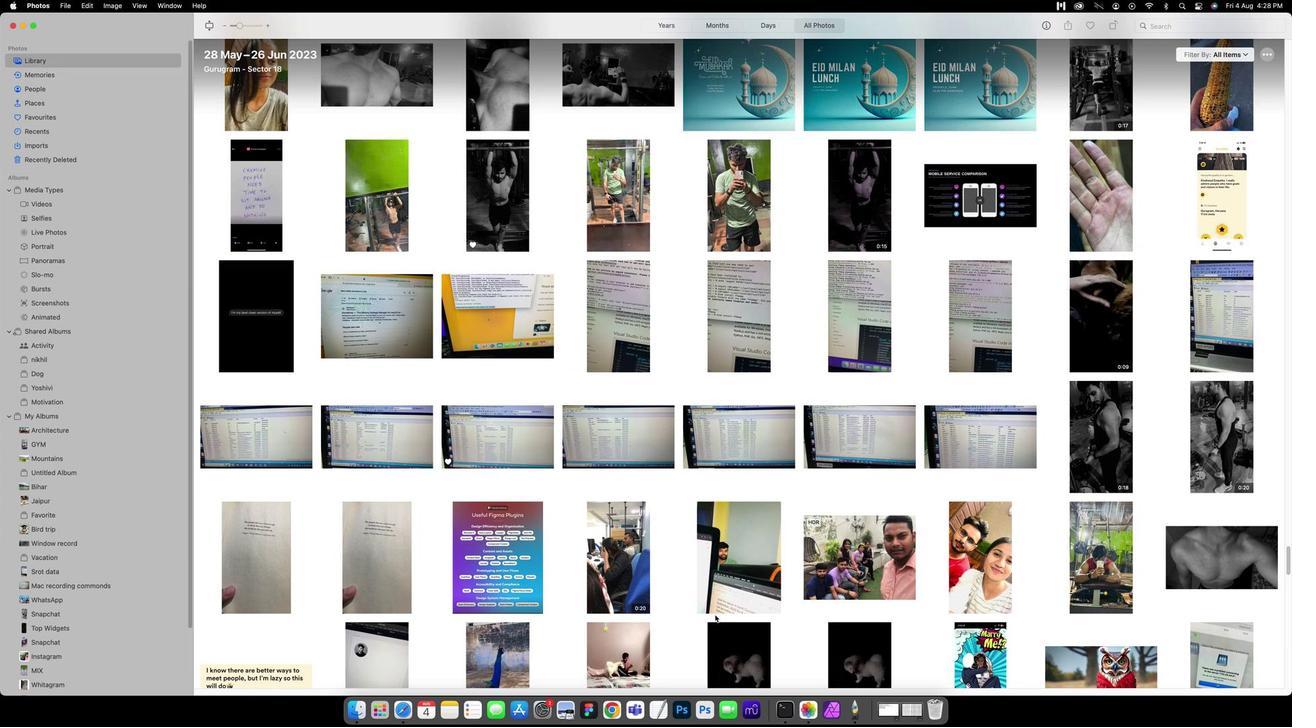 
Action: Mouse scrolled (768, 612) with delta (117, 0)
Screenshot: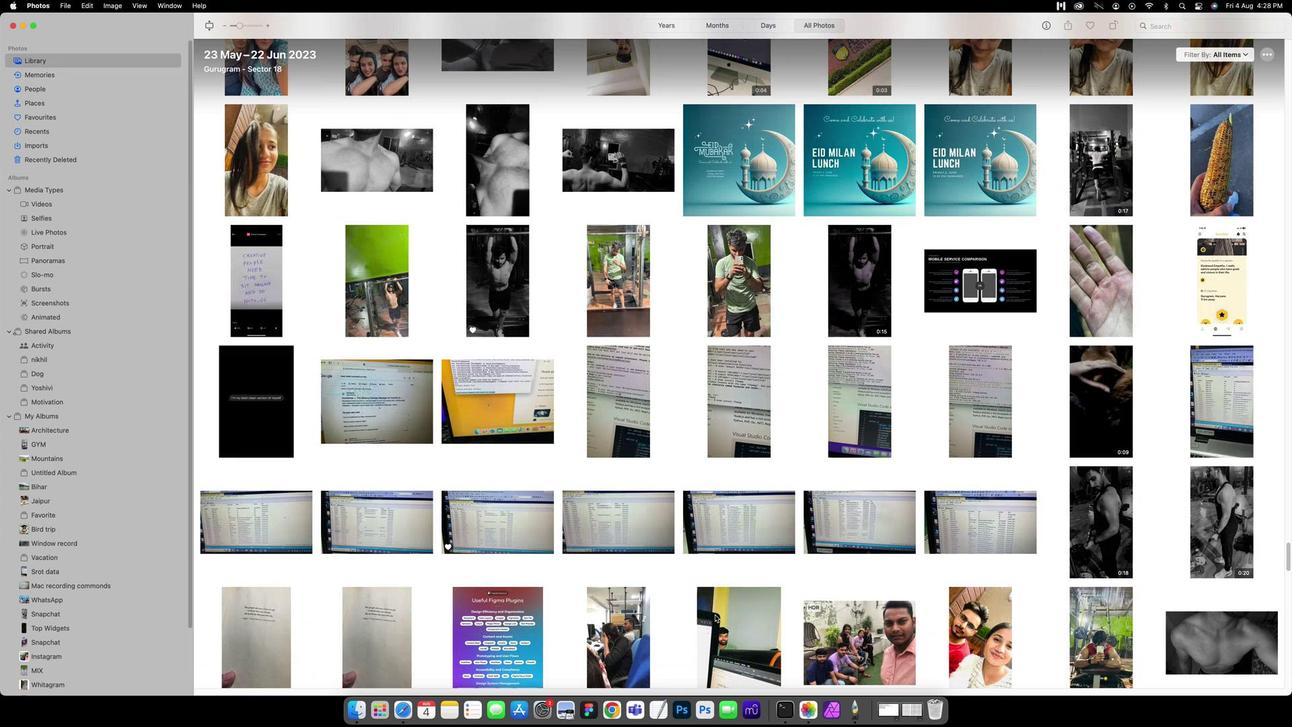 
Action: Mouse scrolled (768, 612) with delta (117, 0)
Screenshot: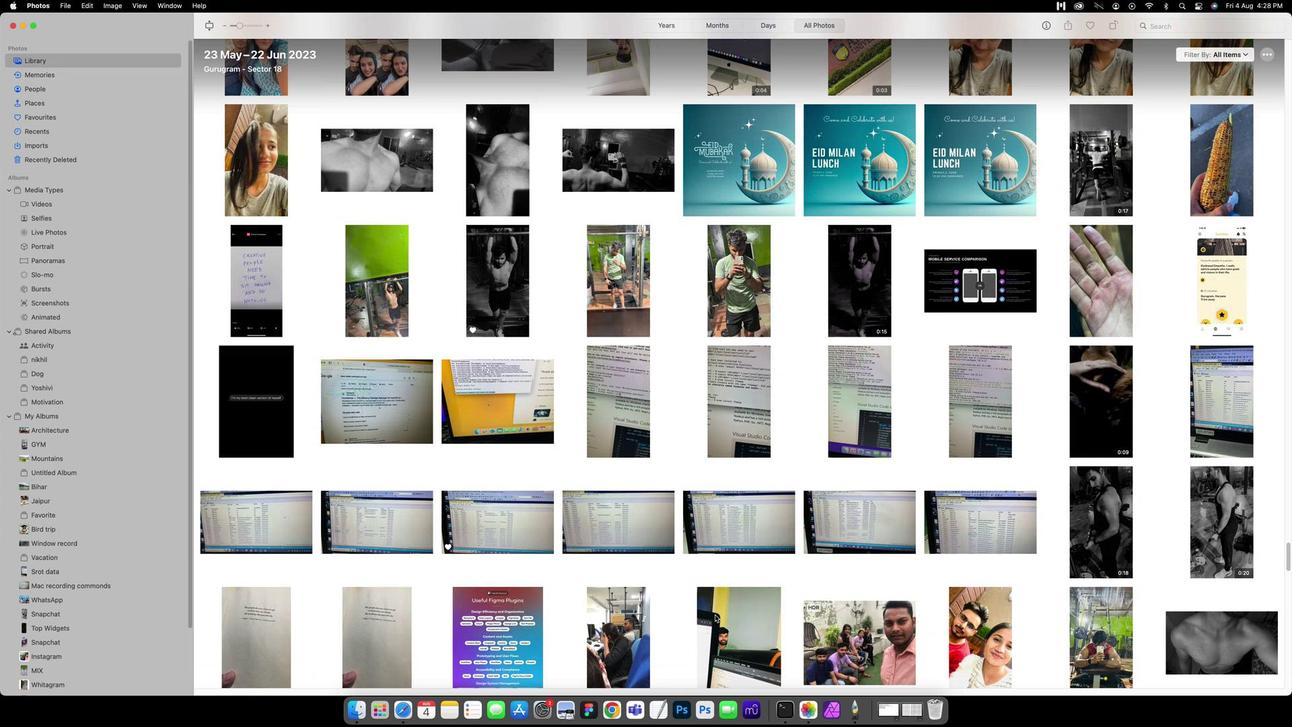 
Action: Mouse scrolled (768, 612) with delta (117, 0)
Screenshot: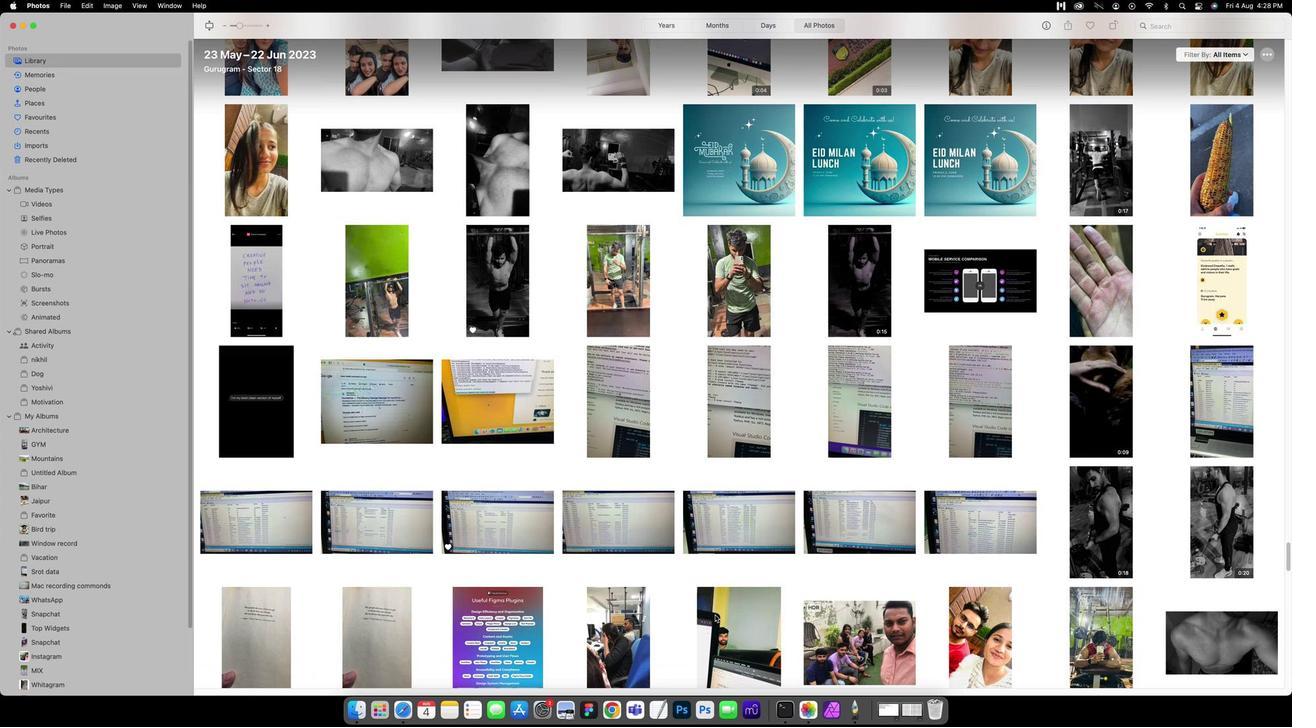 
Action: Mouse scrolled (768, 612) with delta (117, 1)
Screenshot: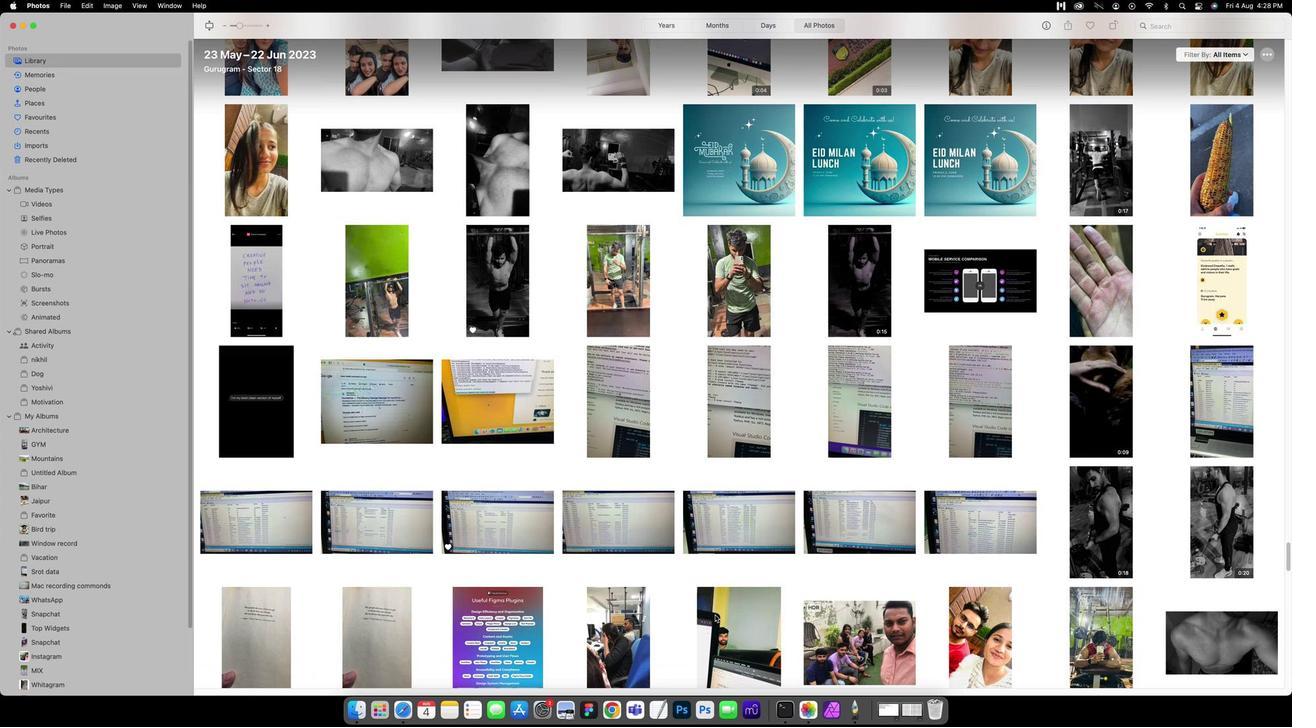 
Action: Mouse scrolled (768, 612) with delta (117, 2)
Screenshot: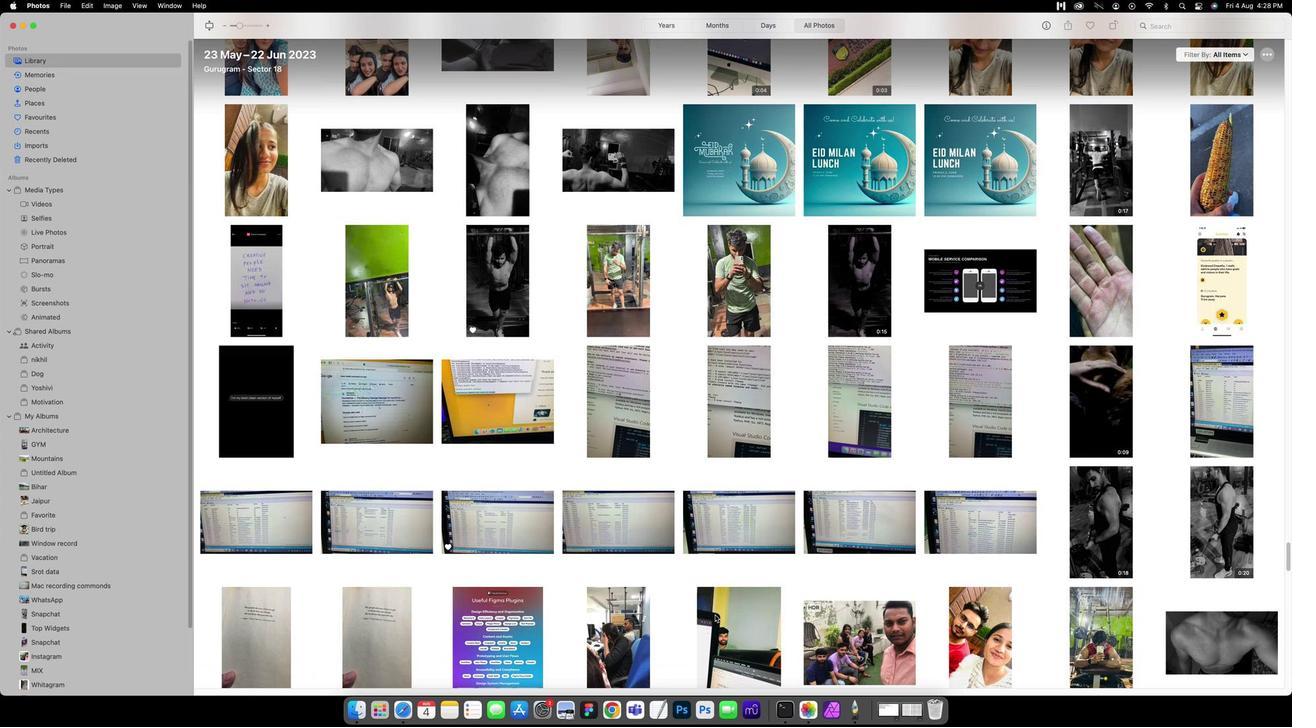 
Action: Mouse scrolled (768, 612) with delta (117, 0)
Screenshot: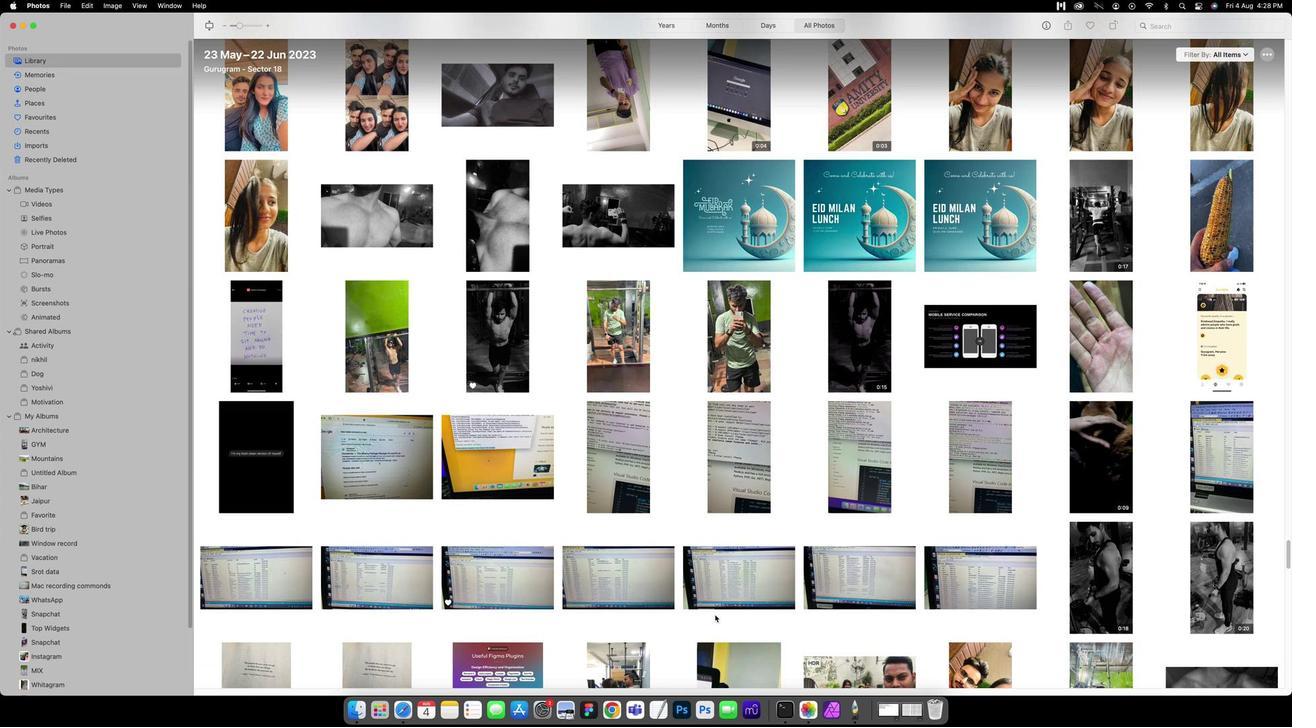 
Action: Mouse scrolled (768, 612) with delta (117, 0)
Screenshot: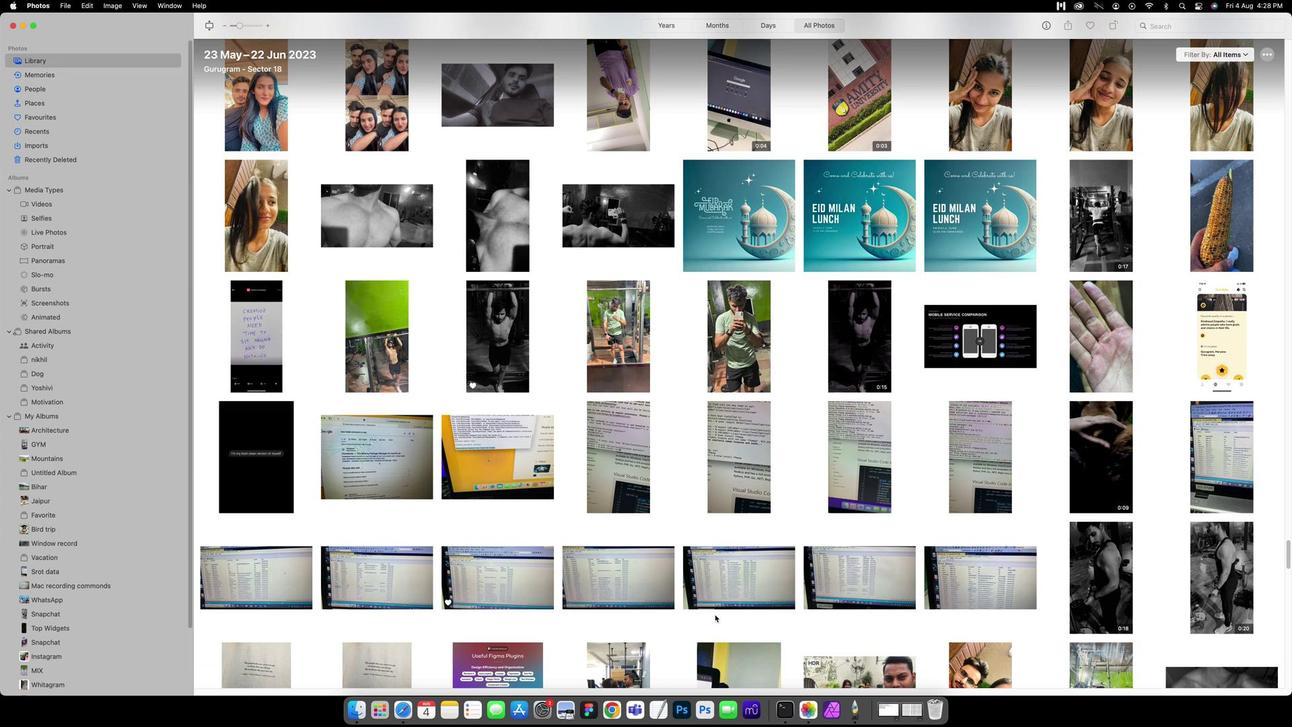 
Action: Mouse scrolled (768, 612) with delta (117, 0)
Screenshot: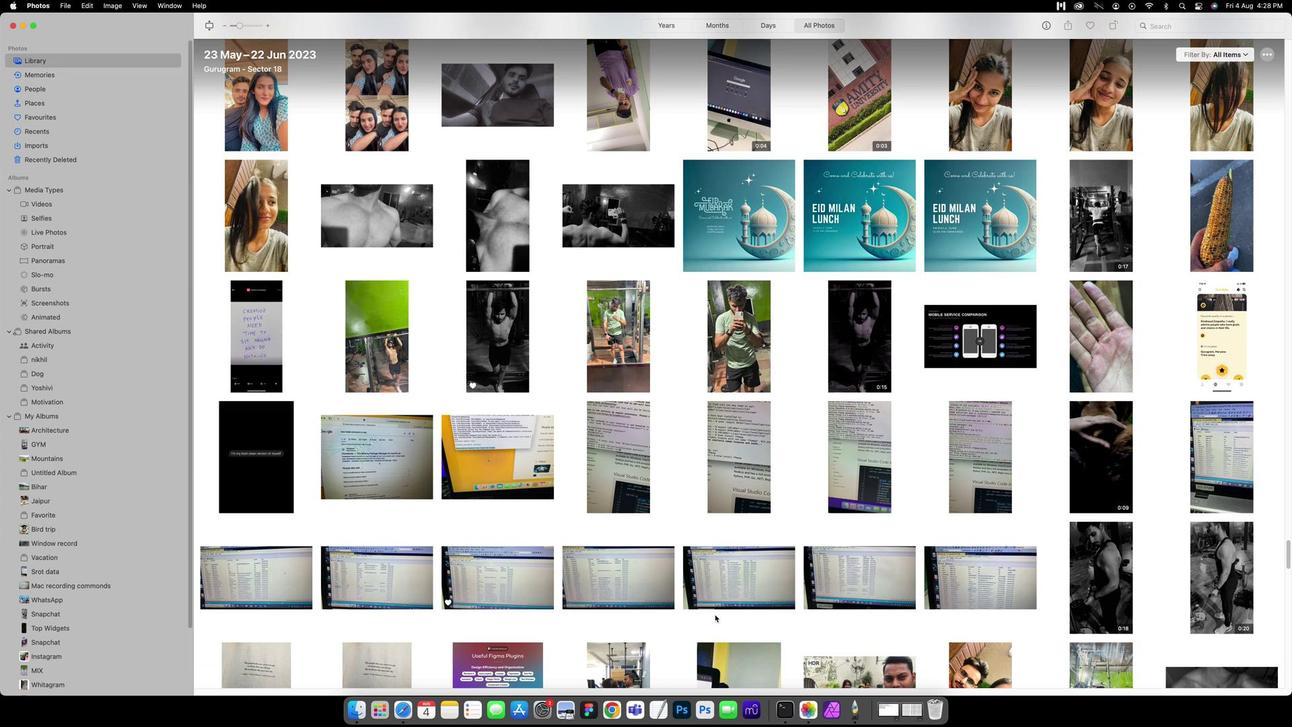 
Action: Mouse scrolled (768, 612) with delta (117, 1)
Screenshot: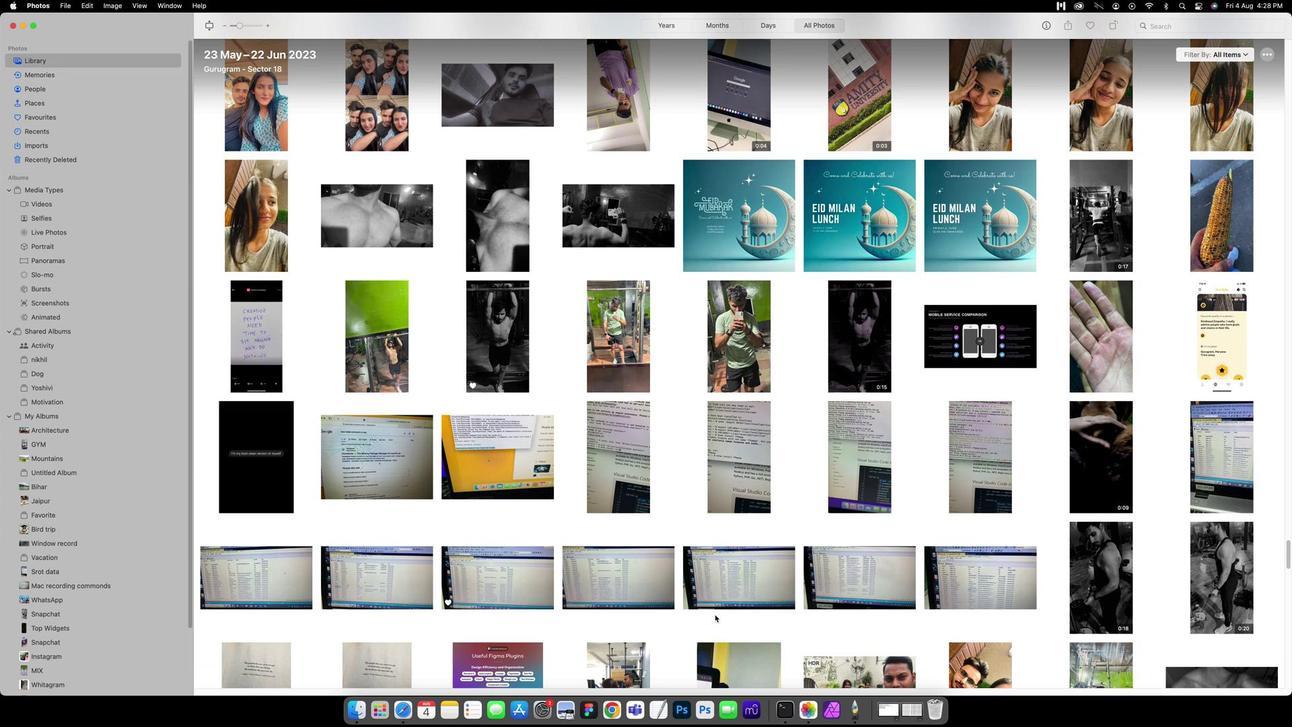 
Action: Mouse scrolled (768, 612) with delta (117, 0)
Screenshot: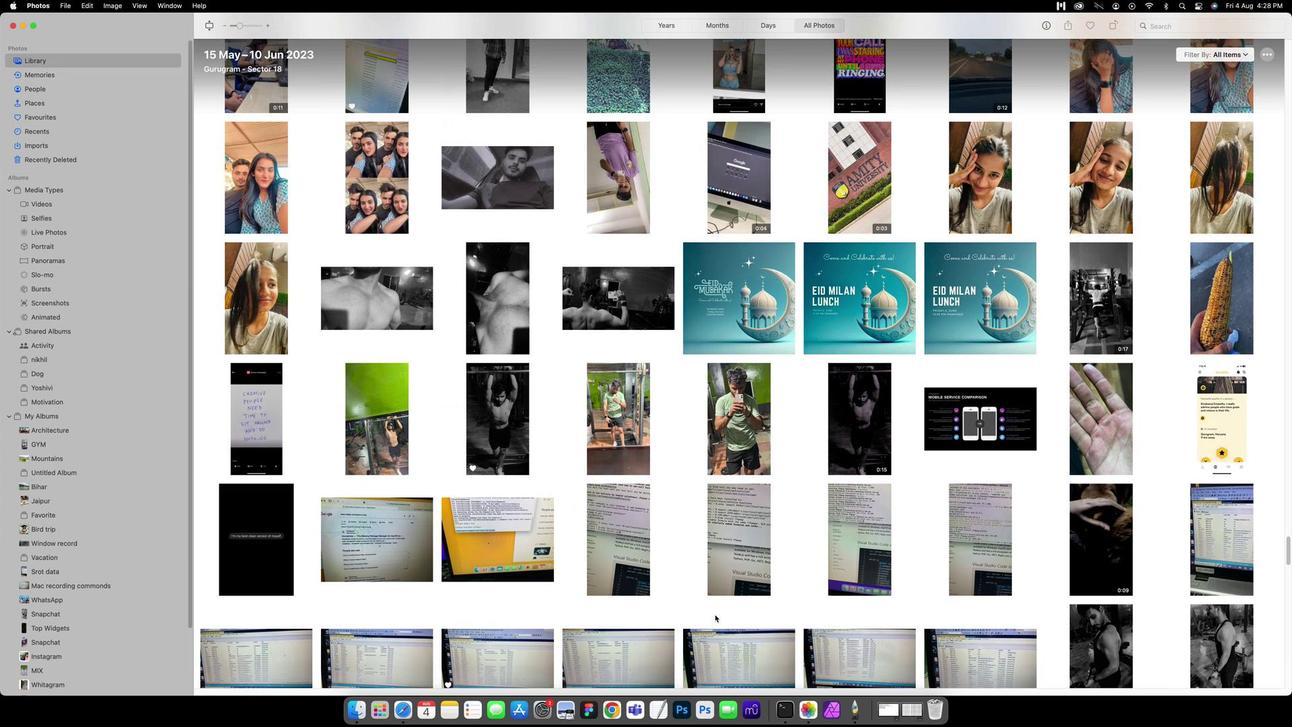 
Action: Mouse scrolled (768, 612) with delta (117, 0)
Screenshot: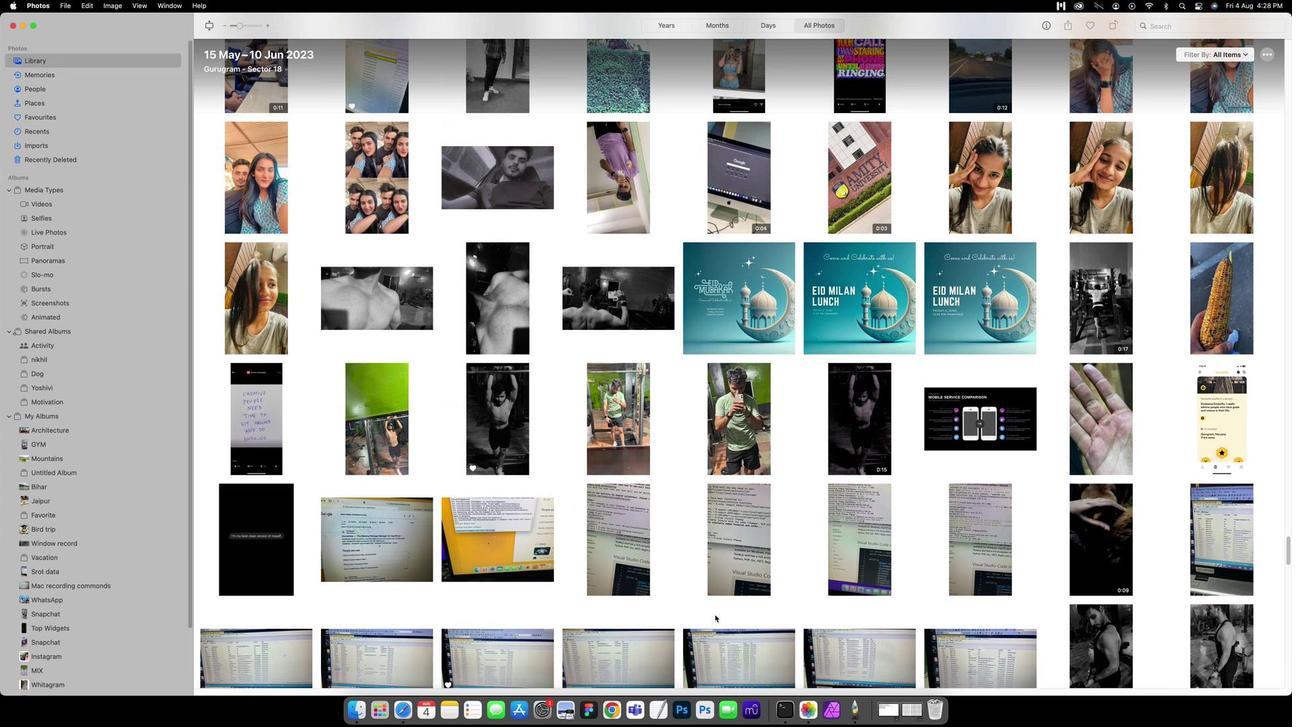 
Action: Mouse scrolled (768, 612) with delta (117, 0)
Screenshot: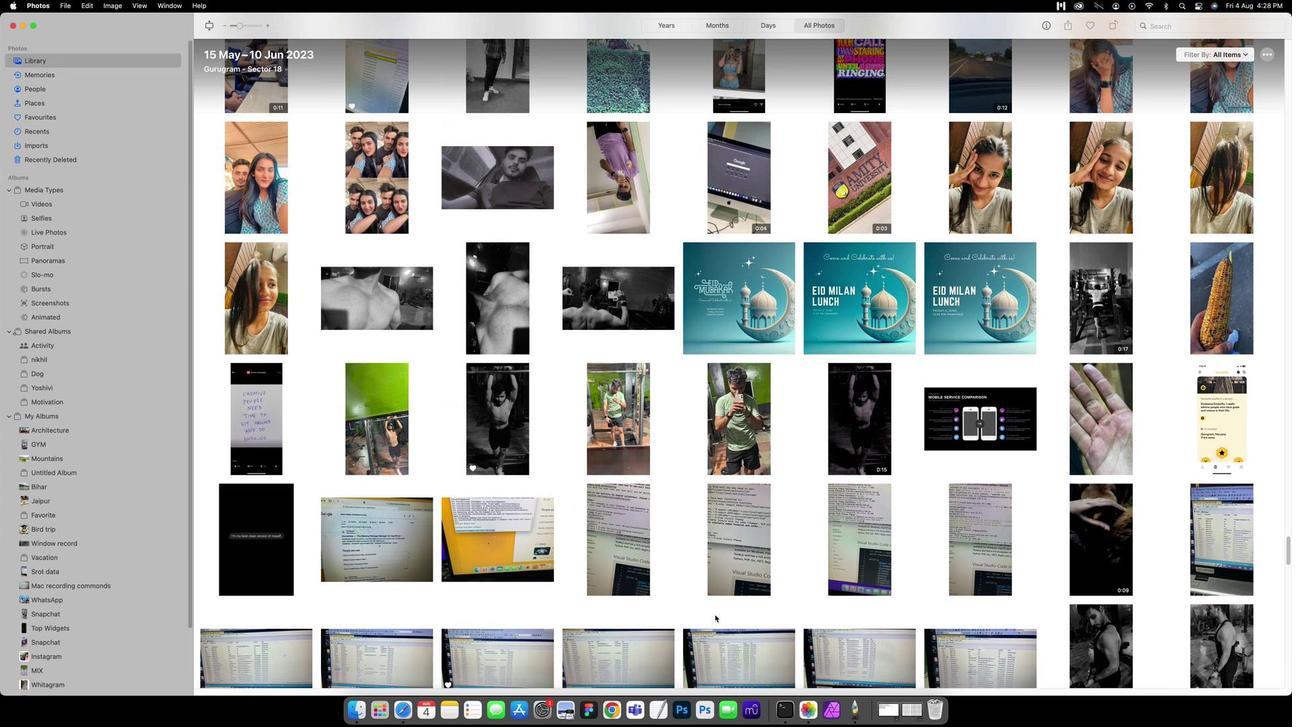
Action: Mouse scrolled (768, 612) with delta (117, 1)
Screenshot: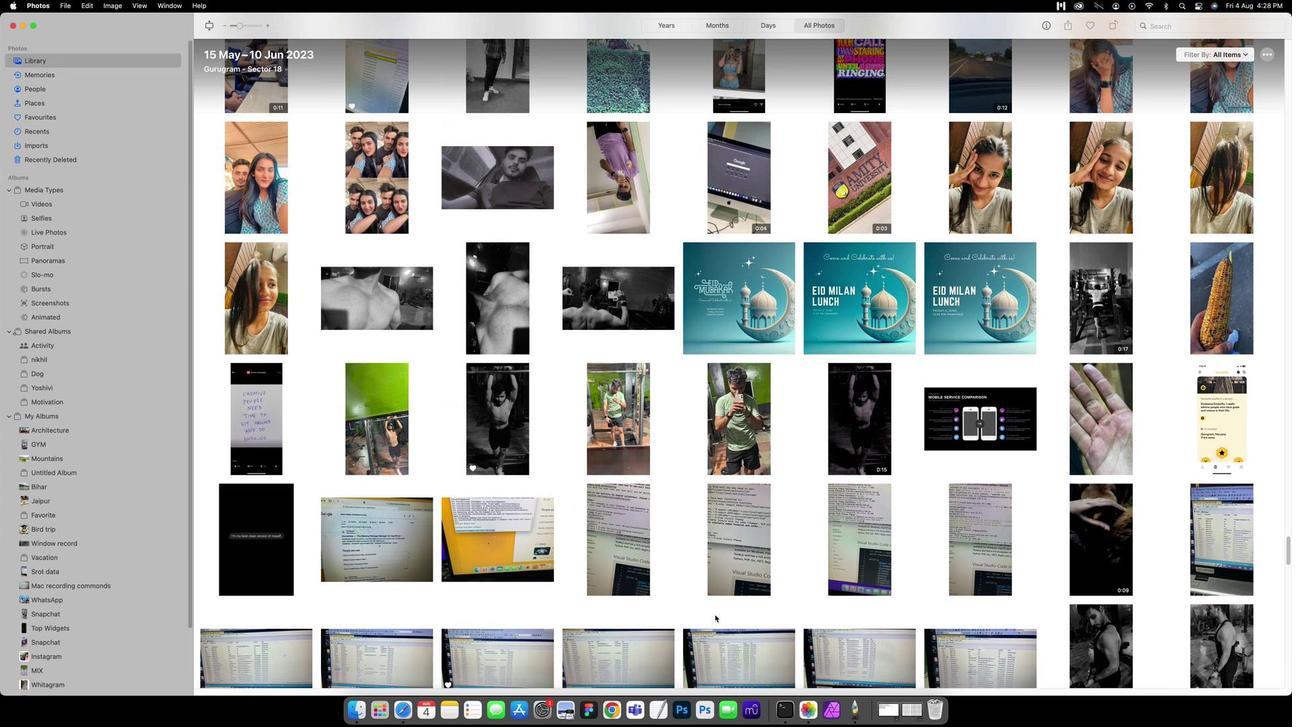 
Action: Mouse scrolled (768, 612) with delta (117, 2)
Screenshot: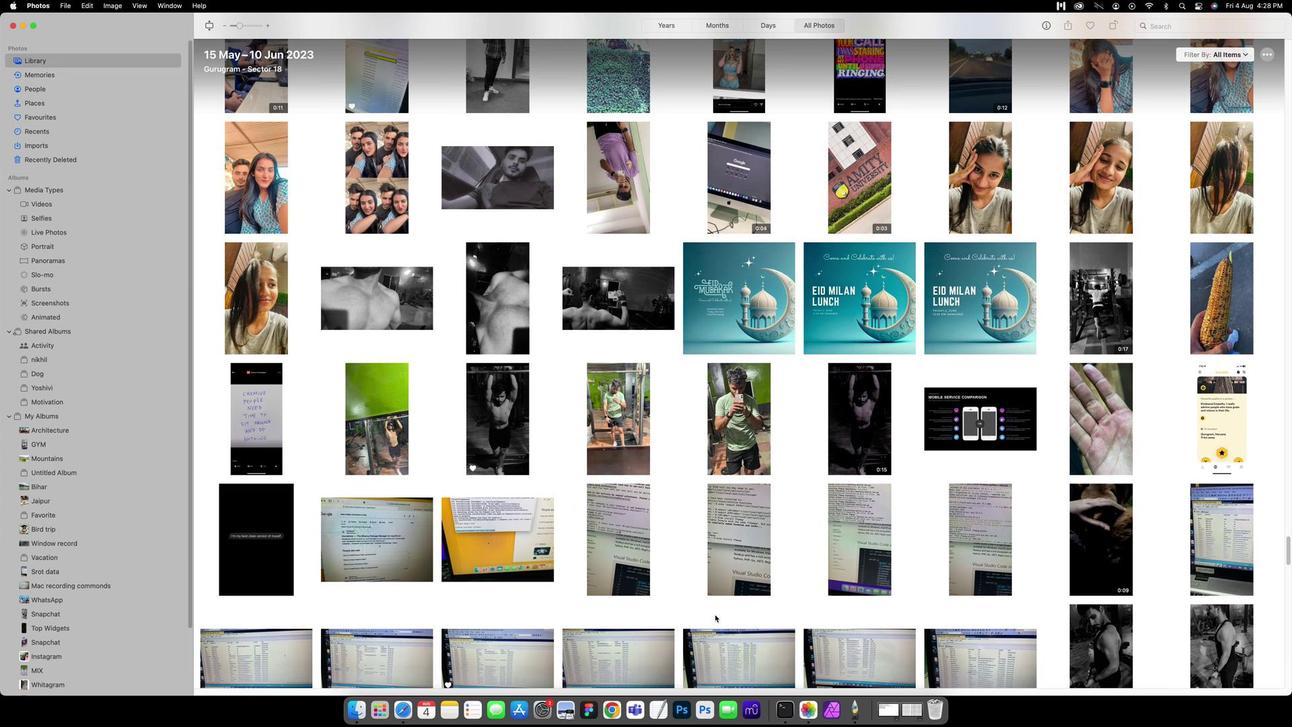 
Action: Mouse scrolled (768, 612) with delta (117, 0)
Screenshot: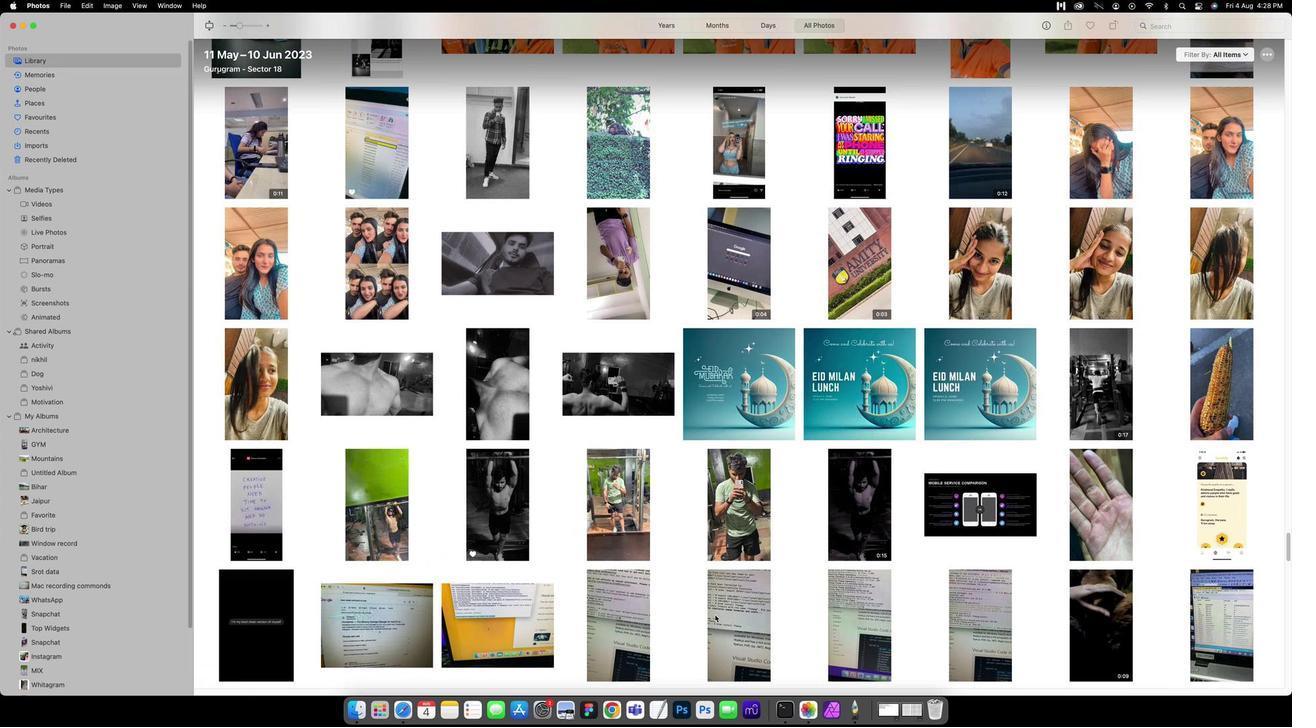 
Action: Mouse scrolled (768, 612) with delta (117, 0)
Screenshot: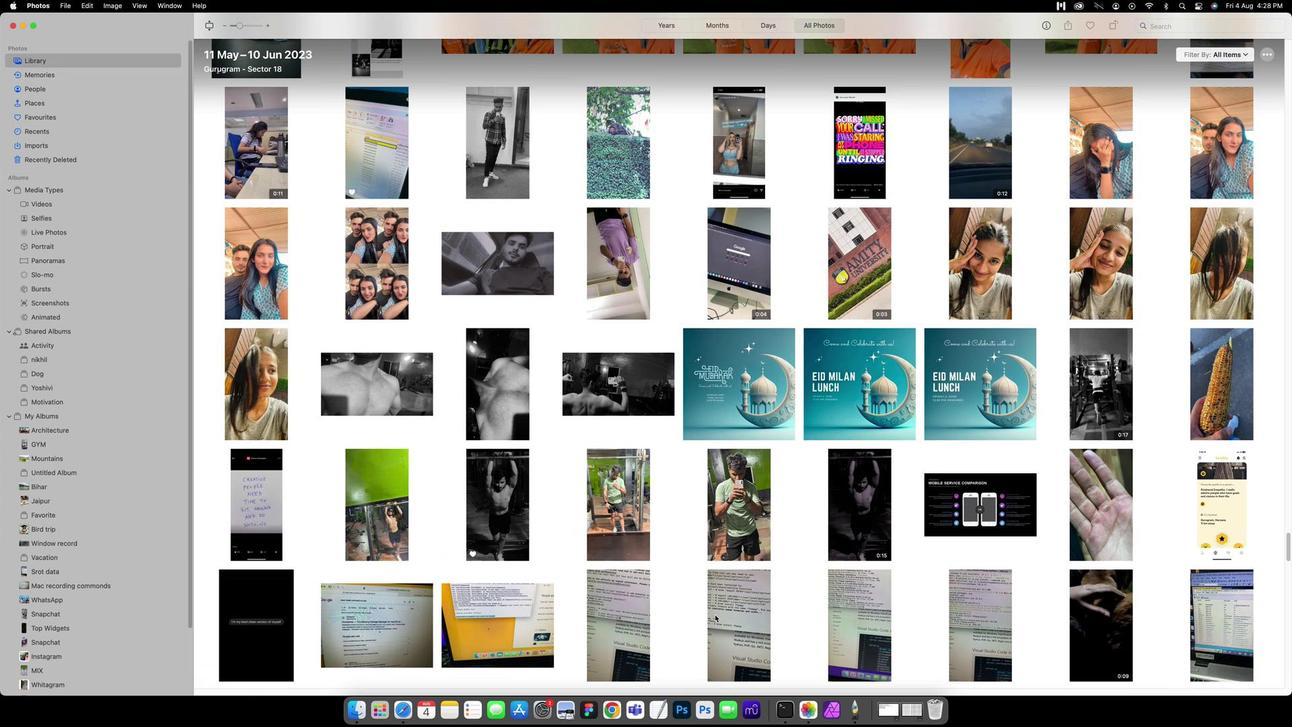 
Action: Mouse scrolled (768, 612) with delta (117, 0)
Screenshot: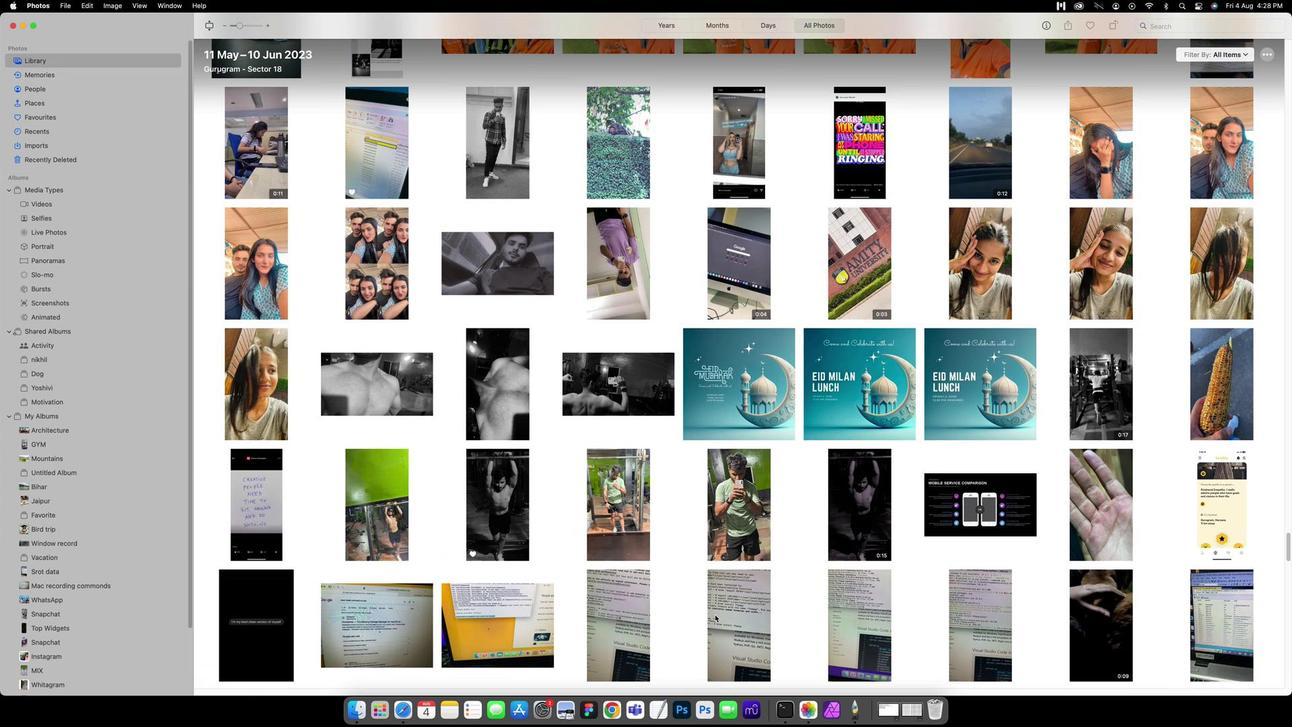 
Action: Mouse scrolled (768, 612) with delta (117, 1)
Screenshot: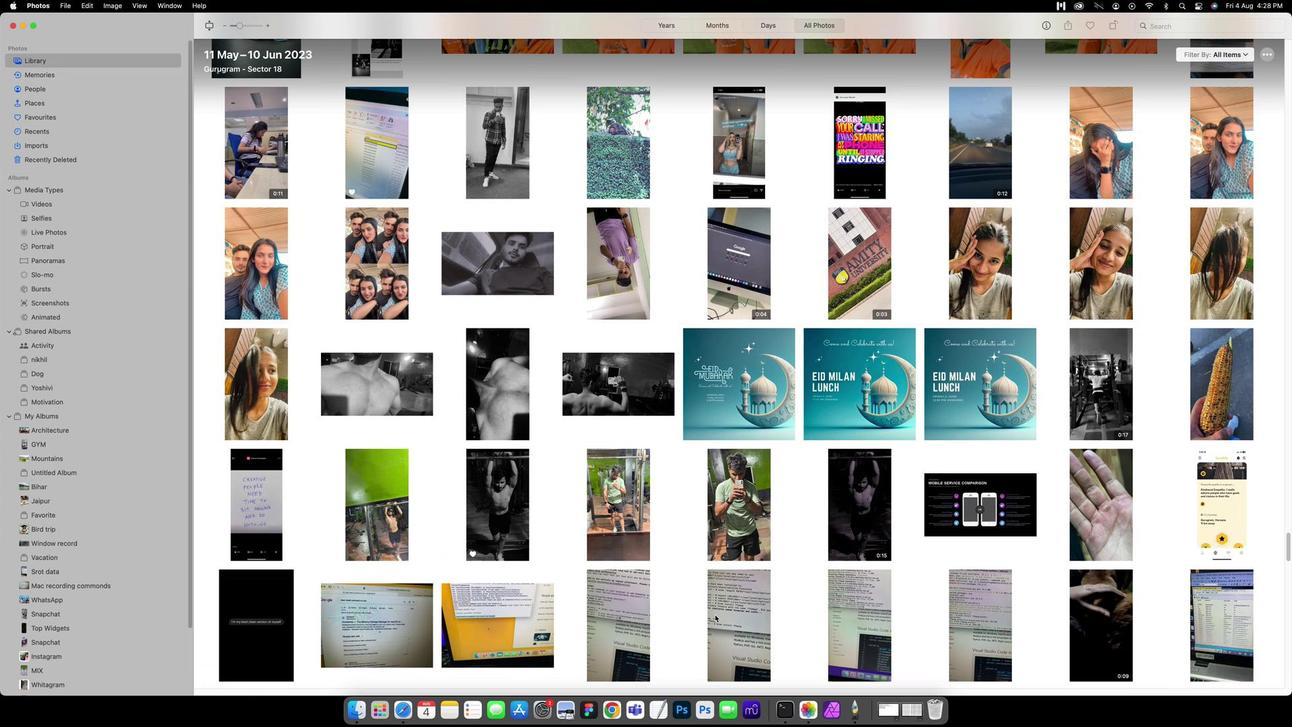 
Action: Mouse scrolled (768, 612) with delta (117, 2)
Screenshot: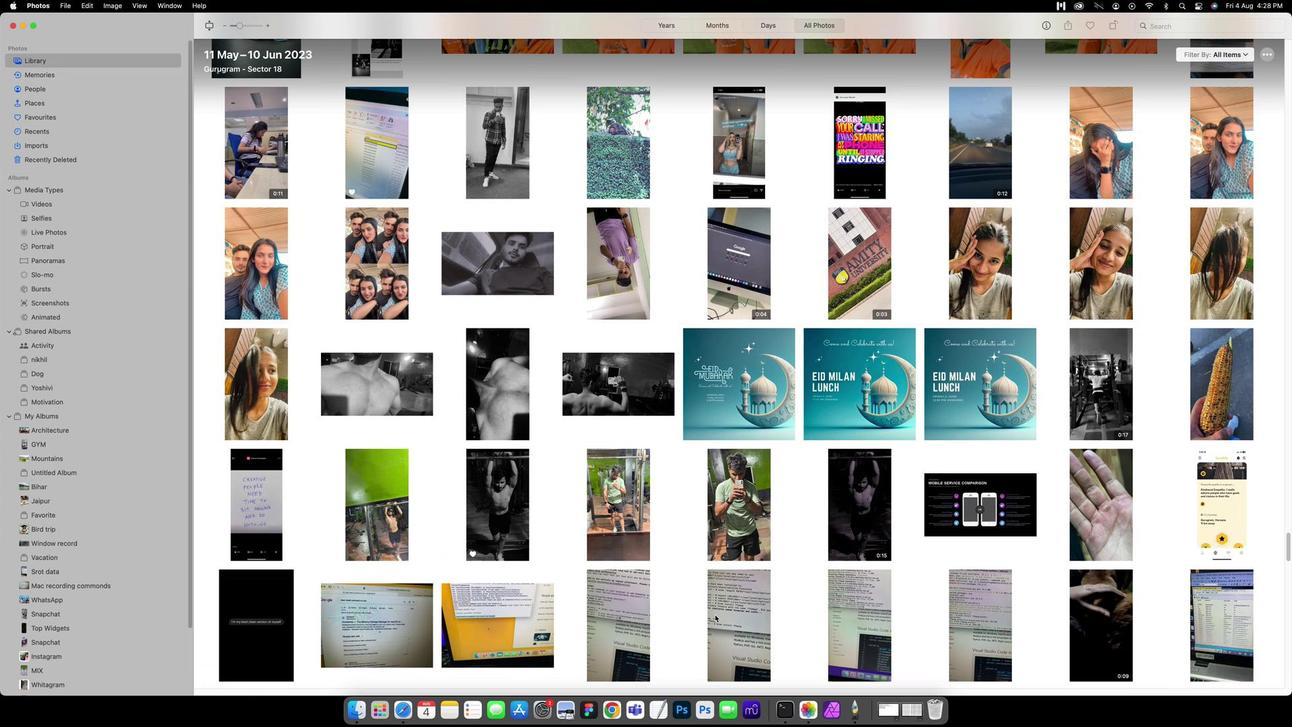 
Action: Mouse scrolled (768, 612) with delta (117, 0)
Screenshot: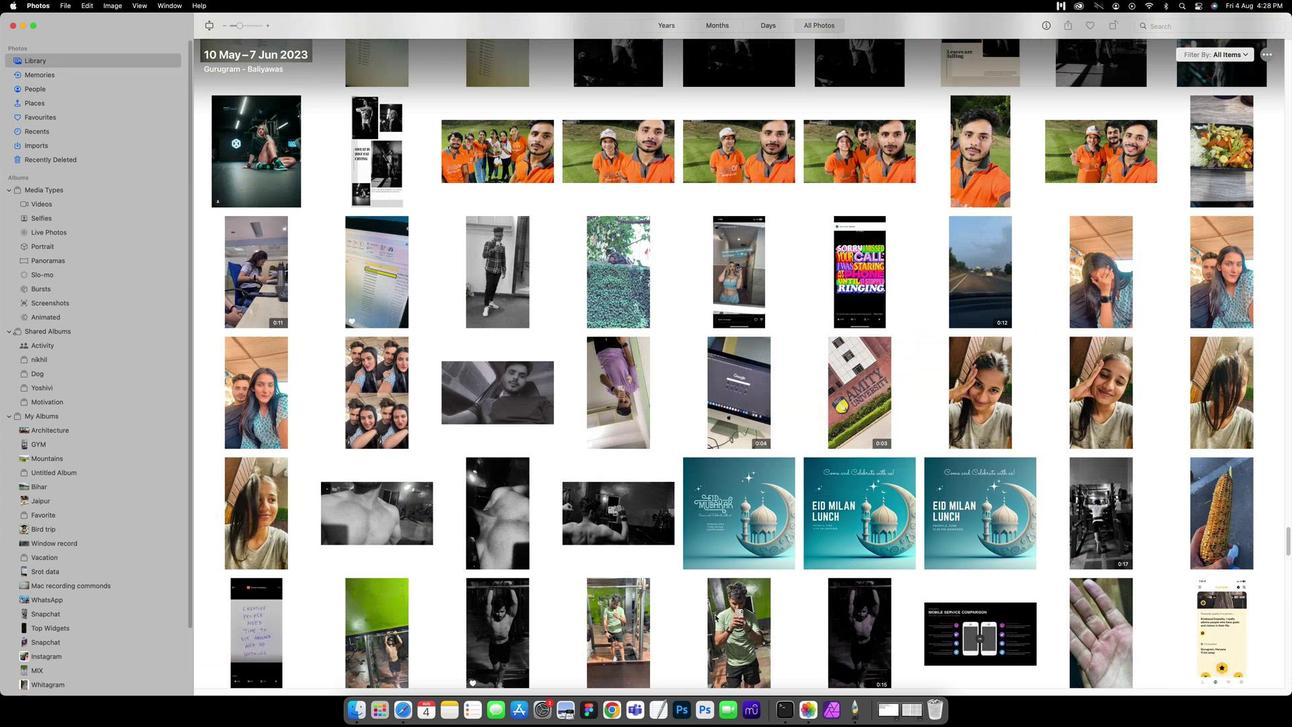 
Action: Mouse scrolled (768, 612) with delta (117, 0)
Screenshot: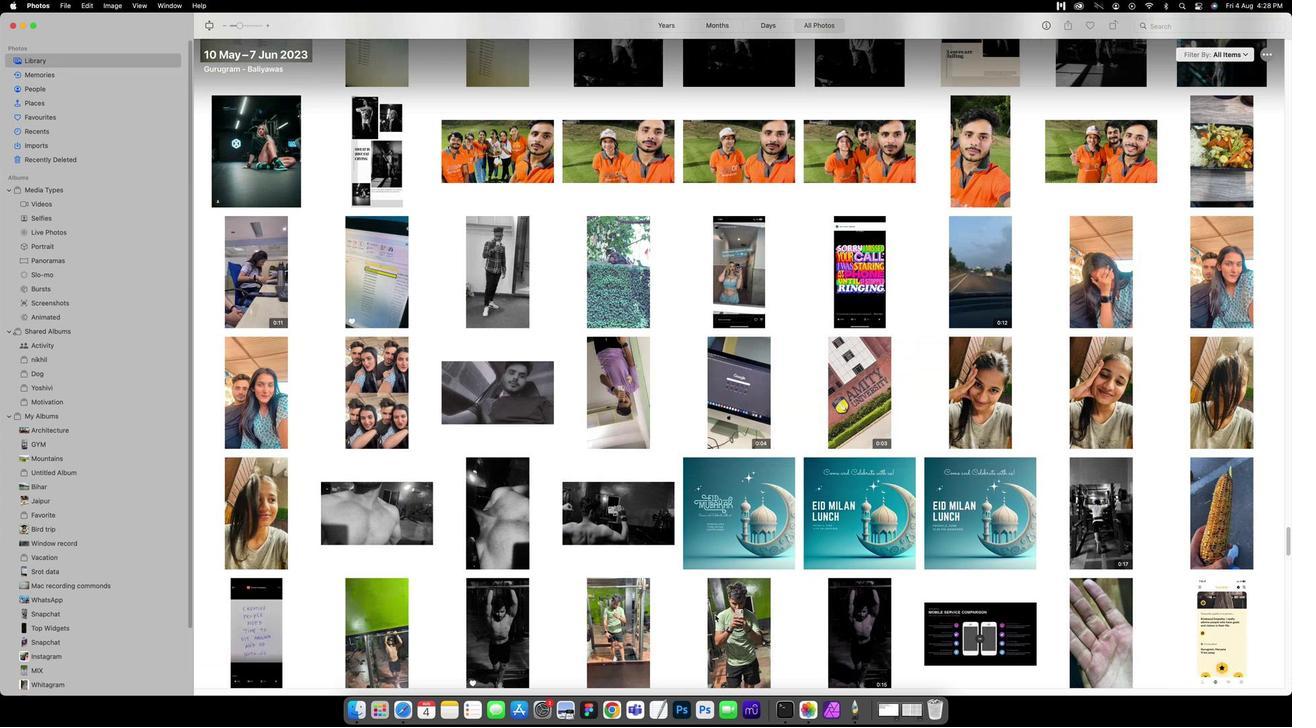 
Action: Mouse scrolled (768, 612) with delta (117, 0)
Screenshot: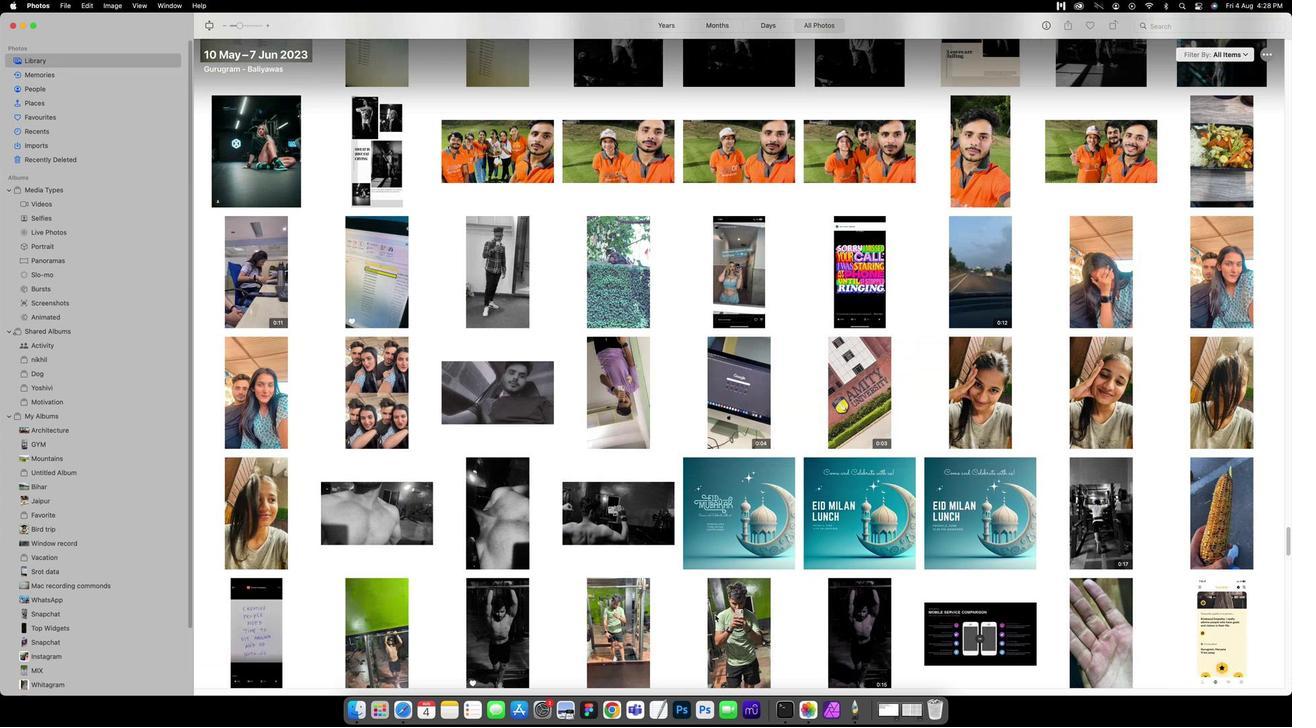 
Action: Mouse scrolled (768, 612) with delta (117, 1)
Screenshot: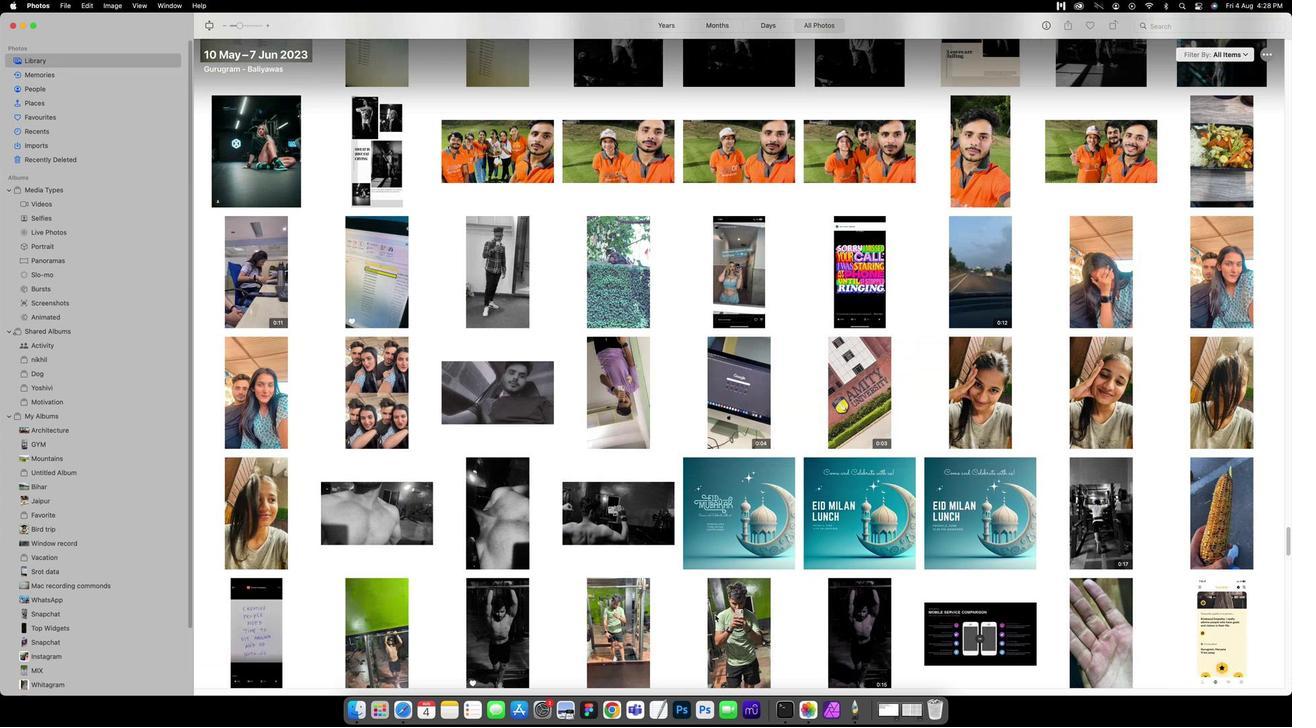 
Action: Mouse scrolled (768, 612) with delta (117, 2)
Screenshot: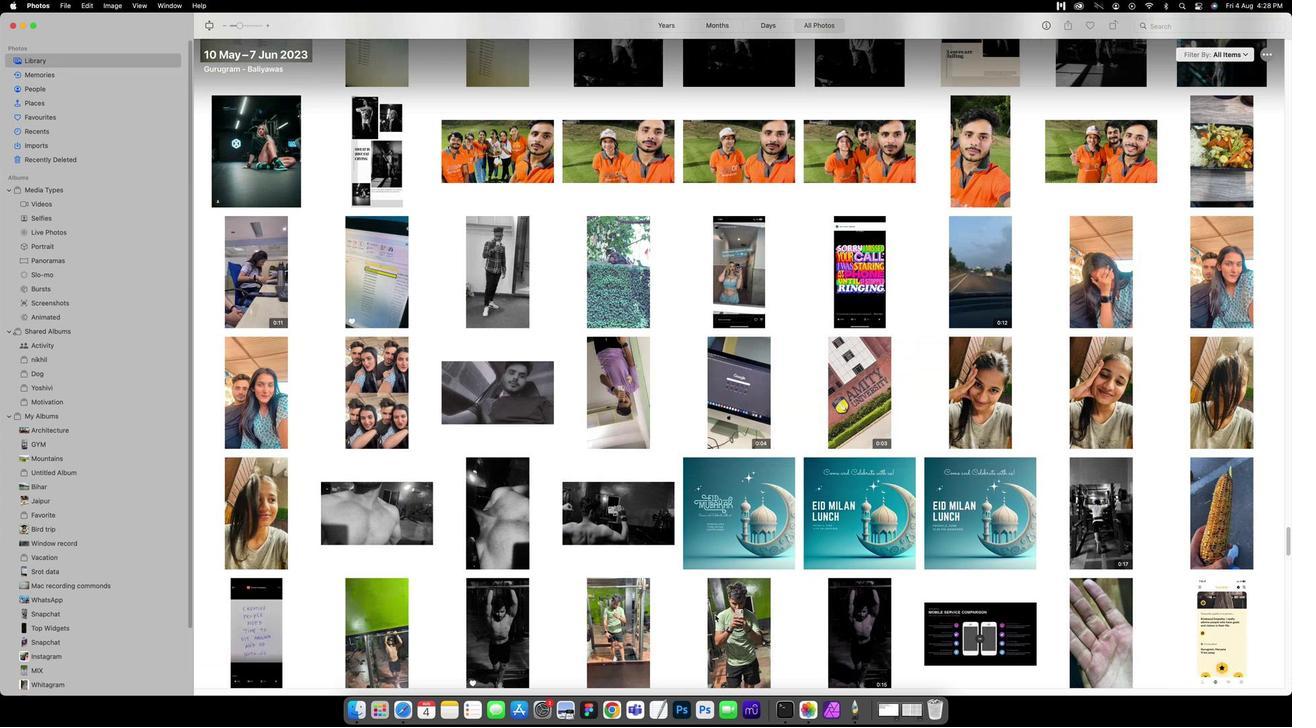 
Action: Mouse scrolled (768, 612) with delta (117, 2)
Screenshot: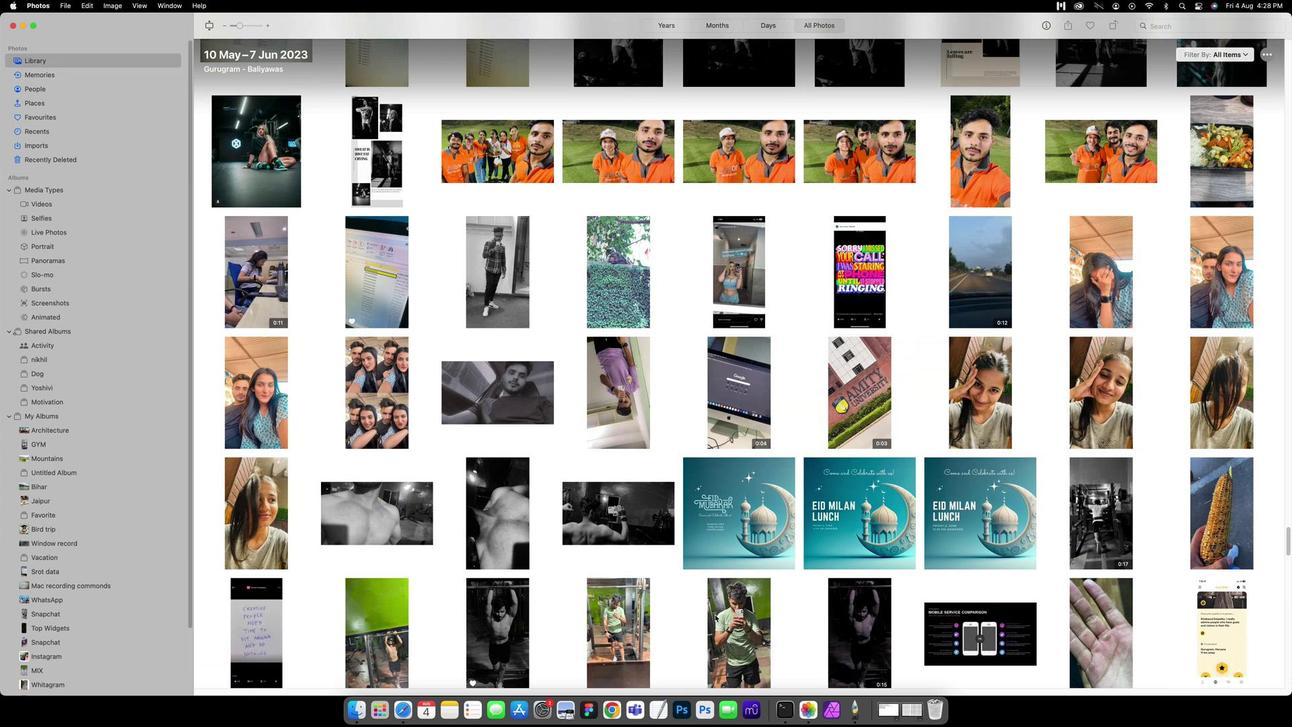 
Action: Mouse scrolled (768, 612) with delta (117, 0)
Screenshot: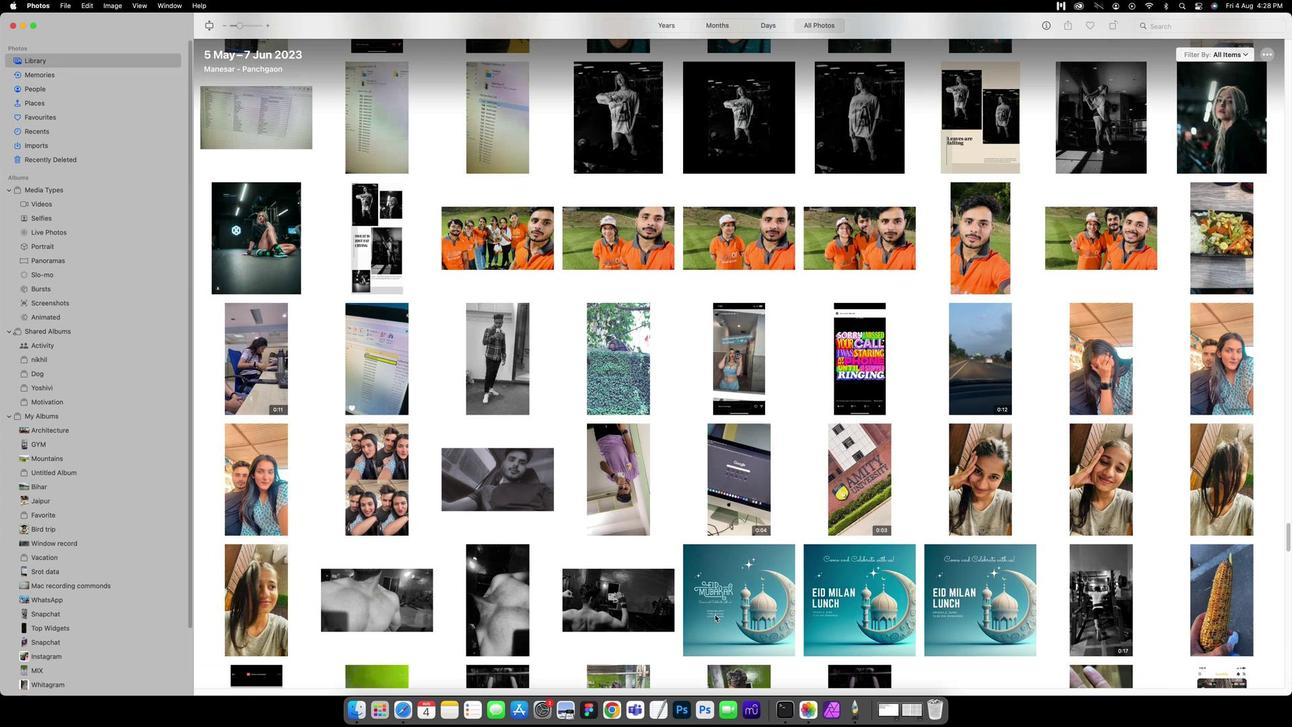 
Action: Mouse scrolled (768, 612) with delta (117, 0)
Screenshot: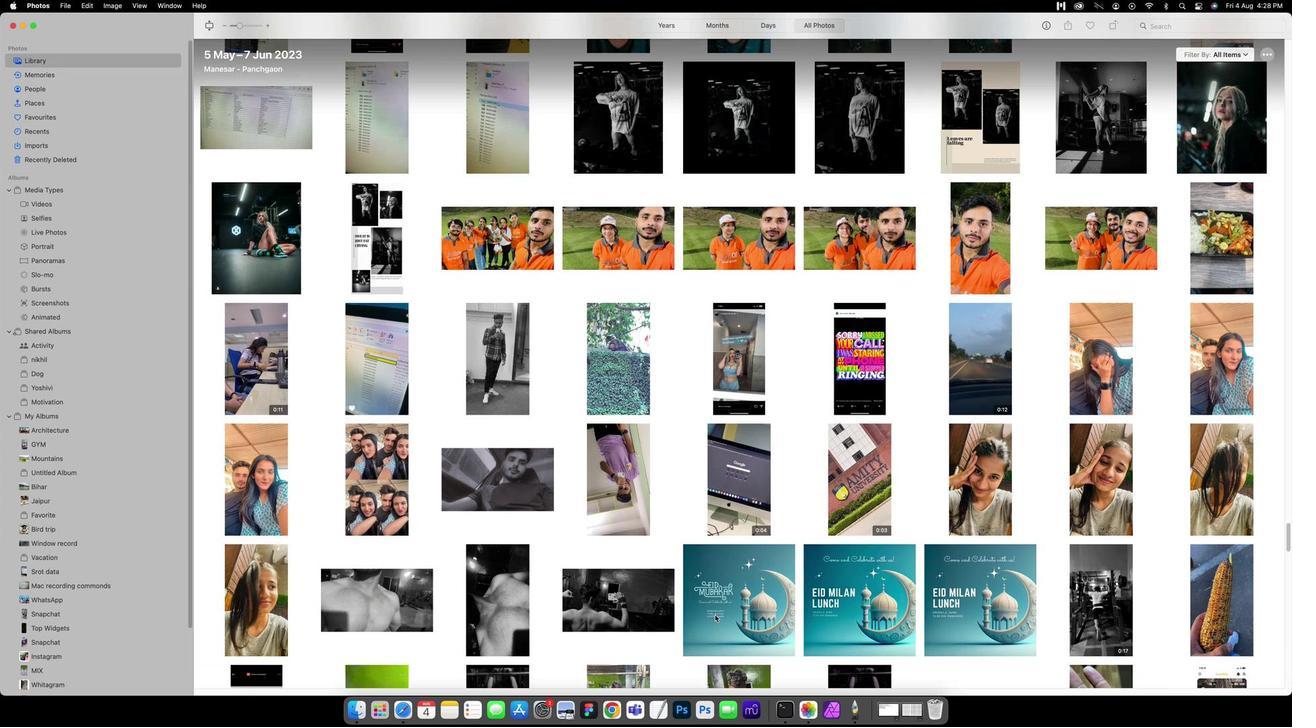 
Action: Mouse scrolled (768, 612) with delta (117, 0)
Screenshot: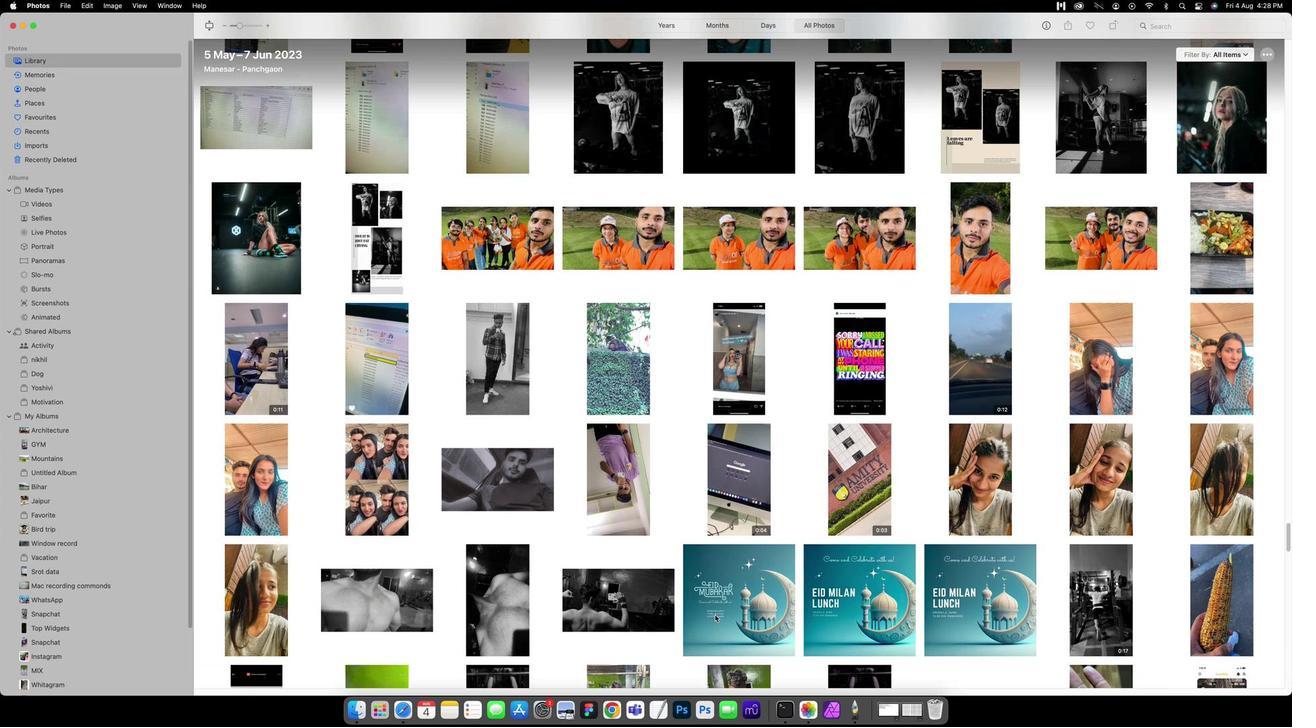 
Action: Mouse scrolled (768, 612) with delta (117, 1)
Screenshot: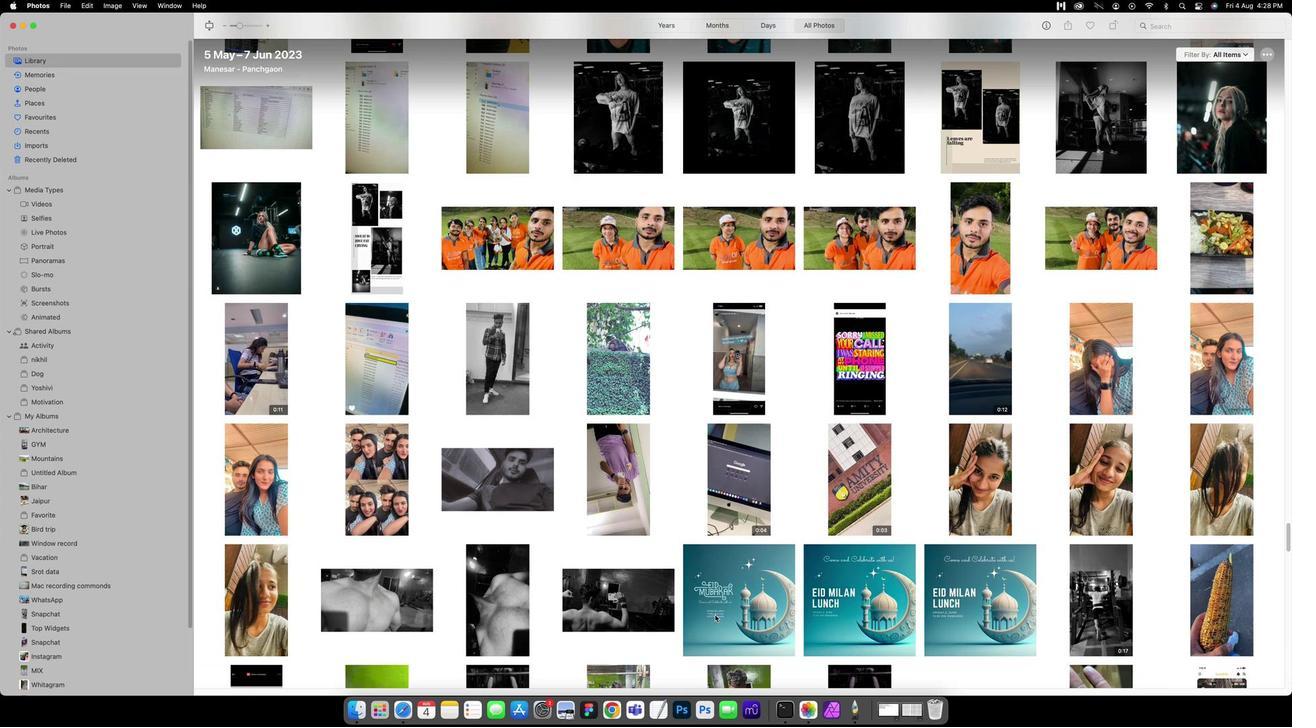 
Action: Mouse scrolled (768, 612) with delta (117, 2)
Screenshot: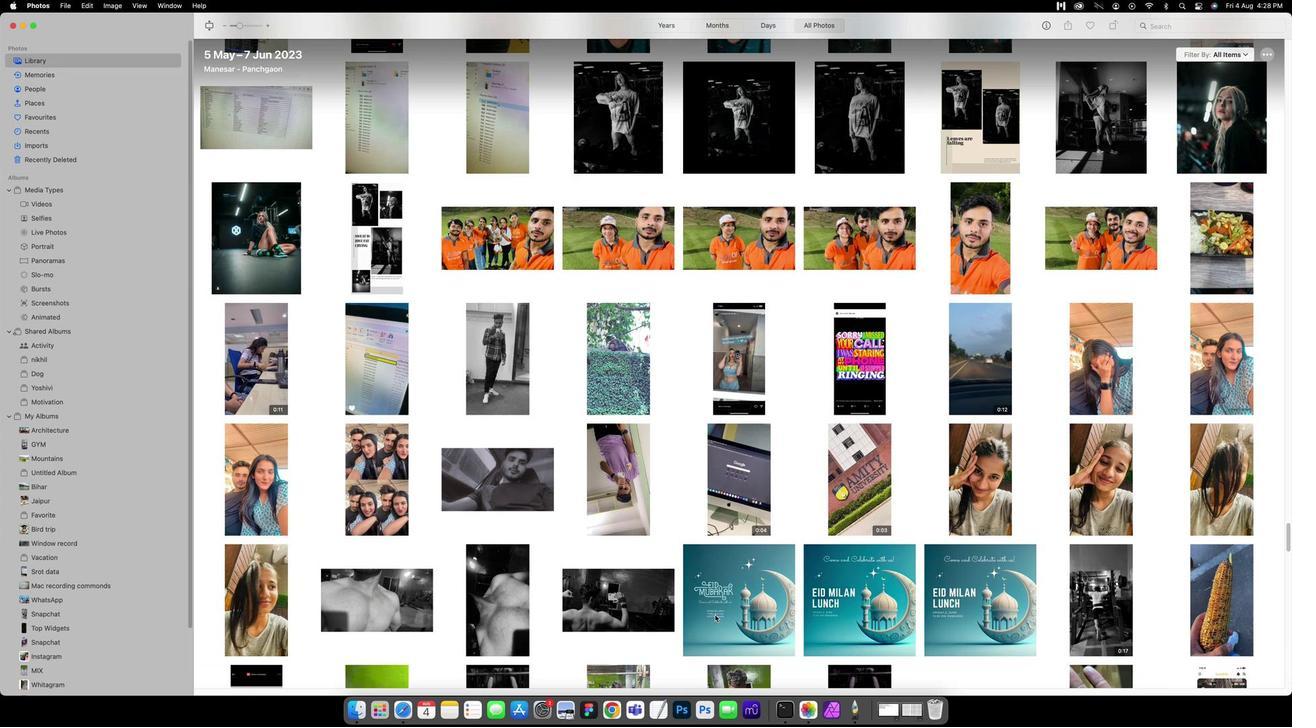 
Action: Mouse scrolled (768, 612) with delta (117, 0)
Screenshot: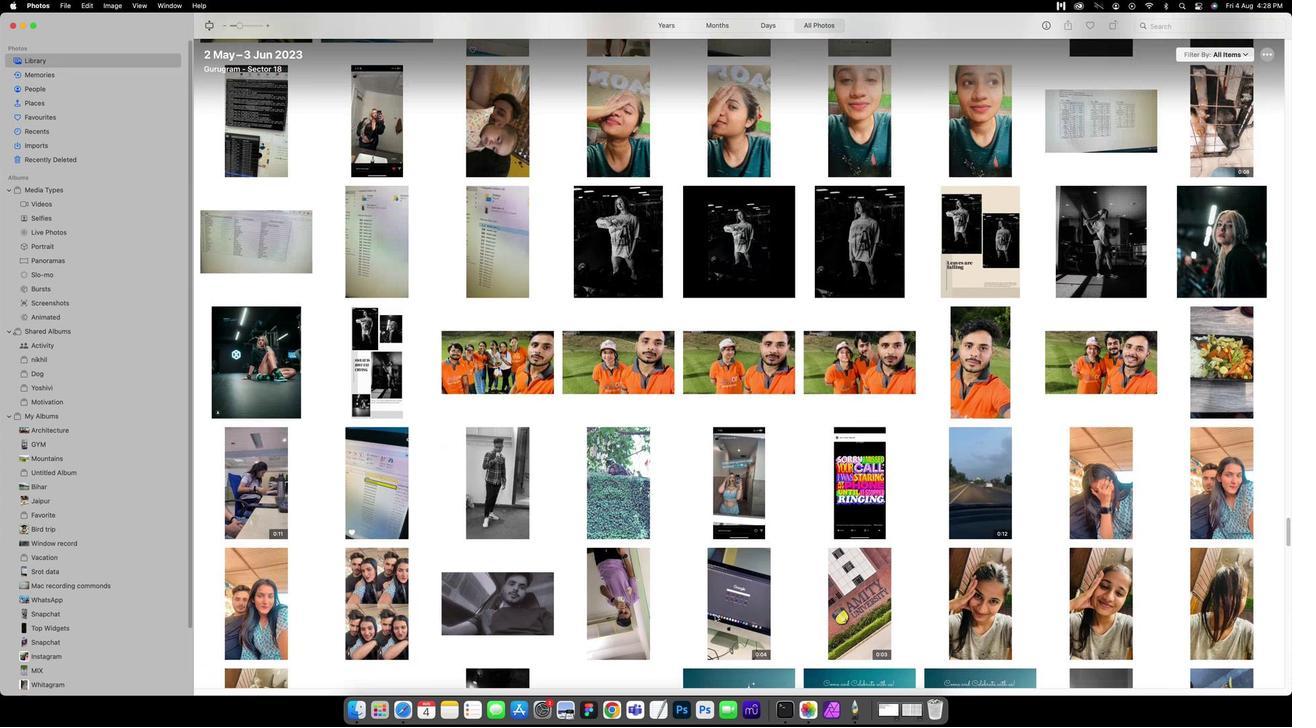 
Action: Mouse scrolled (768, 612) with delta (117, 0)
Screenshot: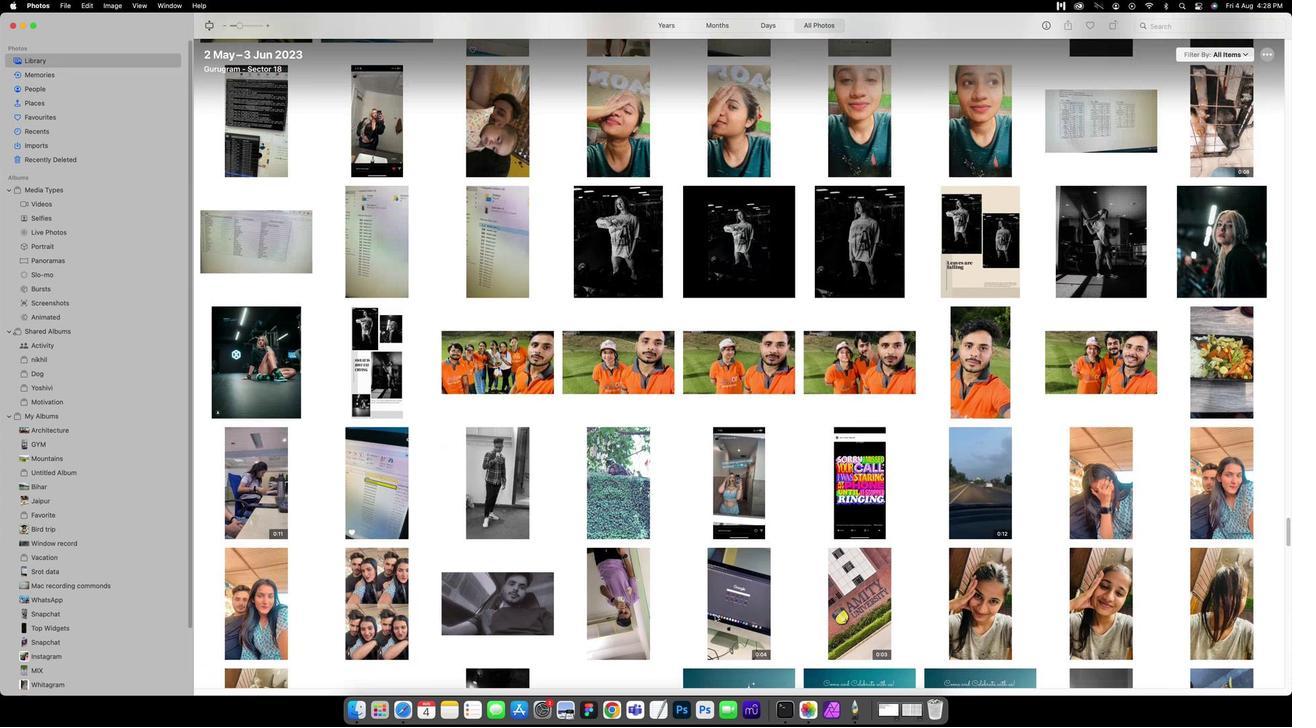 
Action: Mouse scrolled (768, 612) with delta (117, 0)
Screenshot: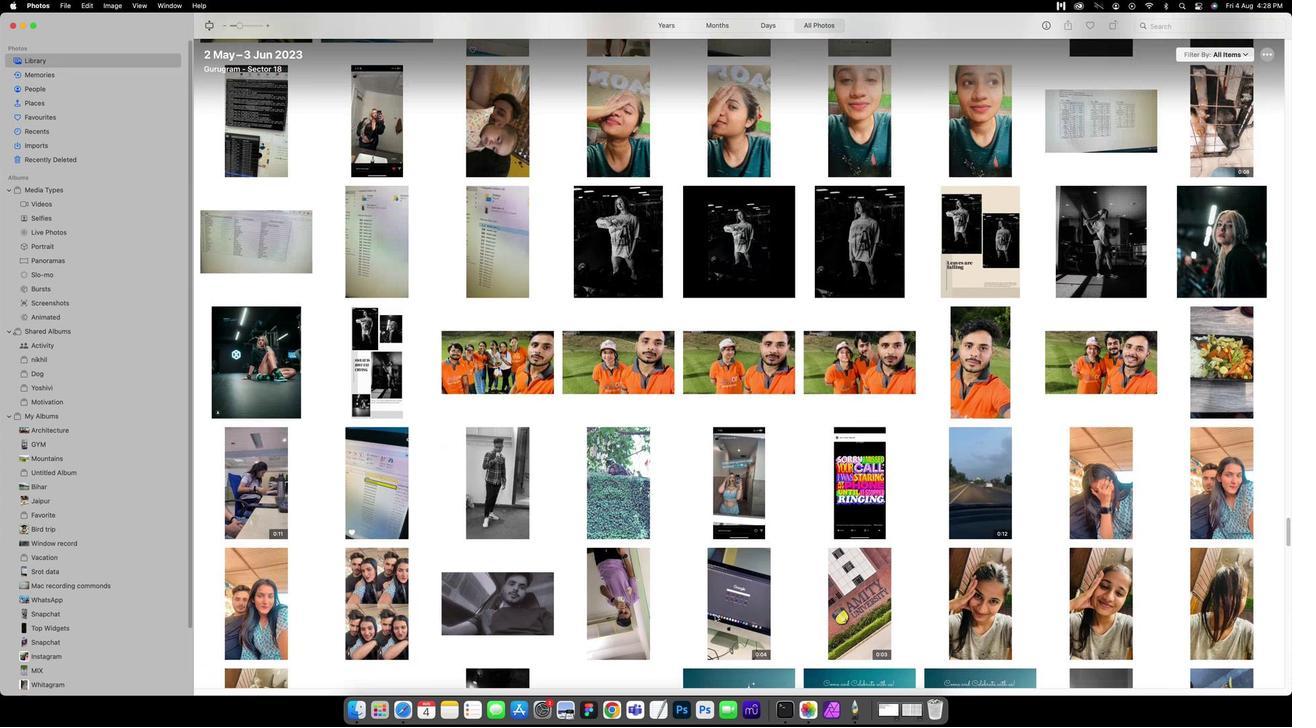 
Action: Mouse scrolled (768, 612) with delta (117, 1)
Screenshot: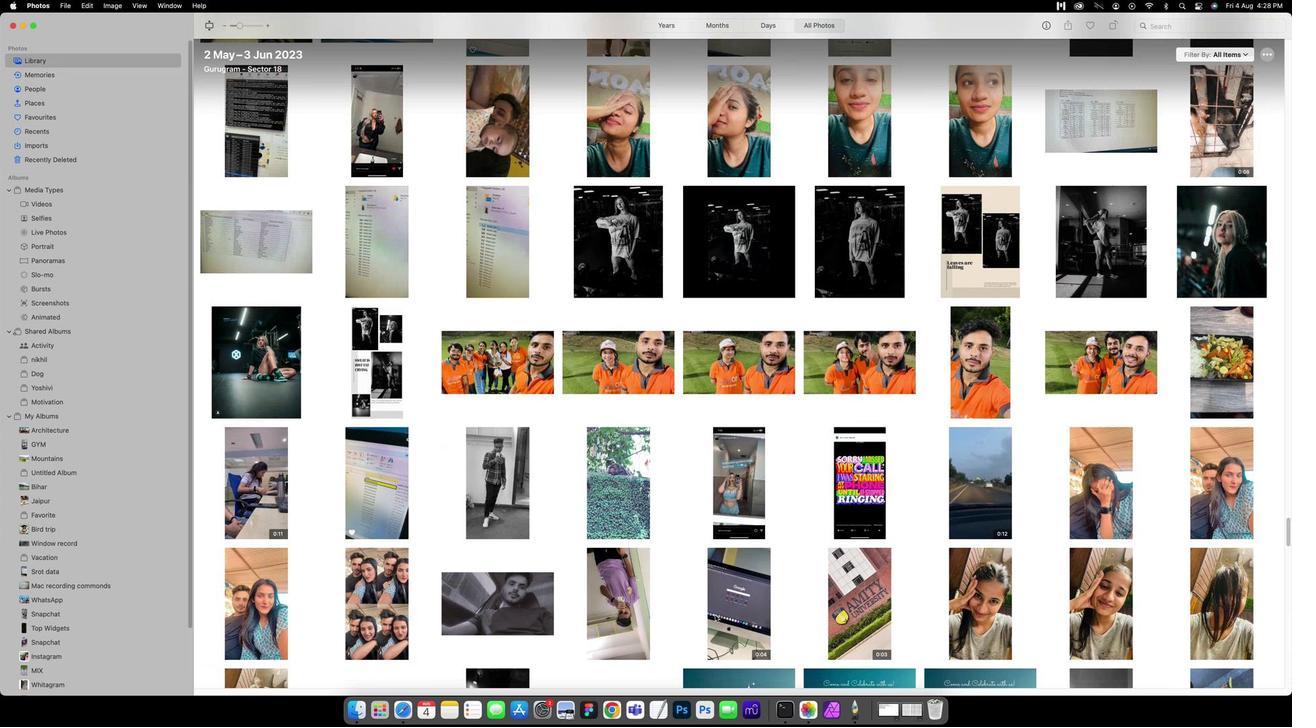 
Action: Mouse scrolled (768, 612) with delta (117, 2)
Screenshot: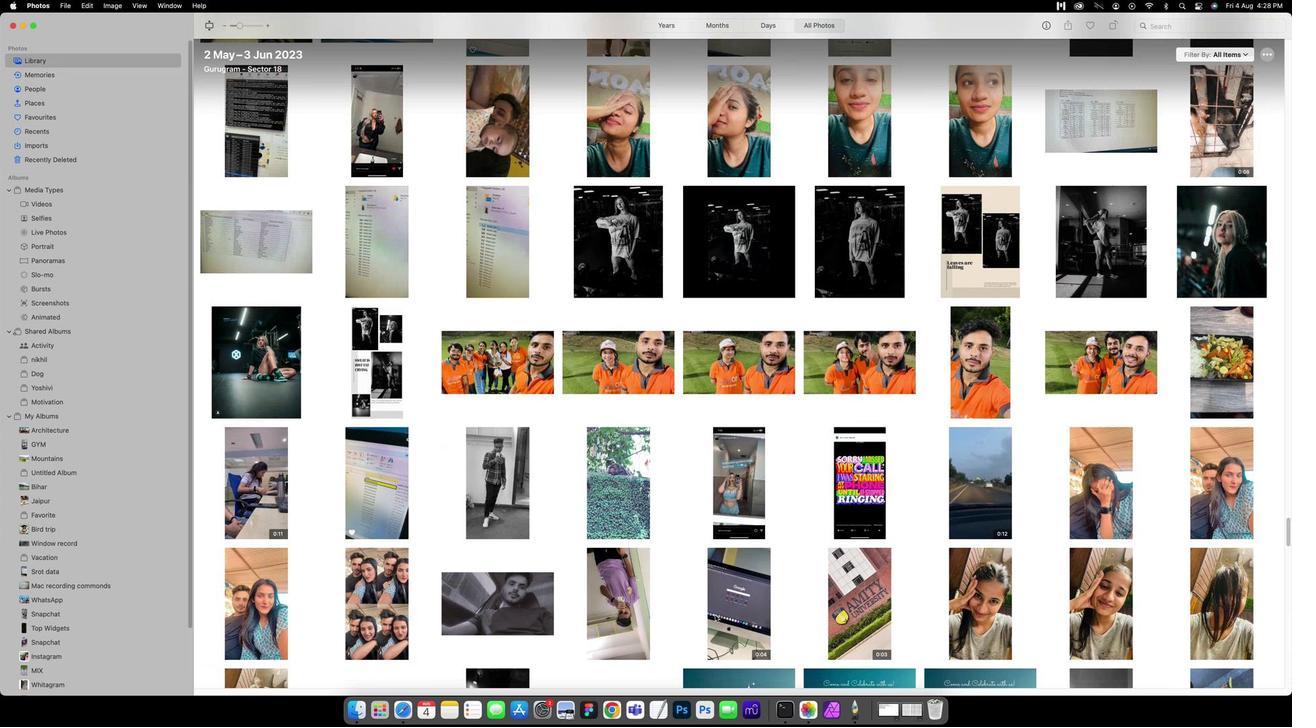 
Action: Mouse scrolled (768, 612) with delta (117, 2)
Screenshot: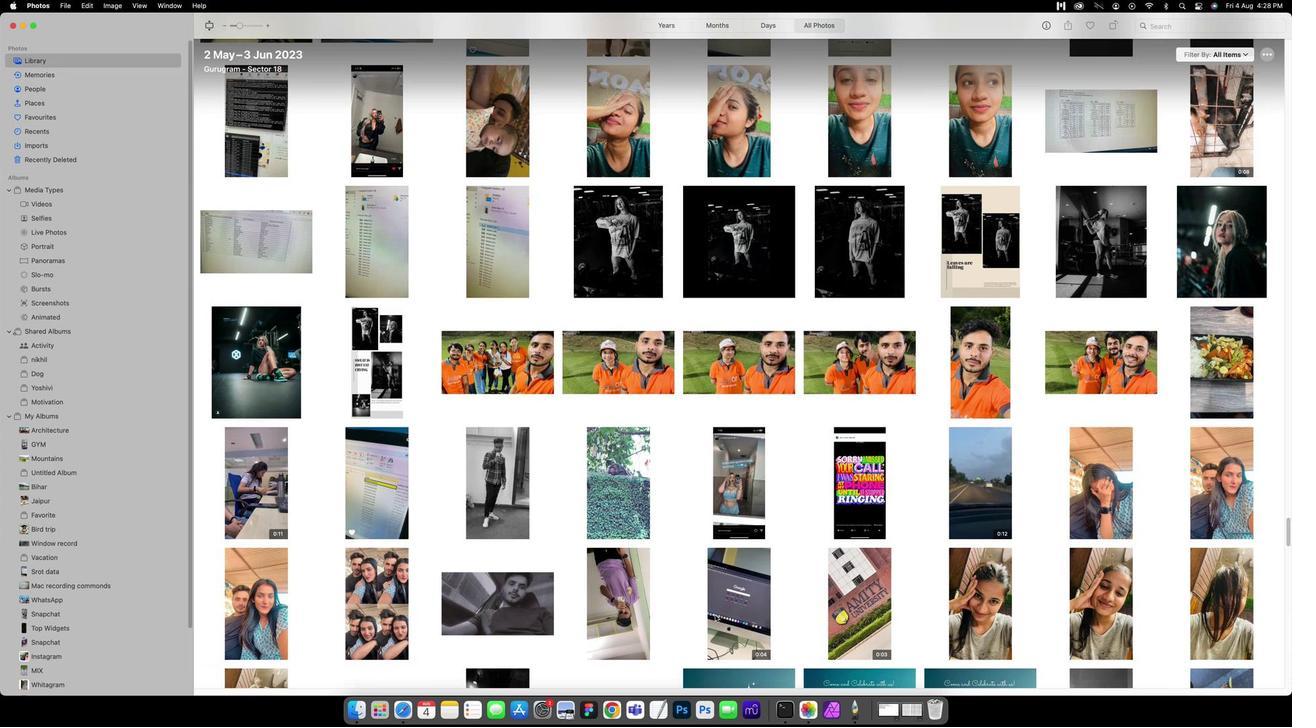 
Action: Mouse scrolled (768, 612) with delta (117, 0)
Screenshot: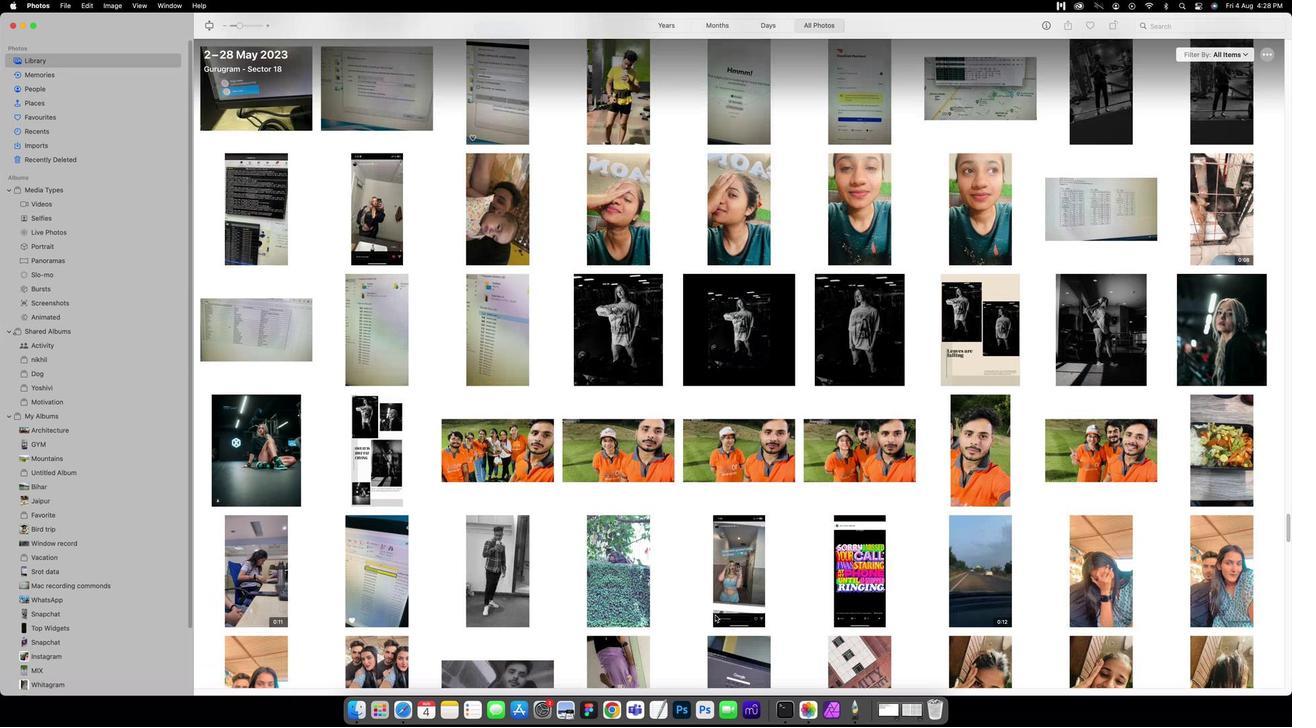 
Action: Mouse scrolled (768, 612) with delta (117, 0)
Screenshot: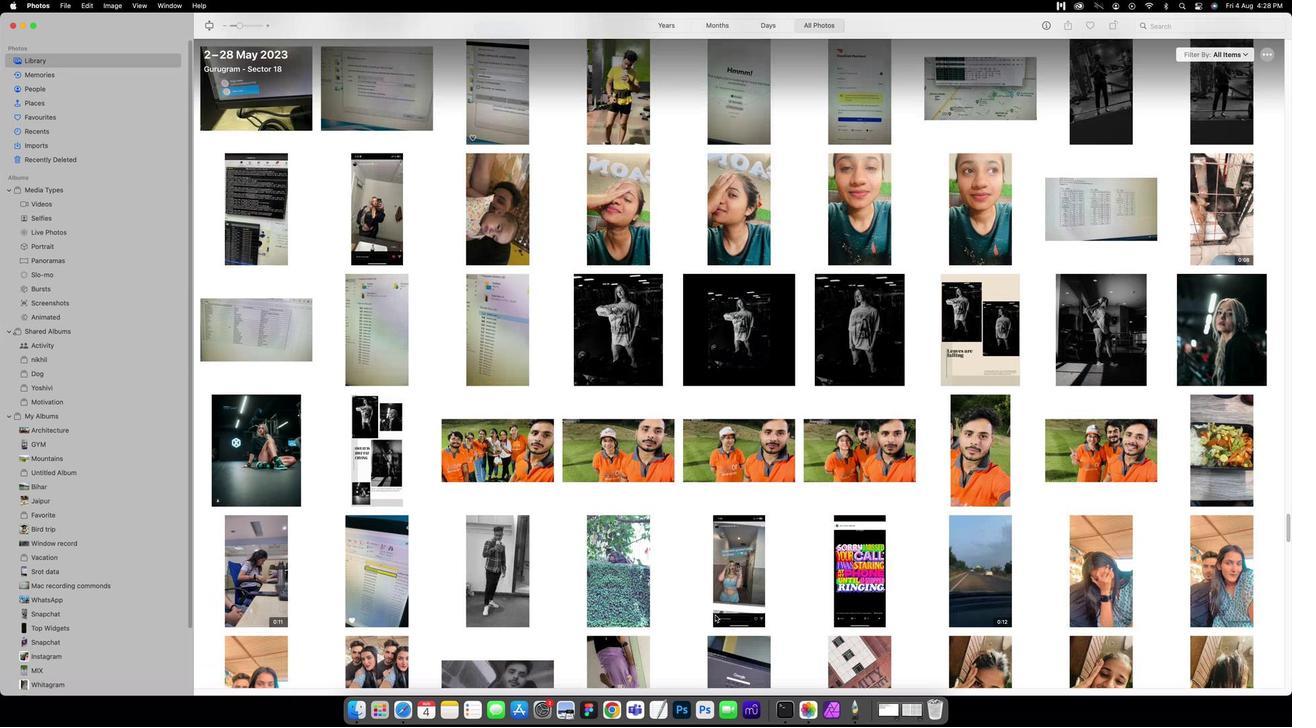 
Action: Mouse scrolled (768, 612) with delta (117, 0)
Screenshot: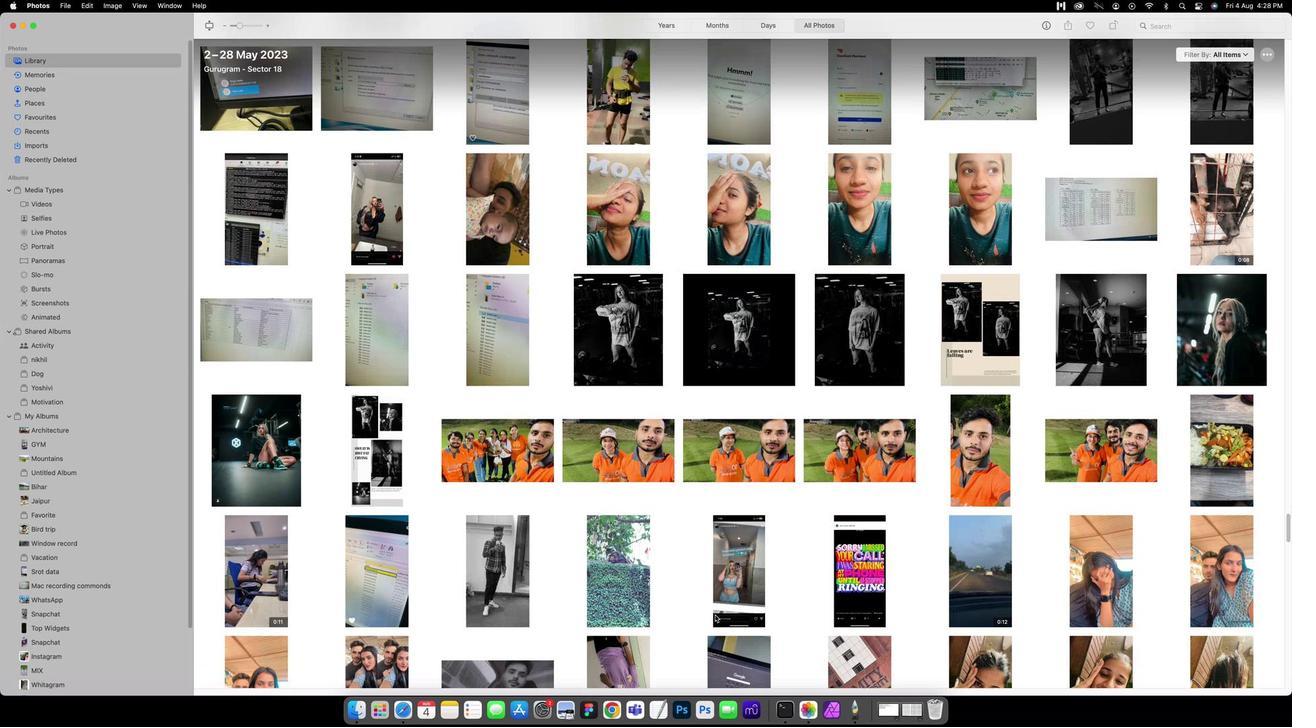 
Action: Mouse scrolled (768, 612) with delta (117, 1)
Screenshot: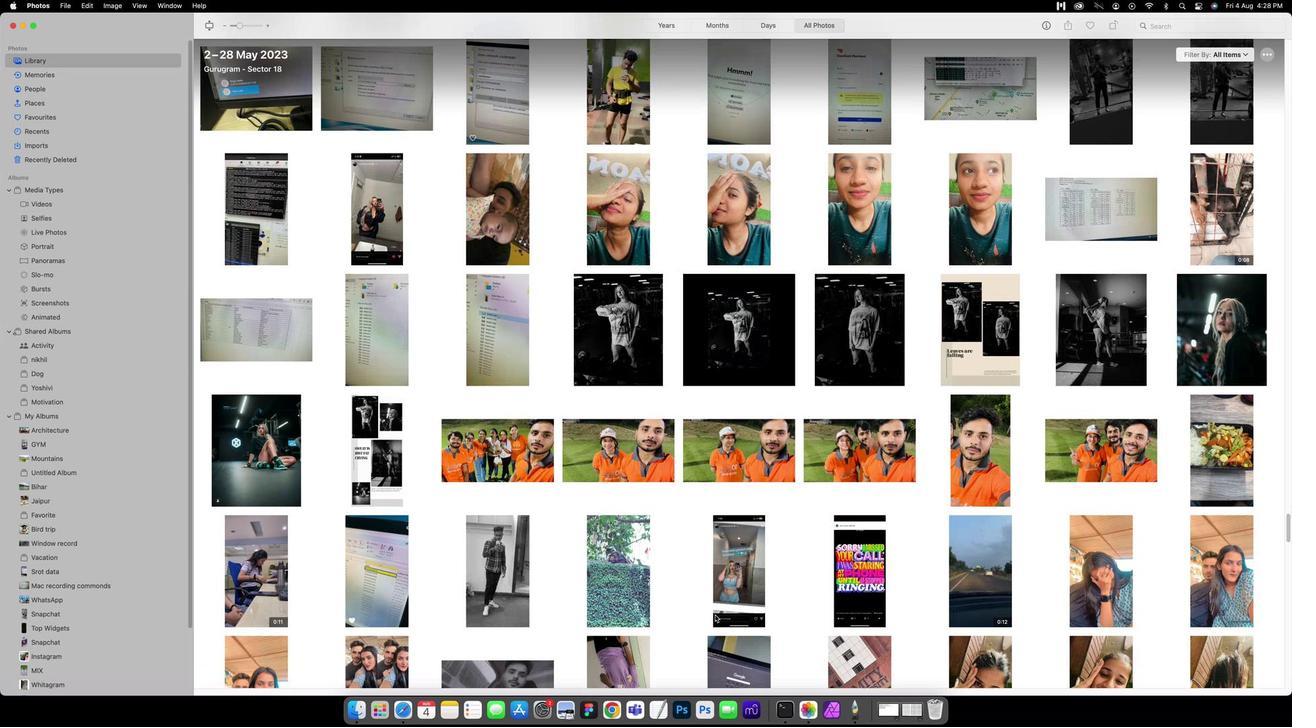 
Action: Mouse scrolled (768, 612) with delta (117, 2)
Screenshot: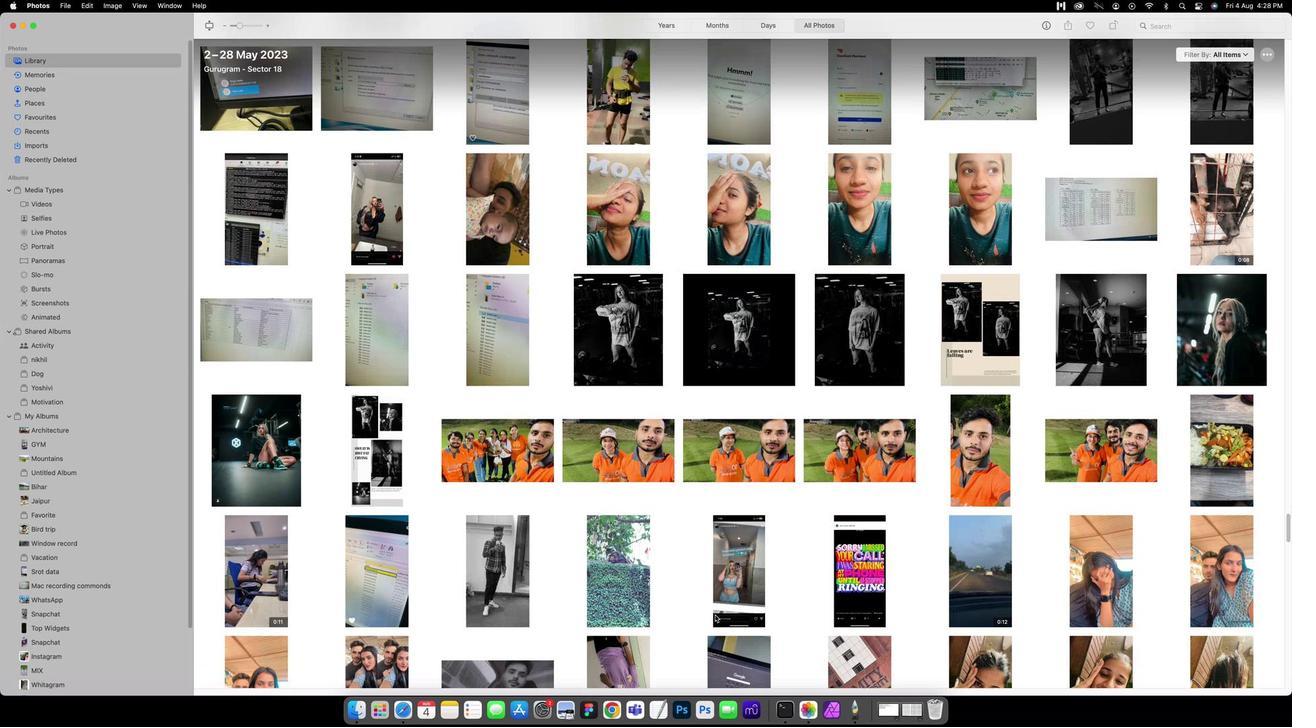 
Action: Mouse scrolled (768, 612) with delta (117, 0)
Screenshot: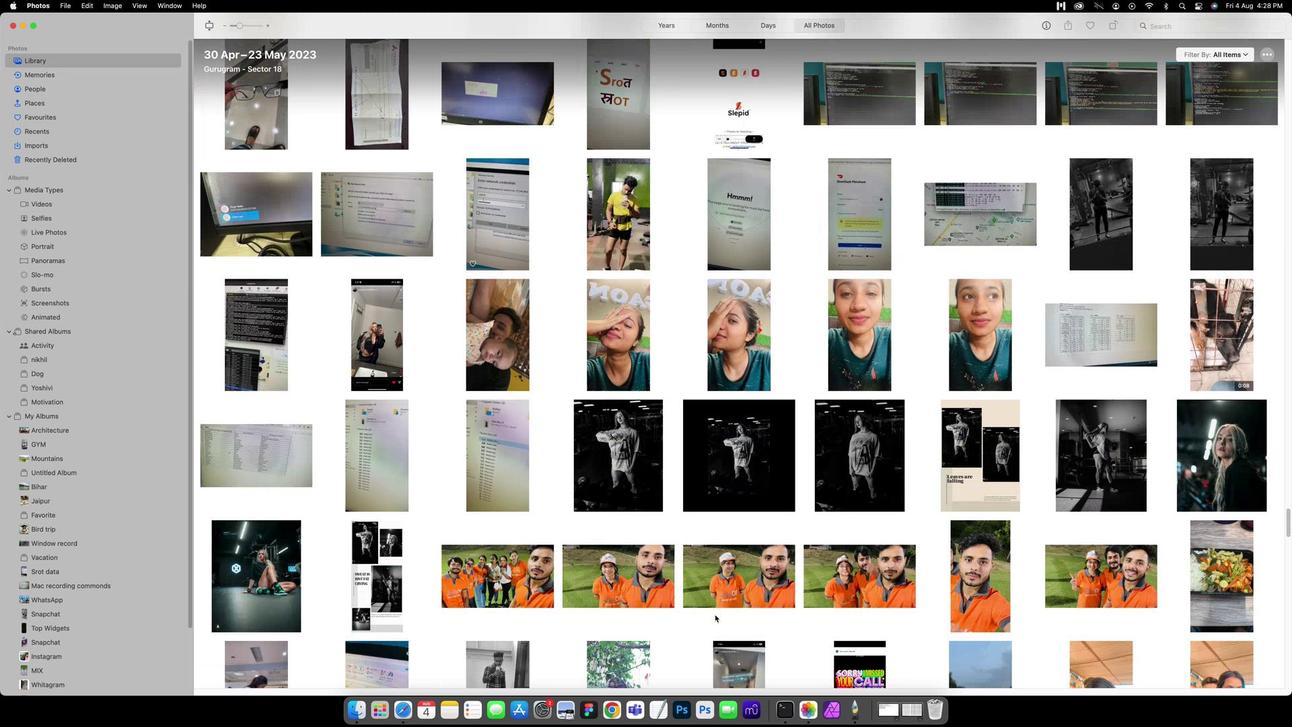 
Action: Mouse scrolled (768, 612) with delta (117, 0)
Screenshot: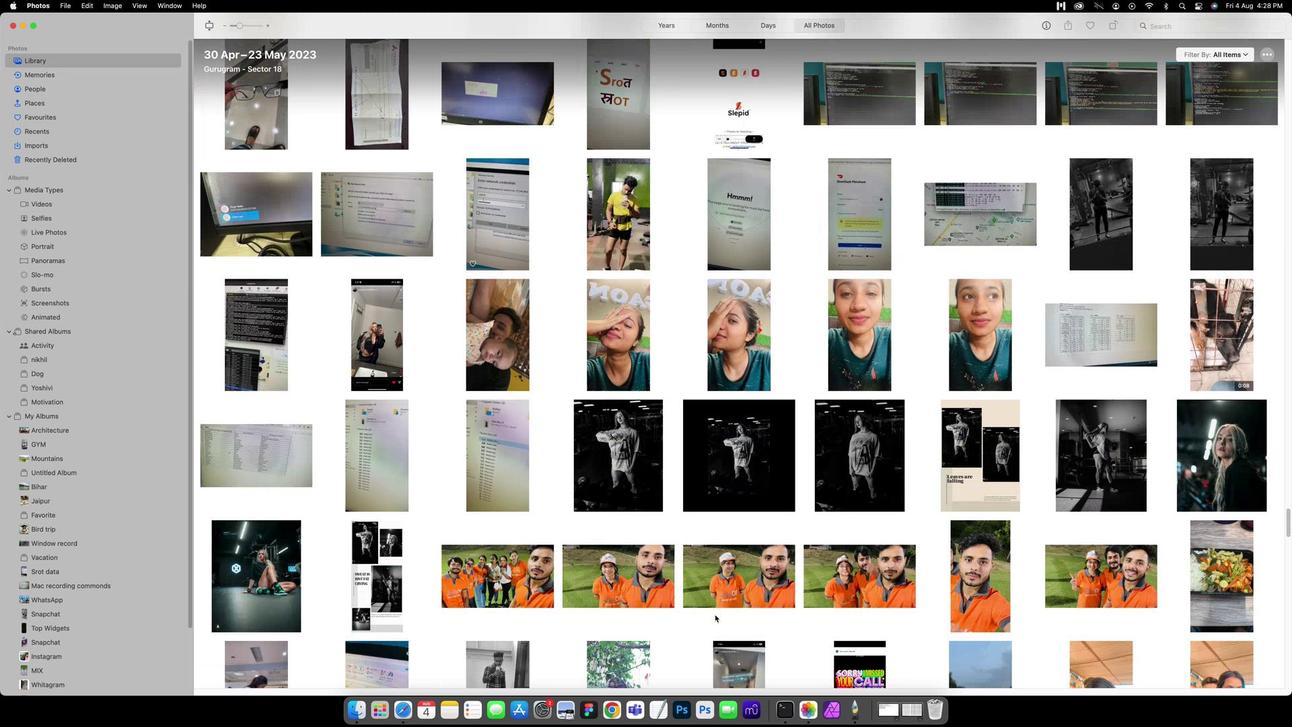 
Action: Mouse scrolled (768, 612) with delta (117, 0)
Screenshot: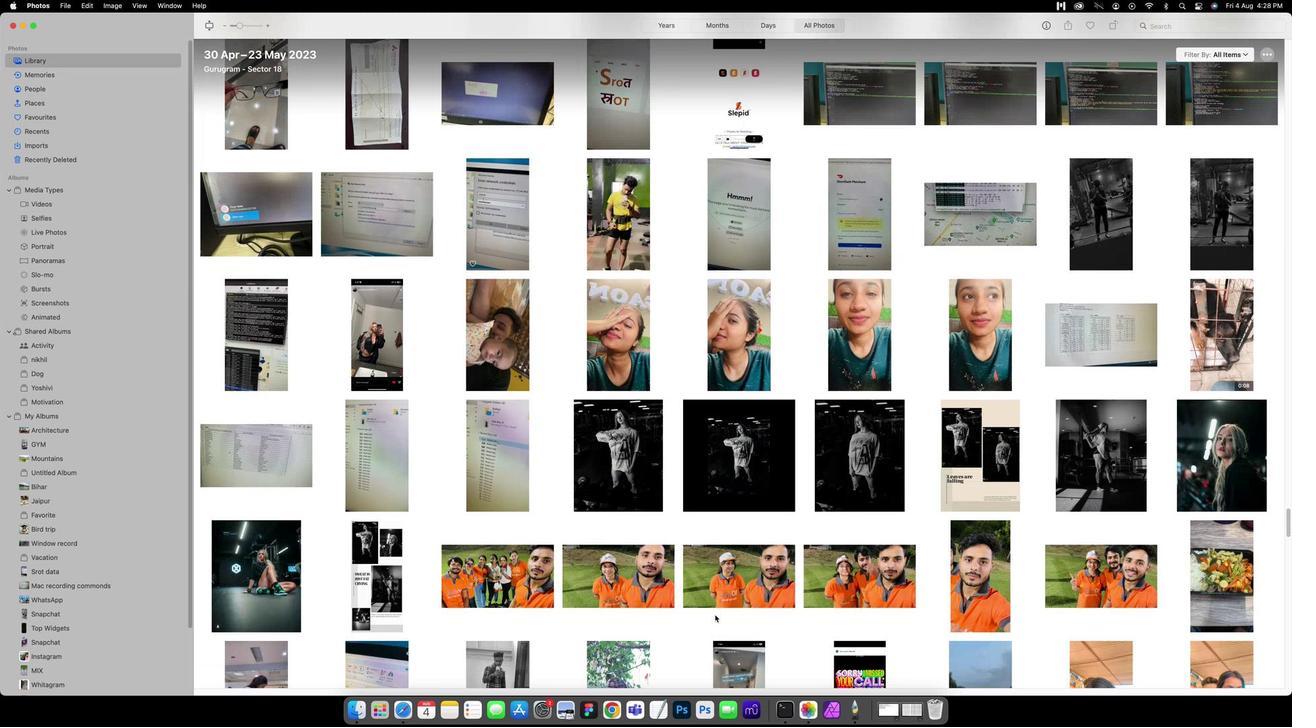 
Action: Mouse scrolled (768, 612) with delta (117, 1)
Screenshot: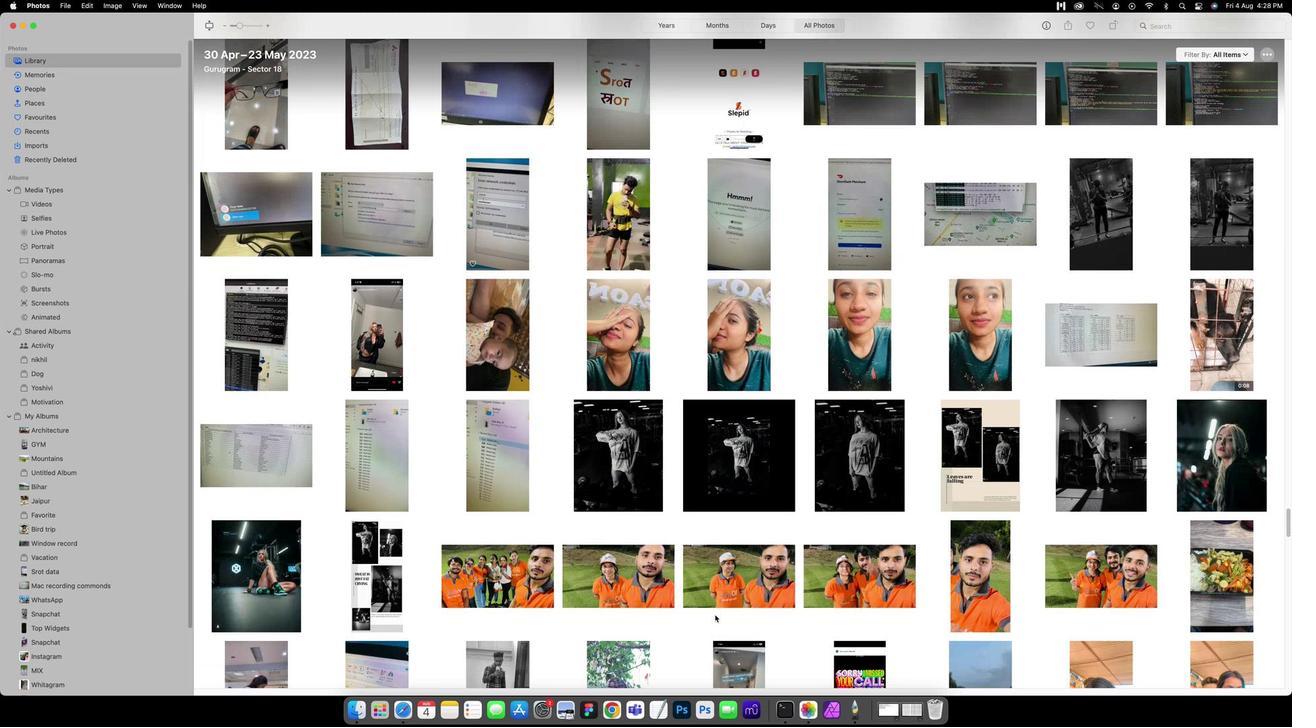 
Action: Mouse scrolled (768, 612) with delta (117, 2)
Screenshot: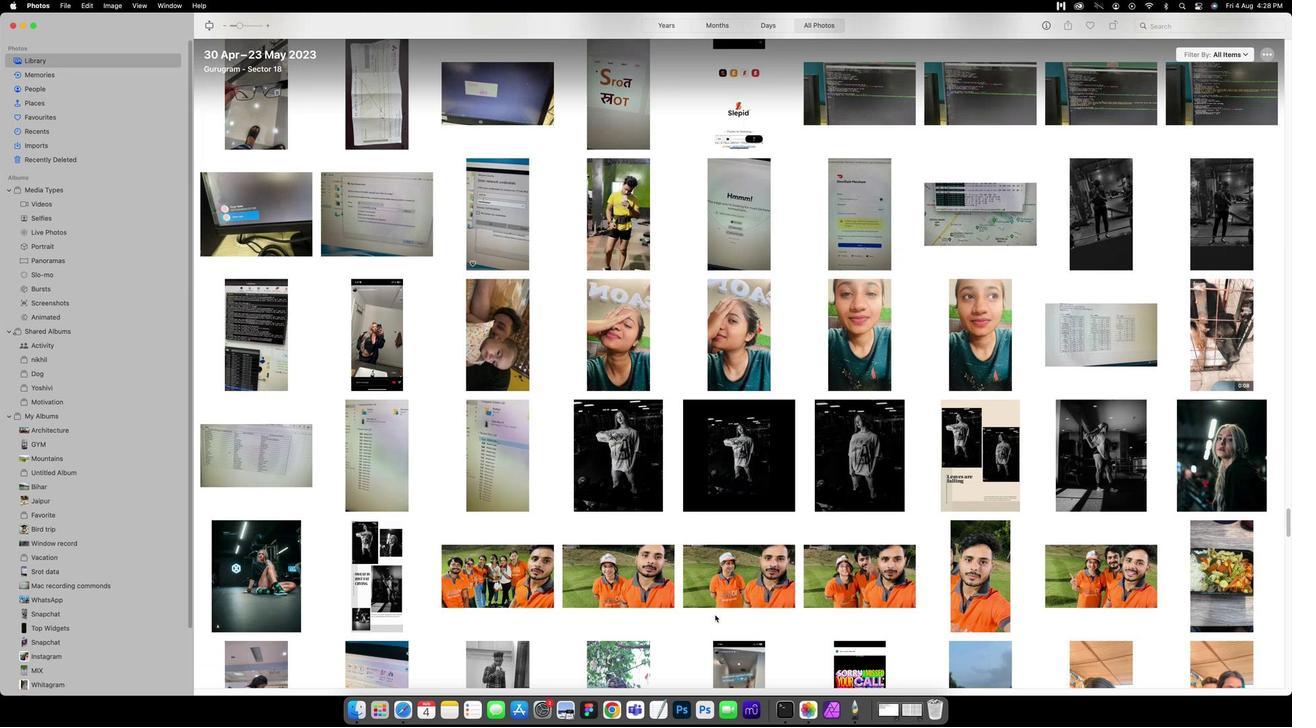
Action: Mouse scrolled (768, 612) with delta (117, 2)
Screenshot: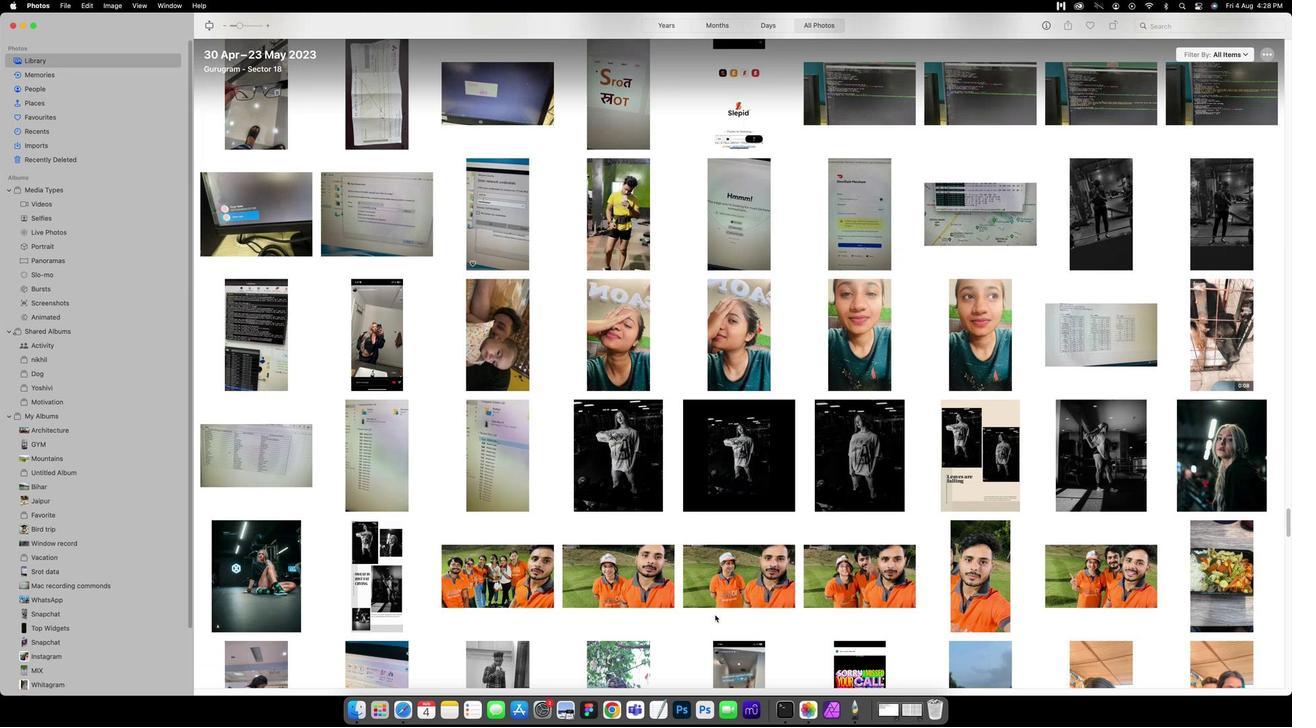 
Action: Mouse scrolled (768, 612) with delta (117, 0)
Screenshot: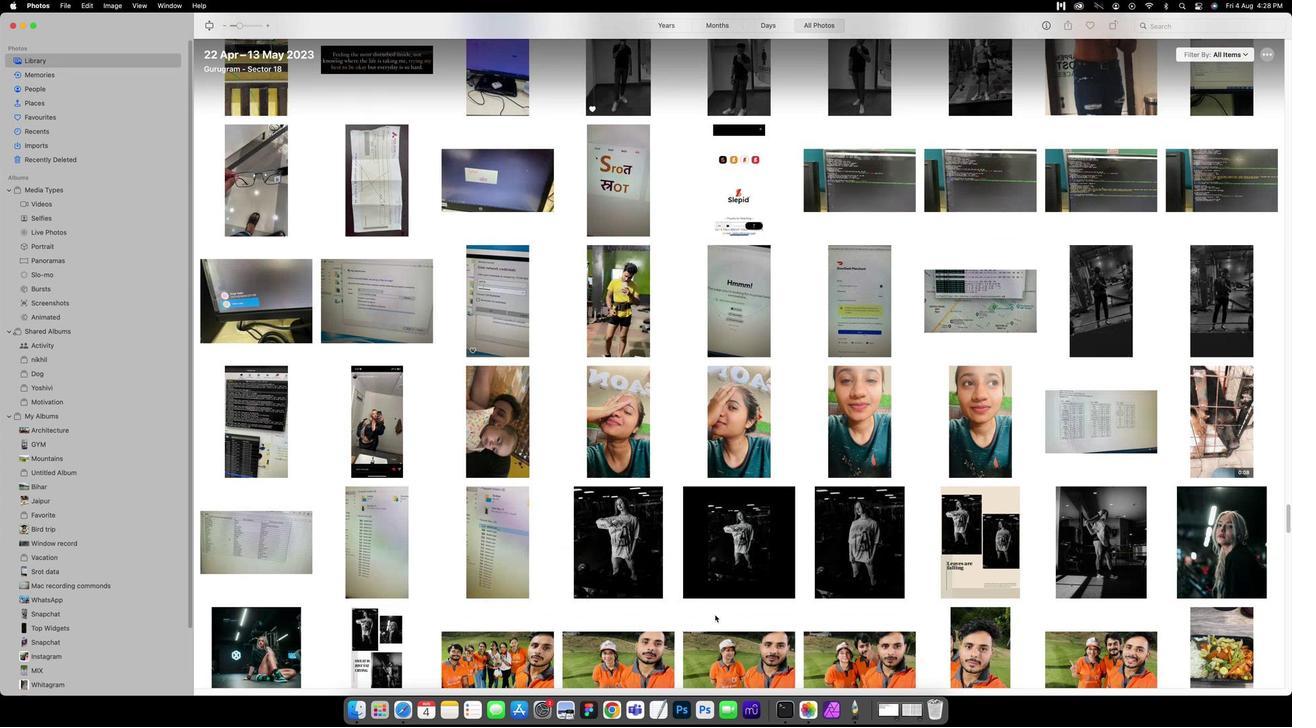 
Action: Mouse scrolled (768, 612) with delta (117, 0)
Screenshot: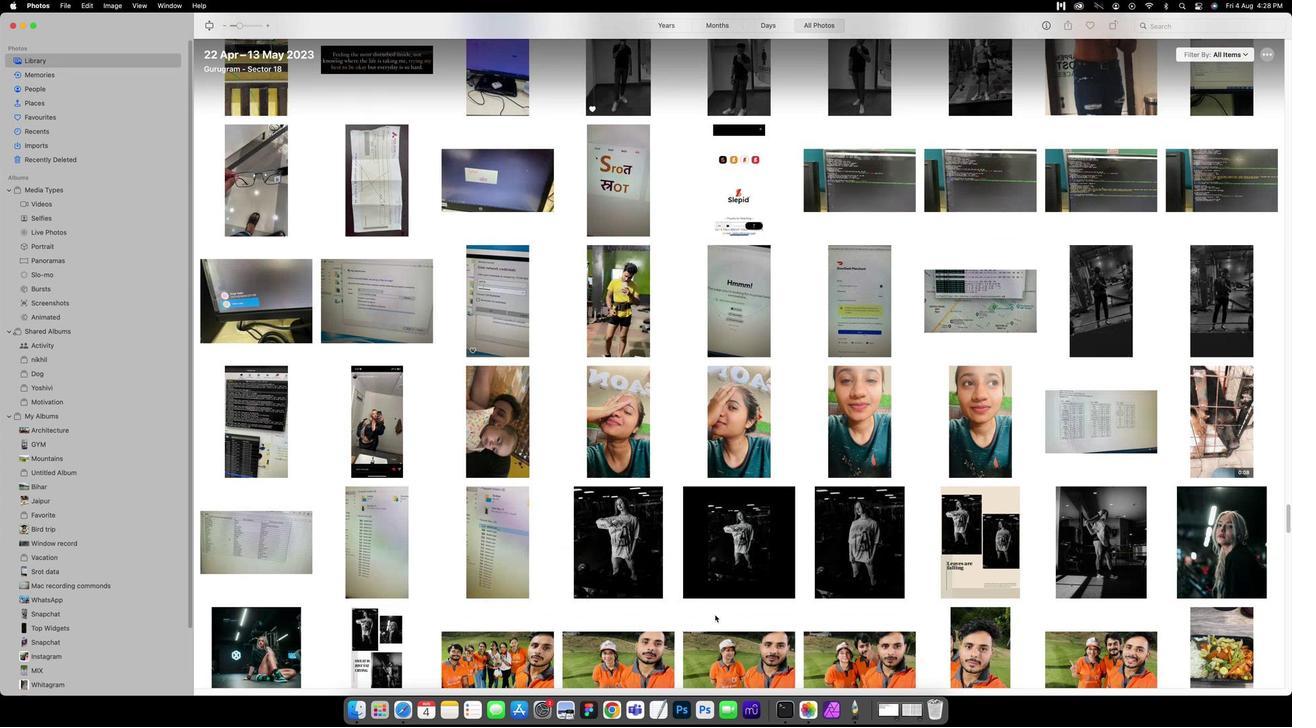 
Action: Mouse scrolled (768, 612) with delta (117, 0)
Screenshot: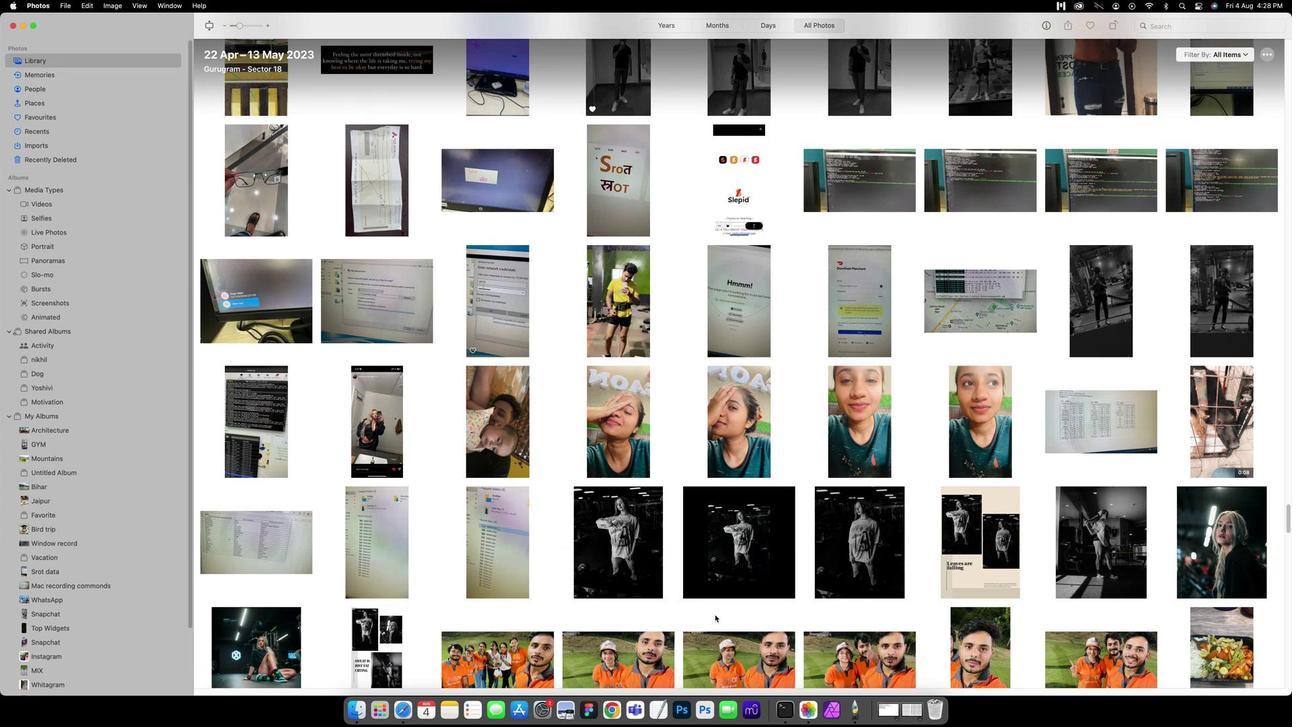
Action: Mouse scrolled (768, 612) with delta (117, 1)
Screenshot: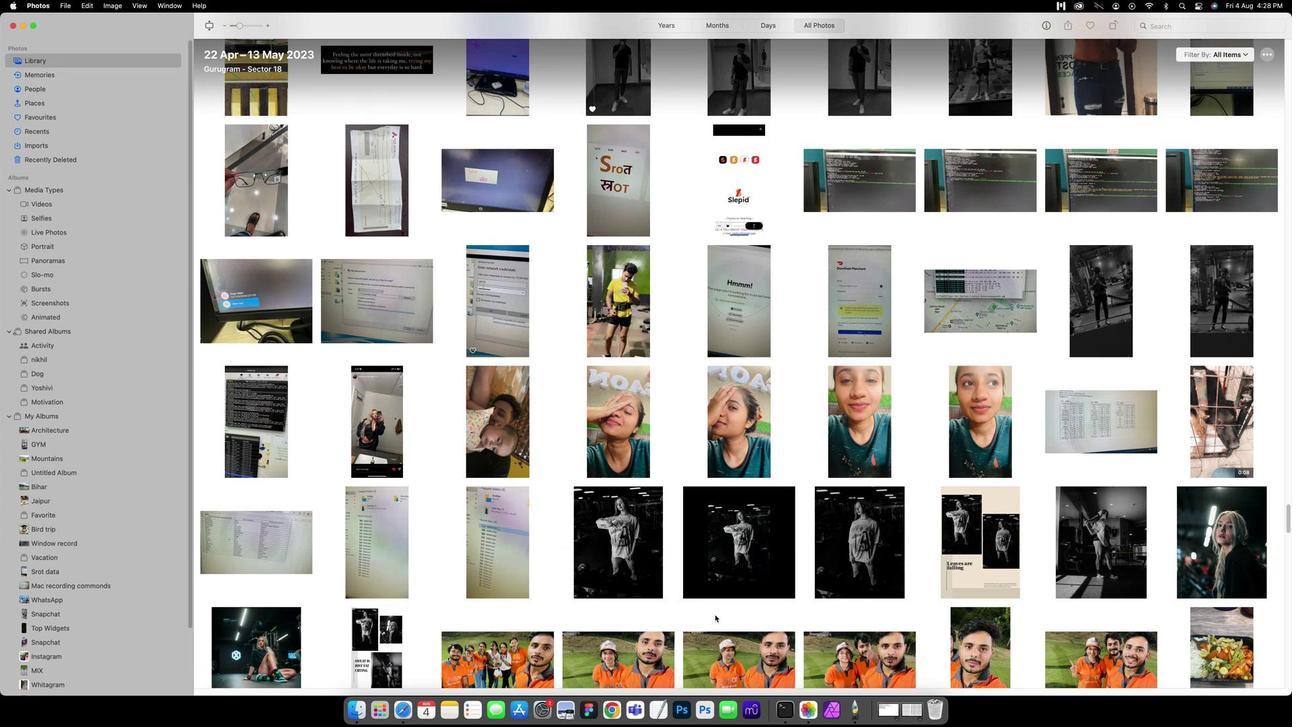 
Action: Mouse scrolled (768, 612) with delta (117, 2)
Screenshot: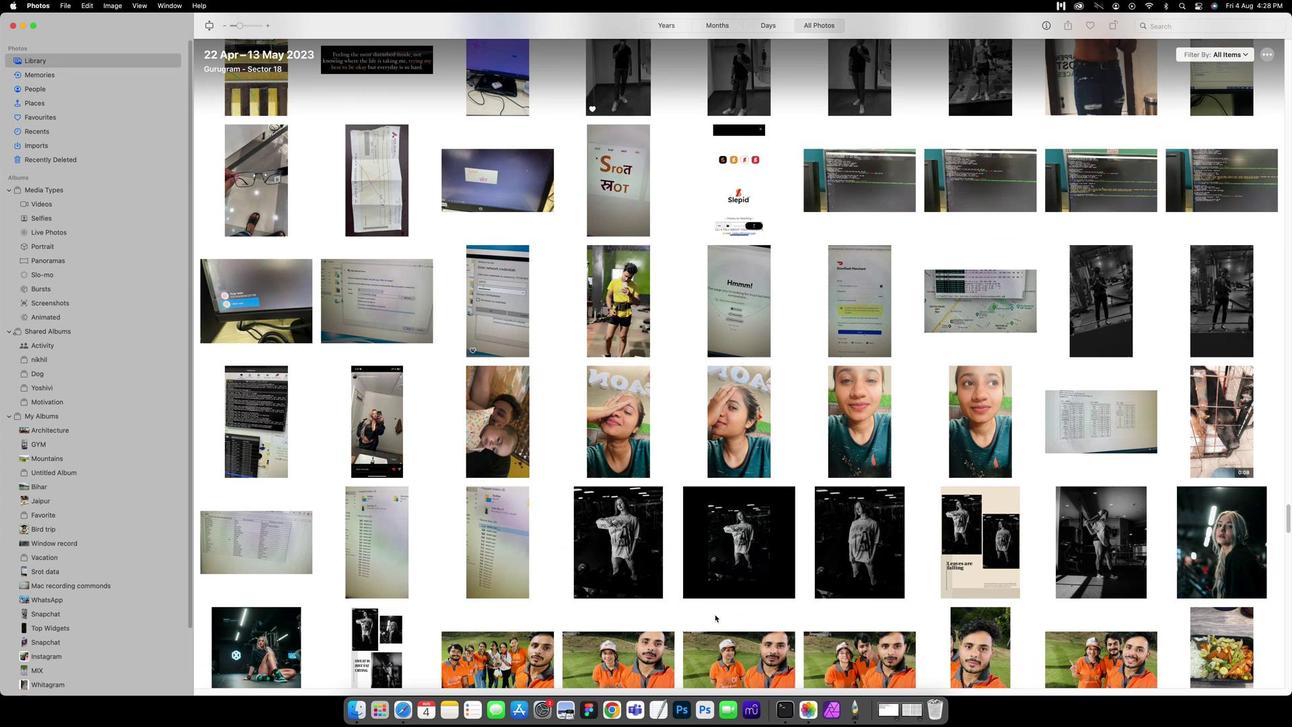 
Action: Mouse scrolled (768, 612) with delta (117, 0)
Screenshot: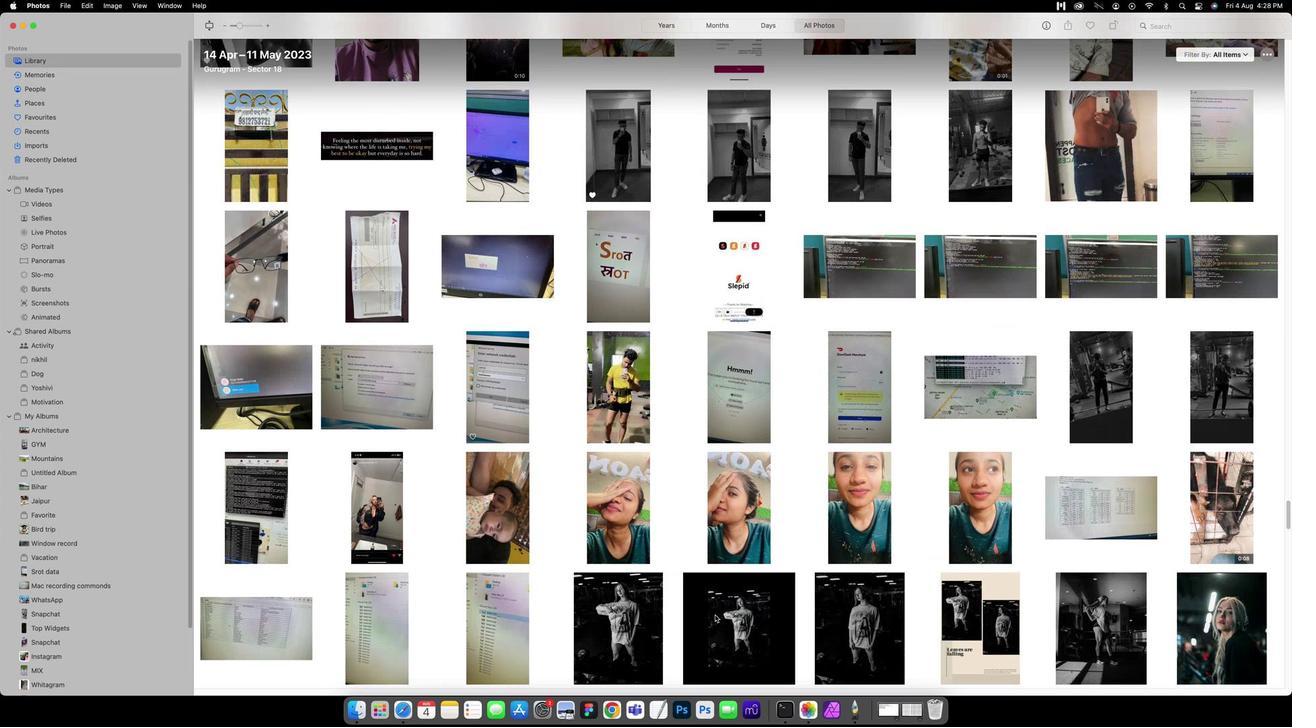 
Action: Mouse scrolled (768, 612) with delta (117, 0)
Screenshot: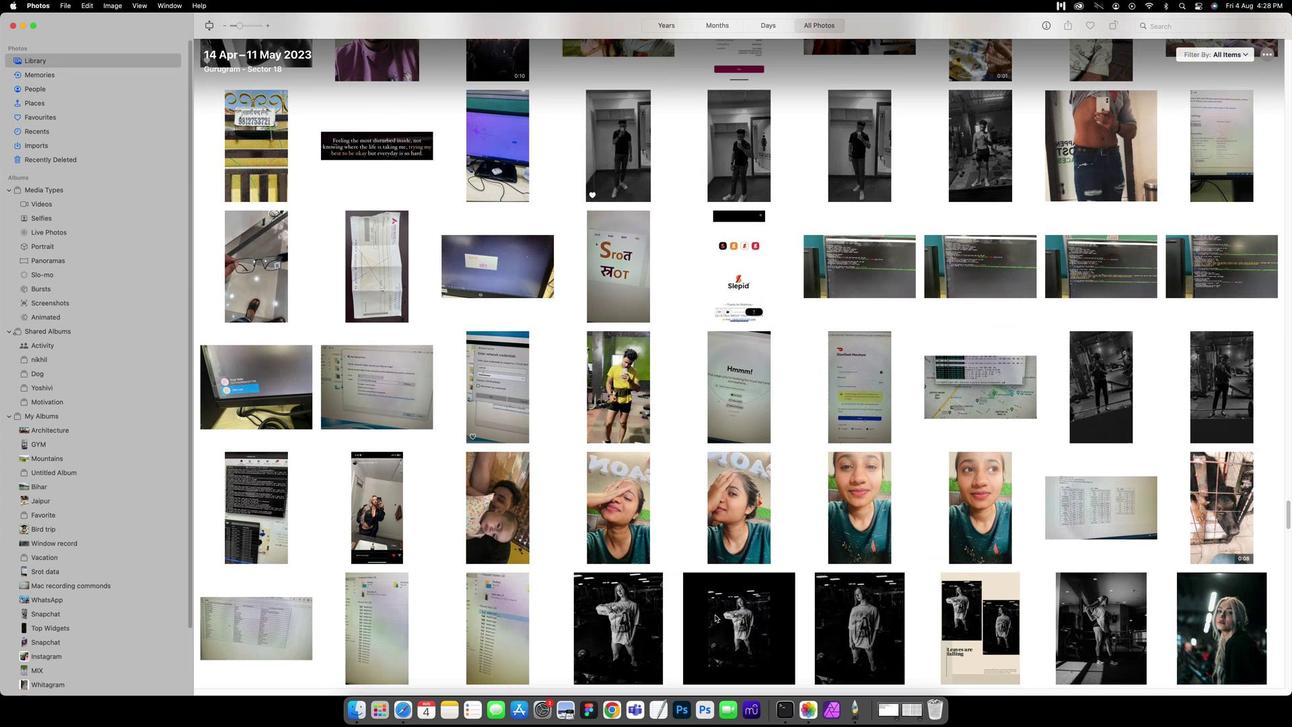 
Action: Mouse scrolled (768, 612) with delta (117, 0)
Screenshot: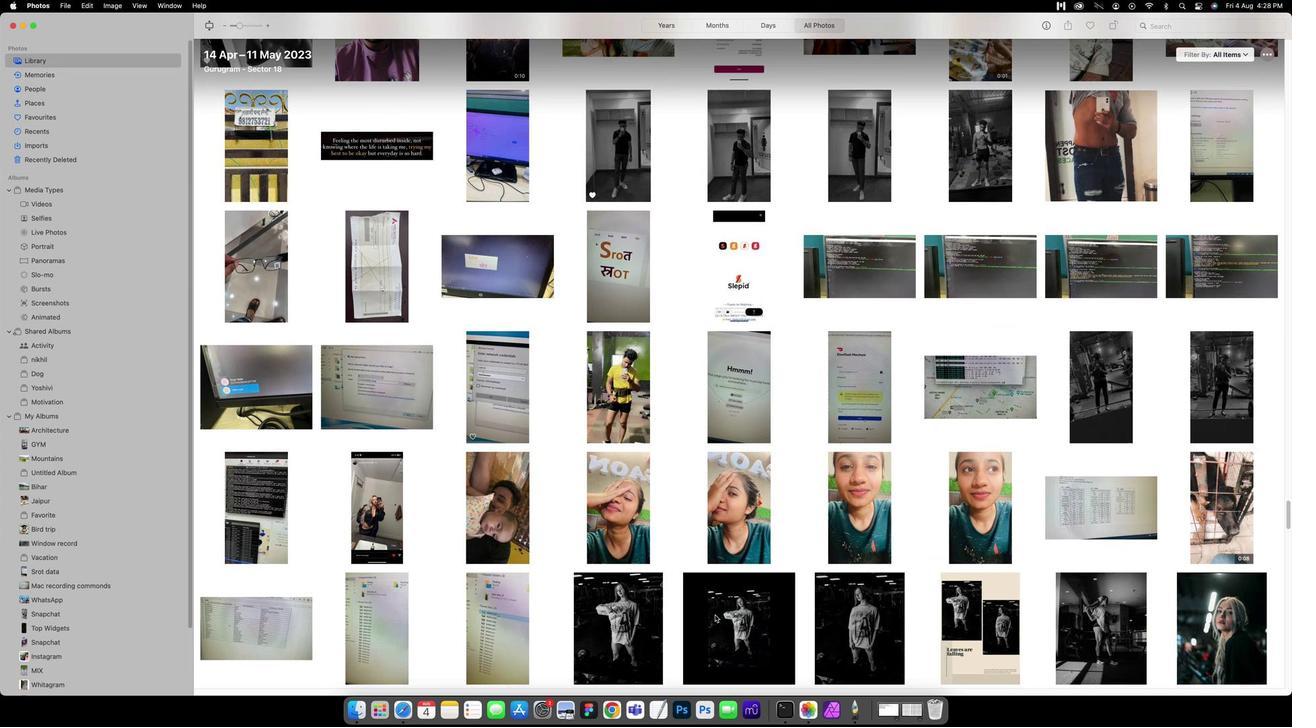 
Action: Mouse scrolled (768, 612) with delta (117, 1)
Screenshot: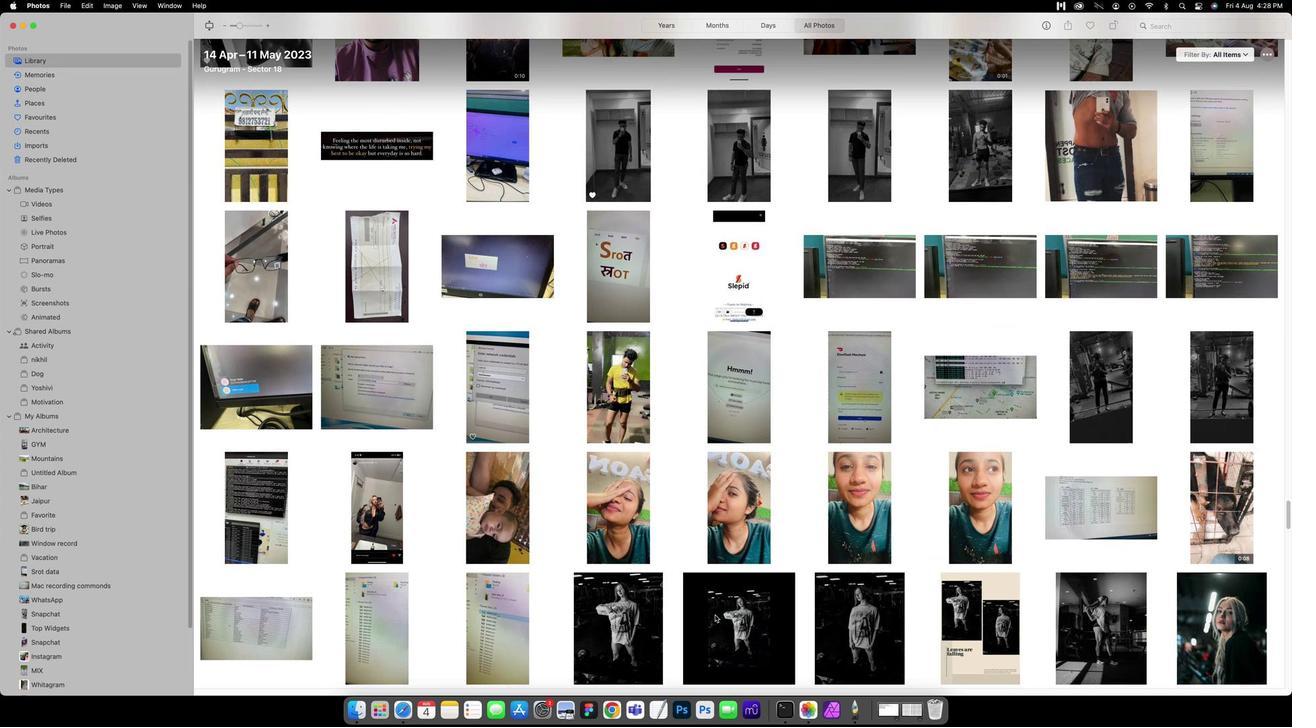 
Action: Mouse scrolled (768, 612) with delta (117, 2)
Screenshot: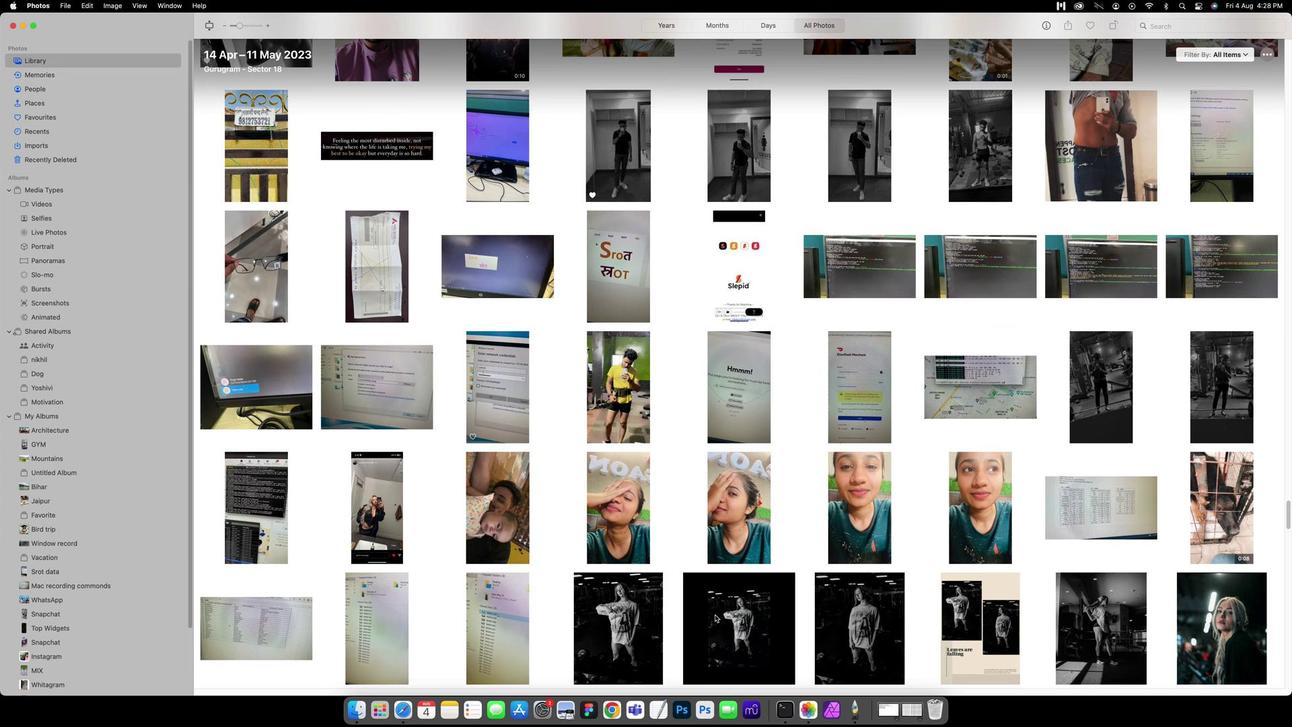 
Action: Mouse scrolled (768, 612) with delta (117, 0)
Screenshot: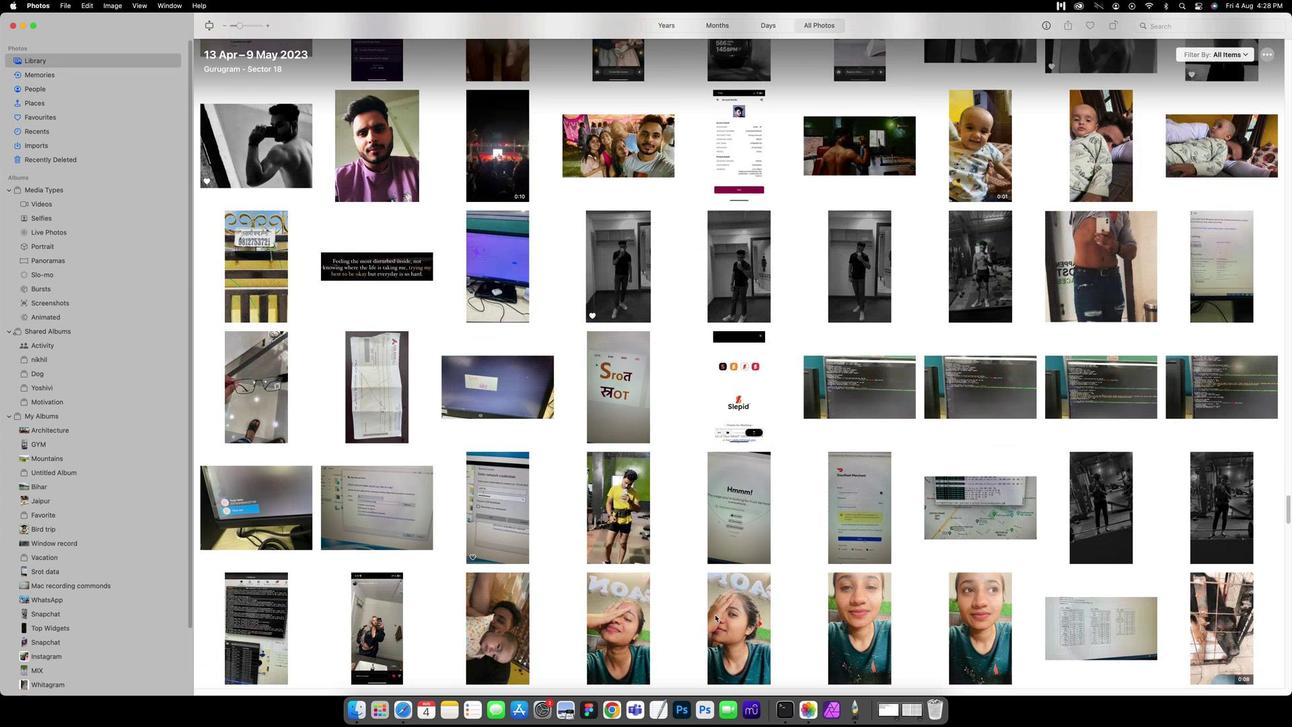 
Action: Mouse scrolled (768, 612) with delta (117, 0)
Screenshot: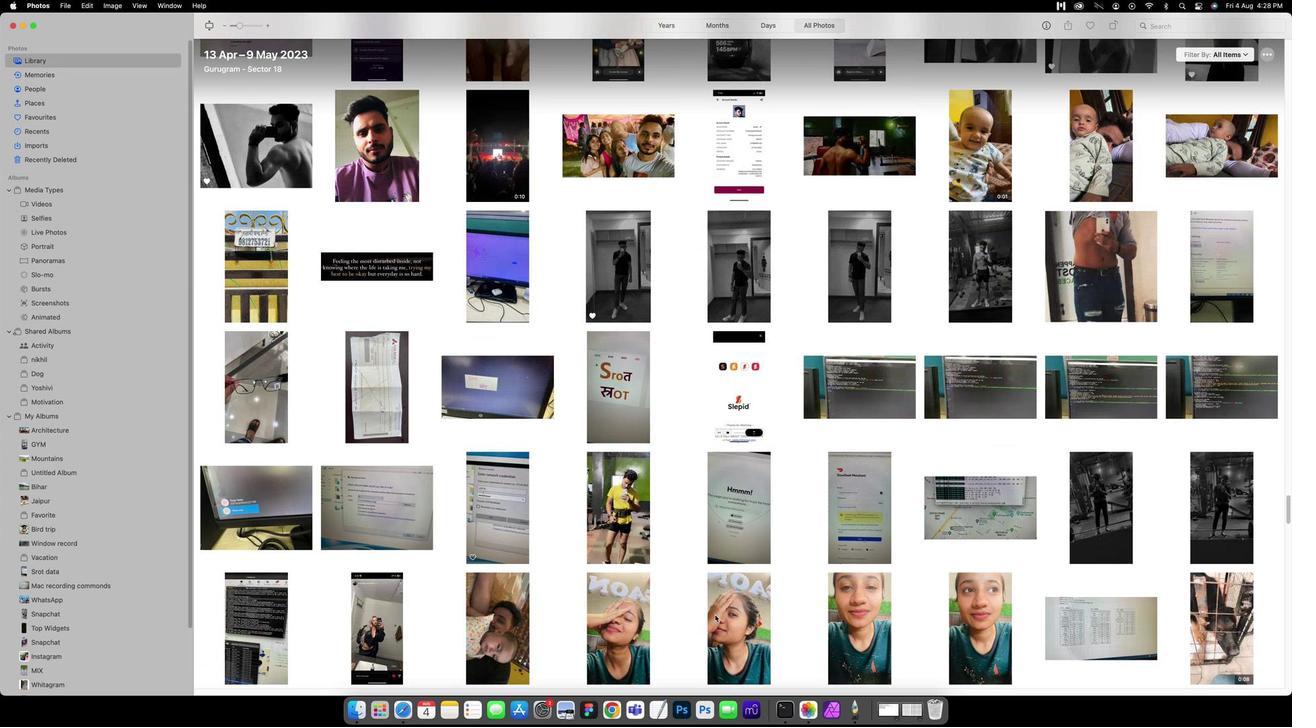 
Action: Mouse scrolled (768, 612) with delta (117, 0)
Screenshot: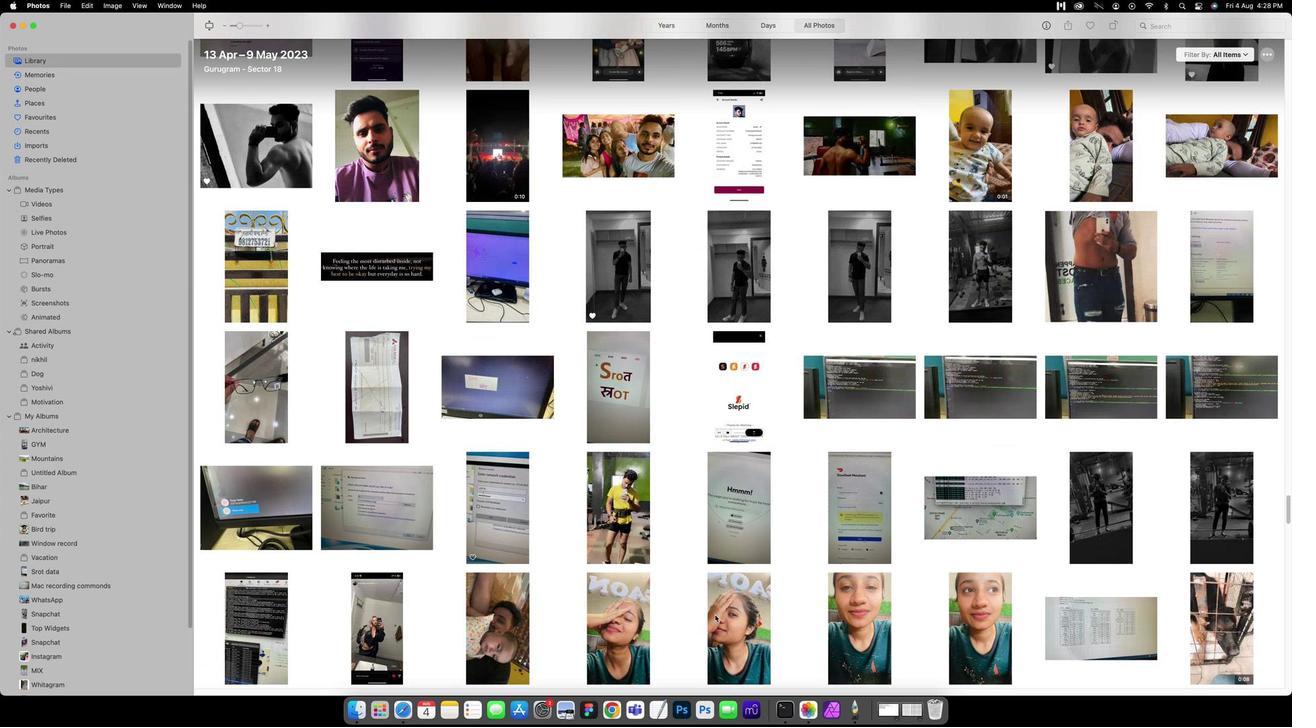 
Action: Mouse scrolled (768, 612) with delta (117, 1)
Screenshot: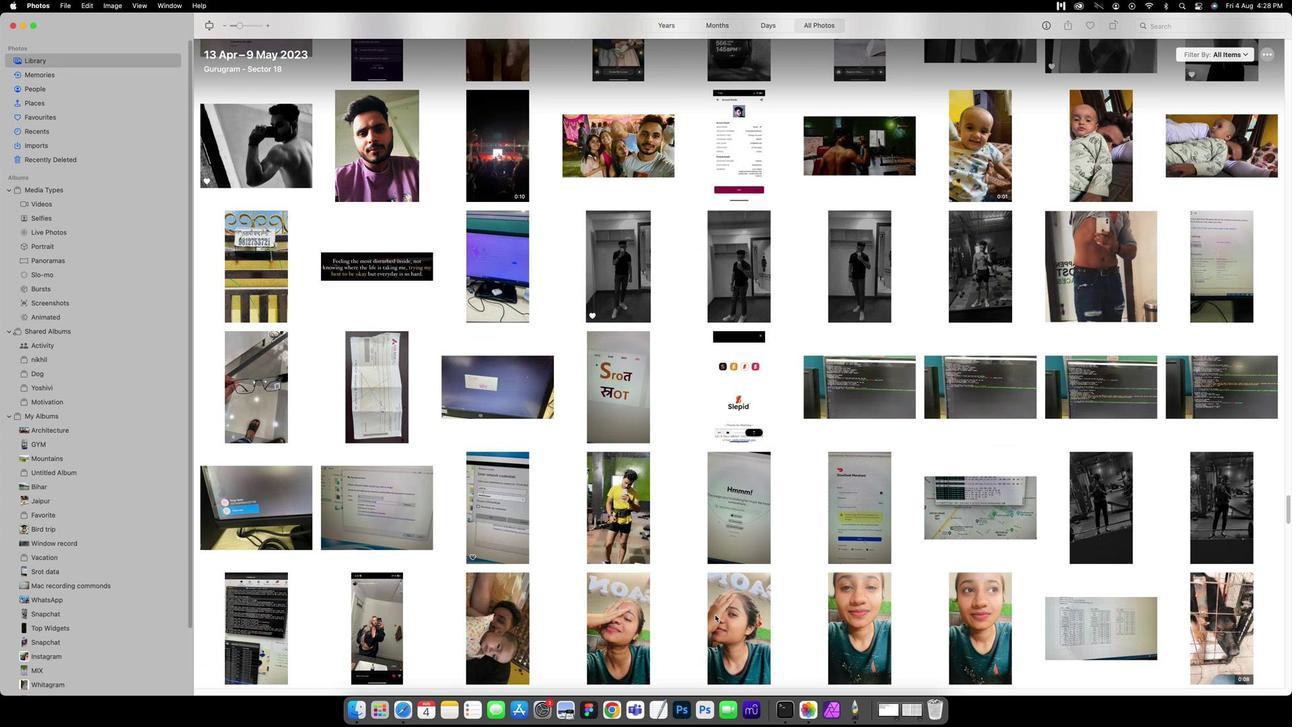 
Action: Mouse scrolled (768, 612) with delta (117, 2)
Screenshot: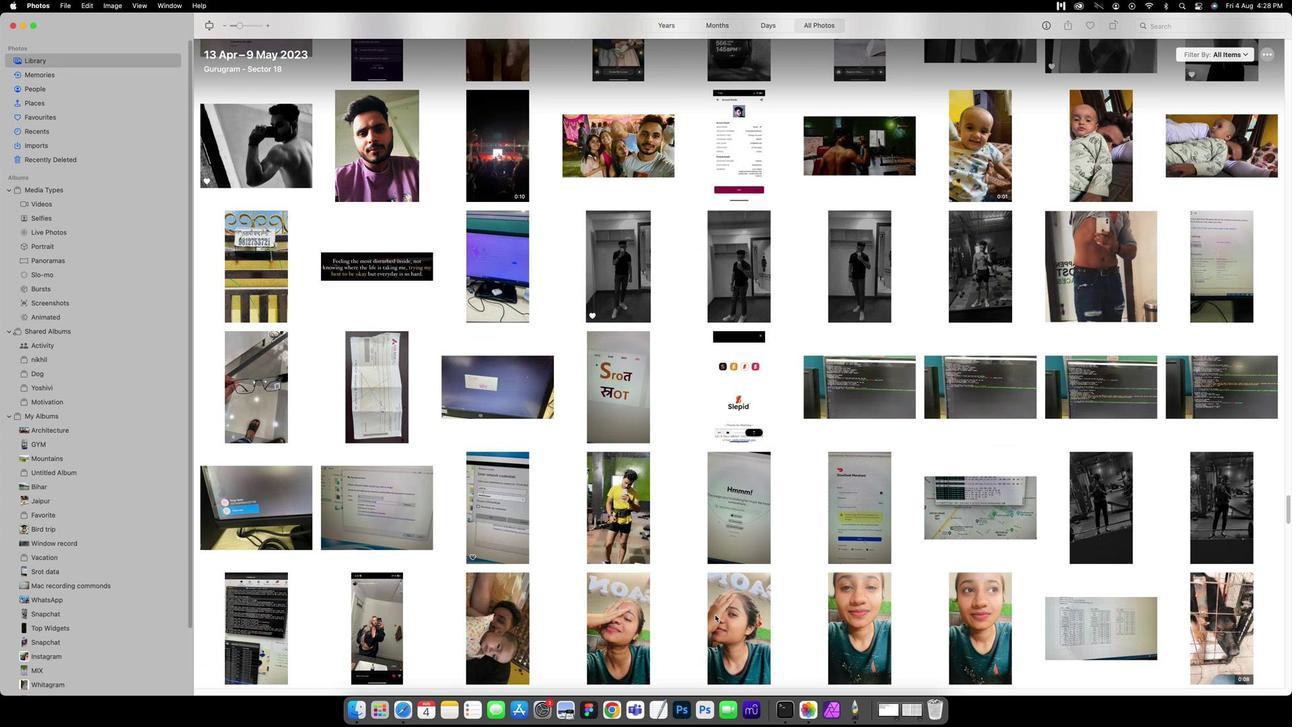 
Action: Mouse scrolled (768, 612) with delta (117, 2)
Screenshot: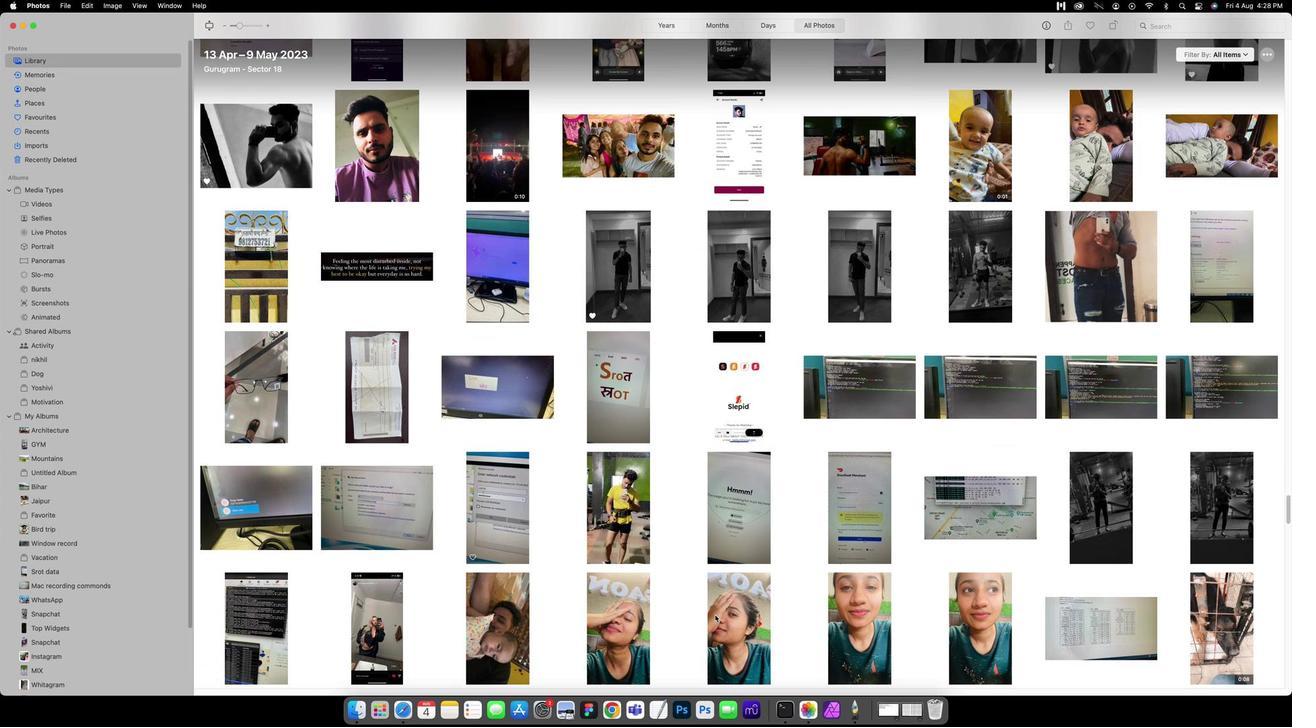 
Action: Mouse scrolled (768, 612) with delta (117, 0)
Screenshot: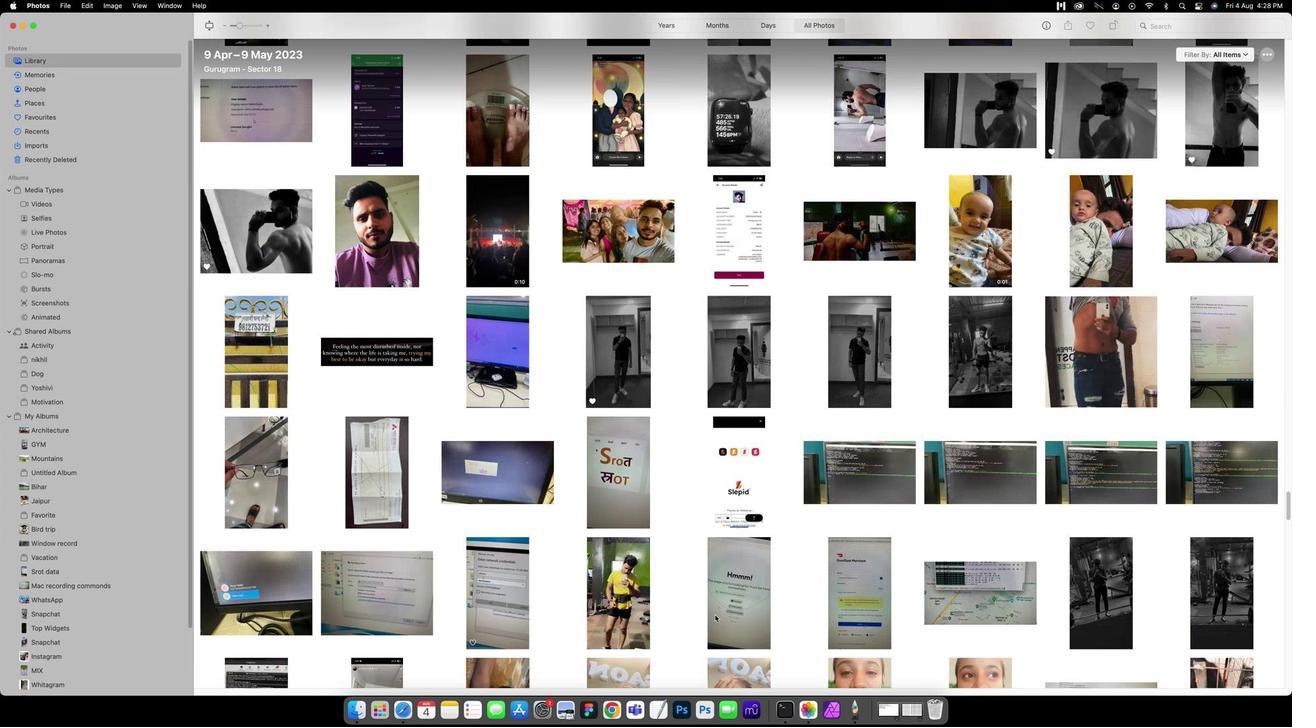 
Action: Mouse scrolled (768, 612) with delta (117, 0)
Screenshot: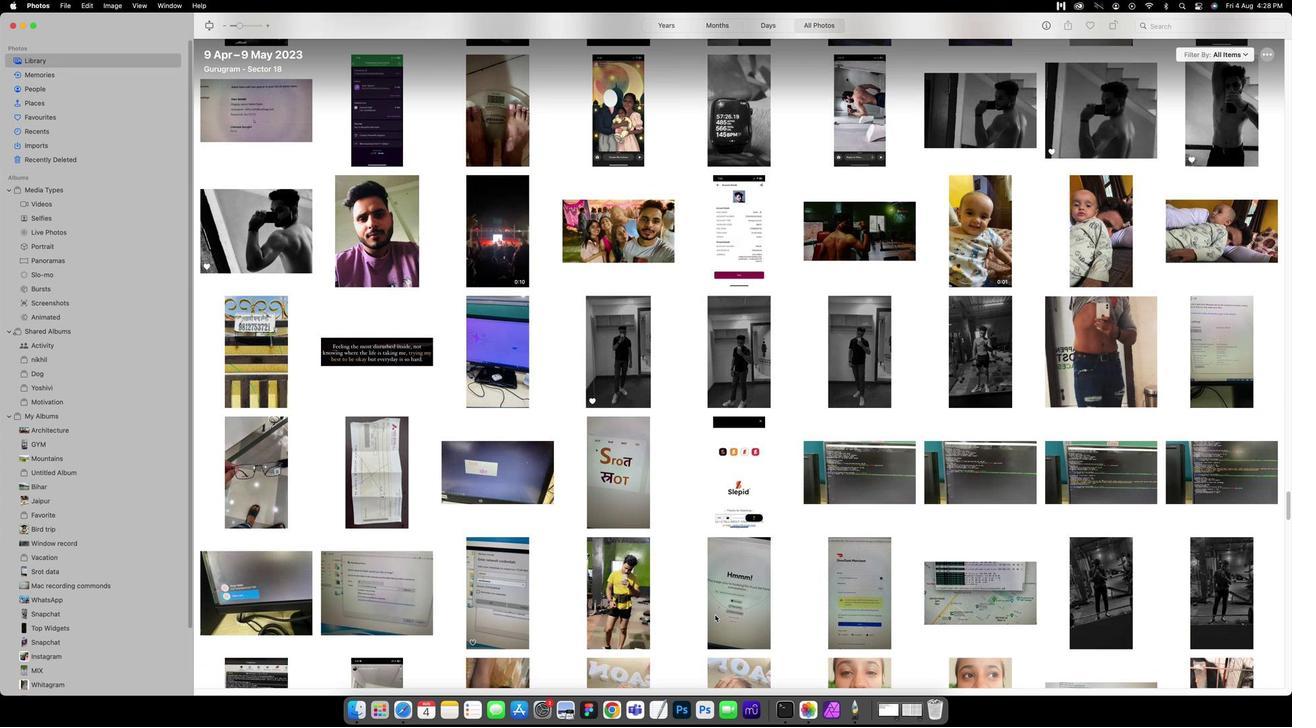 
Action: Mouse scrolled (768, 612) with delta (117, 0)
Screenshot: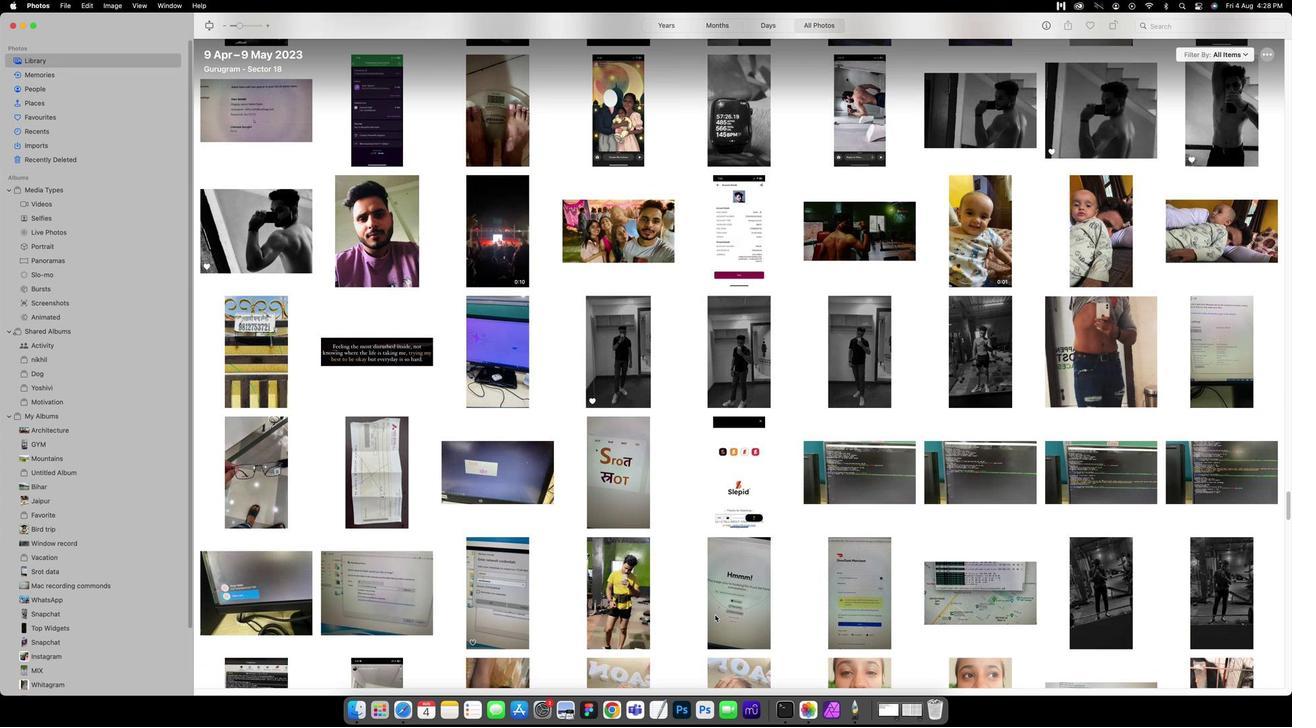 
Action: Mouse scrolled (768, 612) with delta (117, 1)
Screenshot: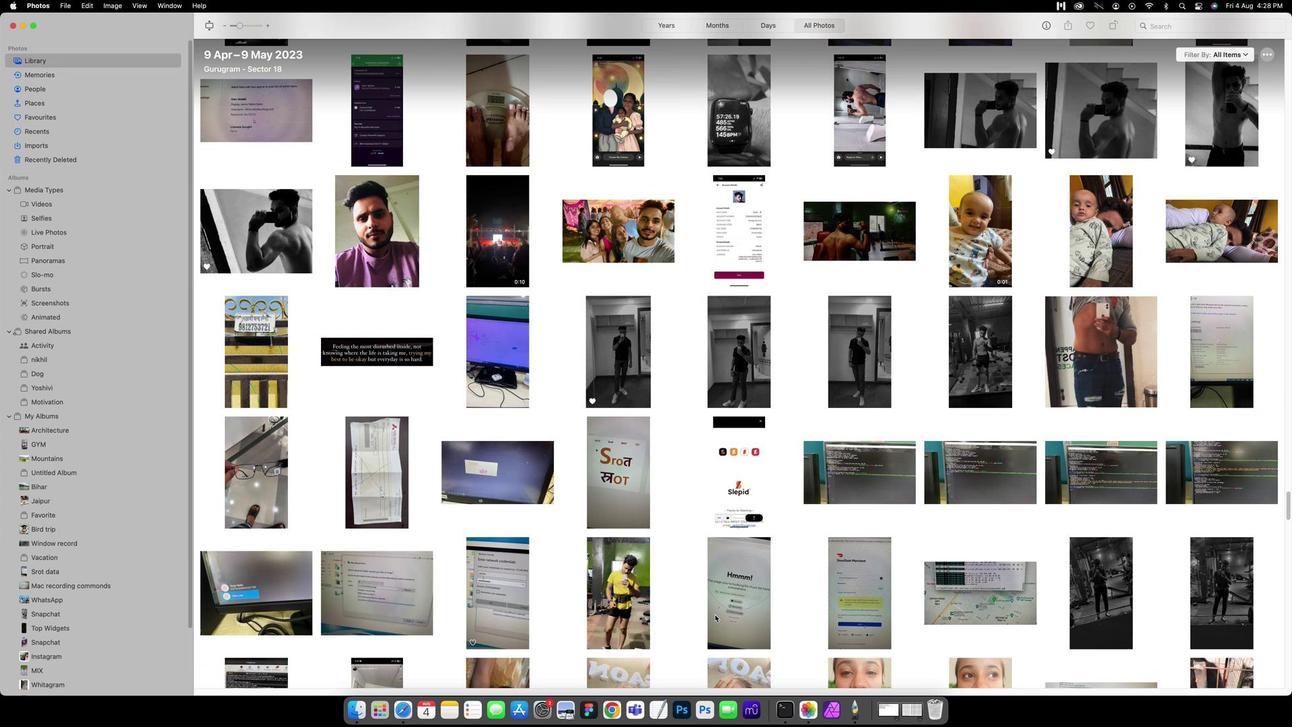 
Action: Mouse scrolled (768, 612) with delta (117, 2)
Screenshot: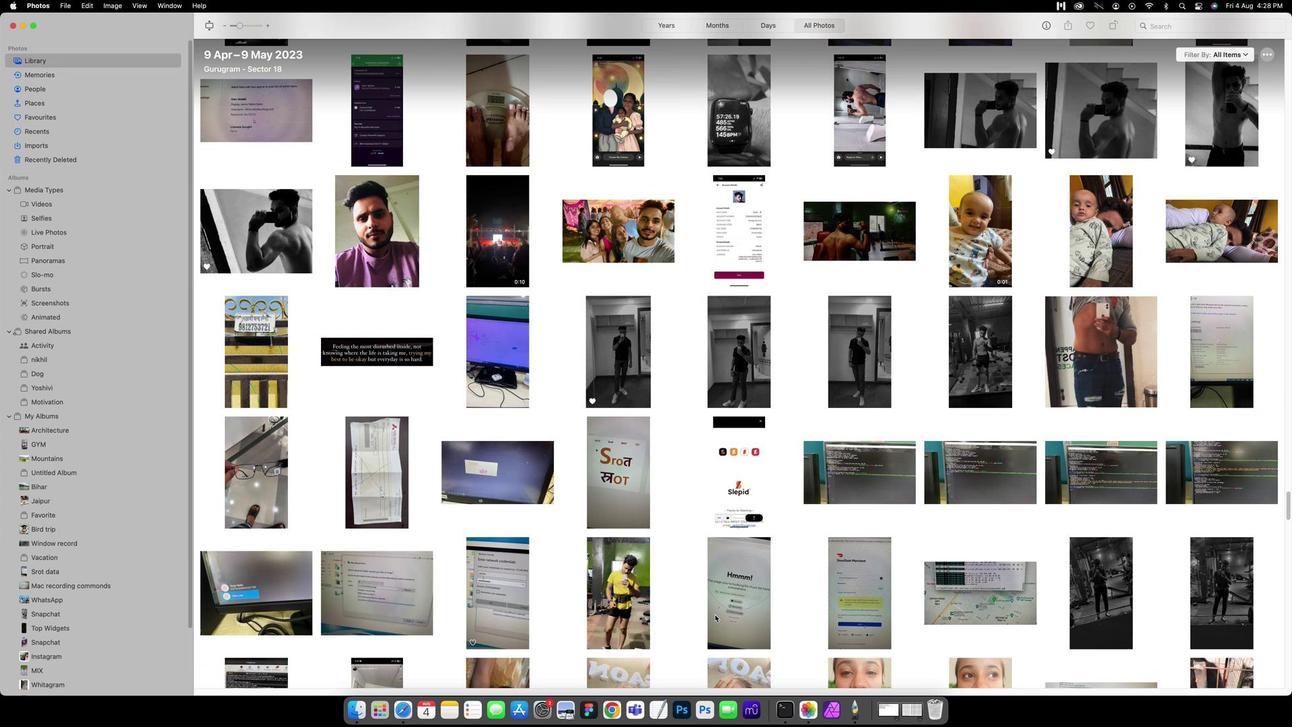 
Action: Mouse scrolled (768, 612) with delta (117, 0)
Screenshot: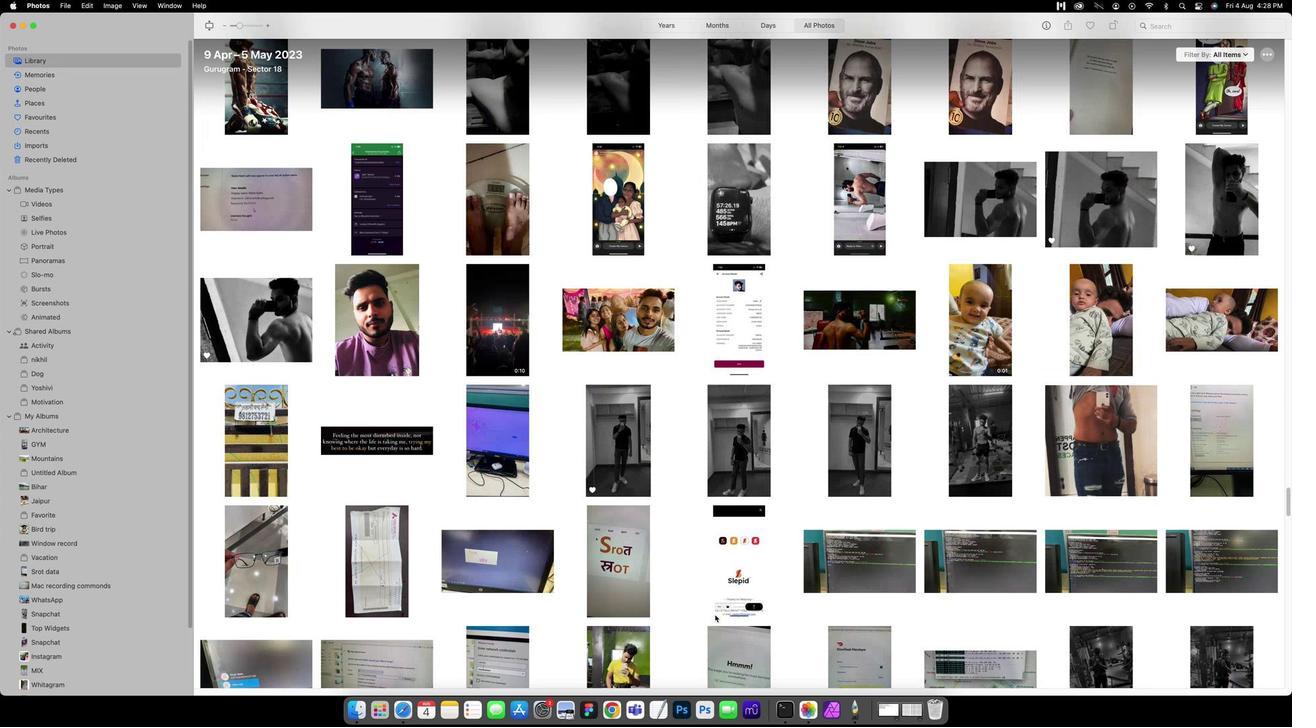 
Action: Mouse scrolled (768, 612) with delta (117, 0)
Screenshot: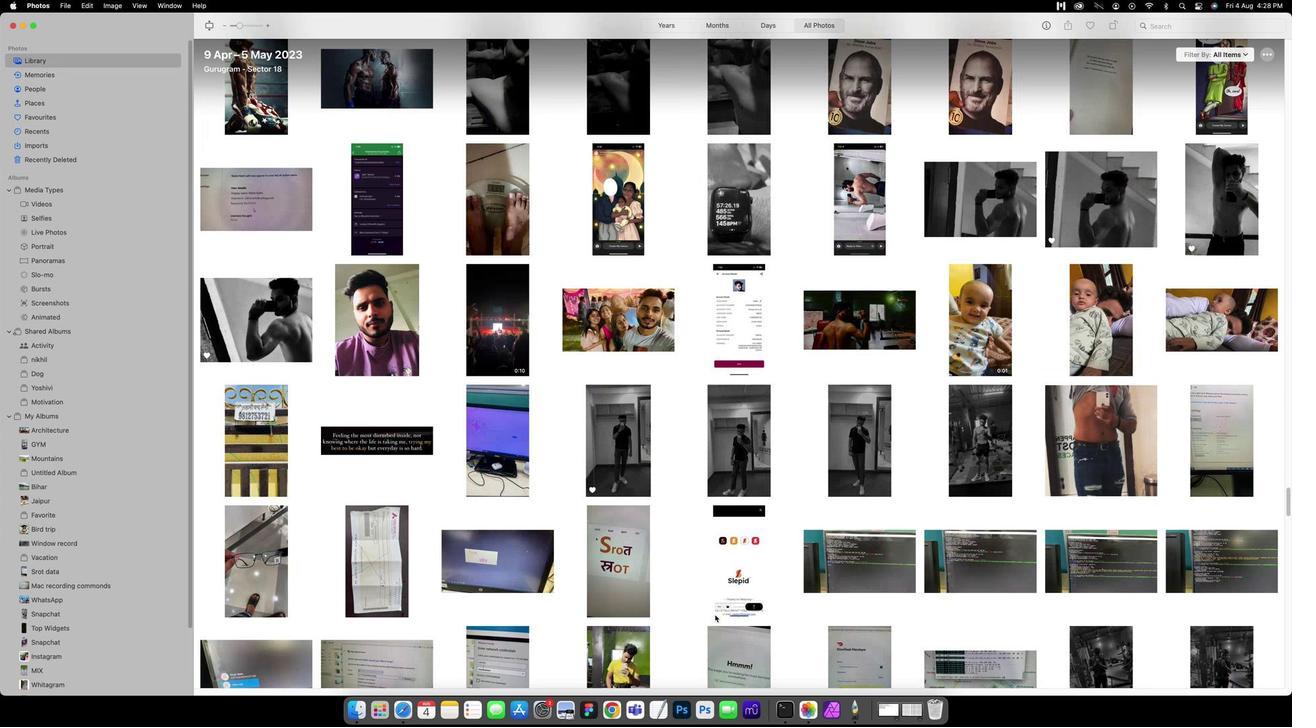 
Action: Mouse scrolled (768, 612) with delta (117, 0)
Screenshot: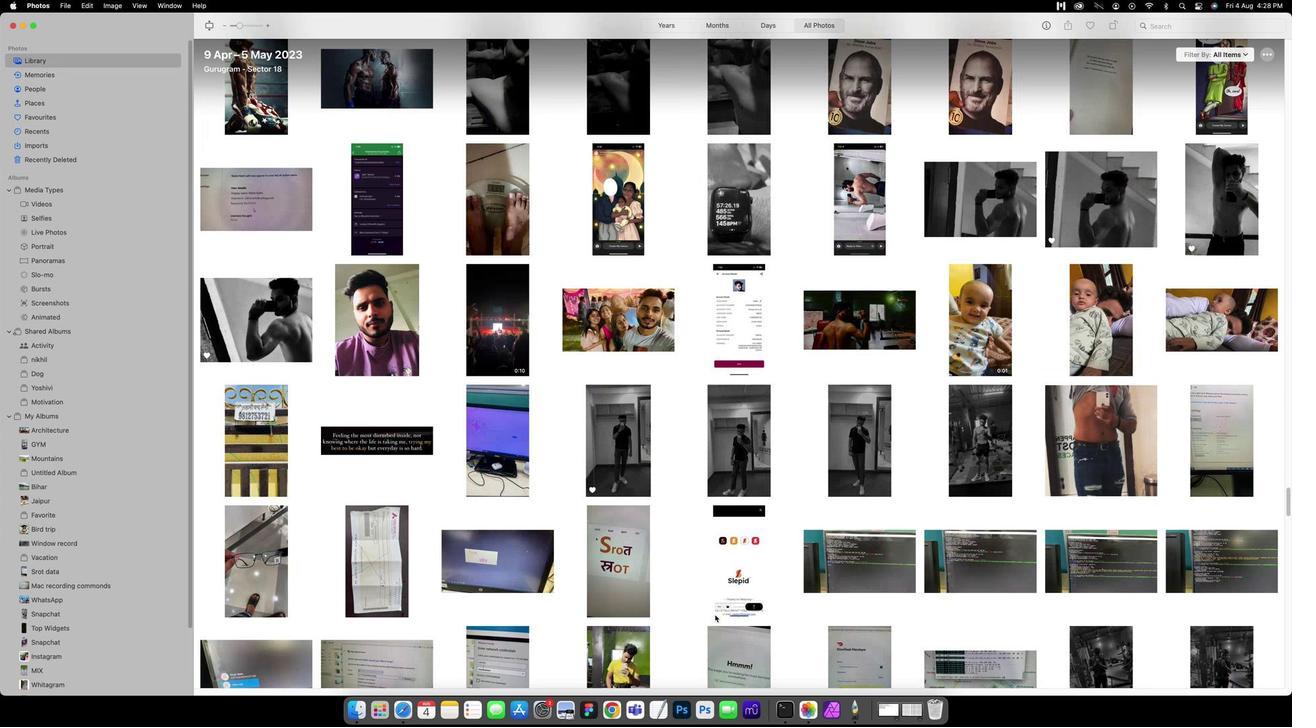 
Action: Mouse scrolled (768, 612) with delta (117, 1)
Screenshot: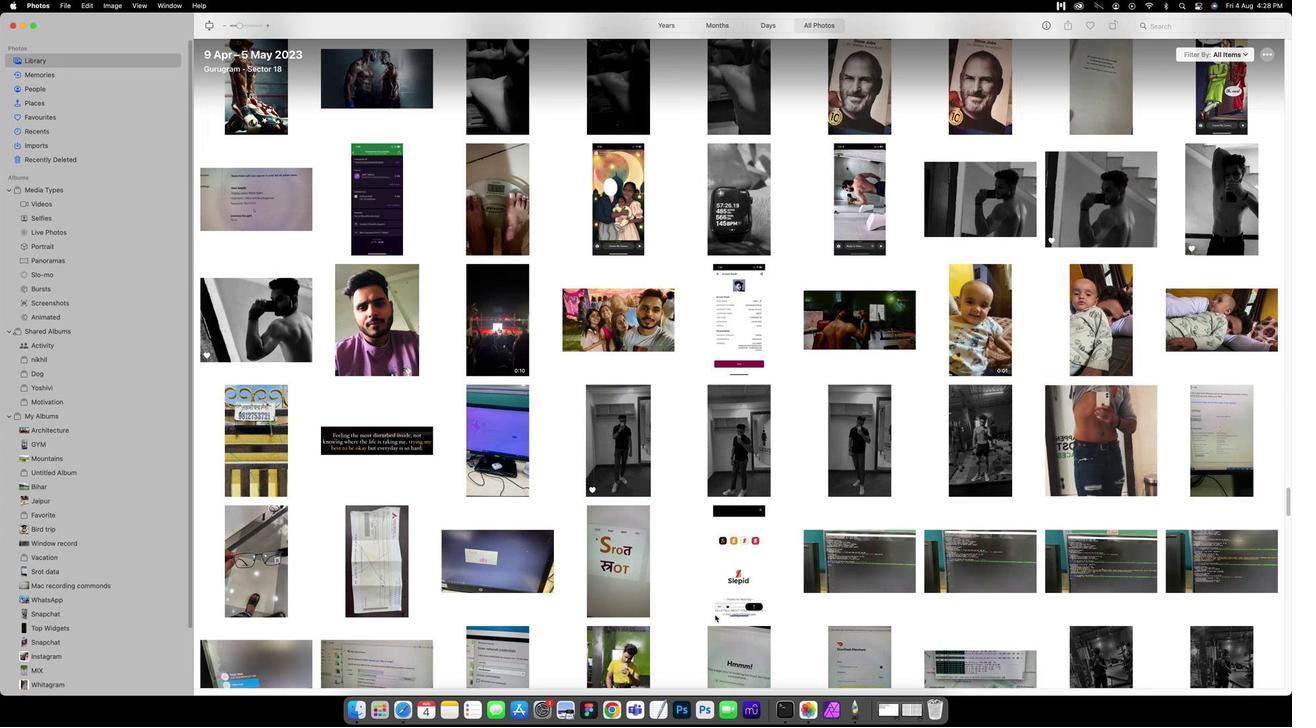 
Action: Mouse scrolled (768, 612) with delta (117, 2)
Screenshot: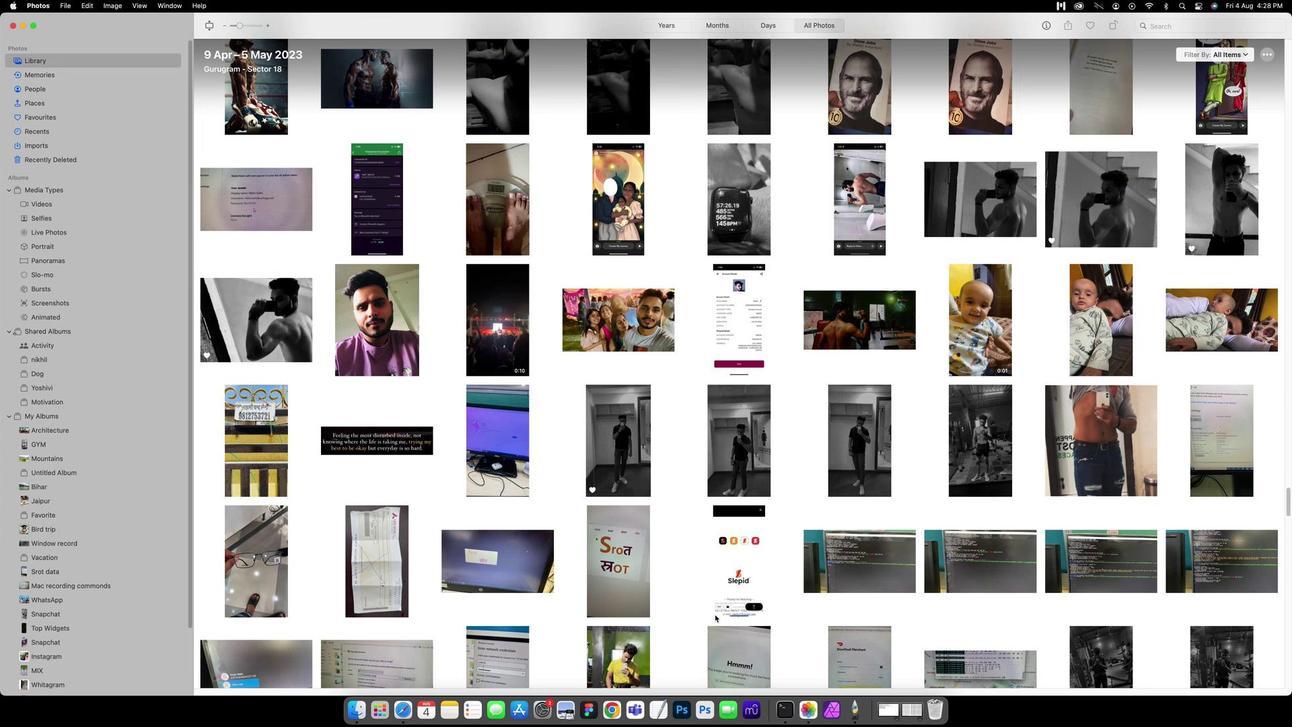 
Action: Mouse scrolled (768, 612) with delta (117, 0)
Screenshot: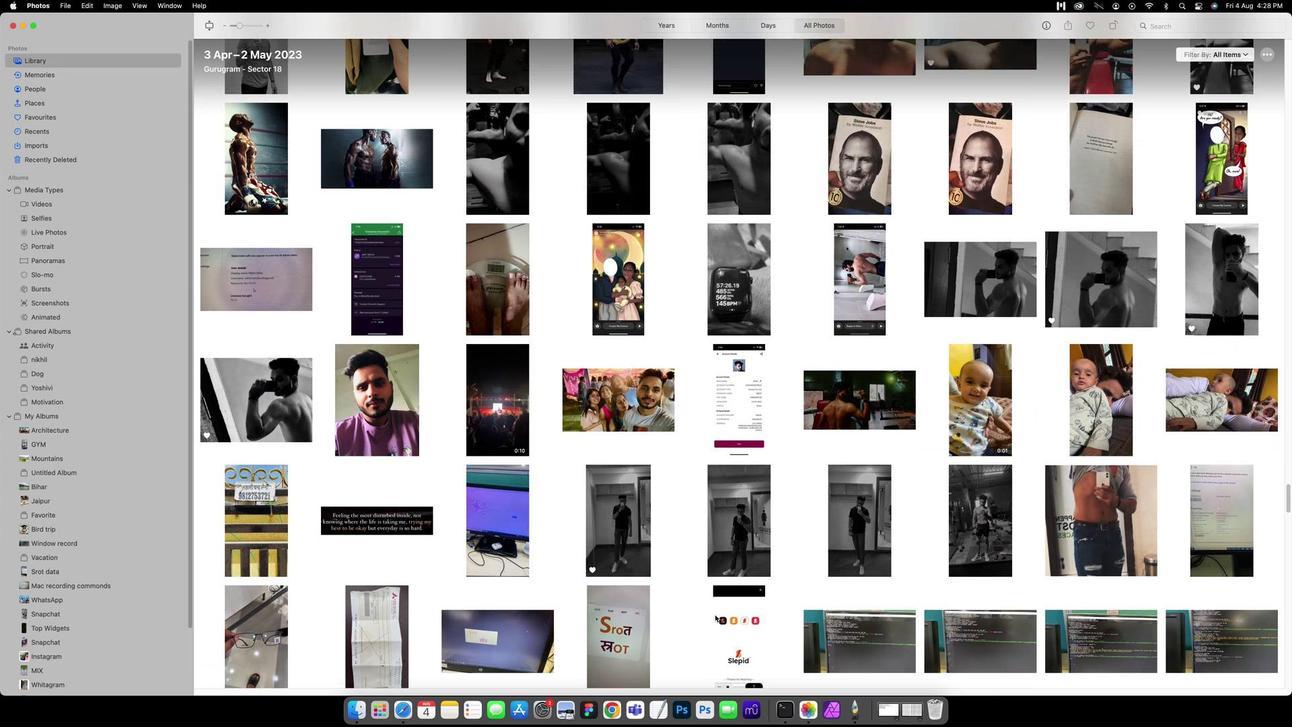 
Action: Mouse scrolled (768, 612) with delta (117, 0)
Screenshot: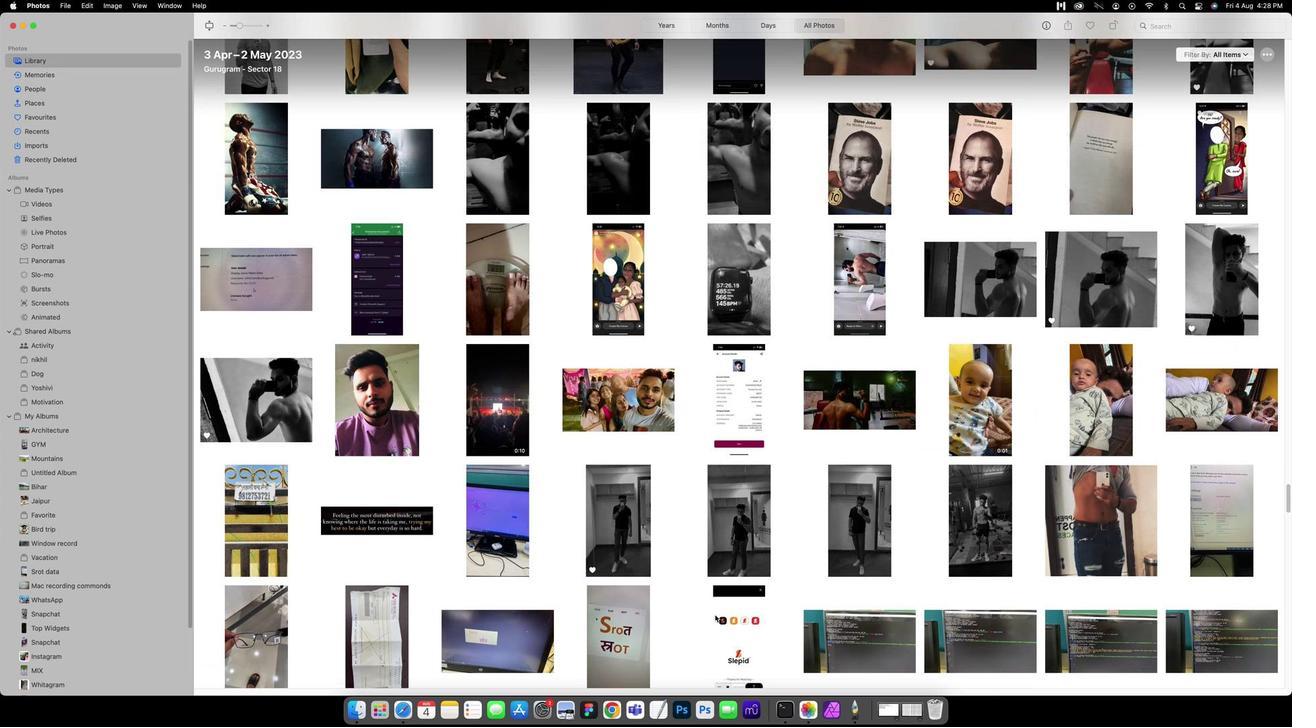 
Action: Mouse scrolled (768, 612) with delta (117, 0)
Screenshot: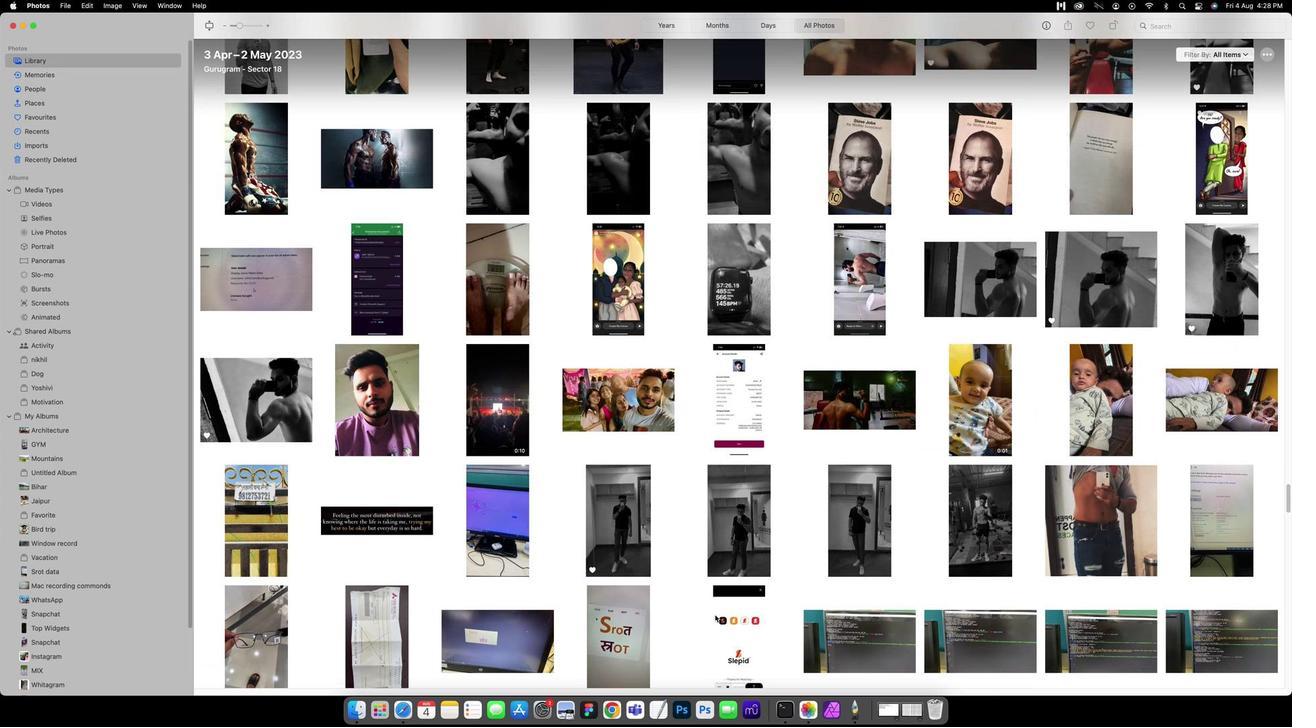 
Action: Mouse scrolled (768, 612) with delta (117, 1)
Screenshot: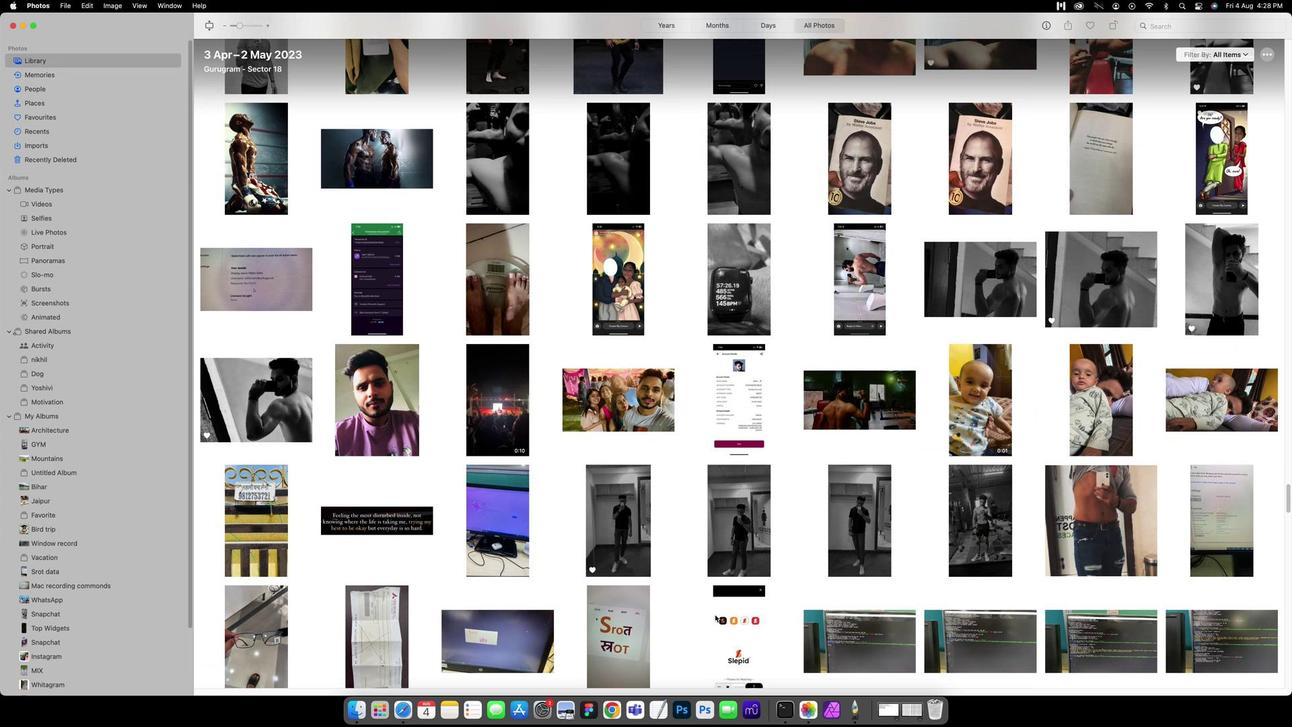 
Action: Mouse scrolled (768, 612) with delta (117, 1)
Screenshot: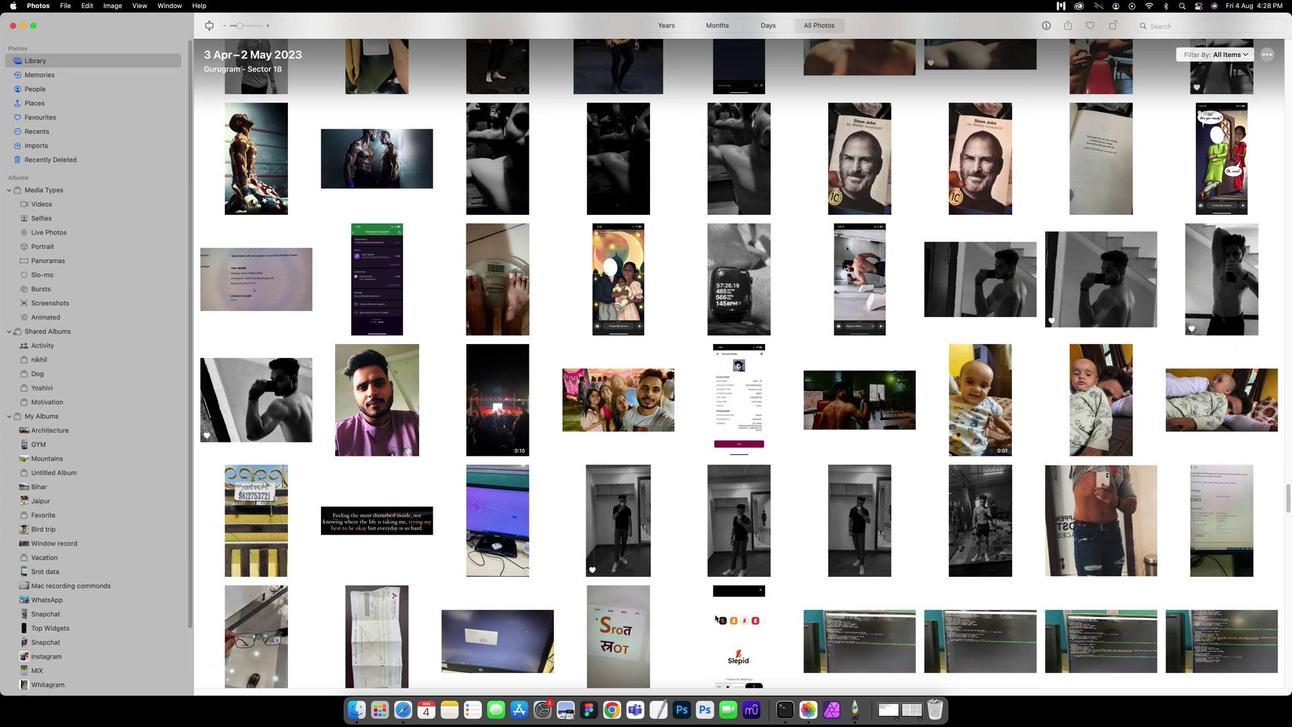 
Action: Mouse scrolled (768, 612) with delta (117, 0)
Screenshot: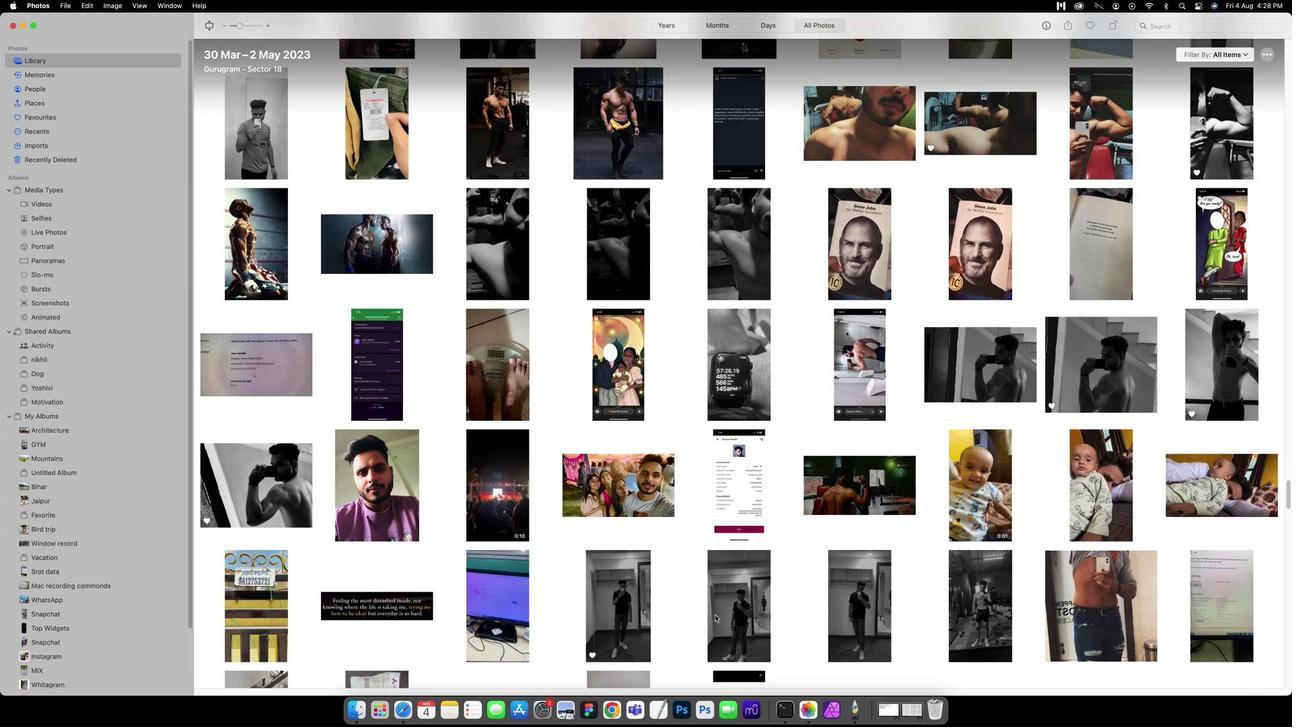 
Action: Mouse scrolled (768, 612) with delta (117, 0)
Screenshot: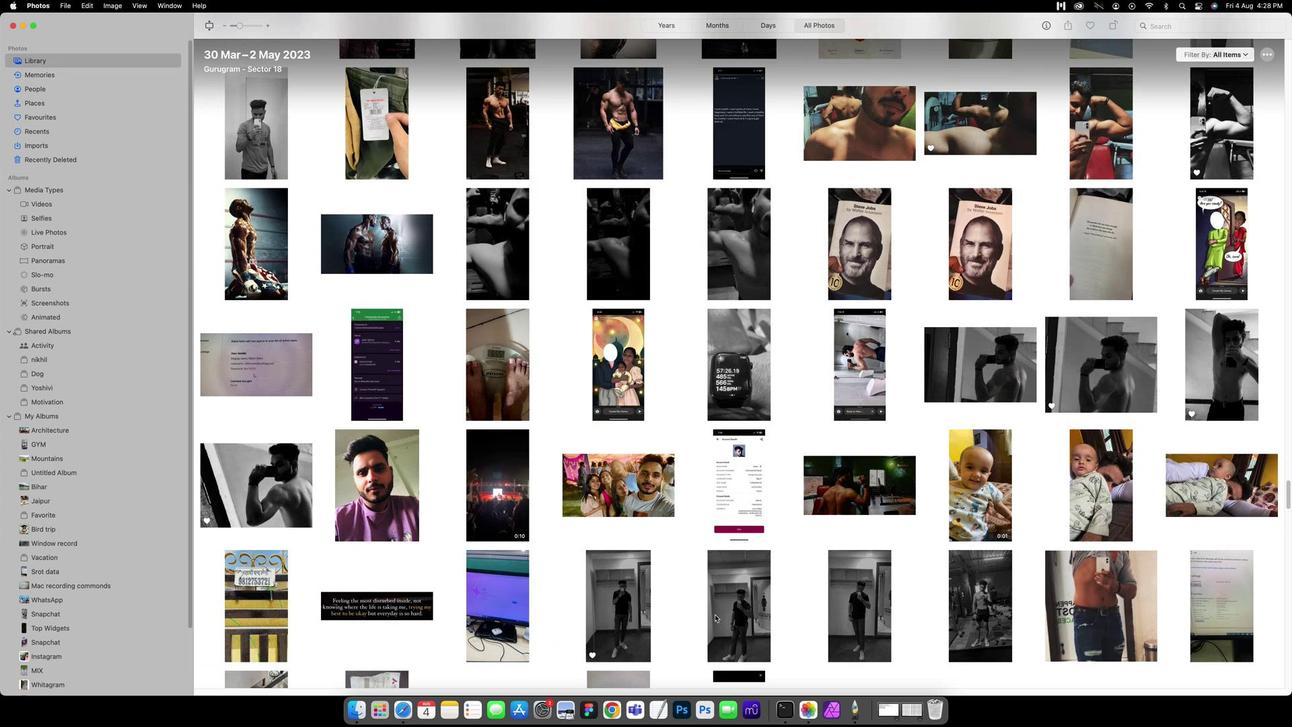 
Action: Mouse scrolled (768, 612) with delta (117, 0)
Screenshot: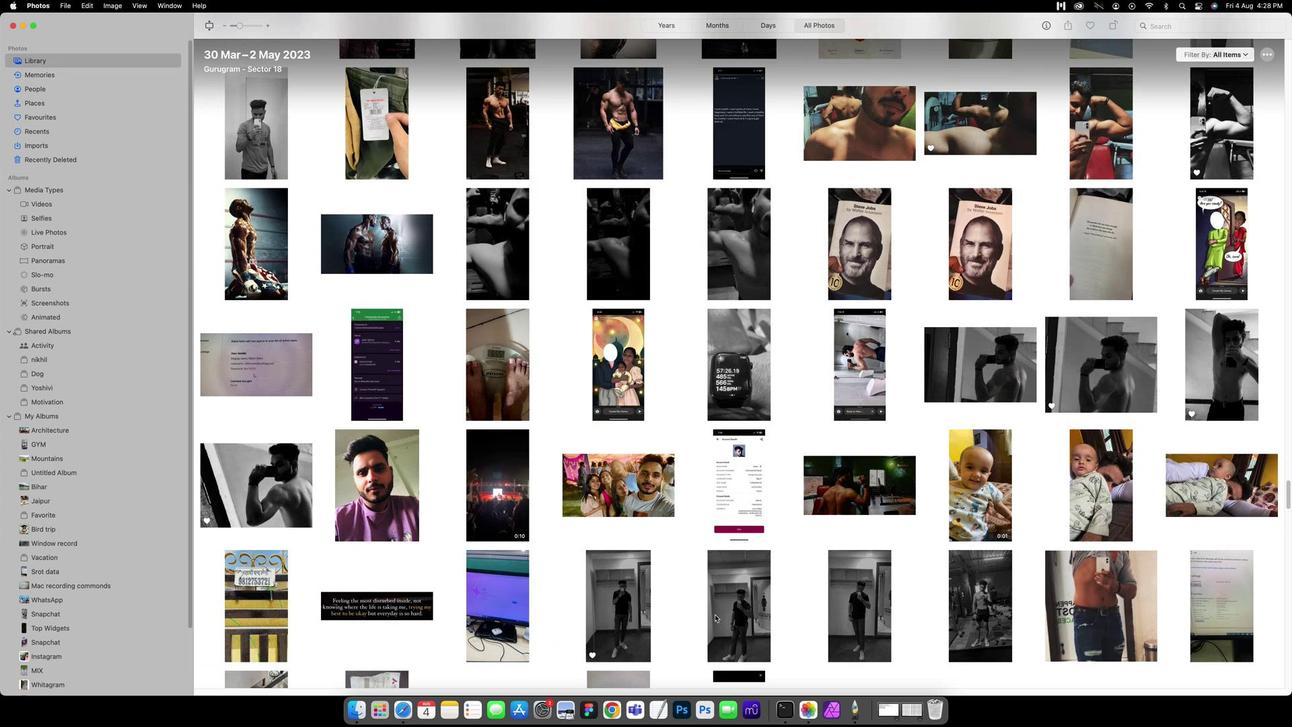 
Action: Mouse scrolled (768, 612) with delta (117, 1)
Screenshot: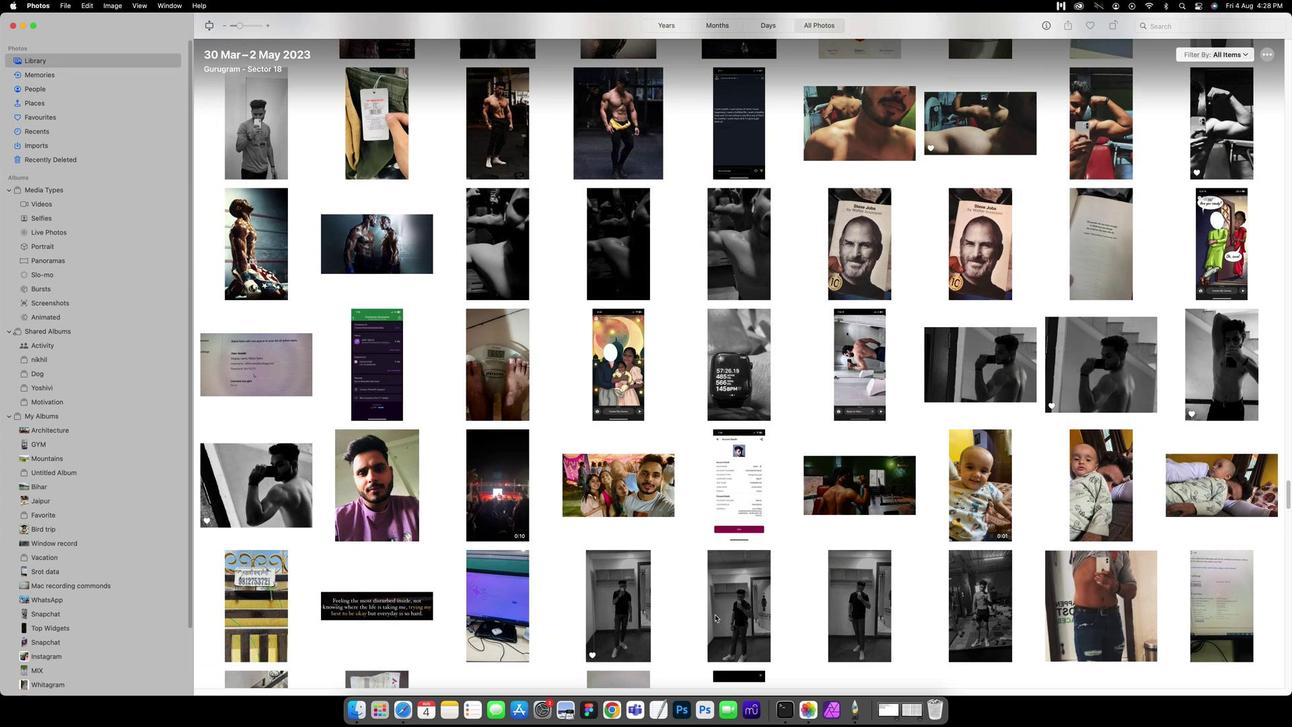 
Action: Mouse scrolled (768, 612) with delta (117, 2)
Screenshot: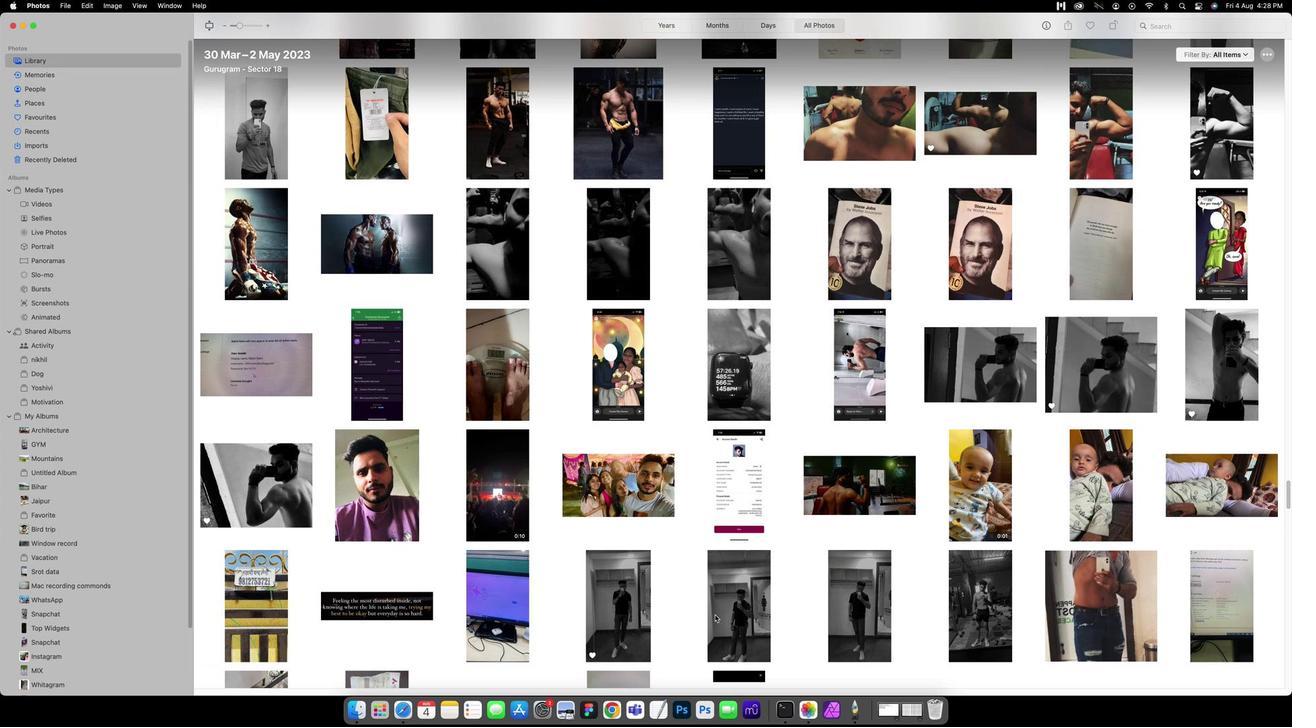 
Action: Mouse scrolled (768, 612) with delta (117, 0)
Screenshot: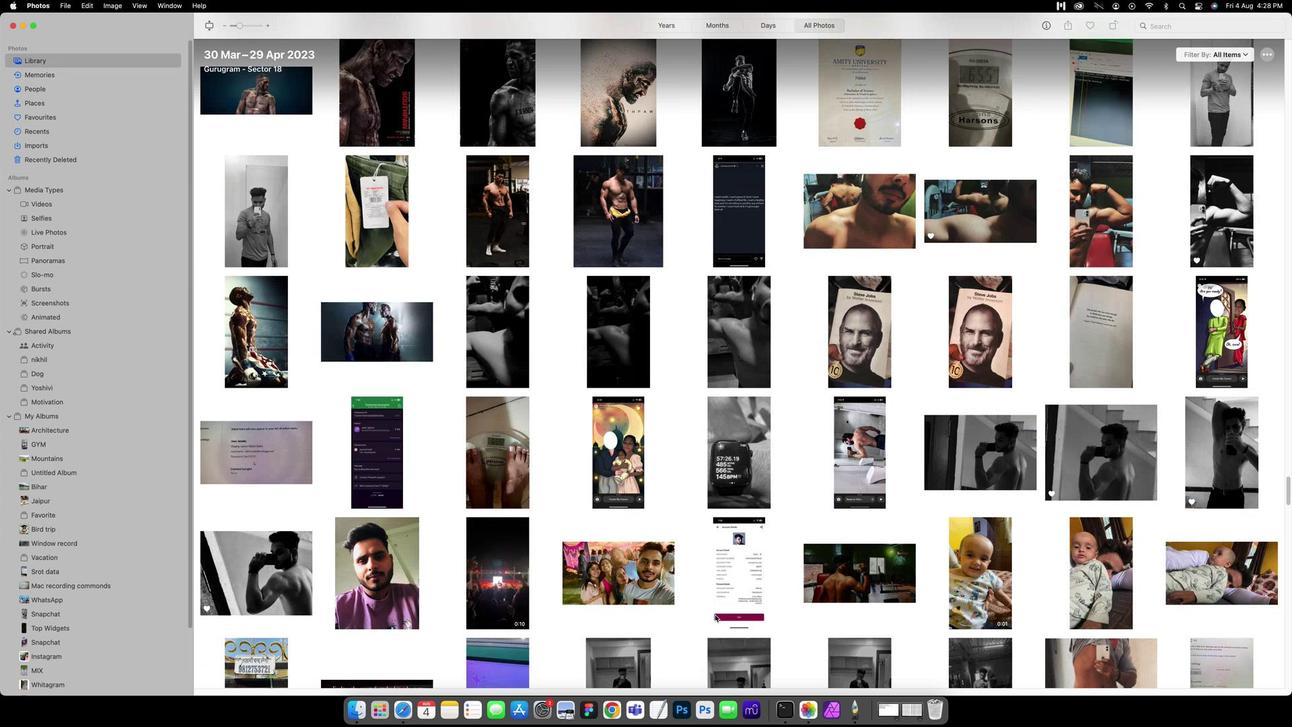 
Action: Mouse scrolled (768, 612) with delta (117, 0)
Screenshot: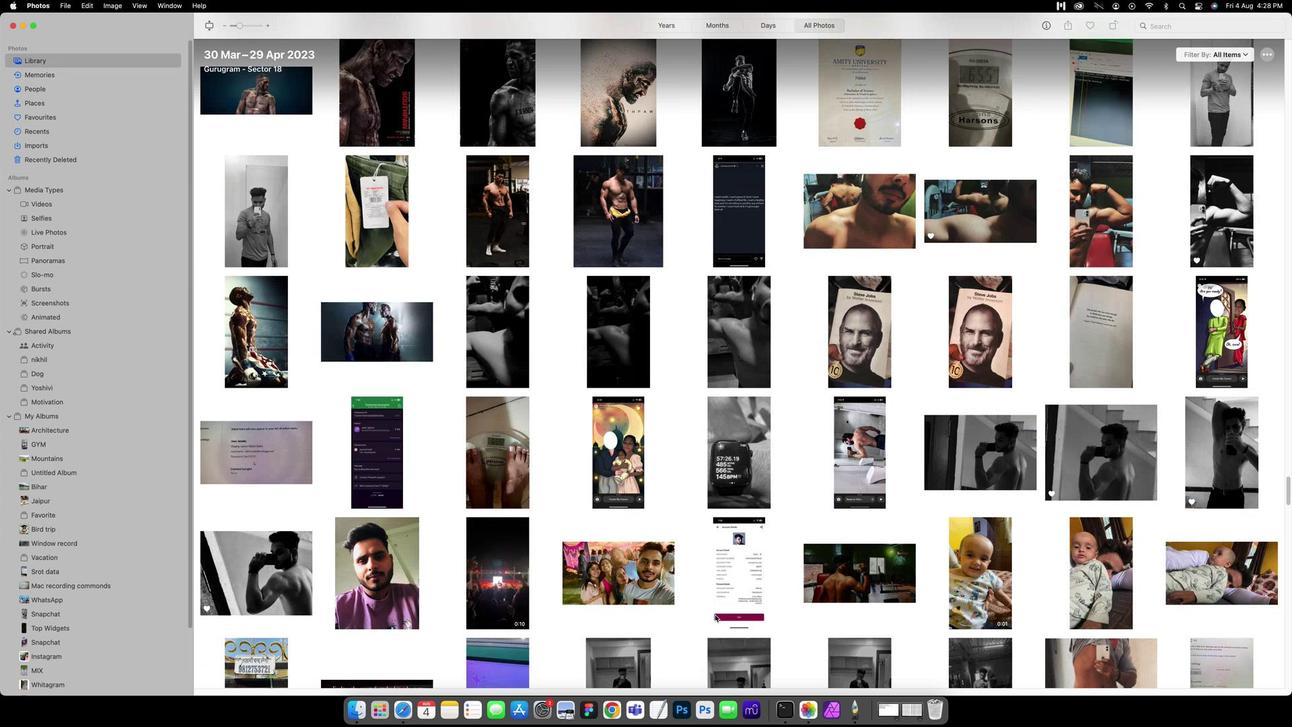 
Action: Mouse scrolled (768, 612) with delta (117, 0)
Screenshot: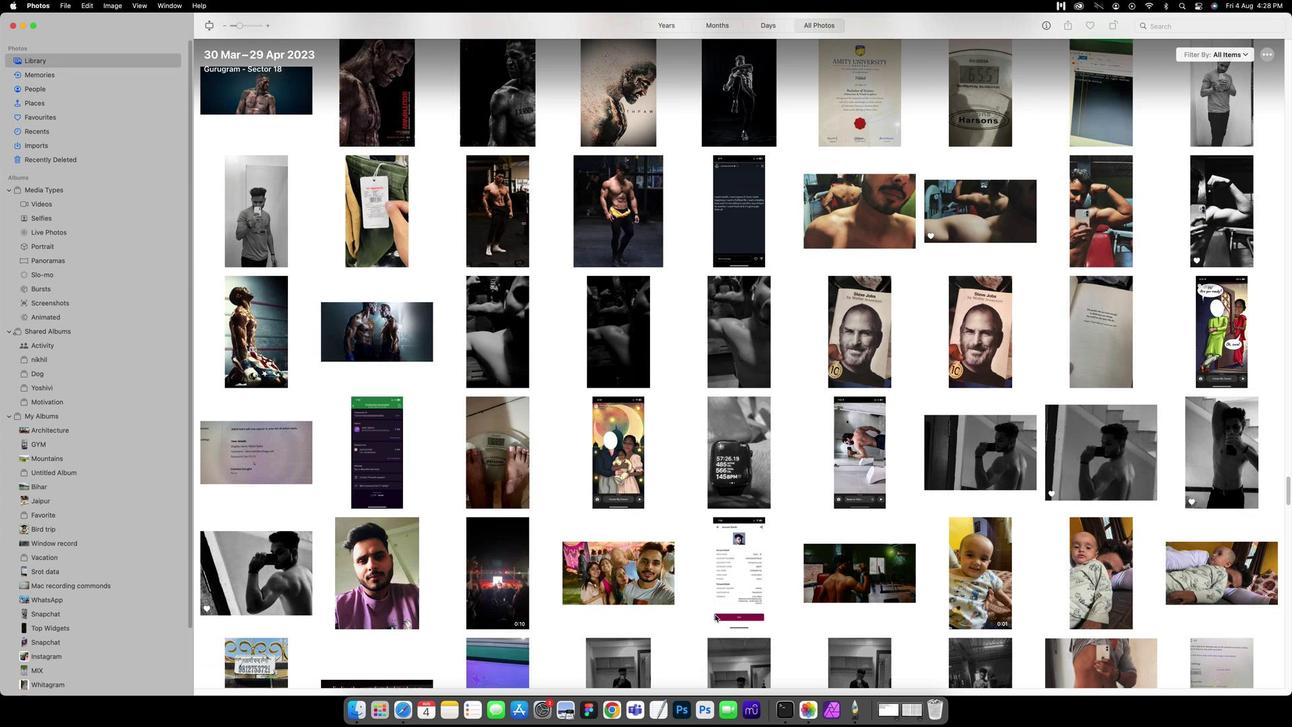 
Action: Mouse scrolled (768, 612) with delta (117, 1)
Screenshot: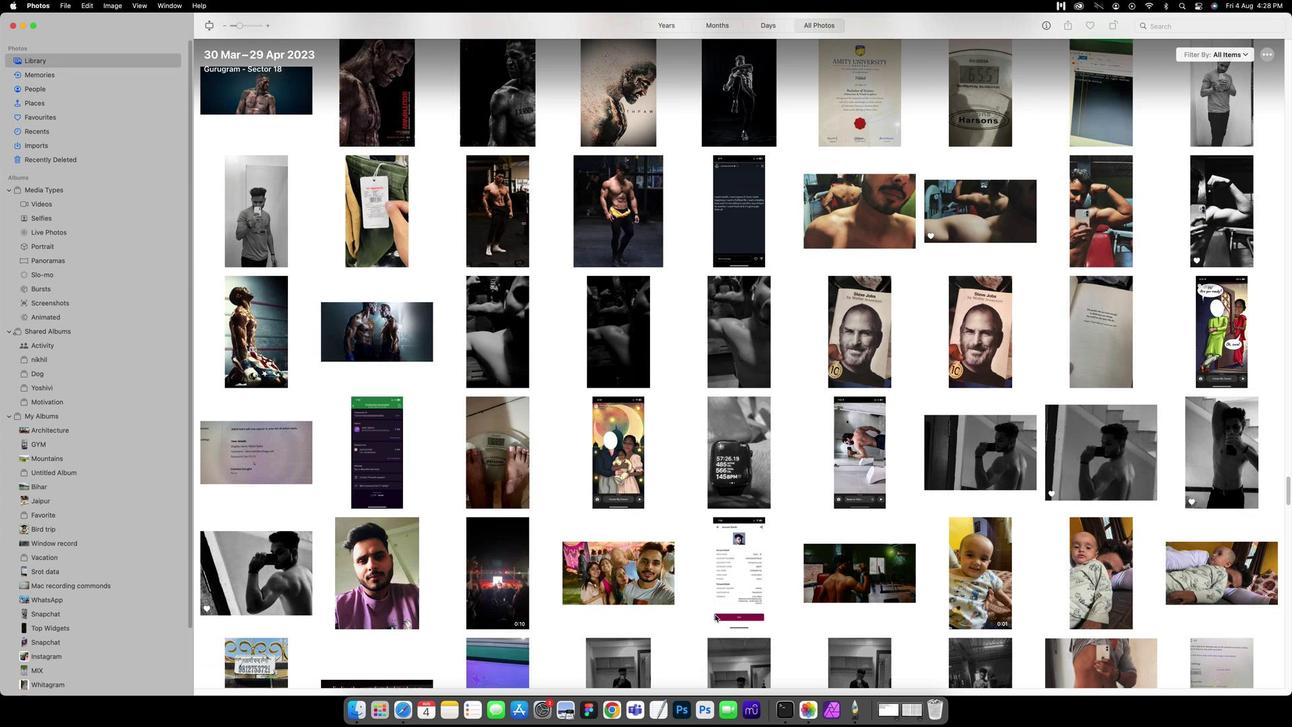 
Action: Mouse scrolled (768, 612) with delta (117, 2)
Screenshot: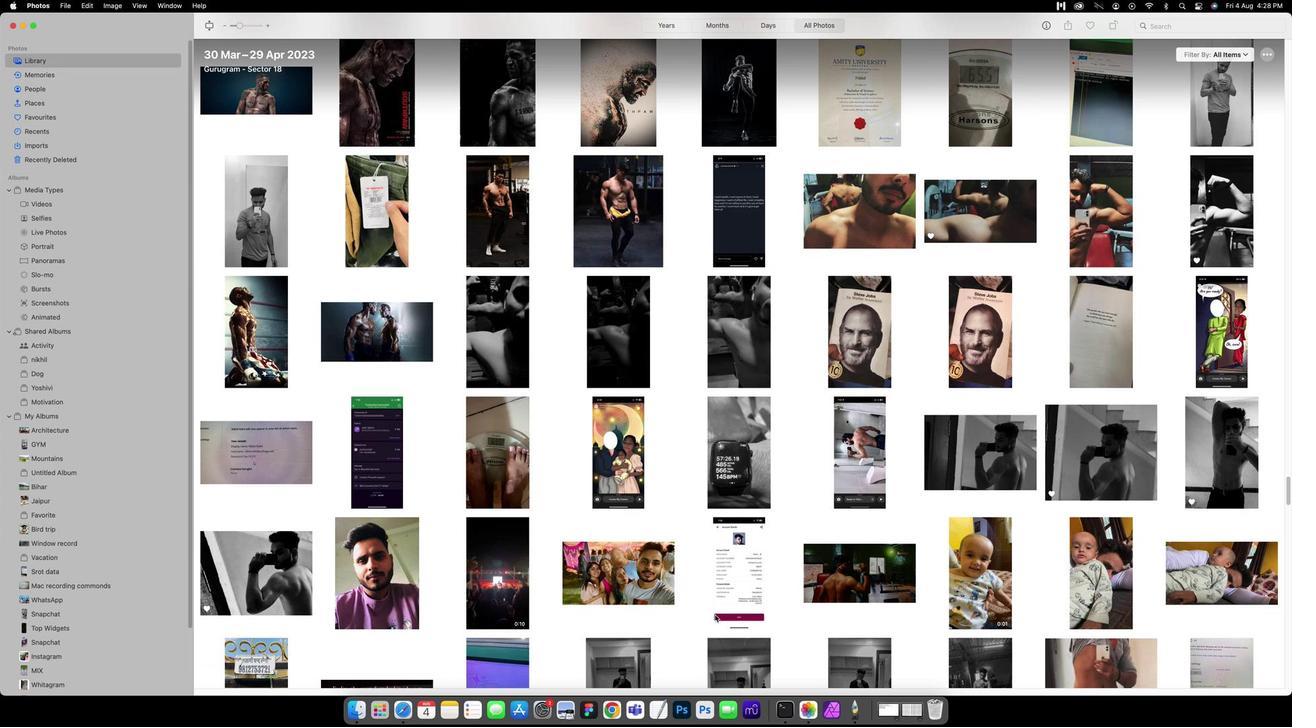 
Action: Mouse scrolled (768, 612) with delta (117, 0)
Screenshot: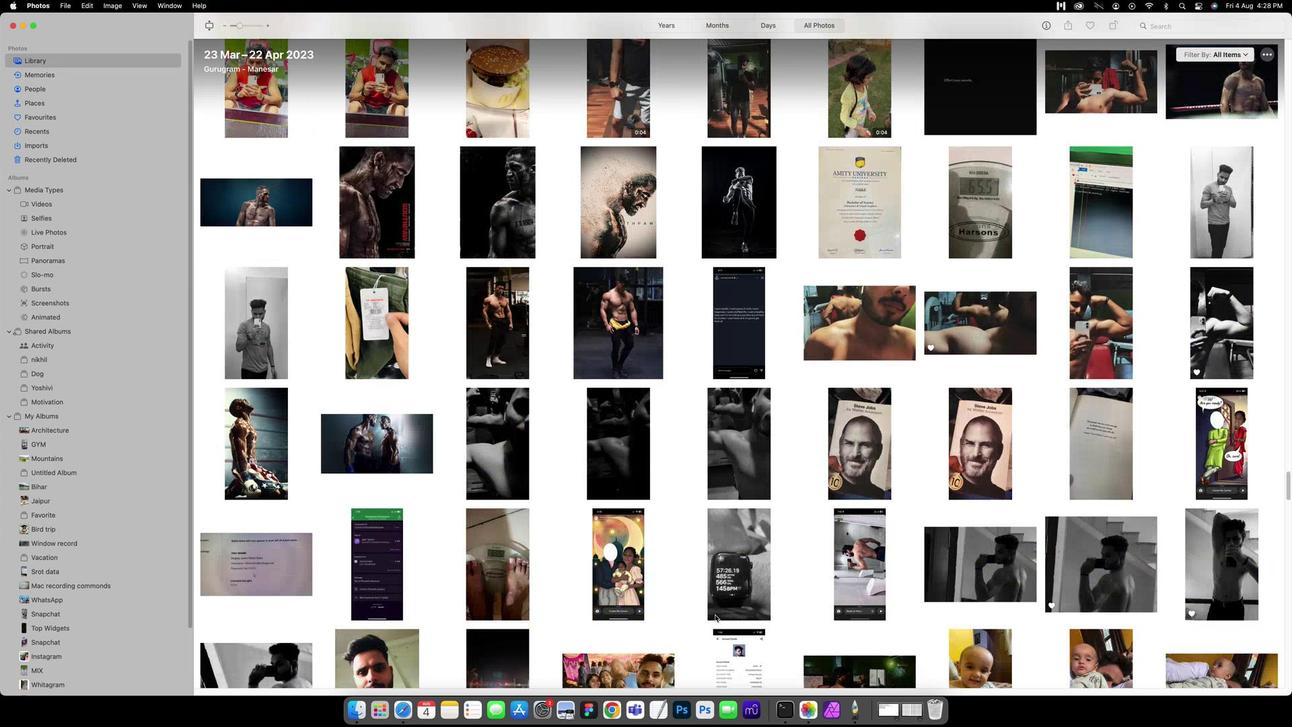 
Action: Mouse scrolled (768, 612) with delta (117, 0)
Screenshot: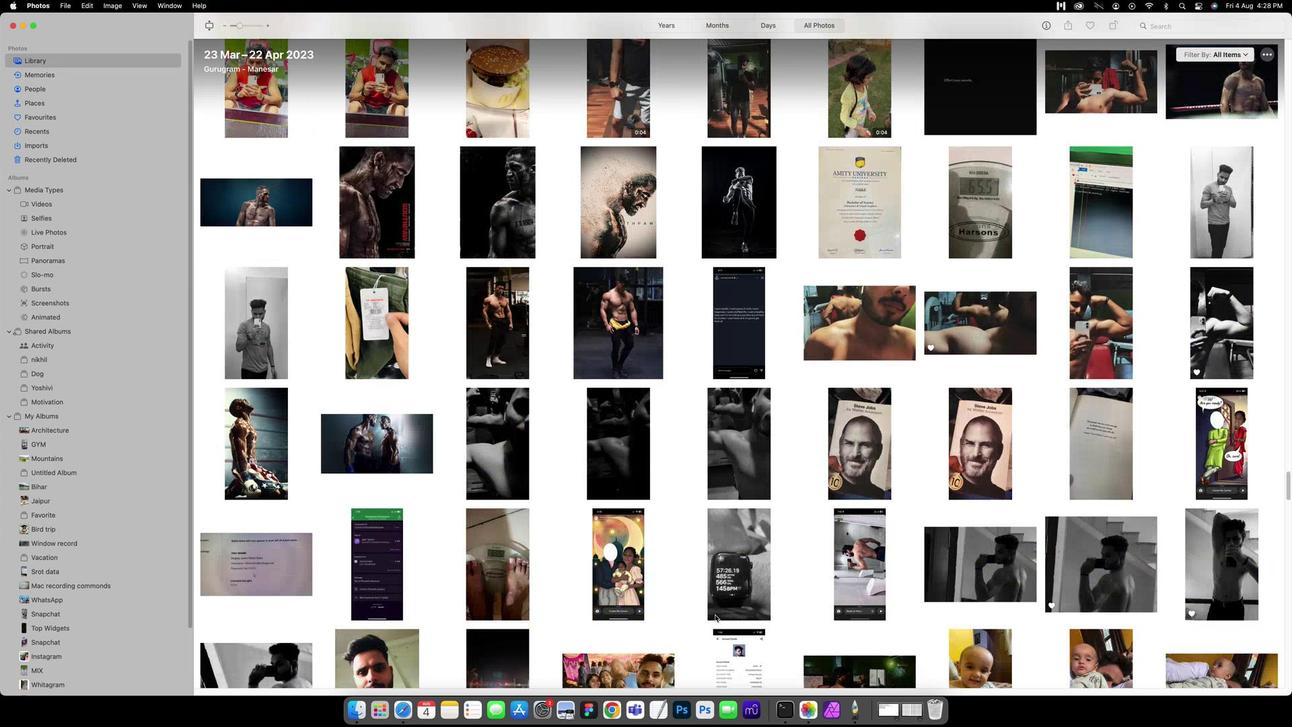 
Action: Mouse scrolled (768, 612) with delta (117, 0)
Screenshot: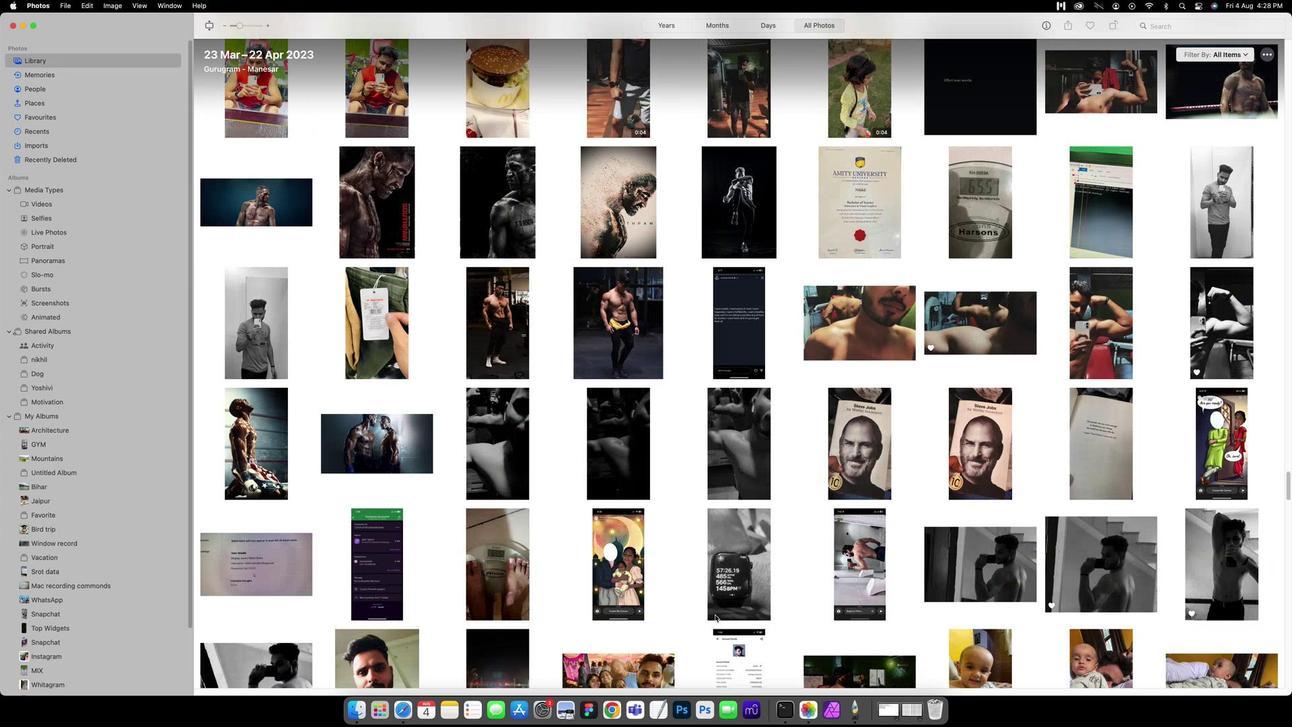 
Action: Mouse scrolled (768, 612) with delta (117, 1)
Screenshot: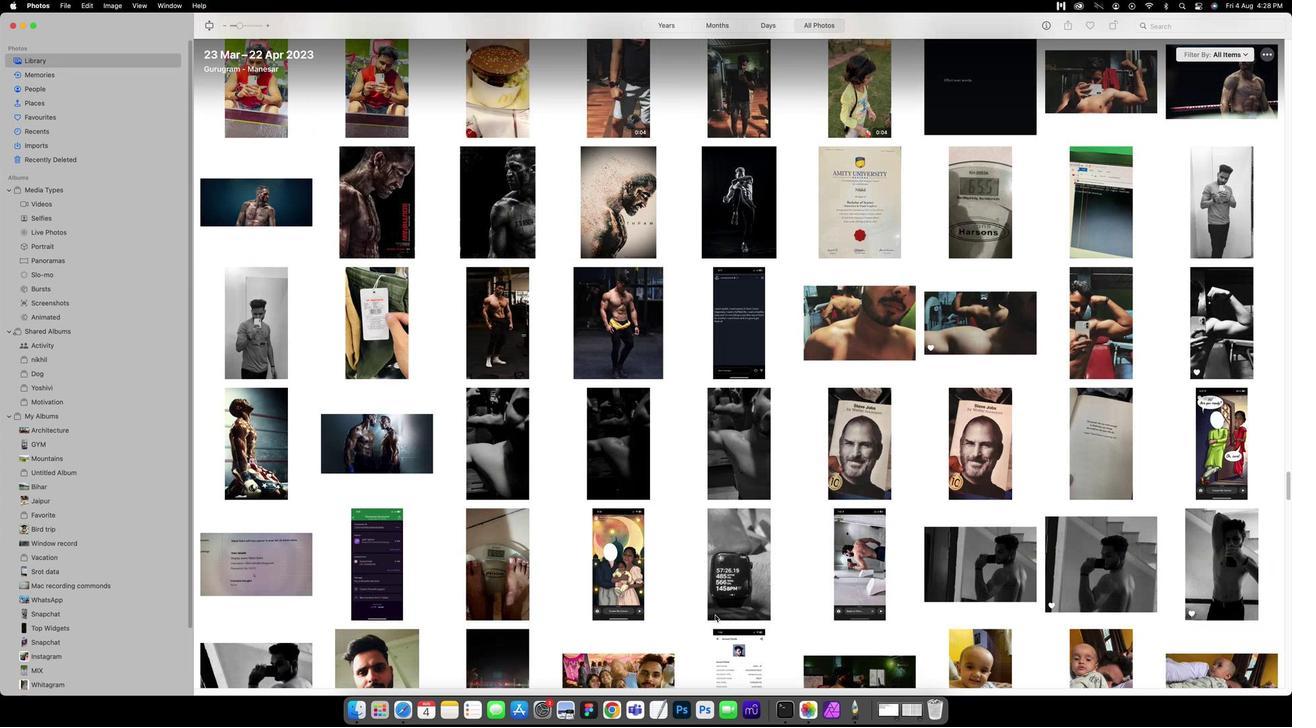 
Action: Mouse scrolled (768, 612) with delta (117, 2)
Screenshot: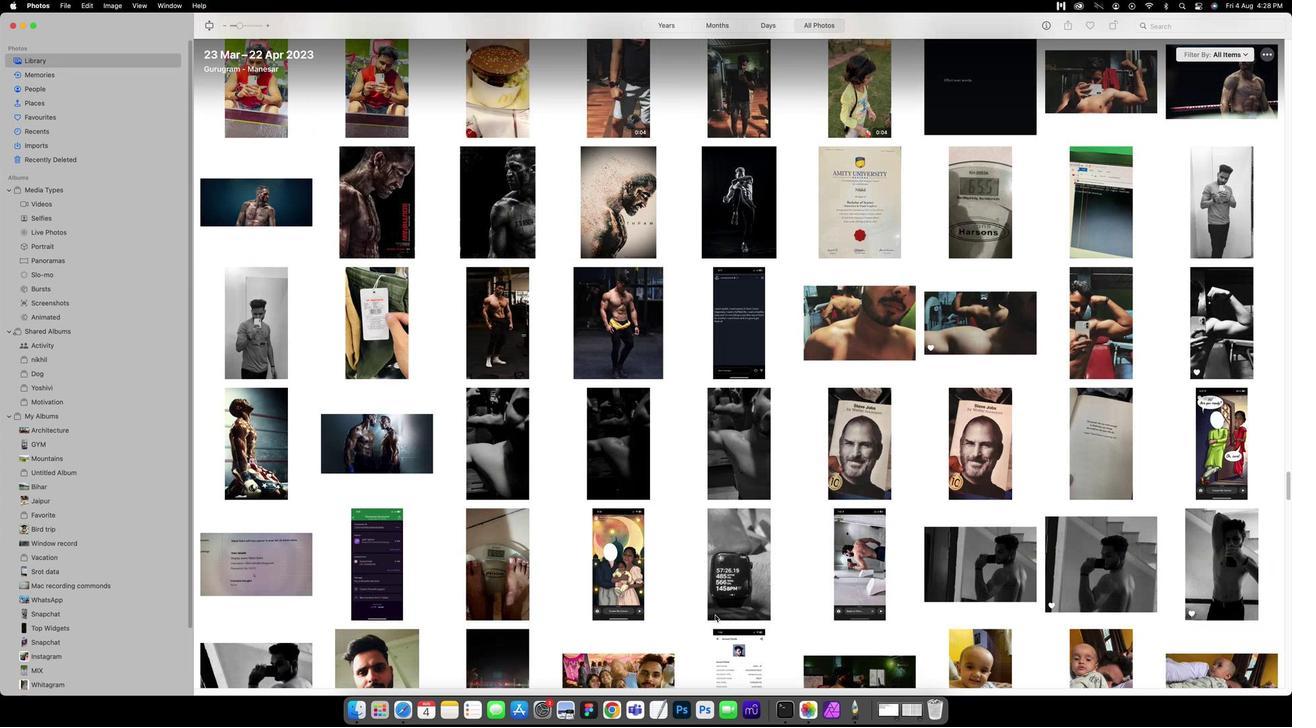 
Action: Mouse scrolled (768, 612) with delta (117, 2)
Screenshot: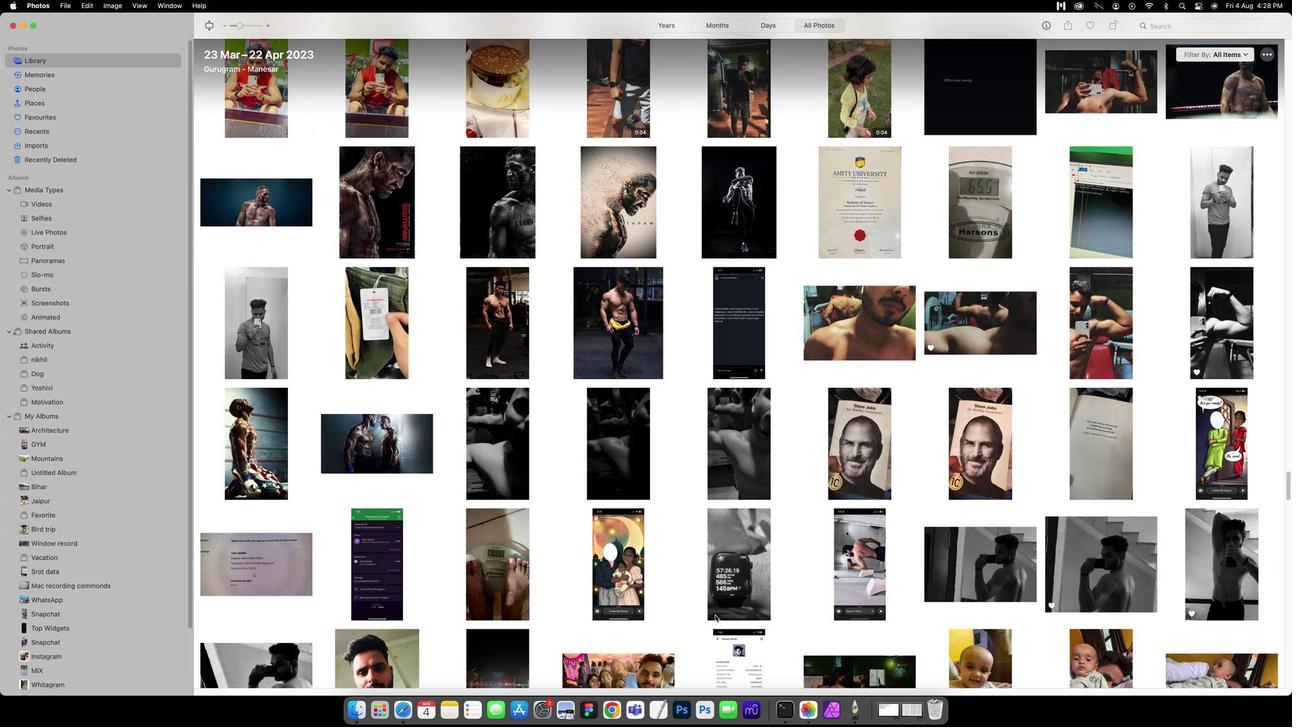 
Action: Mouse scrolled (768, 612) with delta (117, 0)
Screenshot: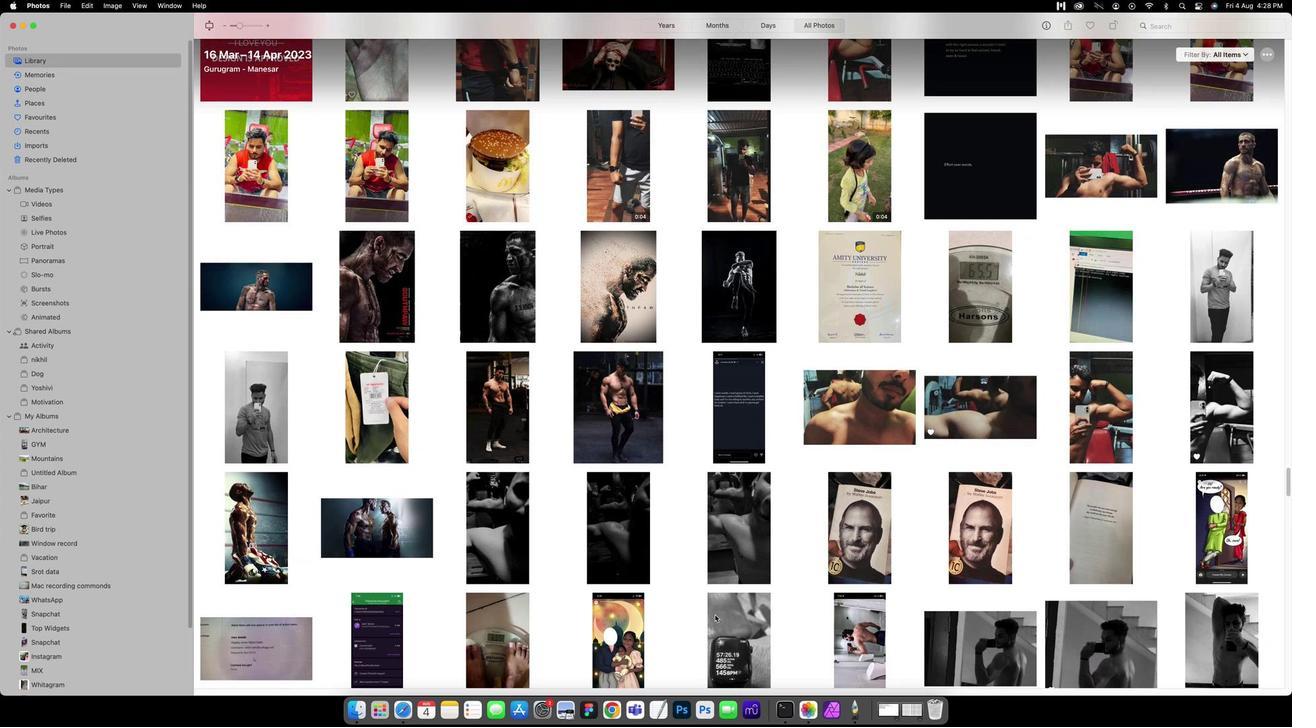 
Action: Mouse scrolled (768, 612) with delta (117, 0)
Screenshot: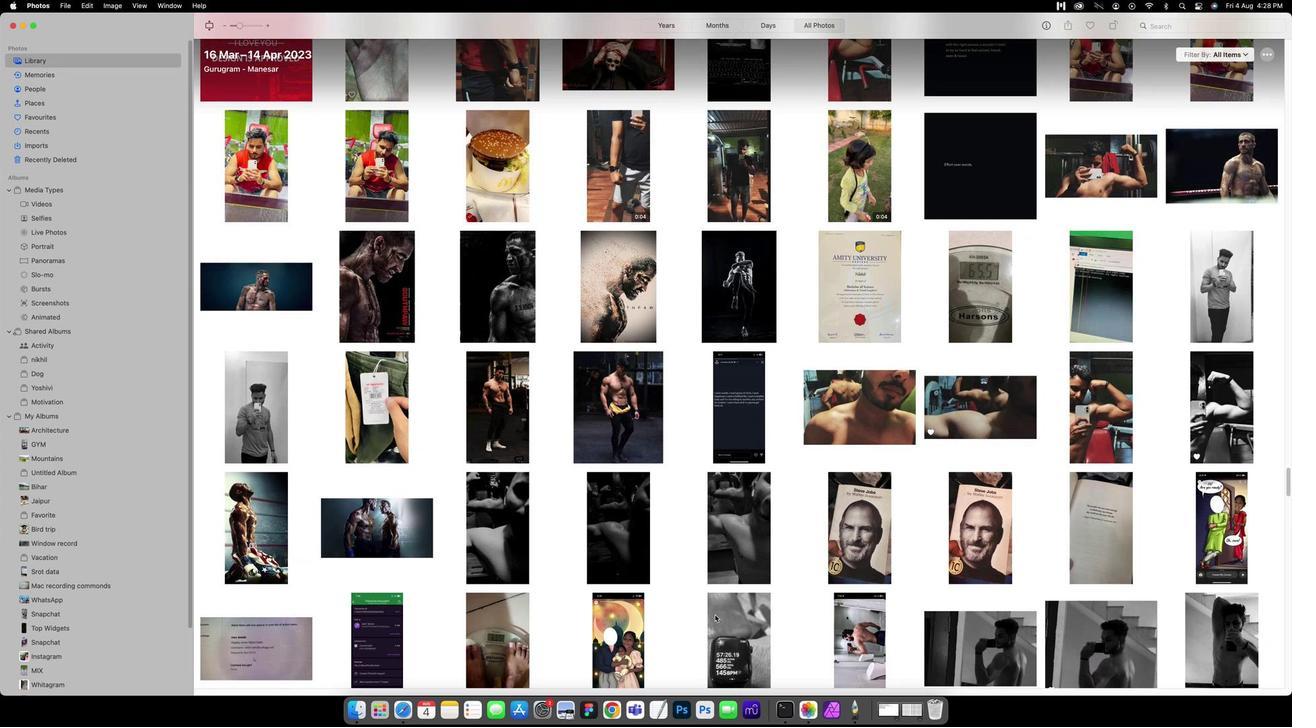 
Action: Mouse scrolled (768, 612) with delta (117, 0)
Screenshot: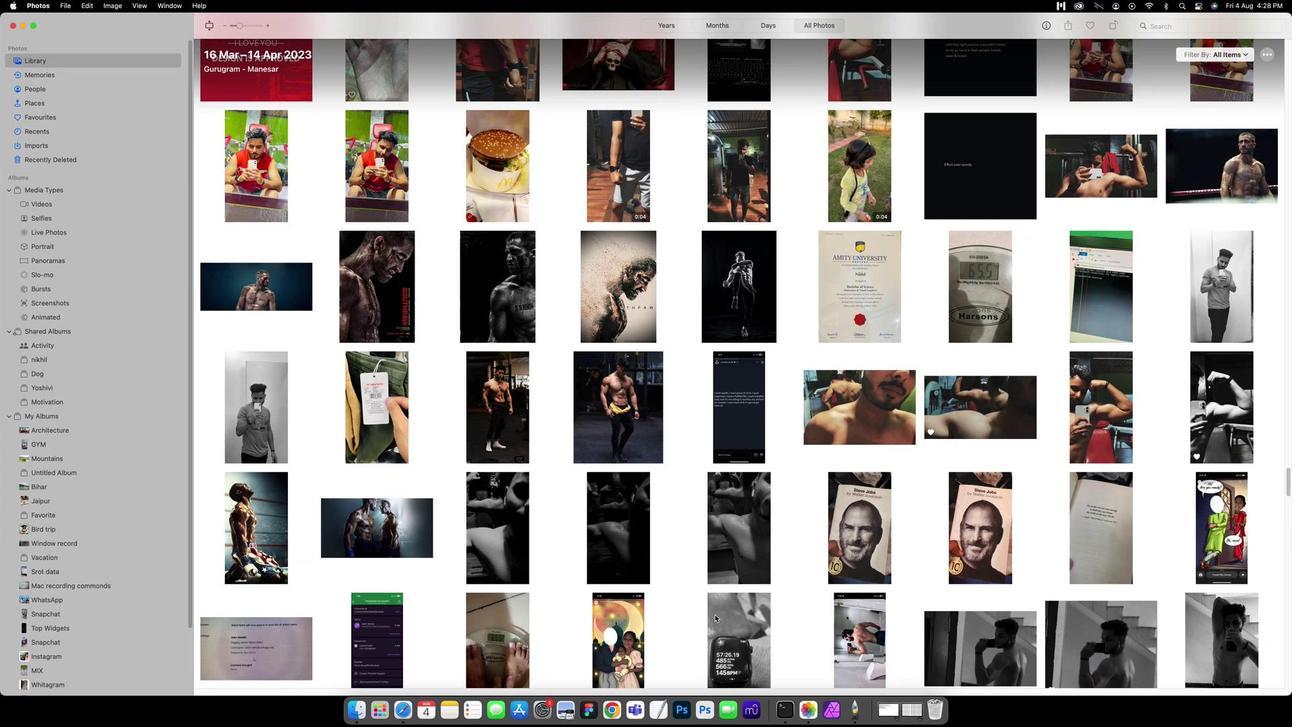 
Action: Mouse scrolled (768, 612) with delta (117, 1)
Screenshot: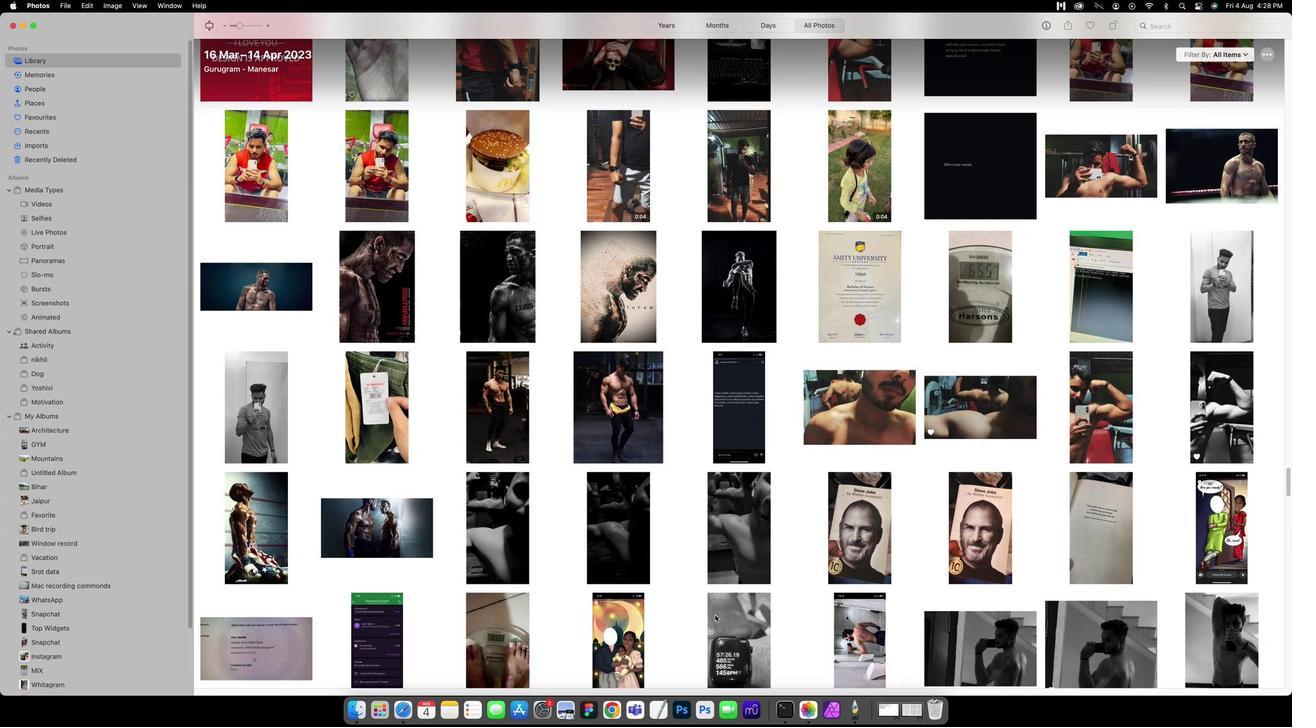 
Action: Mouse scrolled (768, 612) with delta (117, 2)
Screenshot: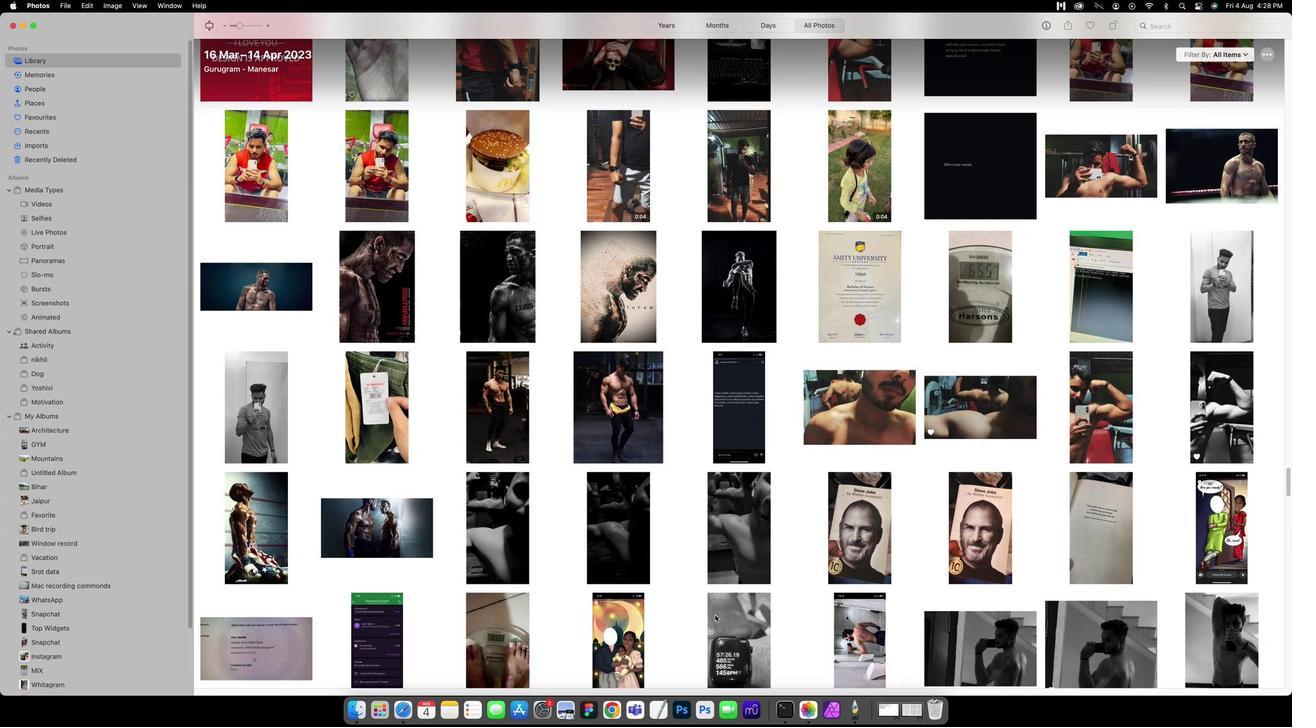 
Action: Mouse scrolled (768, 612) with delta (117, 0)
Screenshot: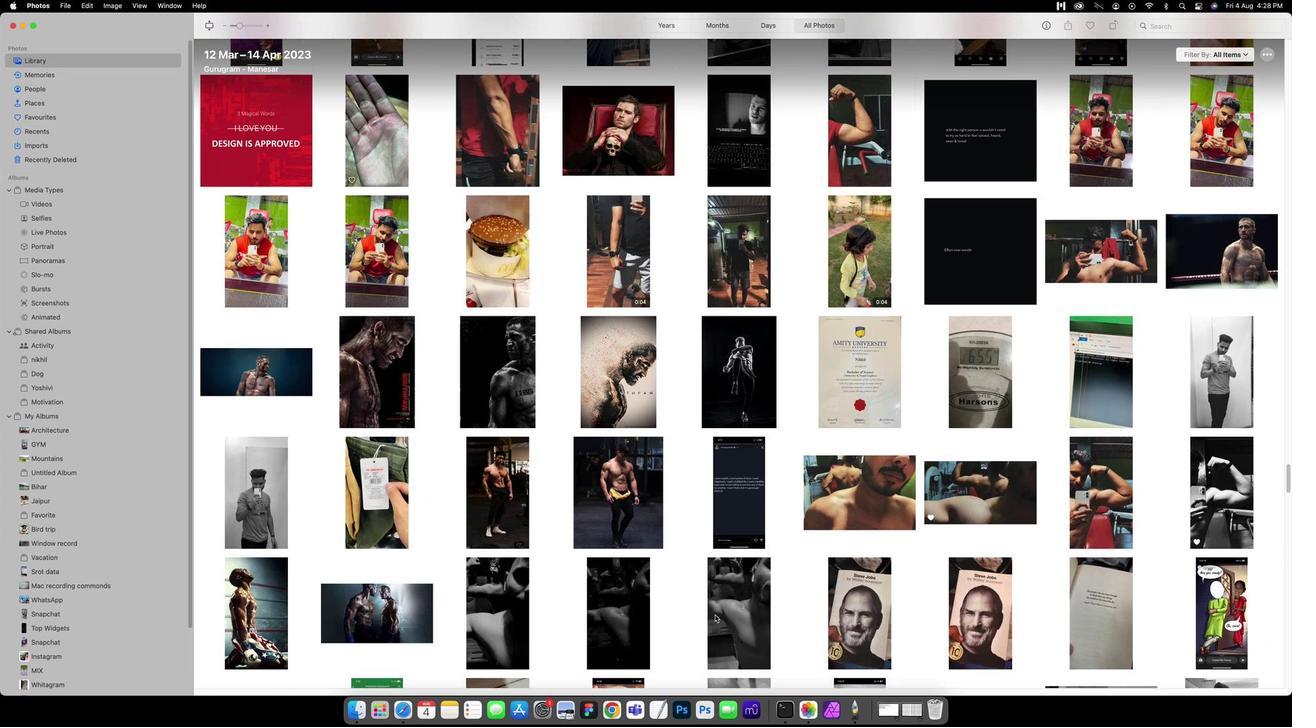 
Action: Mouse scrolled (768, 612) with delta (117, 0)
Screenshot: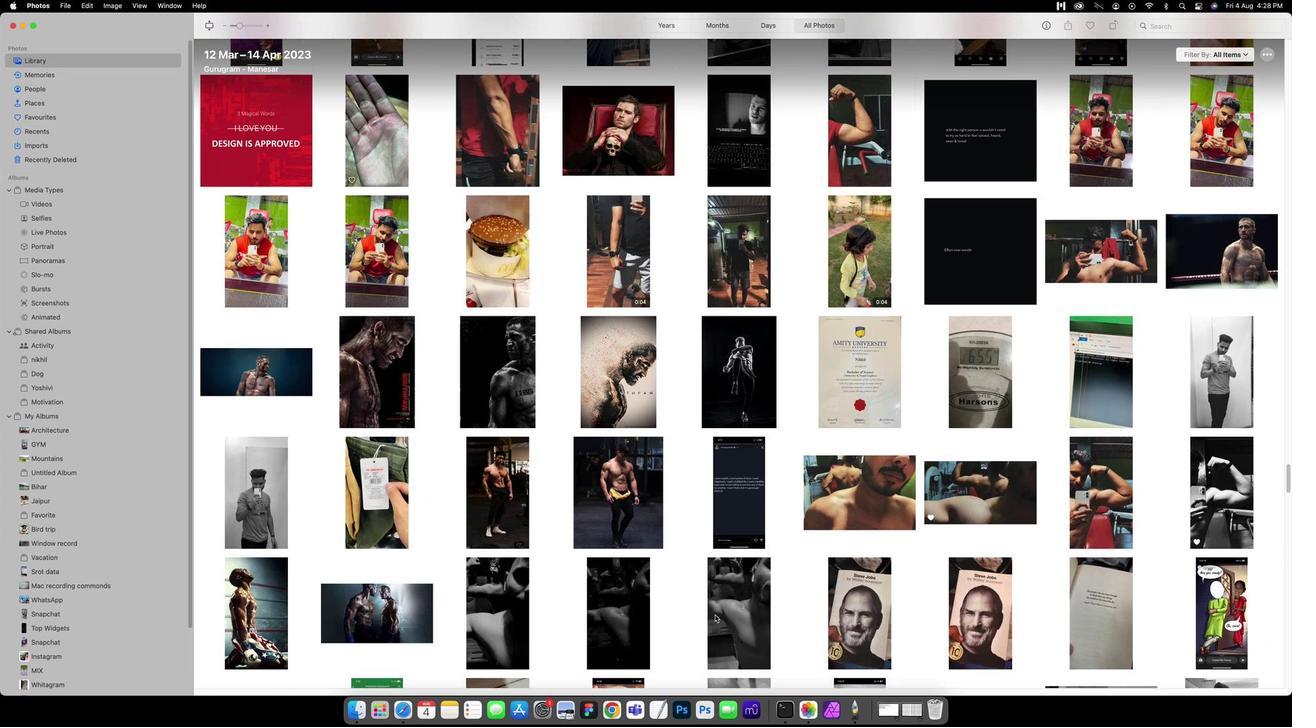 
Action: Mouse scrolled (768, 612) with delta (117, 0)
Screenshot: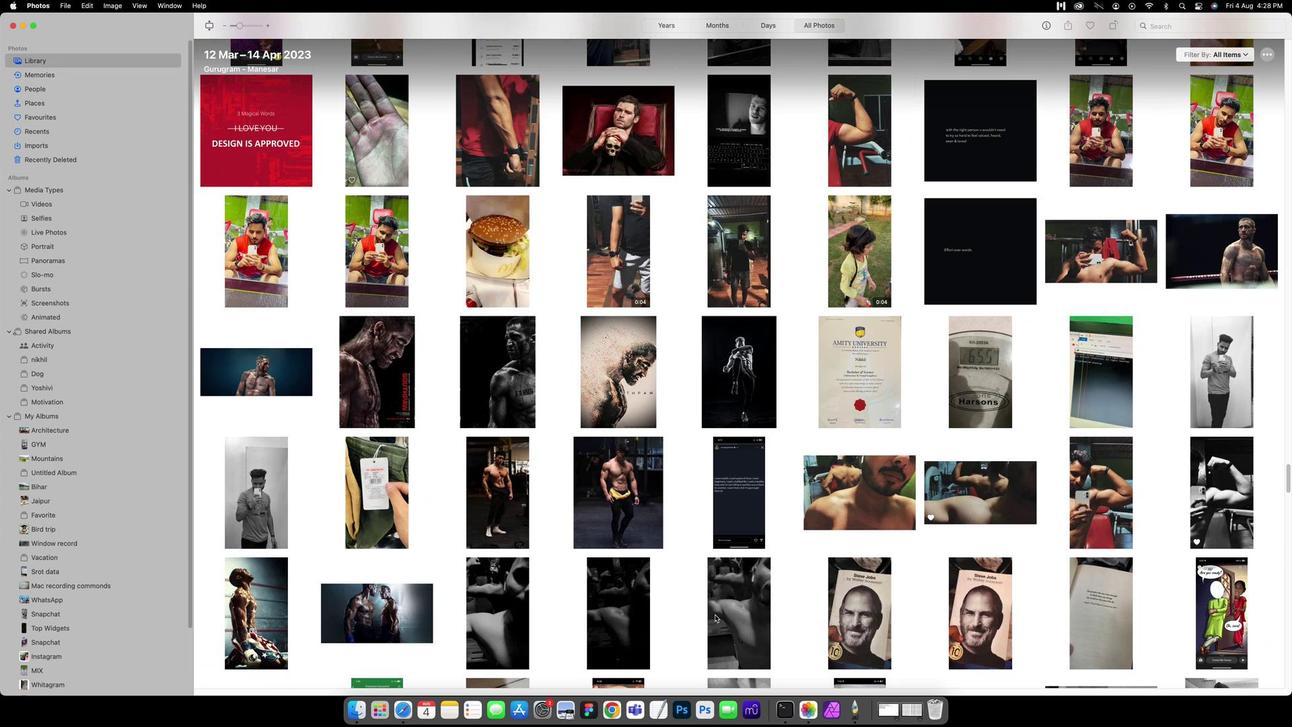 
Action: Mouse scrolled (768, 612) with delta (117, 1)
Screenshot: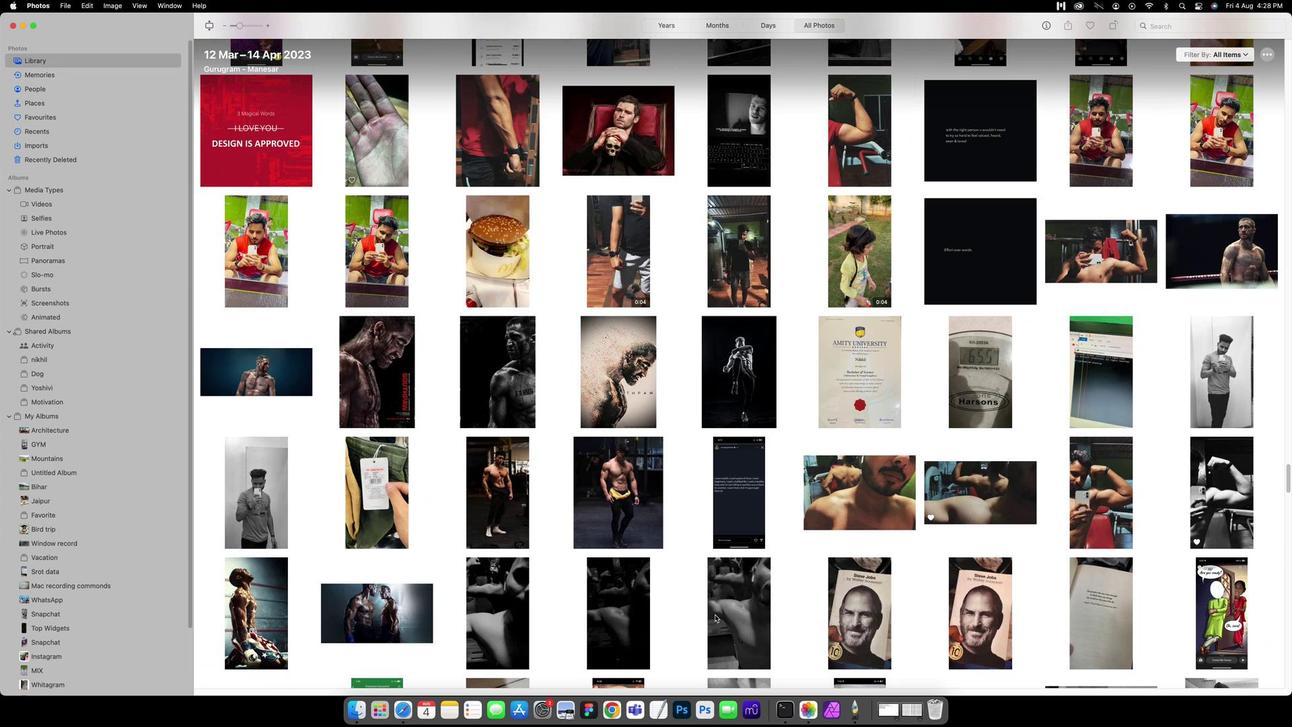 
Action: Mouse scrolled (768, 612) with delta (117, 2)
Screenshot: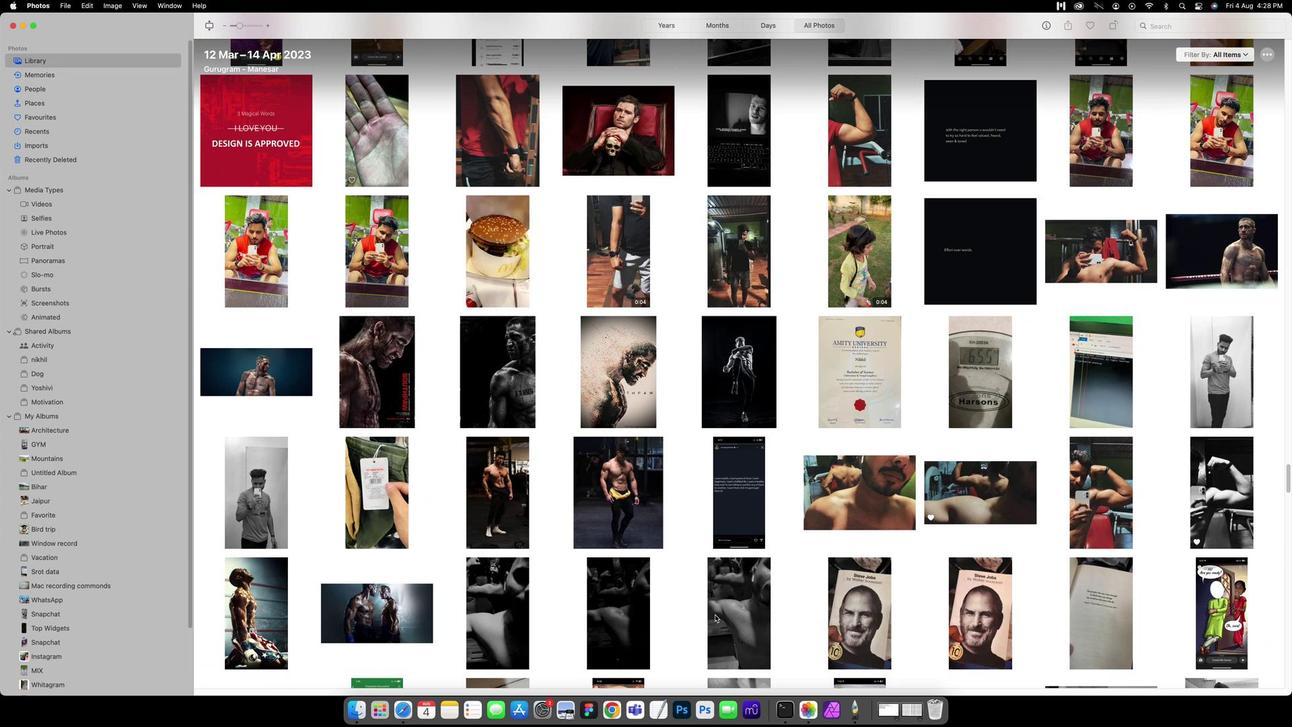 
Action: Mouse scrolled (768, 612) with delta (117, 0)
Screenshot: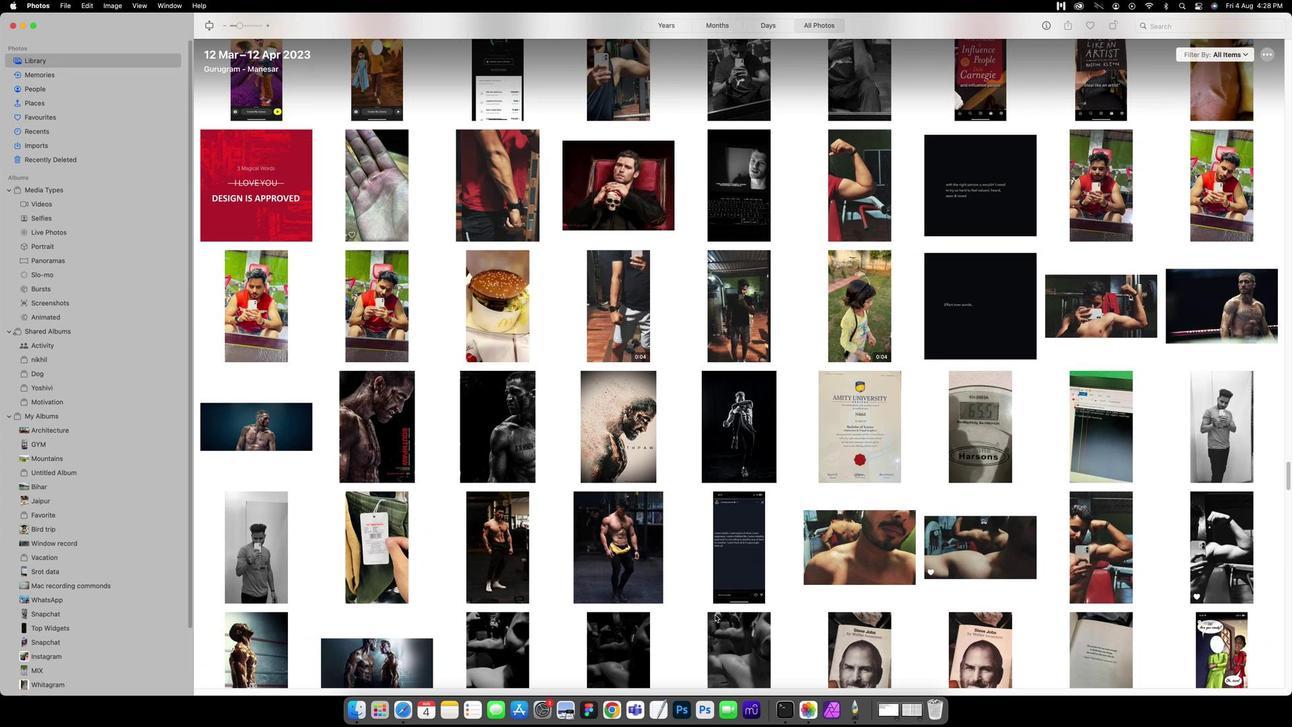 
Action: Mouse scrolled (768, 612) with delta (117, 0)
Screenshot: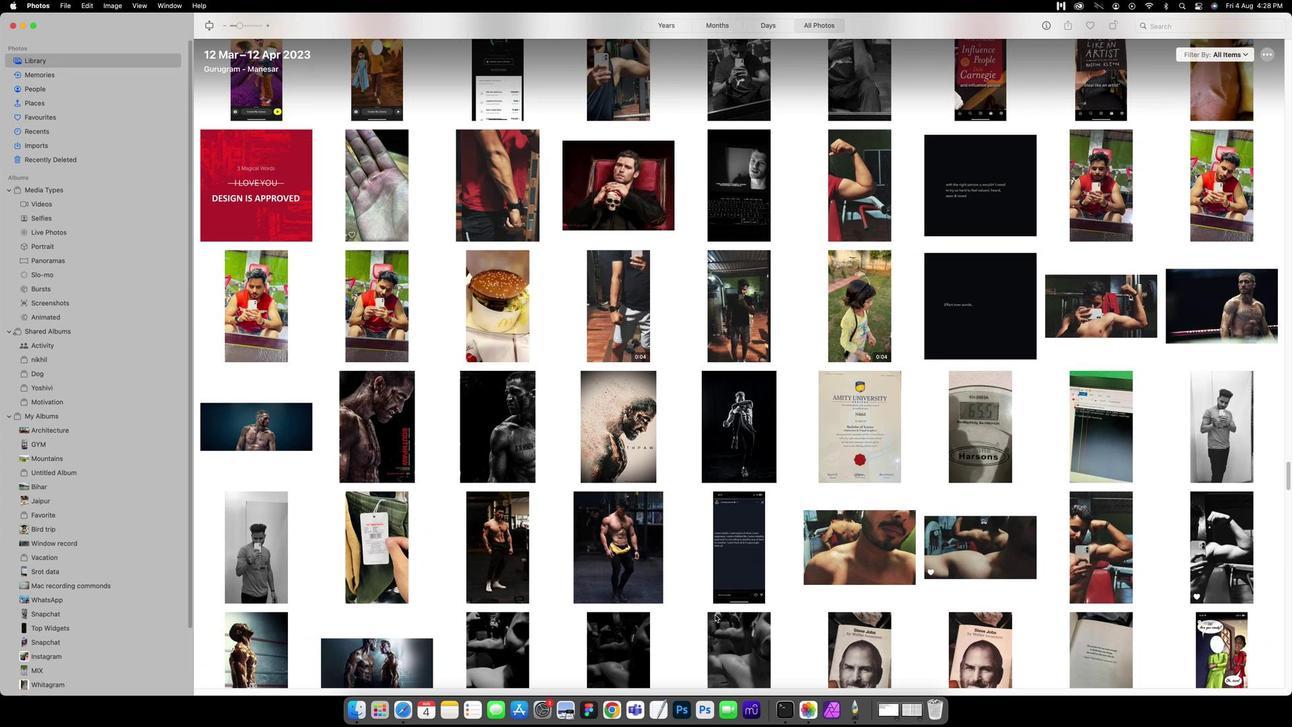 
Action: Mouse scrolled (768, 612) with delta (117, 0)
Screenshot: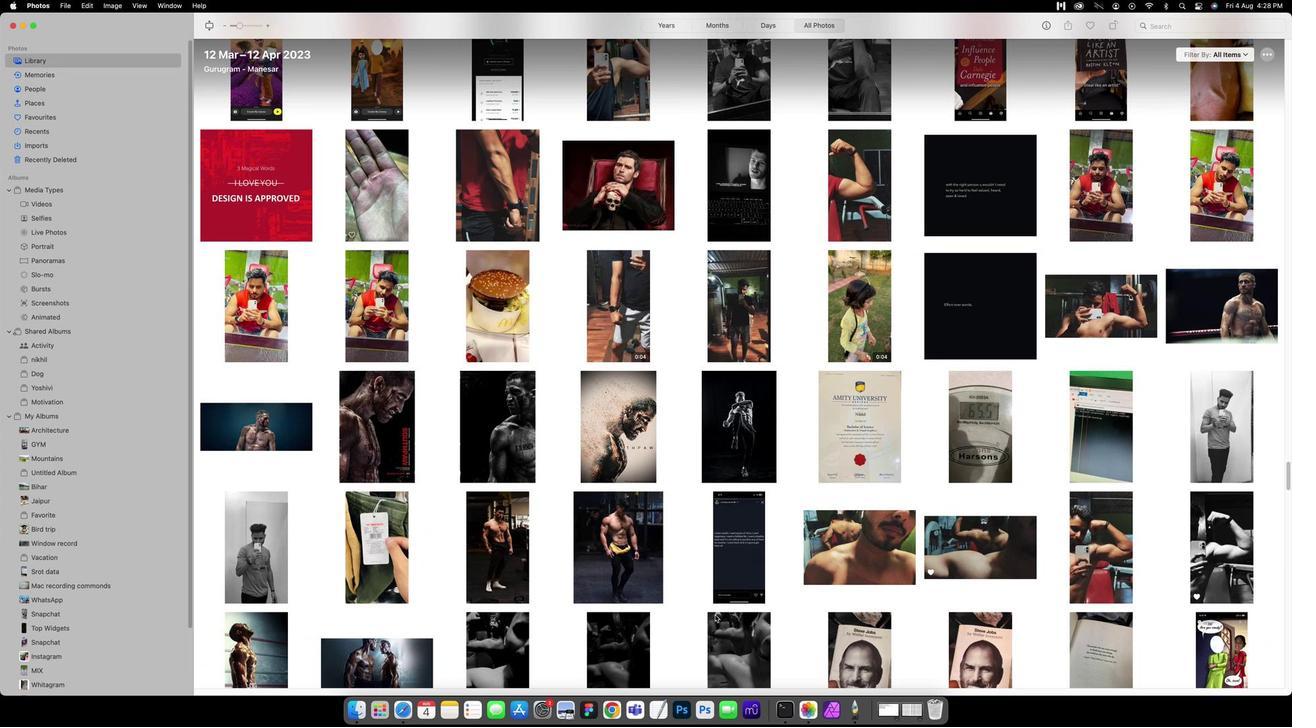 
Action: Mouse scrolled (768, 612) with delta (117, 1)
Screenshot: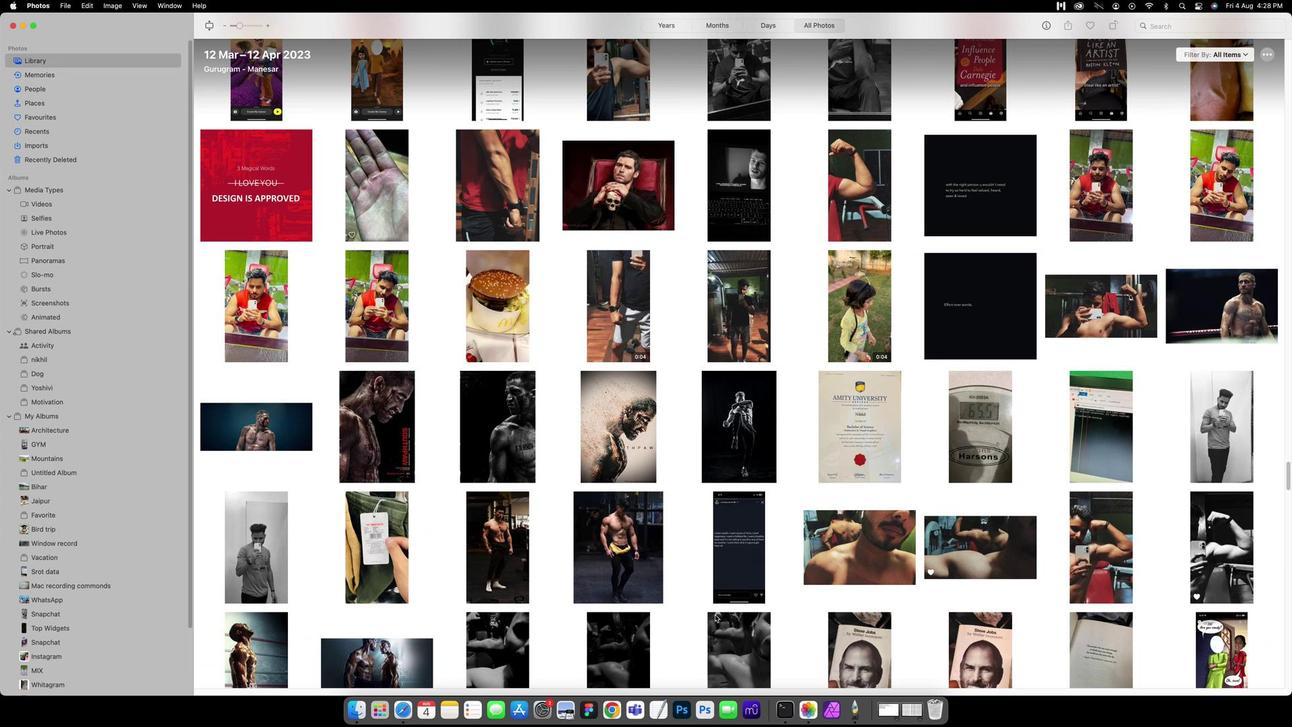 
Action: Mouse scrolled (768, 612) with delta (117, 0)
